 Task: For heading Use Courier New with violet colour & bold.  font size for heading22,  'Change the font style of data to'Georgia and font size to 14,  Change the alignment of both headline & data to Align center.  In the sheet  auditingSalesAnalysis_2022
Action: Mouse moved to (247, 179)
Screenshot: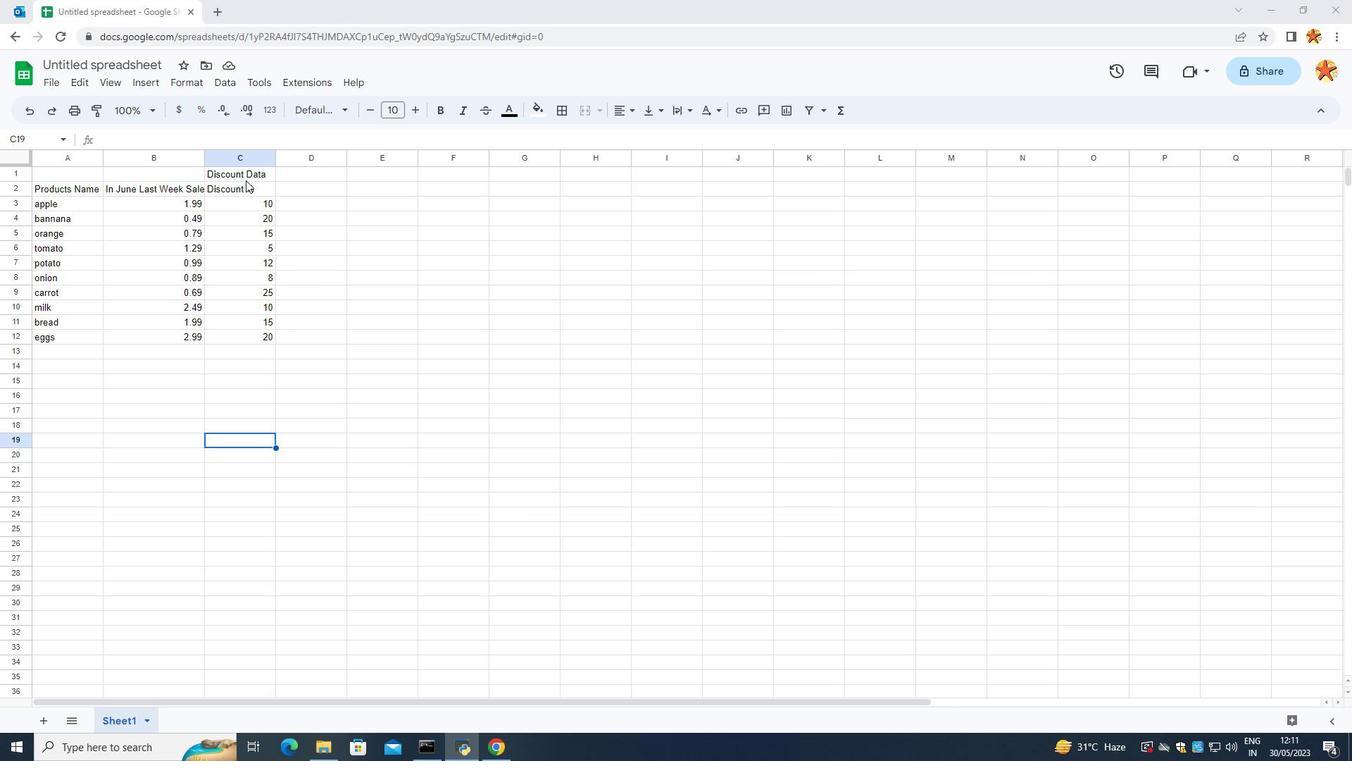 
Action: Mouse pressed left at (247, 179)
Screenshot: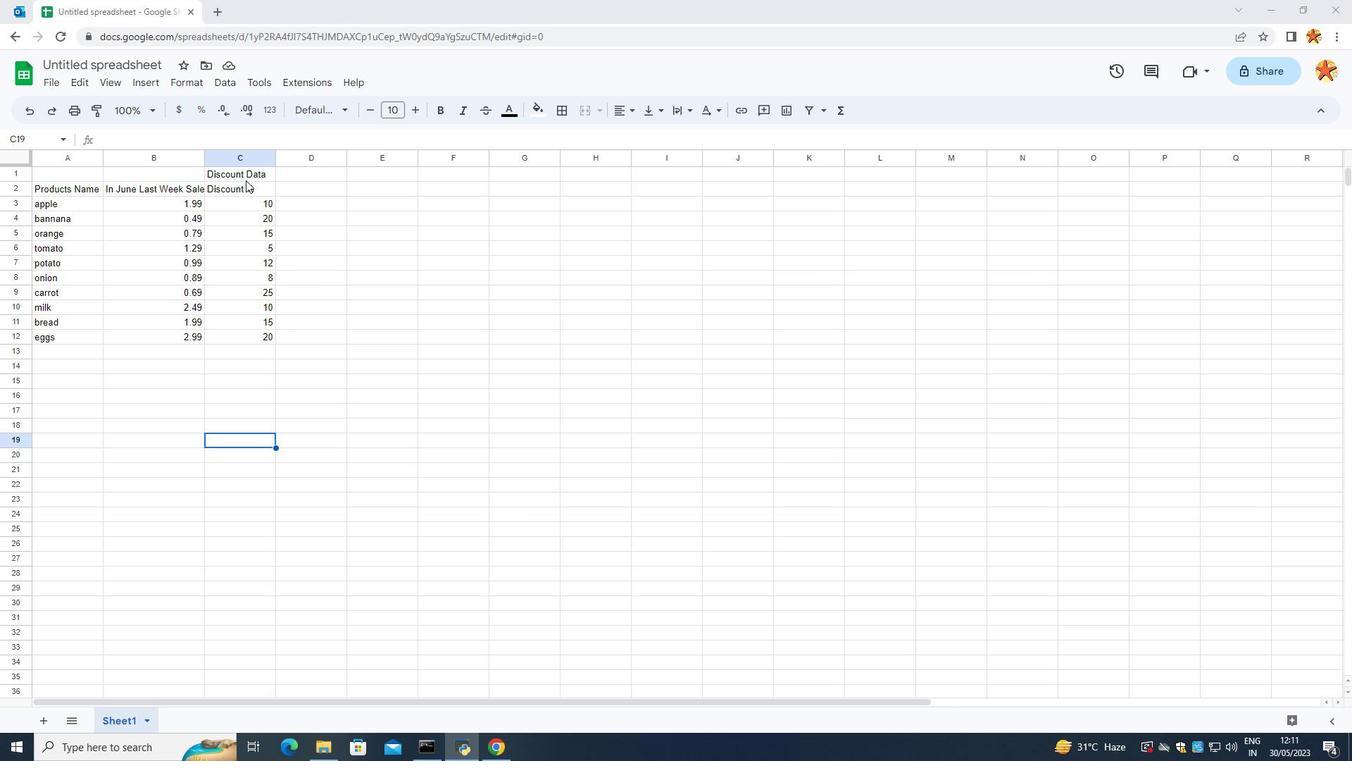 
Action: Mouse moved to (340, 120)
Screenshot: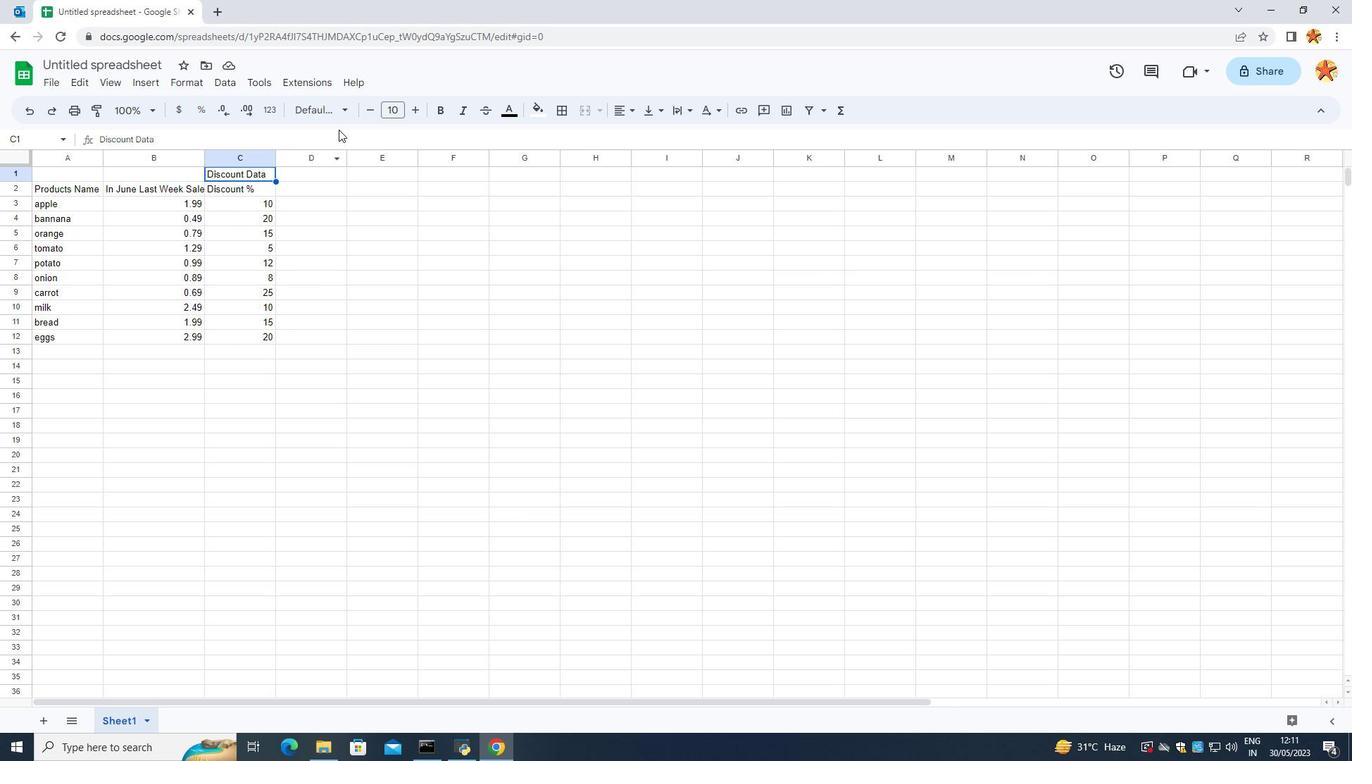 
Action: Mouse pressed left at (340, 120)
Screenshot: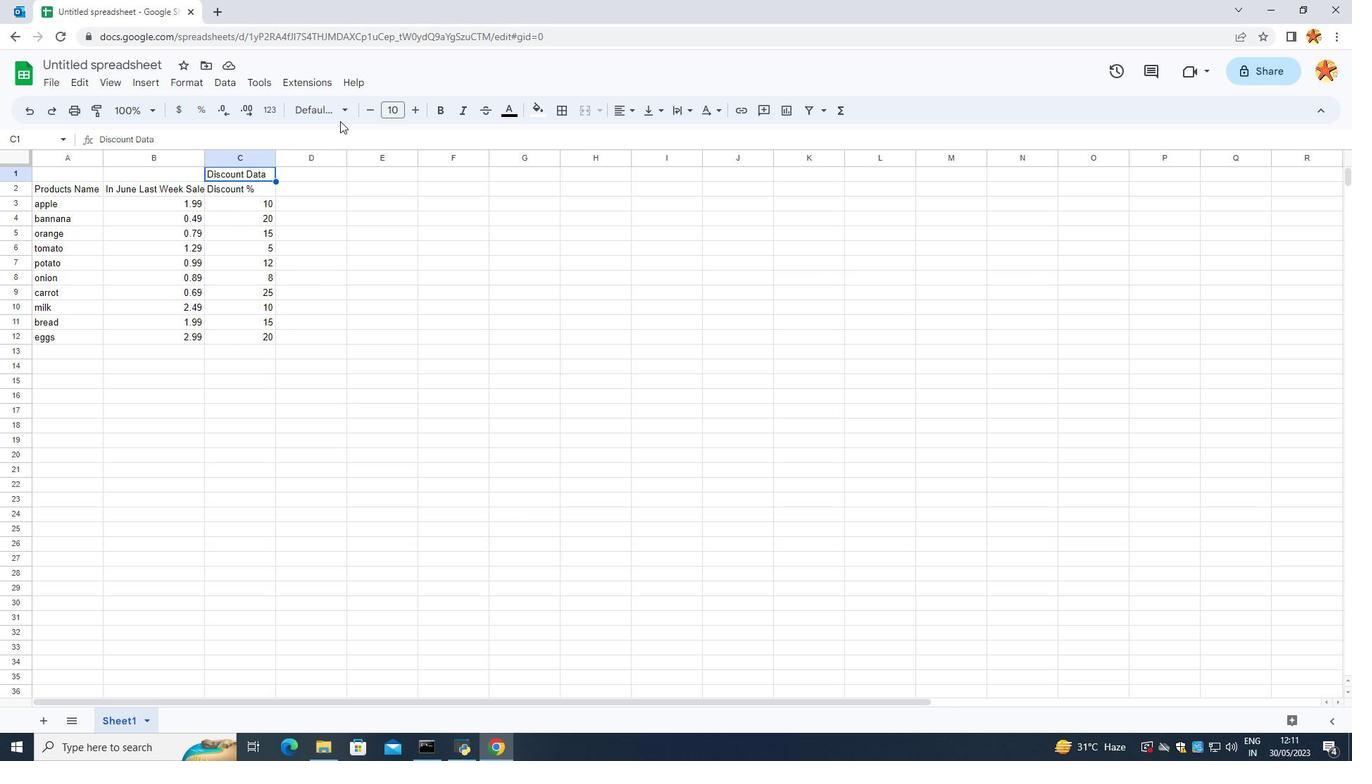 
Action: Mouse moved to (344, 114)
Screenshot: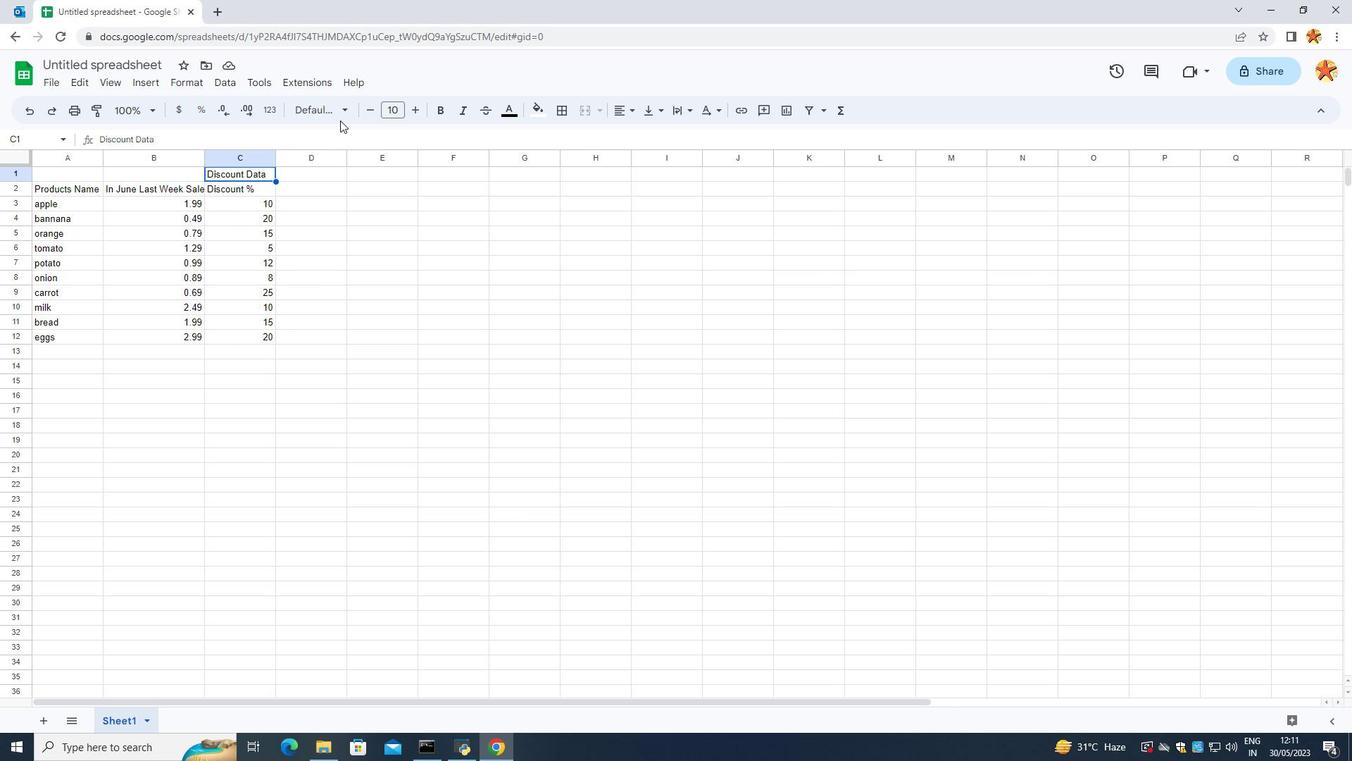 
Action: Mouse pressed left at (344, 114)
Screenshot: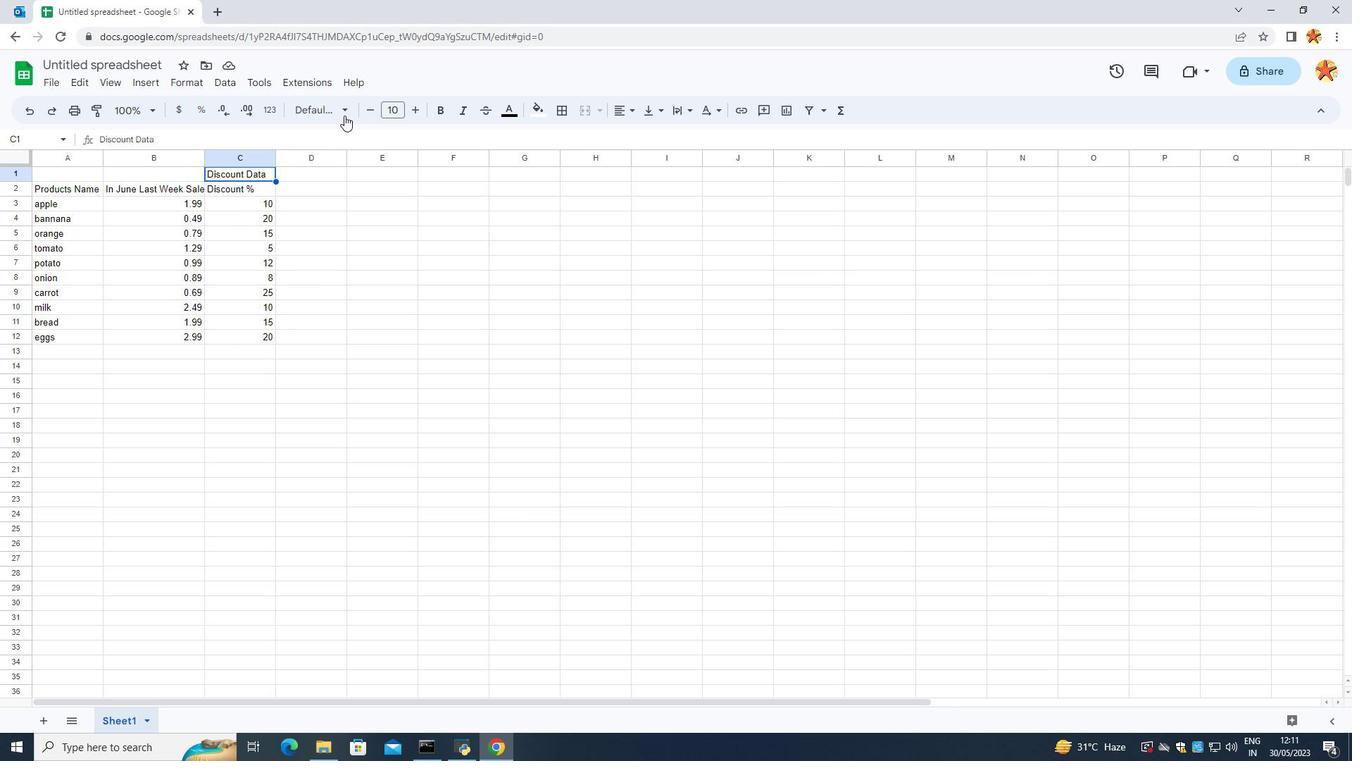 
Action: Mouse moved to (345, 503)
Screenshot: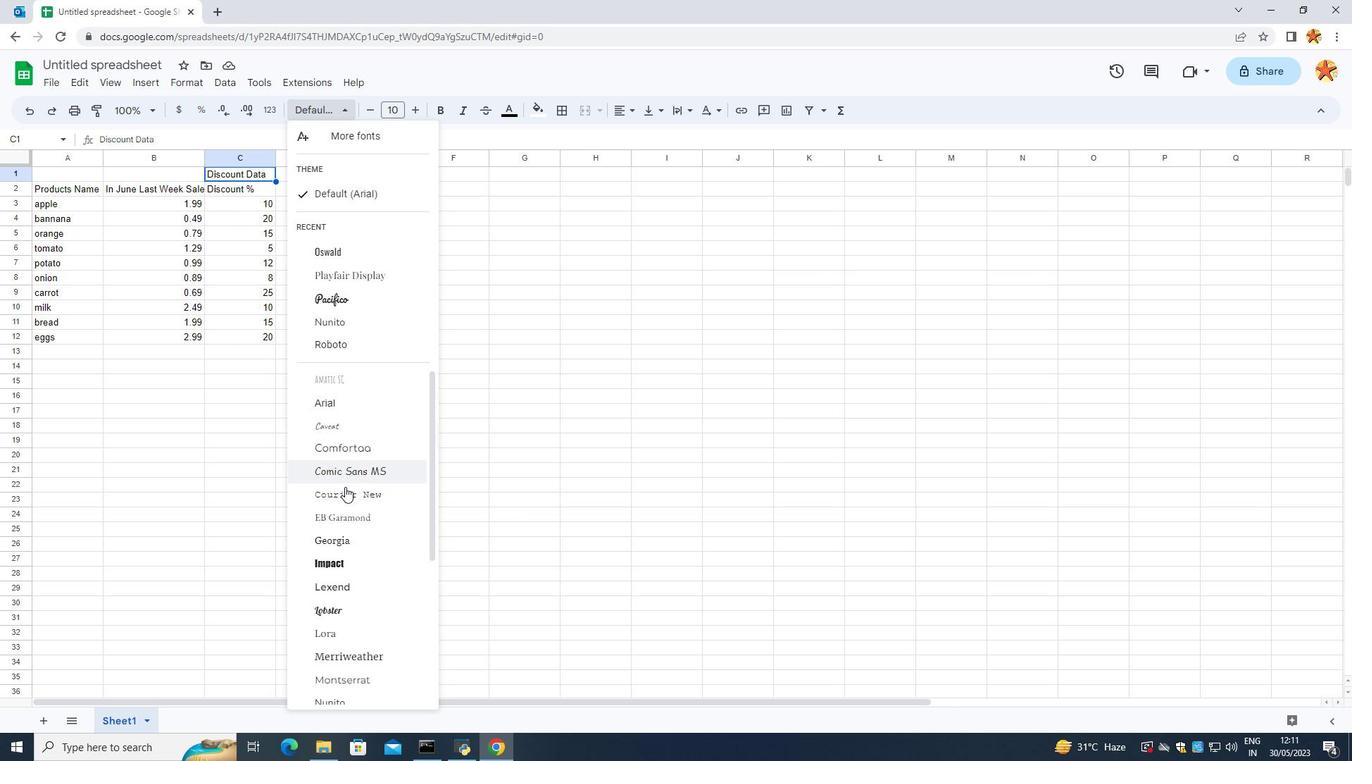 
Action: Mouse pressed left at (345, 503)
Screenshot: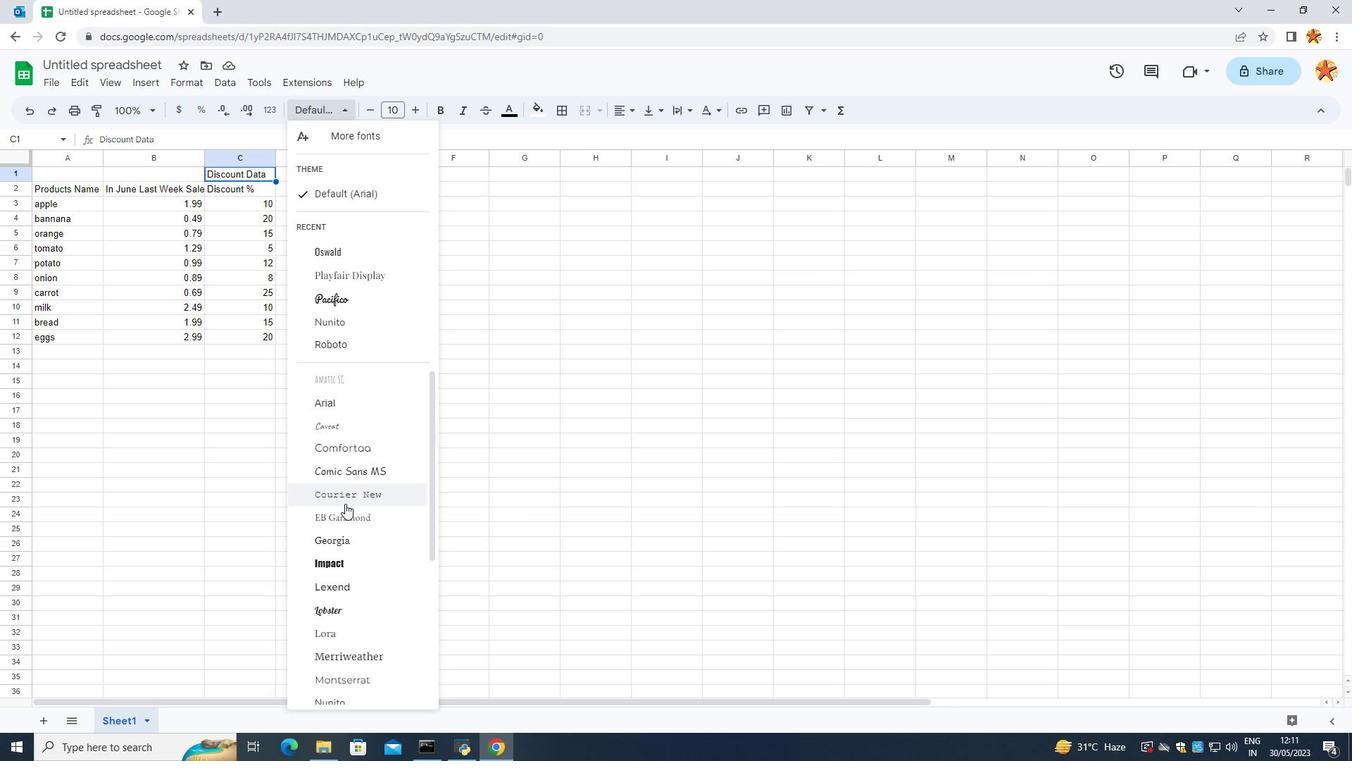 
Action: Mouse moved to (513, 109)
Screenshot: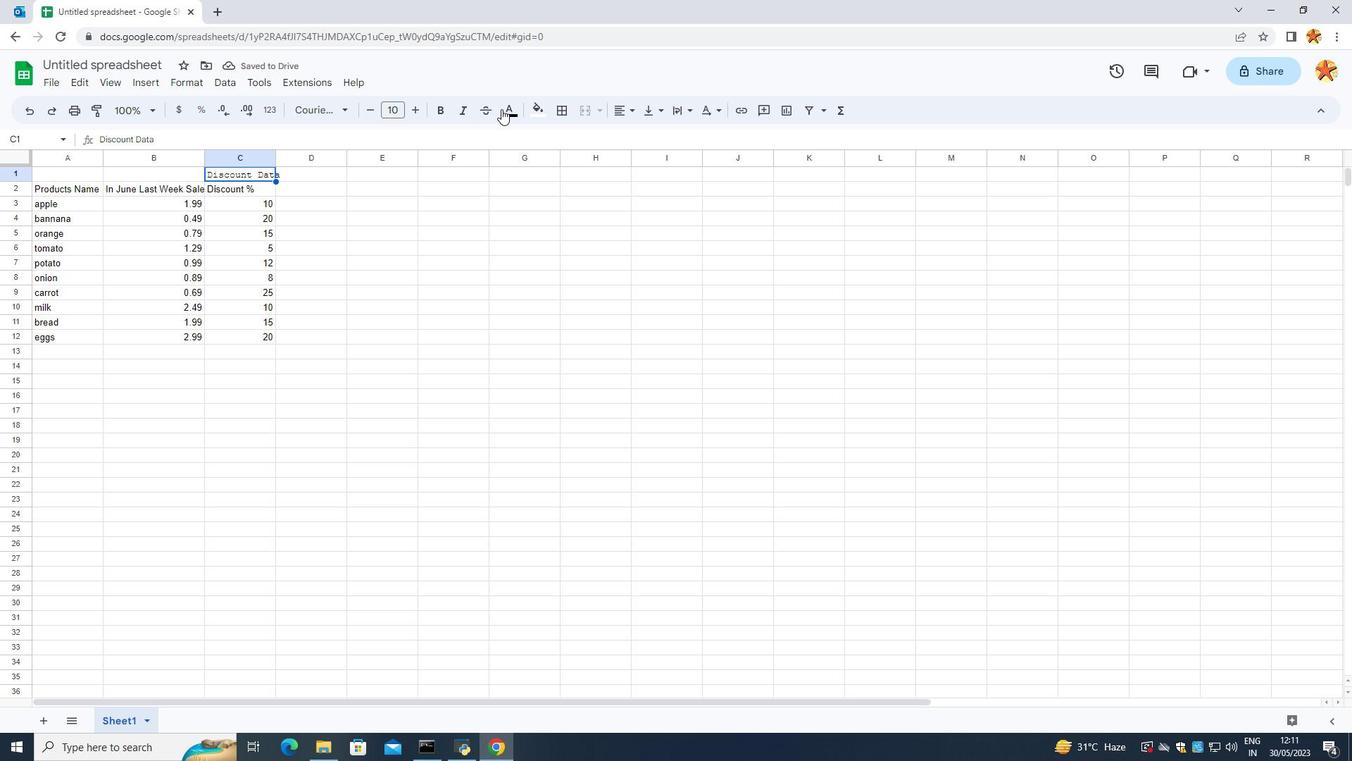 
Action: Mouse pressed left at (513, 109)
Screenshot: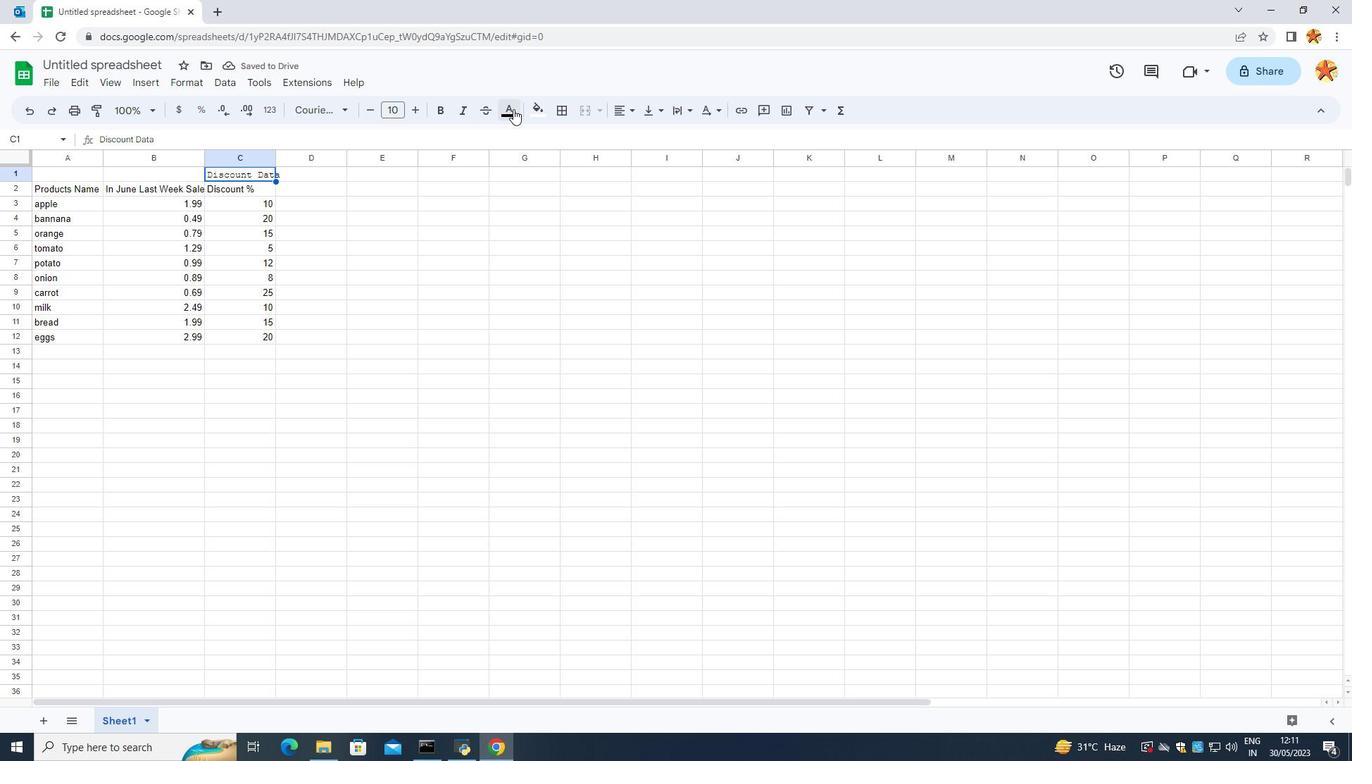 
Action: Mouse moved to (632, 237)
Screenshot: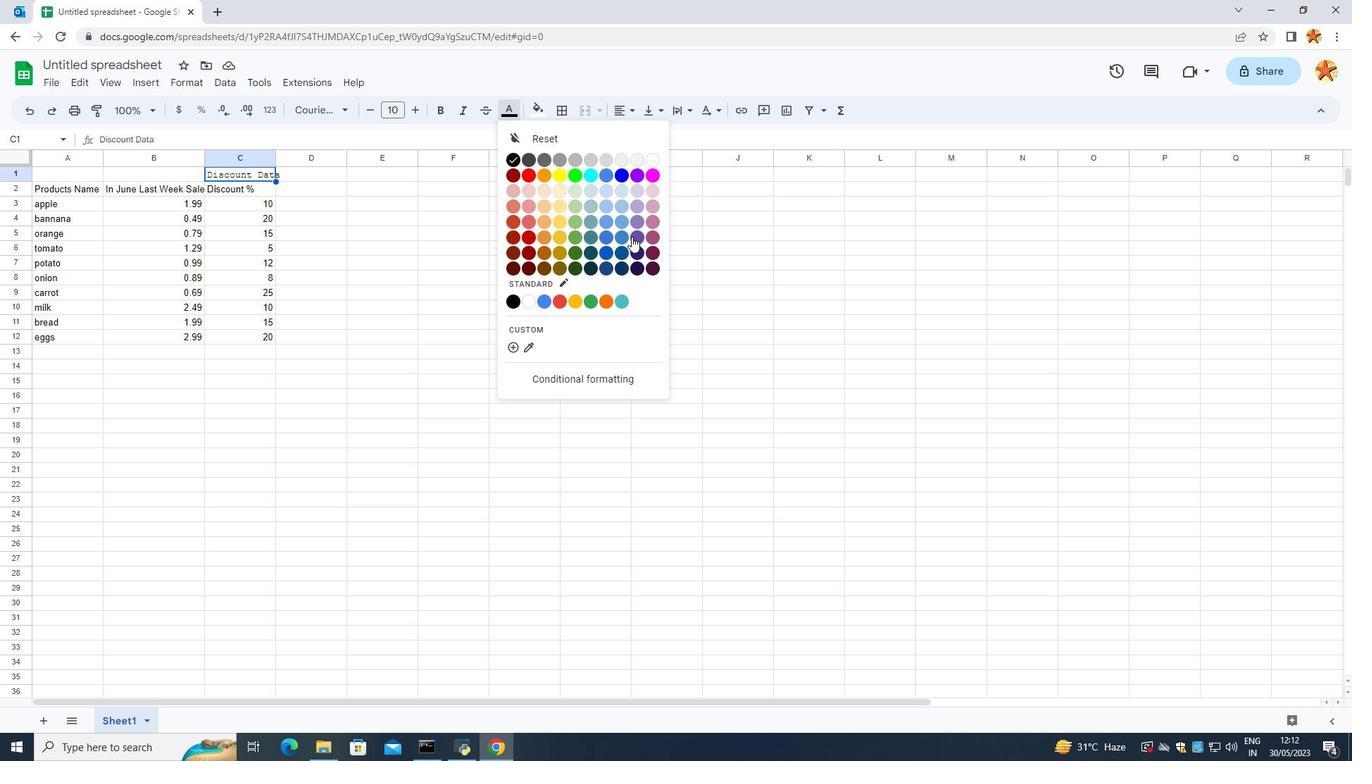 
Action: Mouse pressed left at (632, 237)
Screenshot: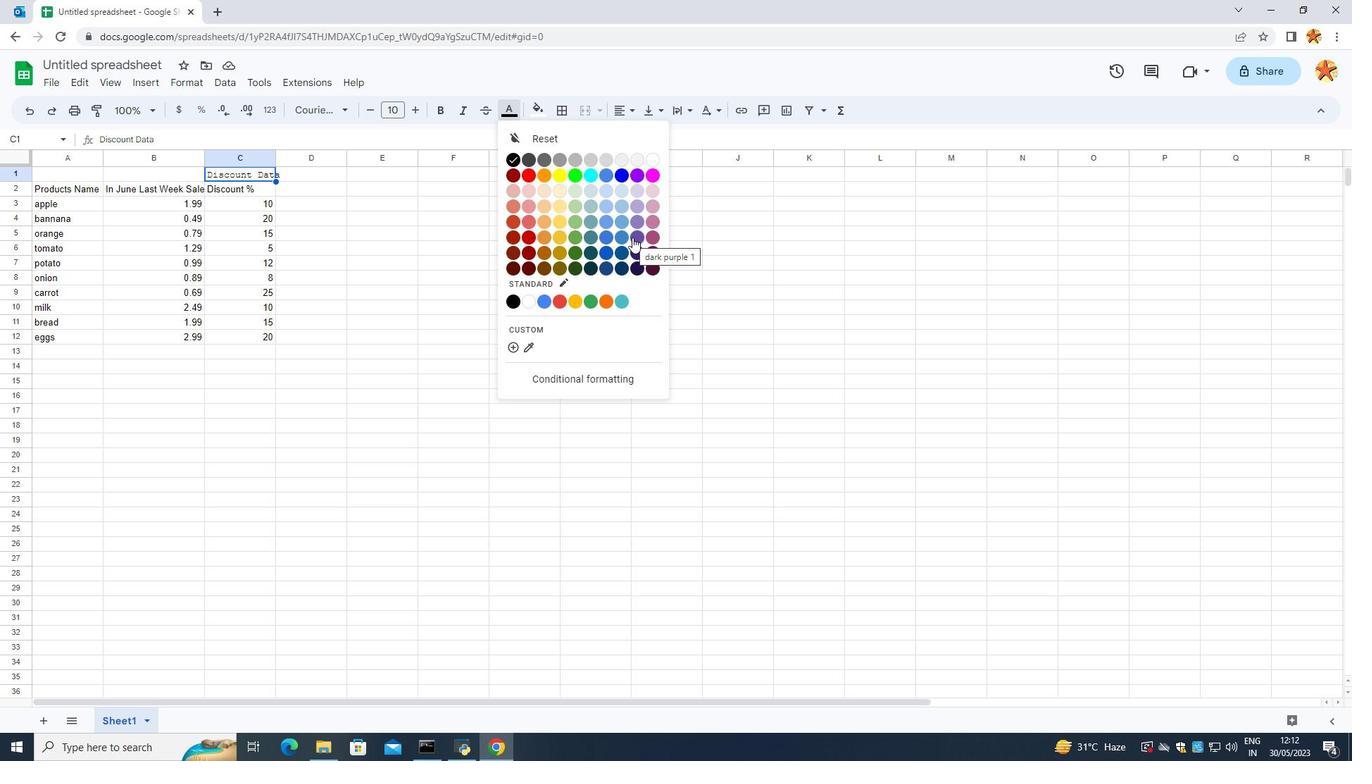 
Action: Mouse moved to (176, 255)
Screenshot: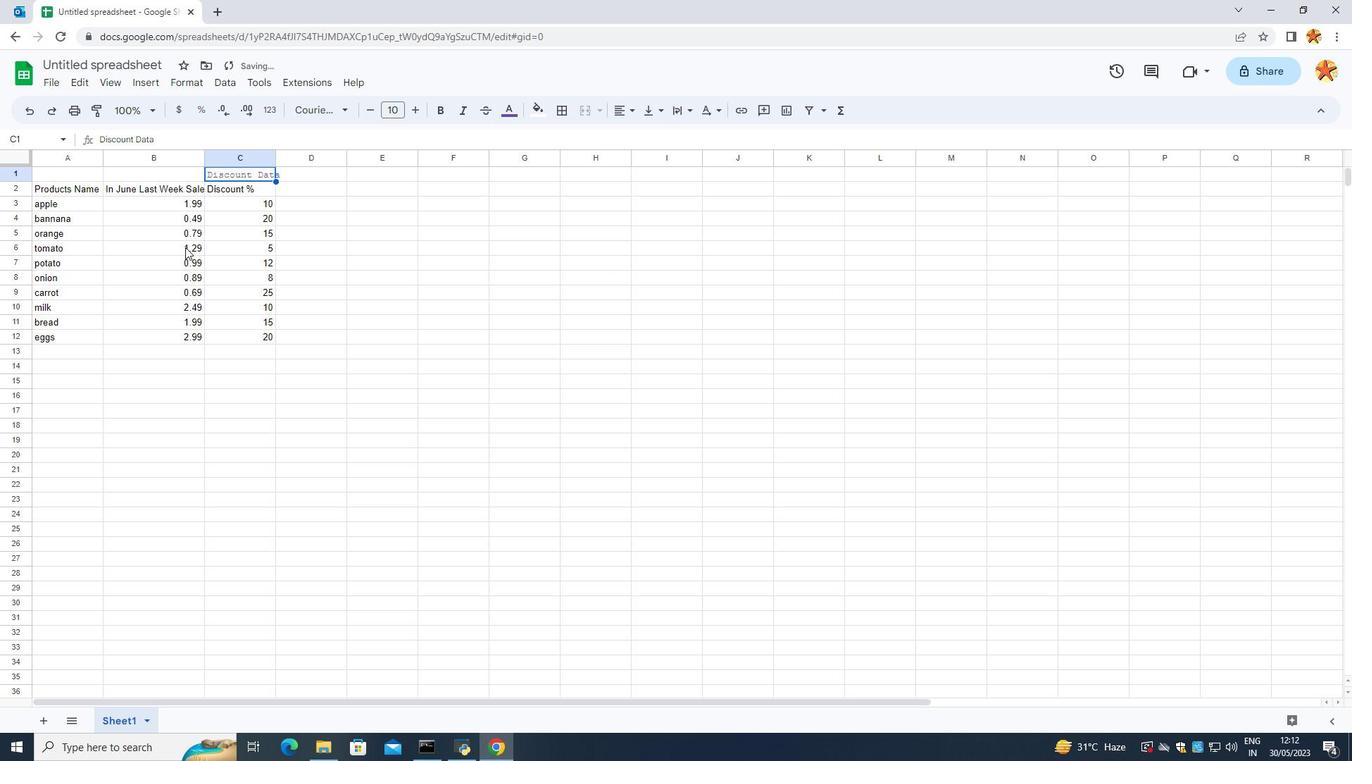 
Action: Mouse pressed left at (176, 255)
Screenshot: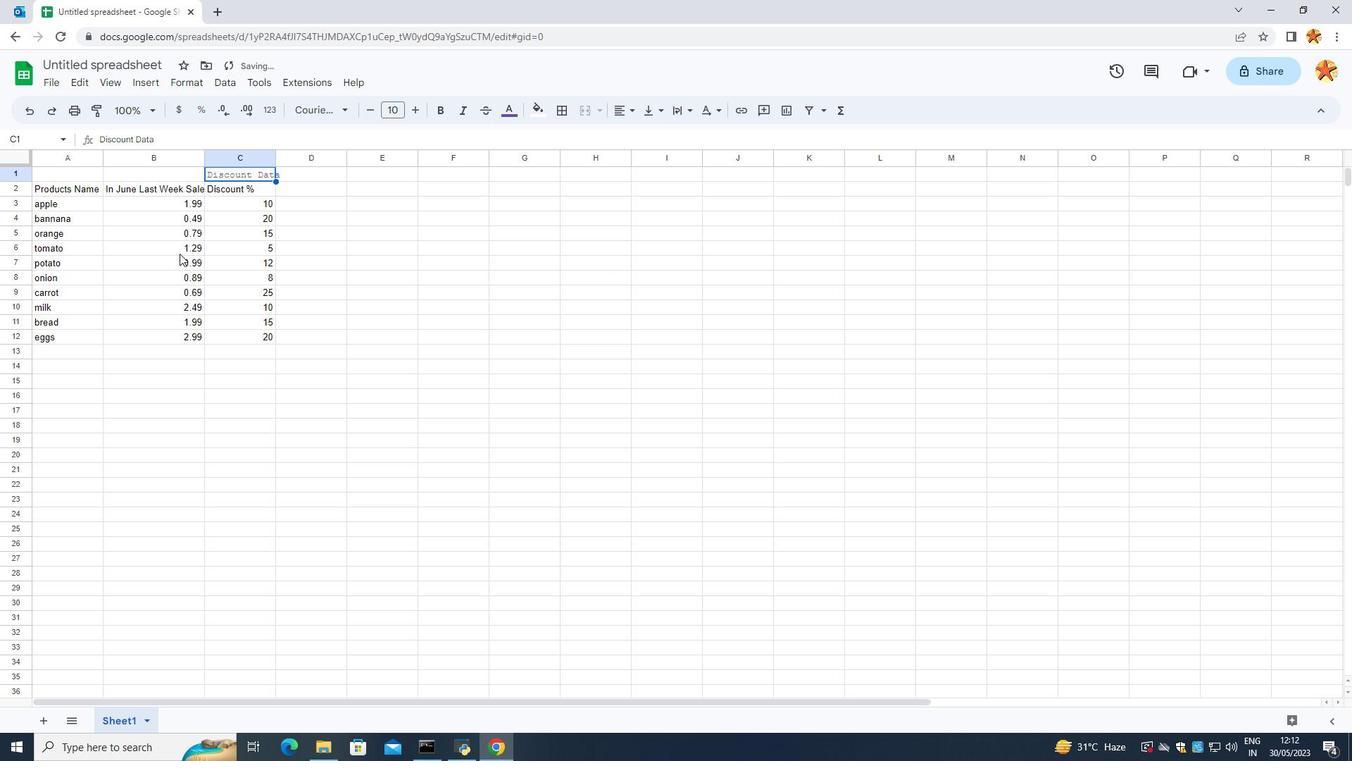 
Action: Mouse moved to (183, 378)
Screenshot: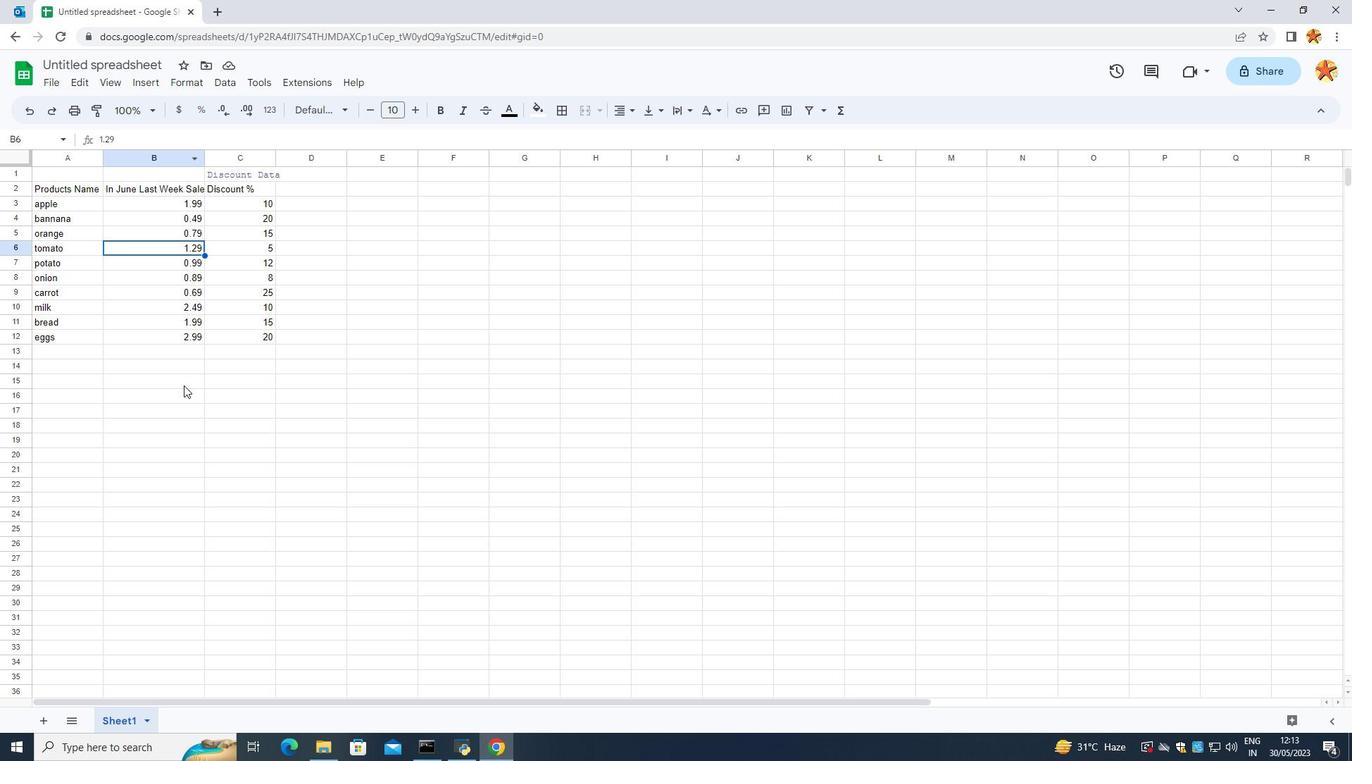 
Action: Mouse pressed left at (183, 378)
Screenshot: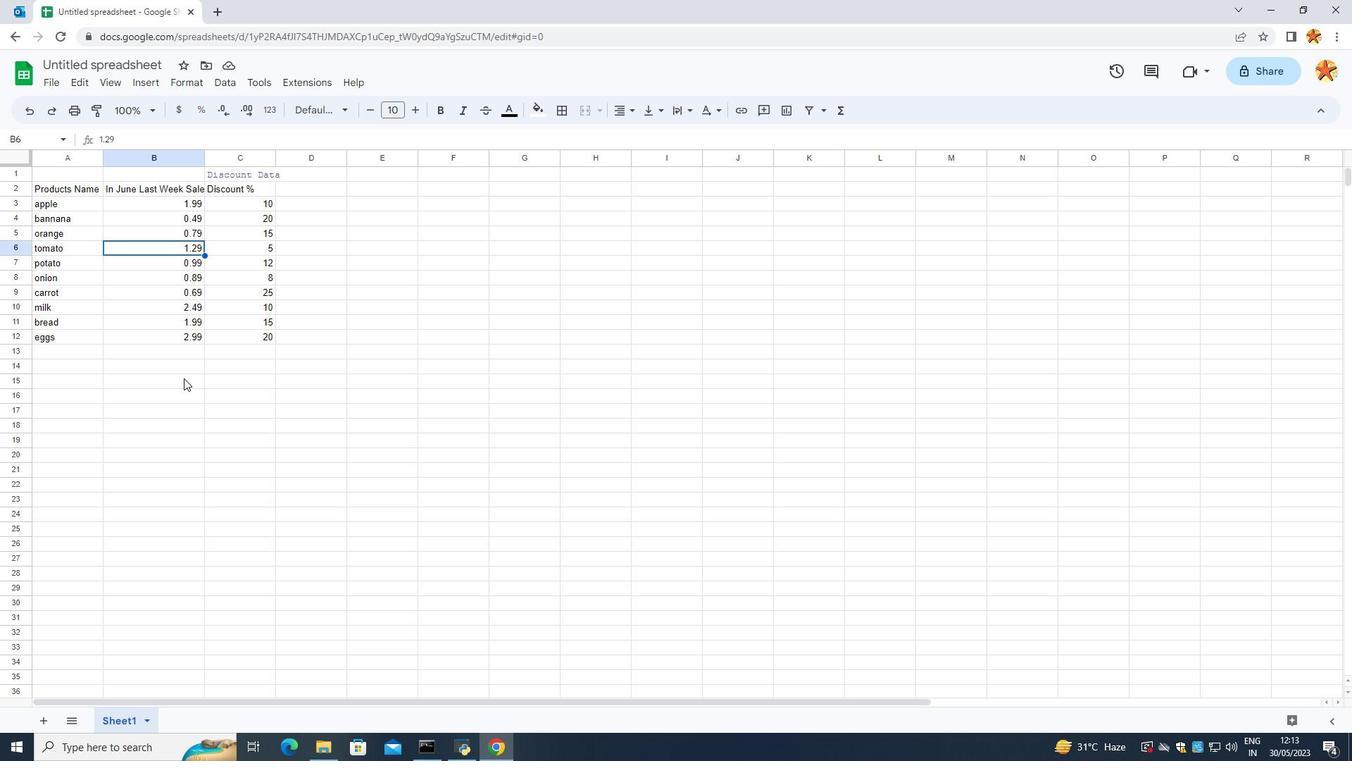 
Action: Mouse moved to (47, 198)
Screenshot: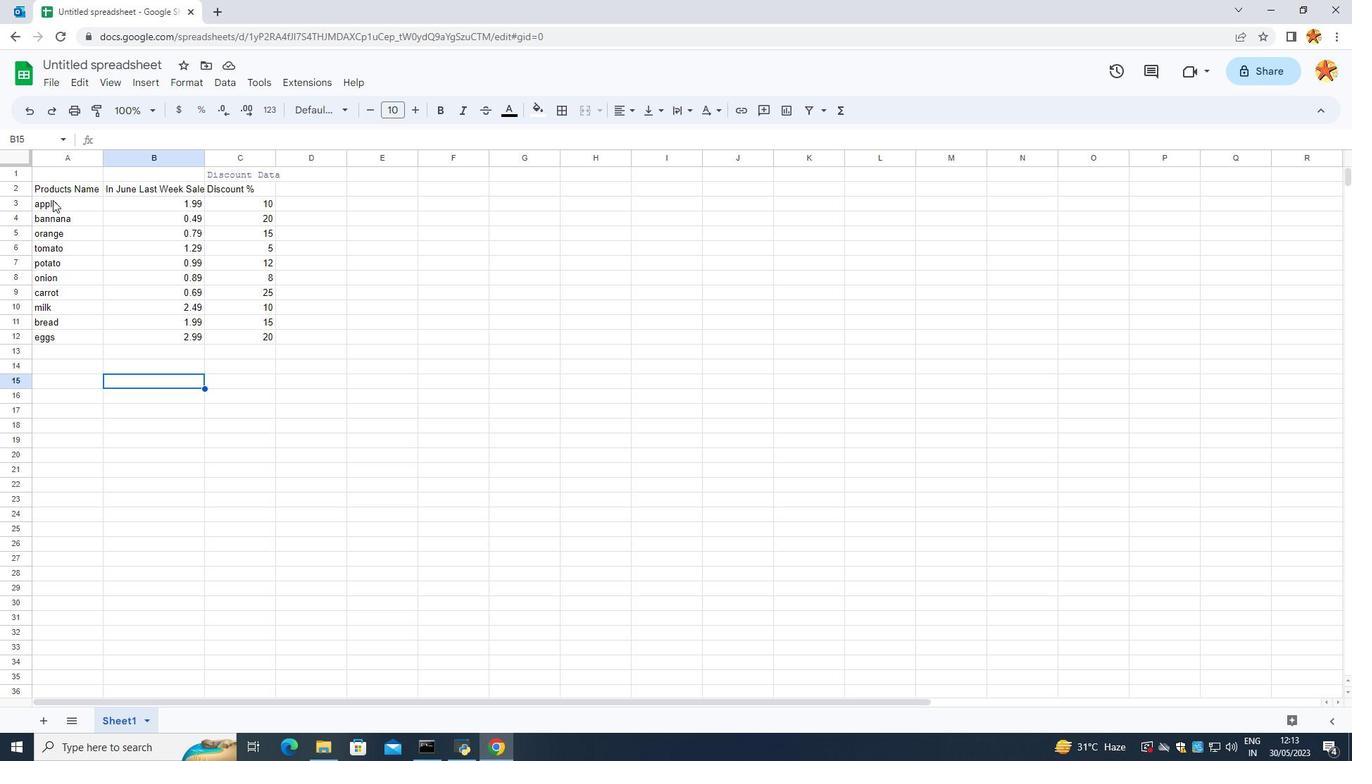 
Action: Mouse pressed left at (47, 198)
Screenshot: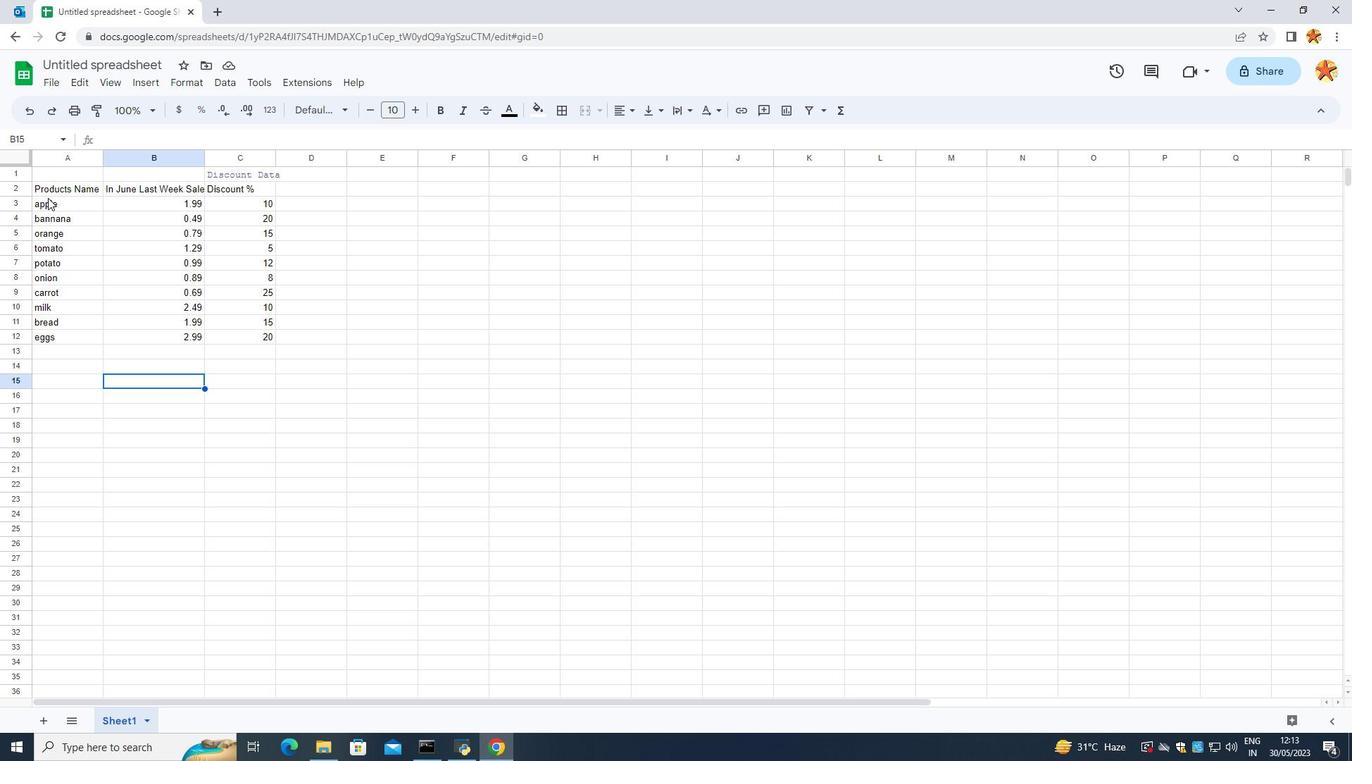 
Action: Mouse moved to (238, 475)
Screenshot: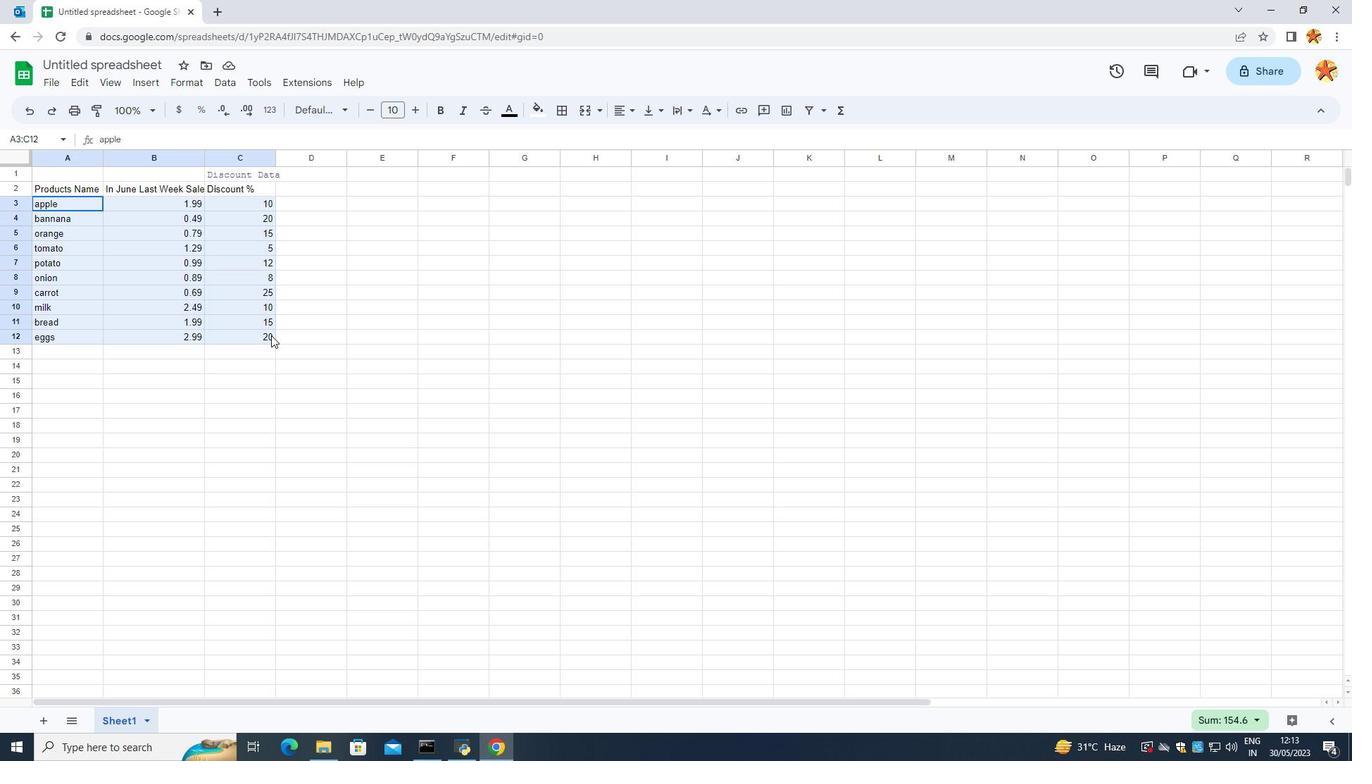 
Action: Mouse pressed left at (238, 475)
Screenshot: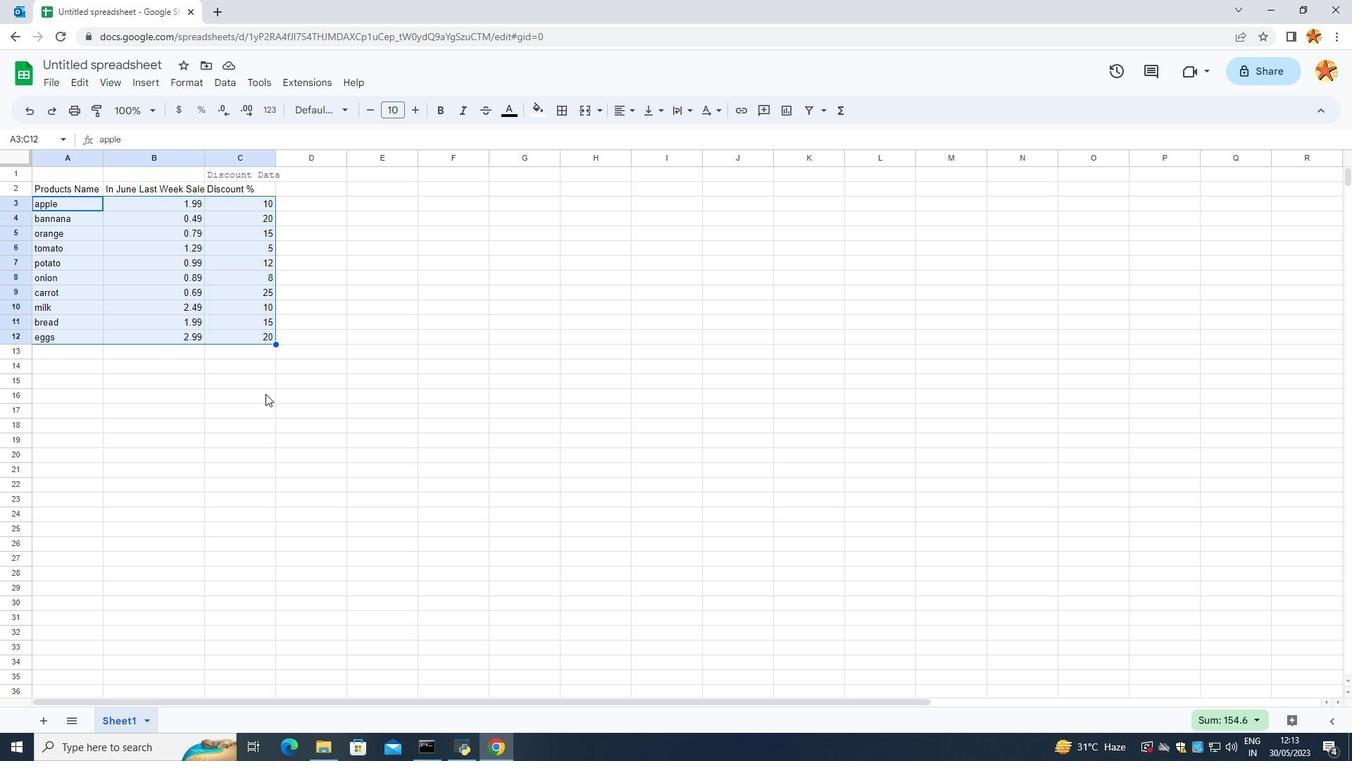 
Action: Mouse moved to (35, 191)
Screenshot: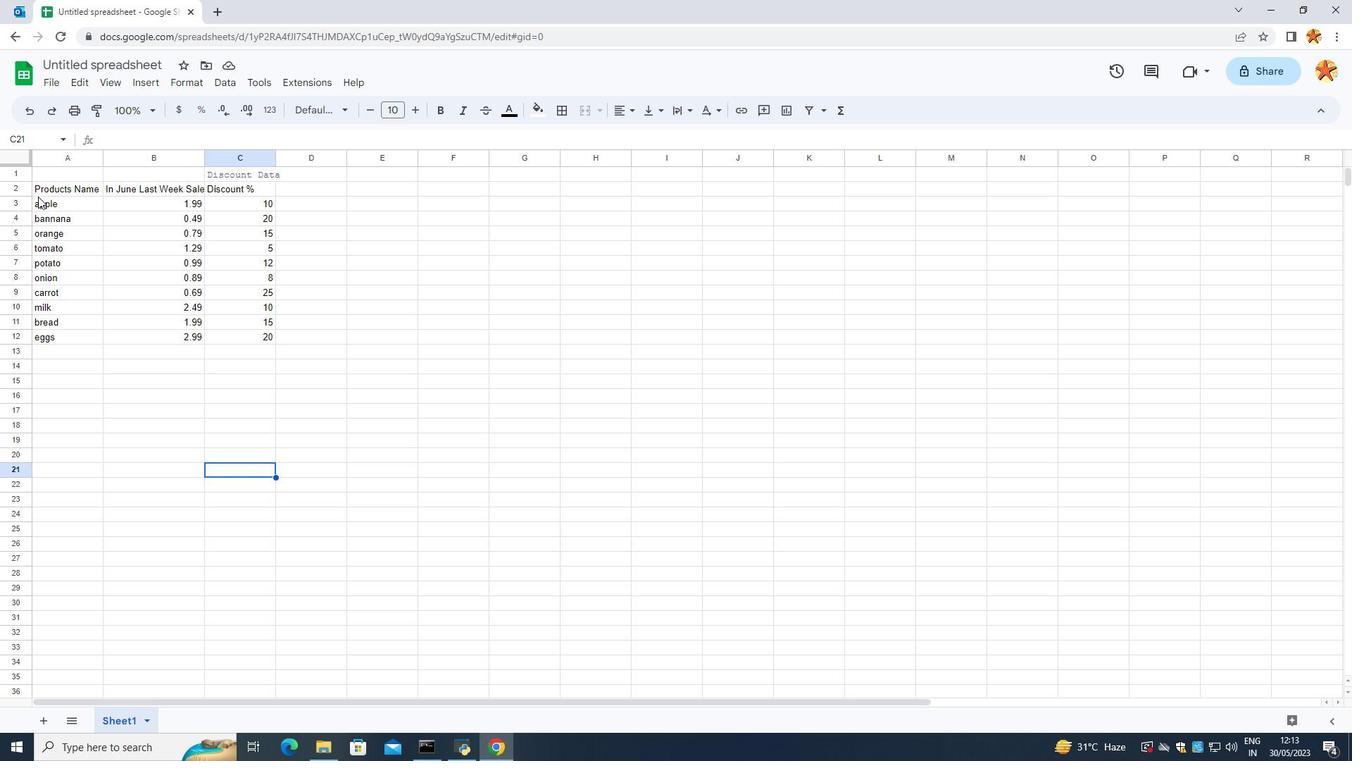 
Action: Mouse pressed left at (35, 191)
Screenshot: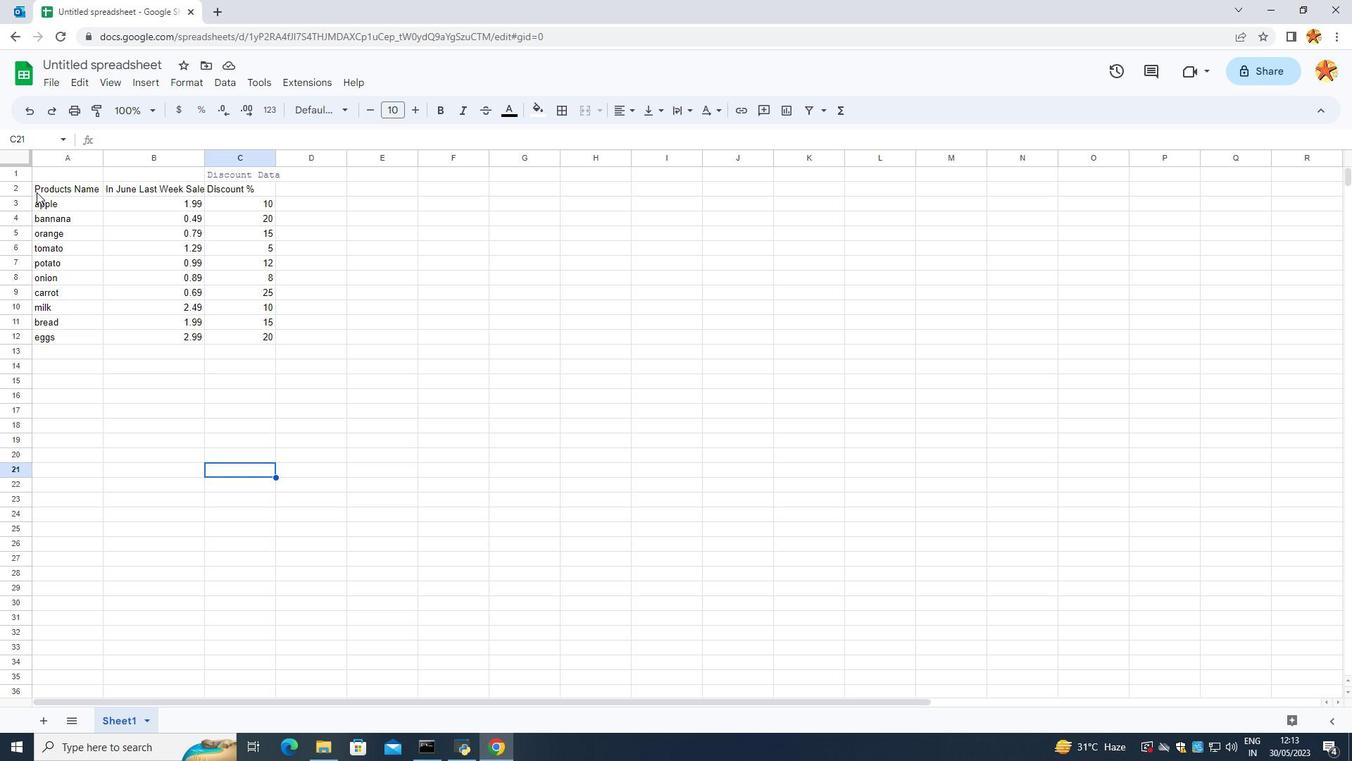 
Action: Mouse moved to (332, 112)
Screenshot: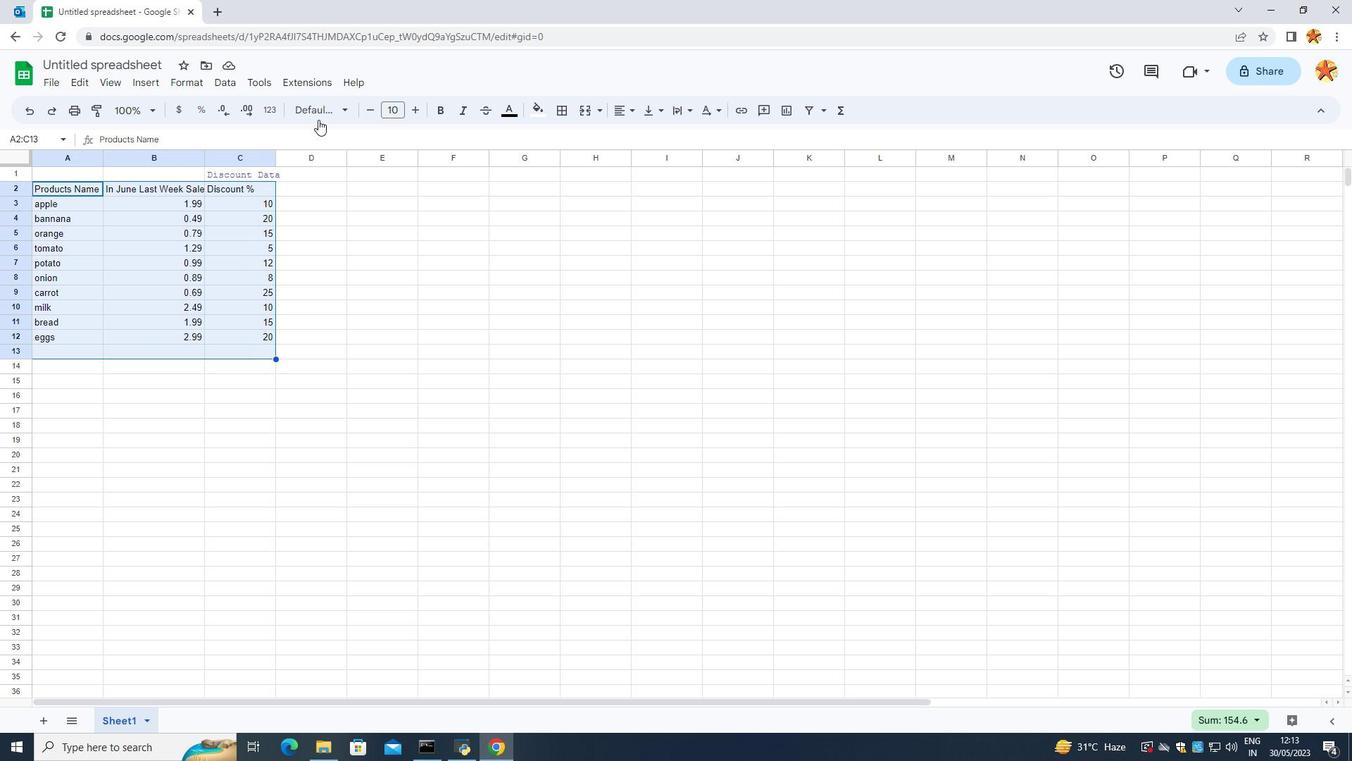 
Action: Mouse pressed left at (332, 112)
Screenshot: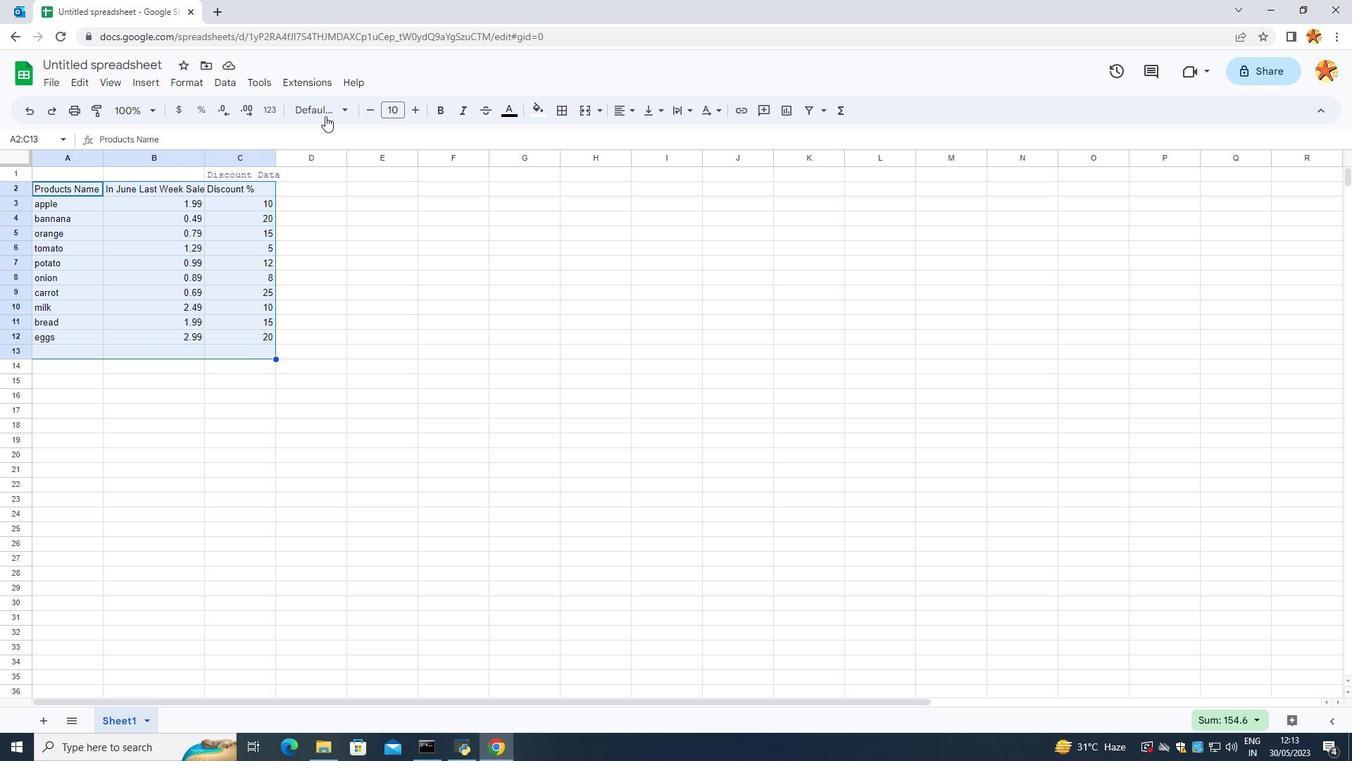 
Action: Mouse moved to (333, 519)
Screenshot: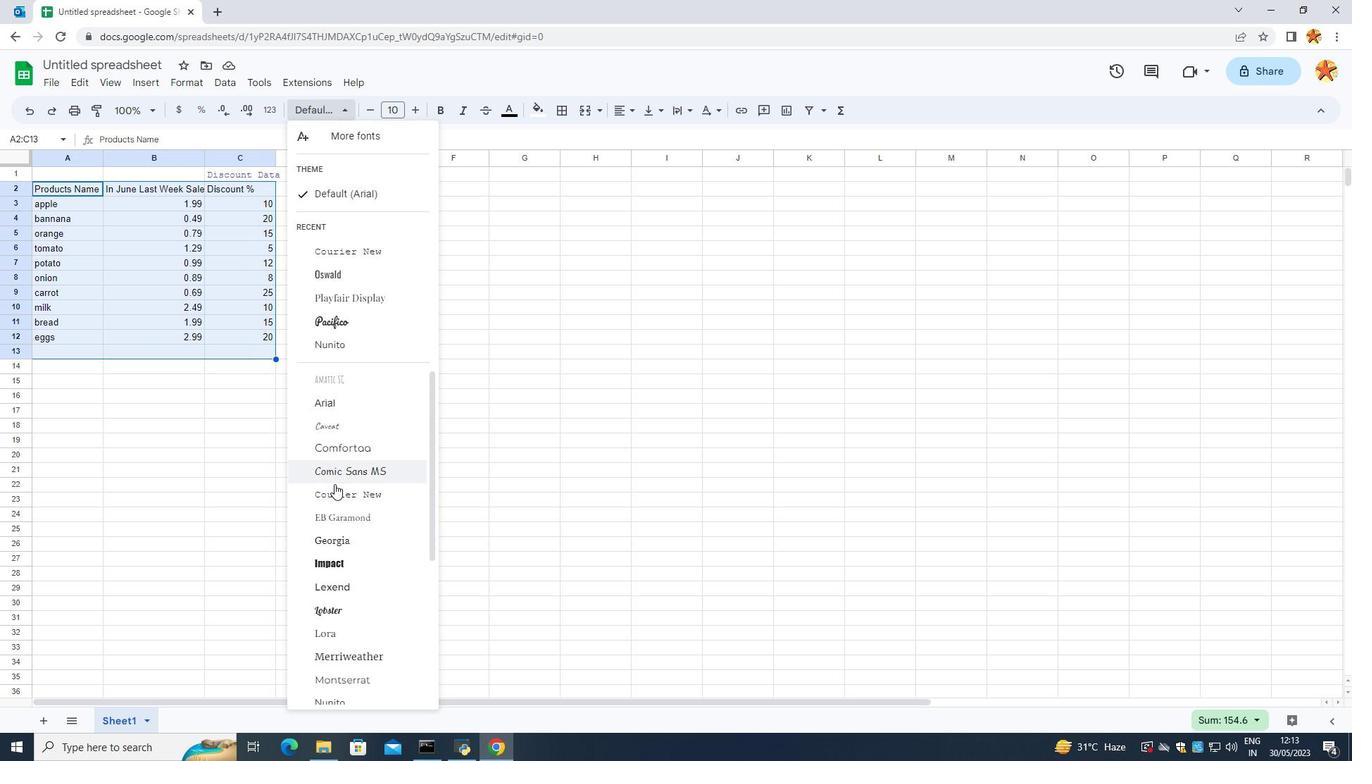 
Action: Mouse pressed left at (333, 519)
Screenshot: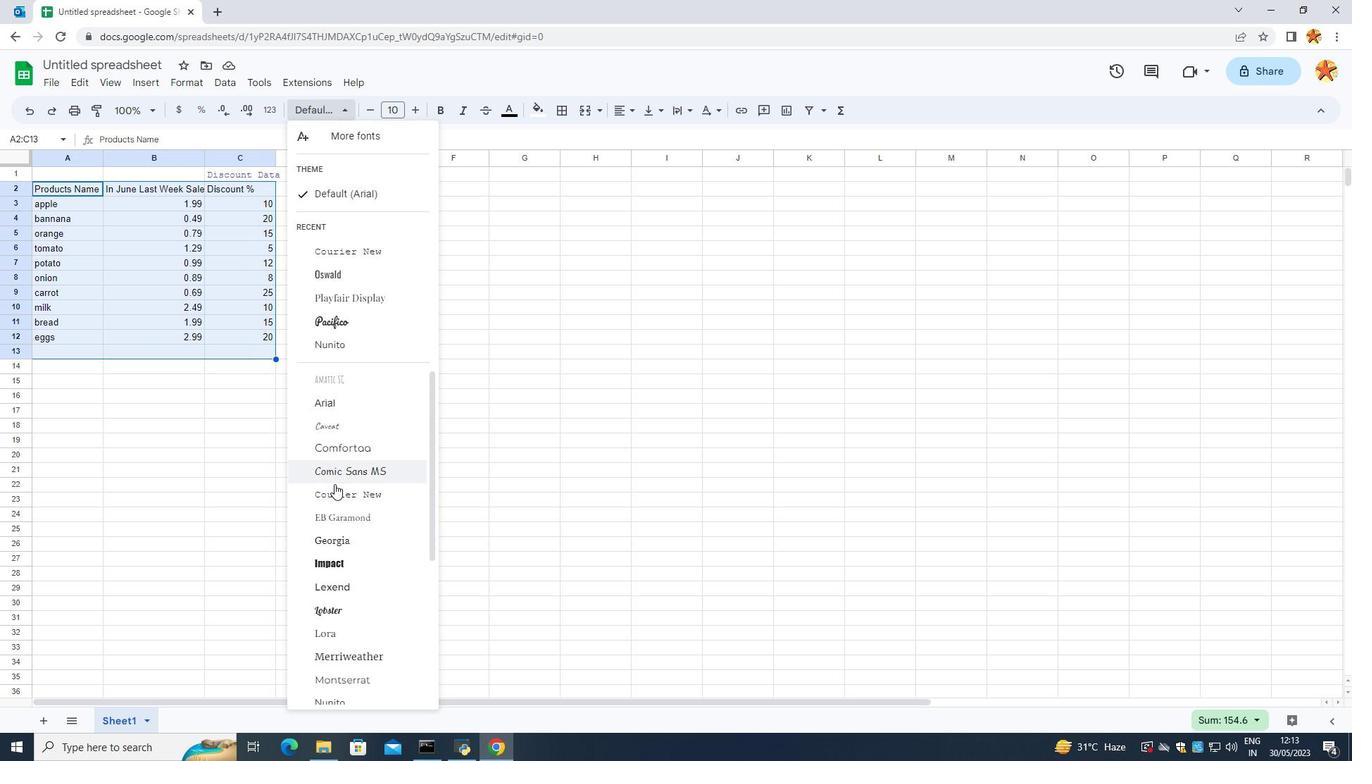 
Action: Mouse moved to (410, 102)
Screenshot: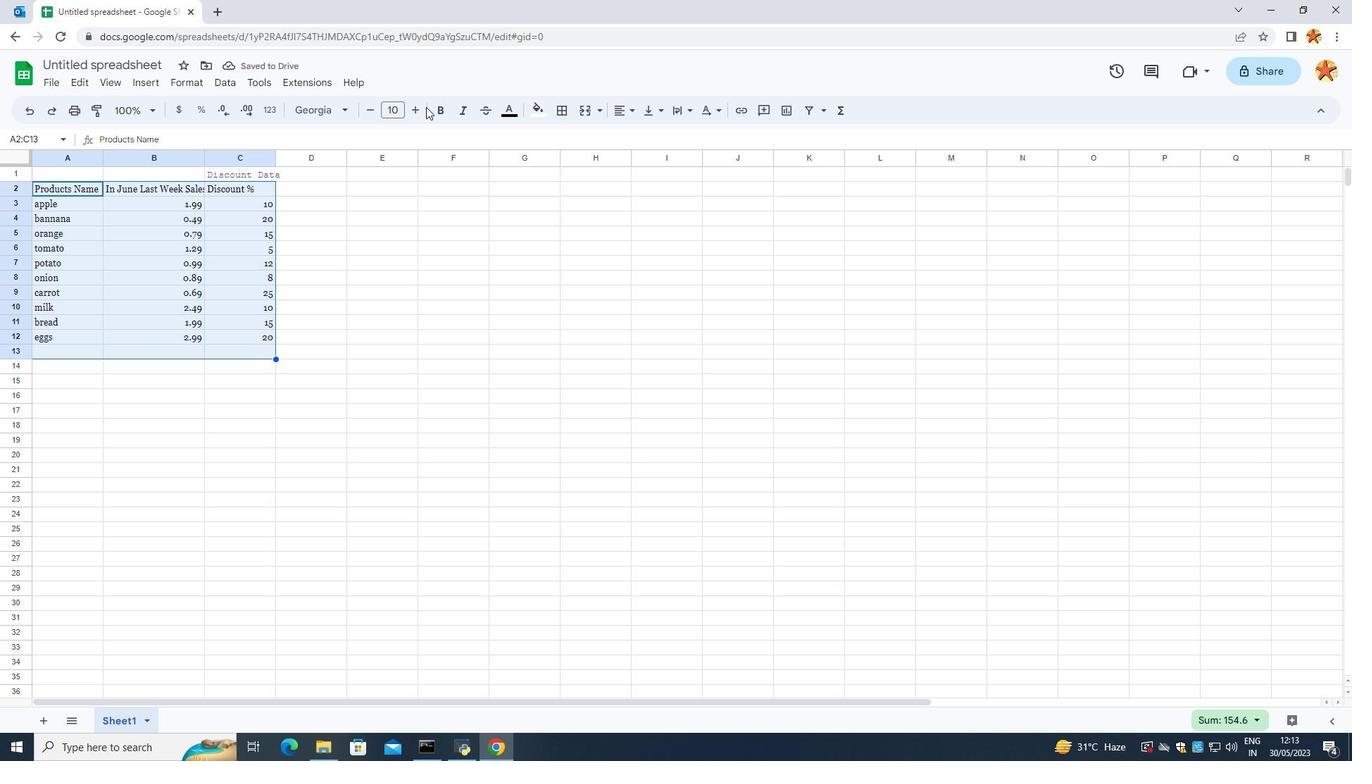 
Action: Mouse pressed left at (410, 102)
Screenshot: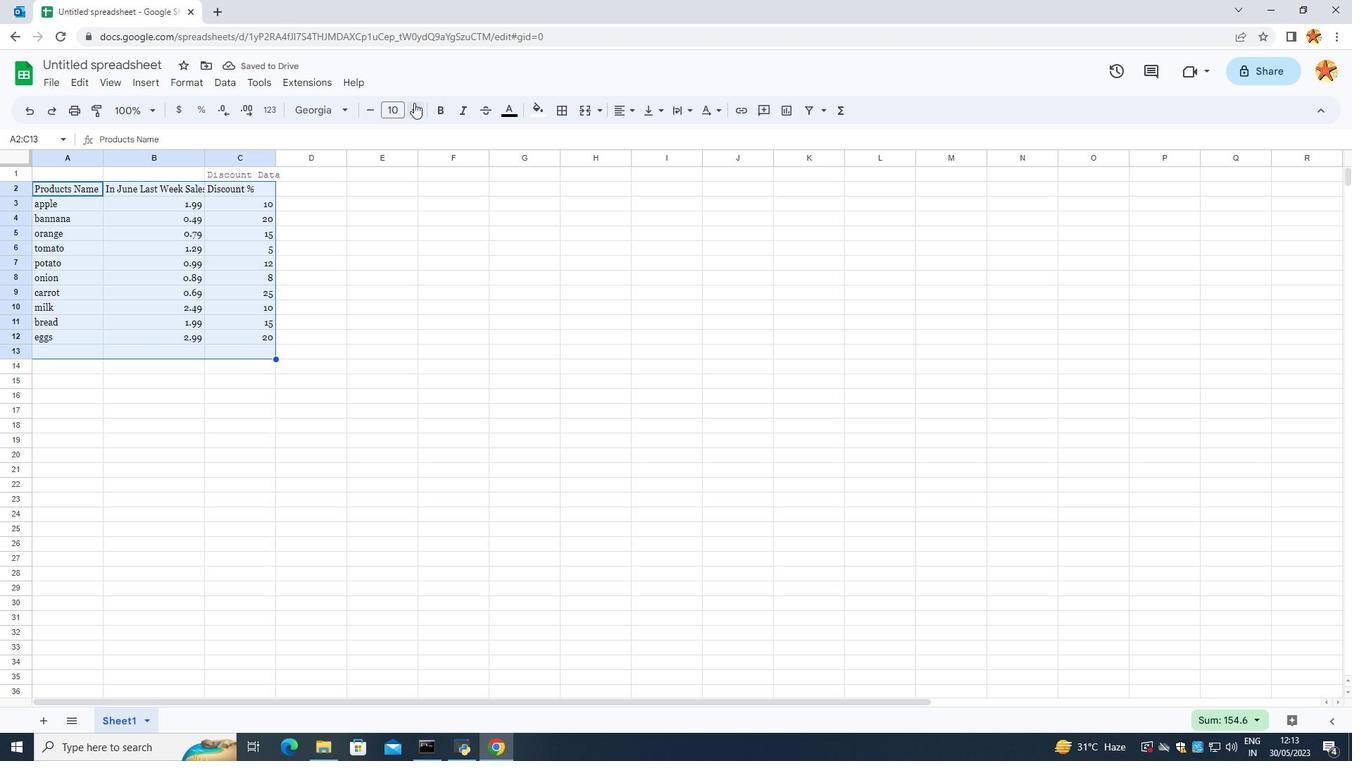 
Action: Mouse pressed left at (410, 102)
Screenshot: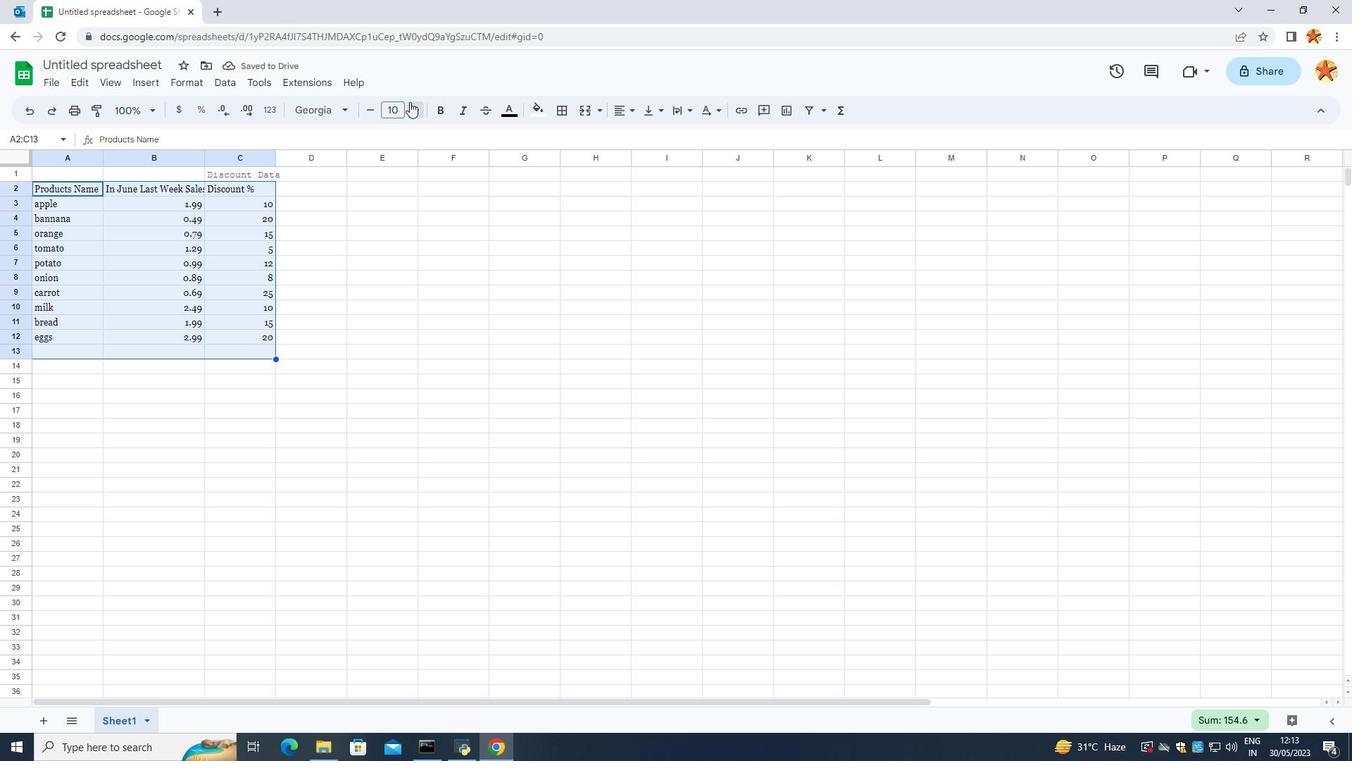 
Action: Mouse pressed left at (410, 102)
Screenshot: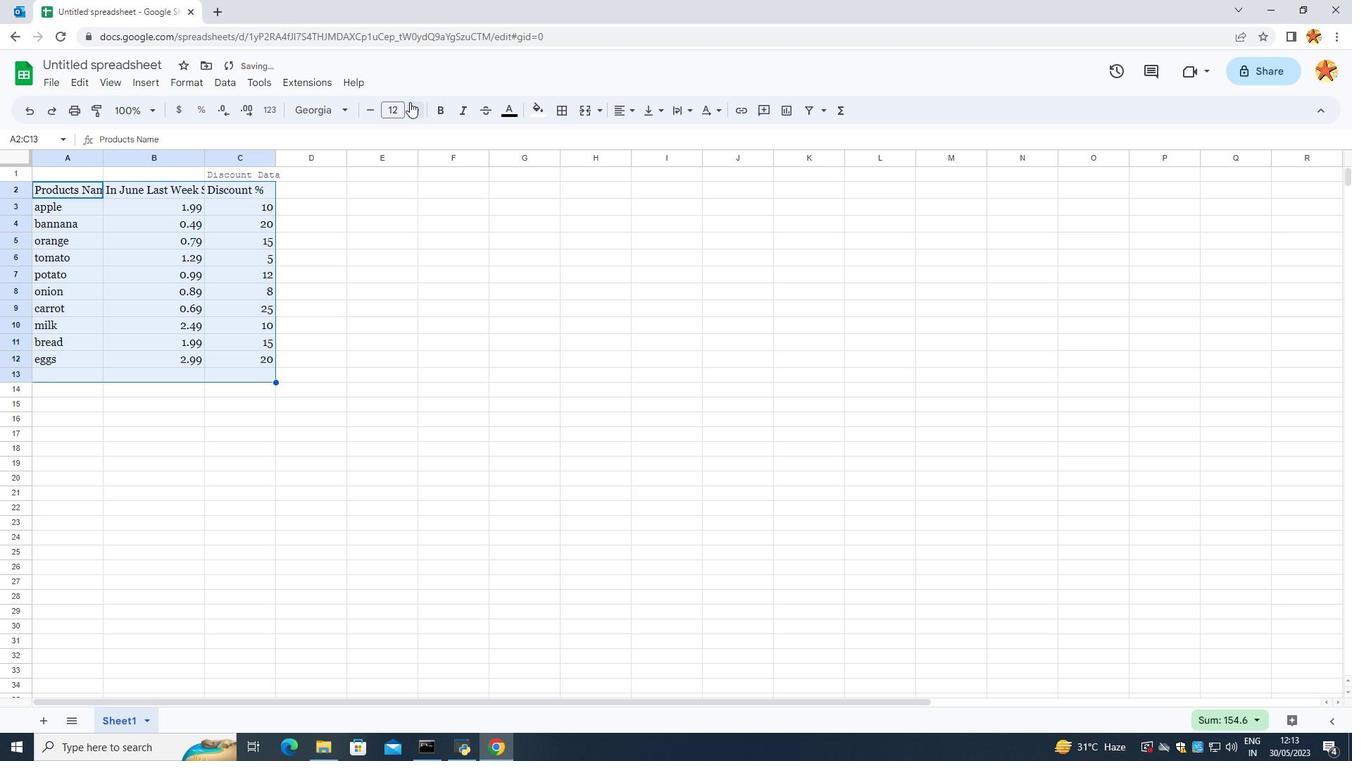 
Action: Mouse pressed left at (410, 102)
Screenshot: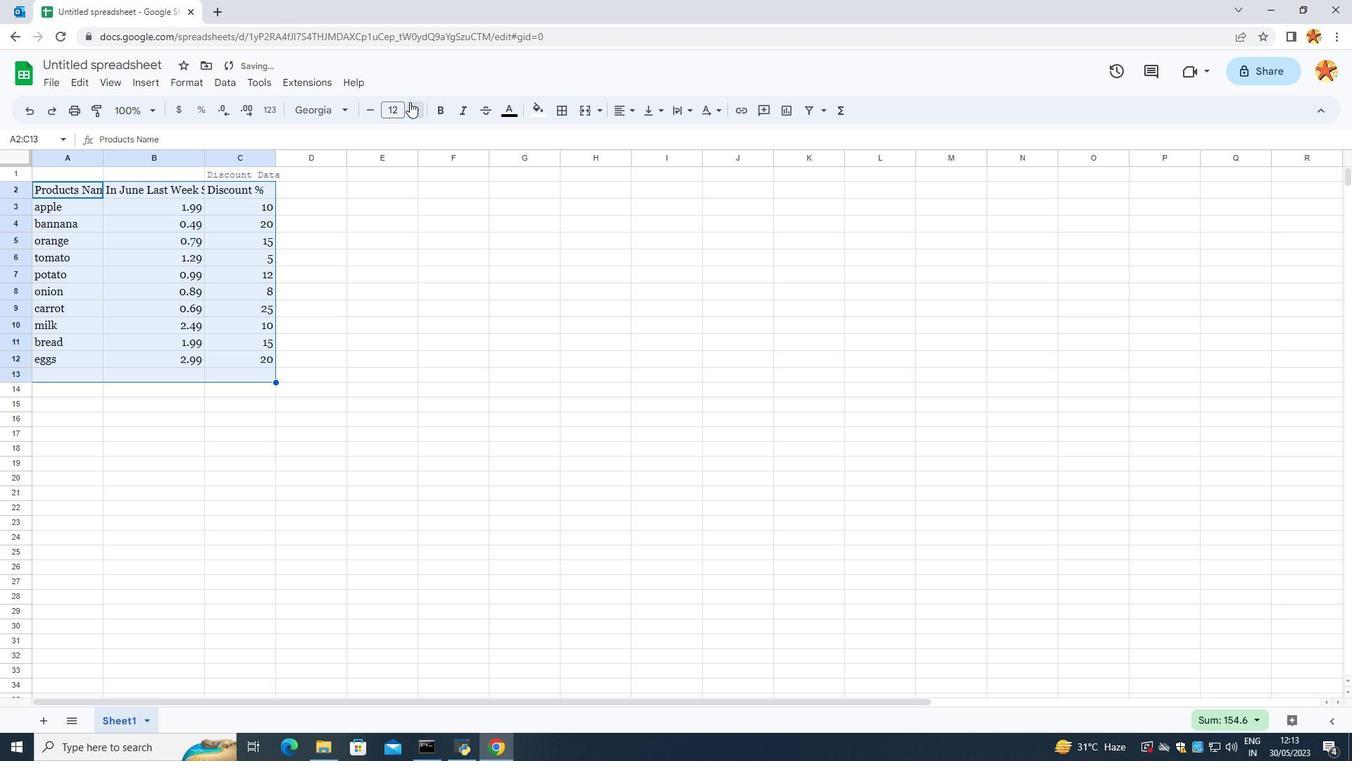 
Action: Mouse moved to (343, 283)
Screenshot: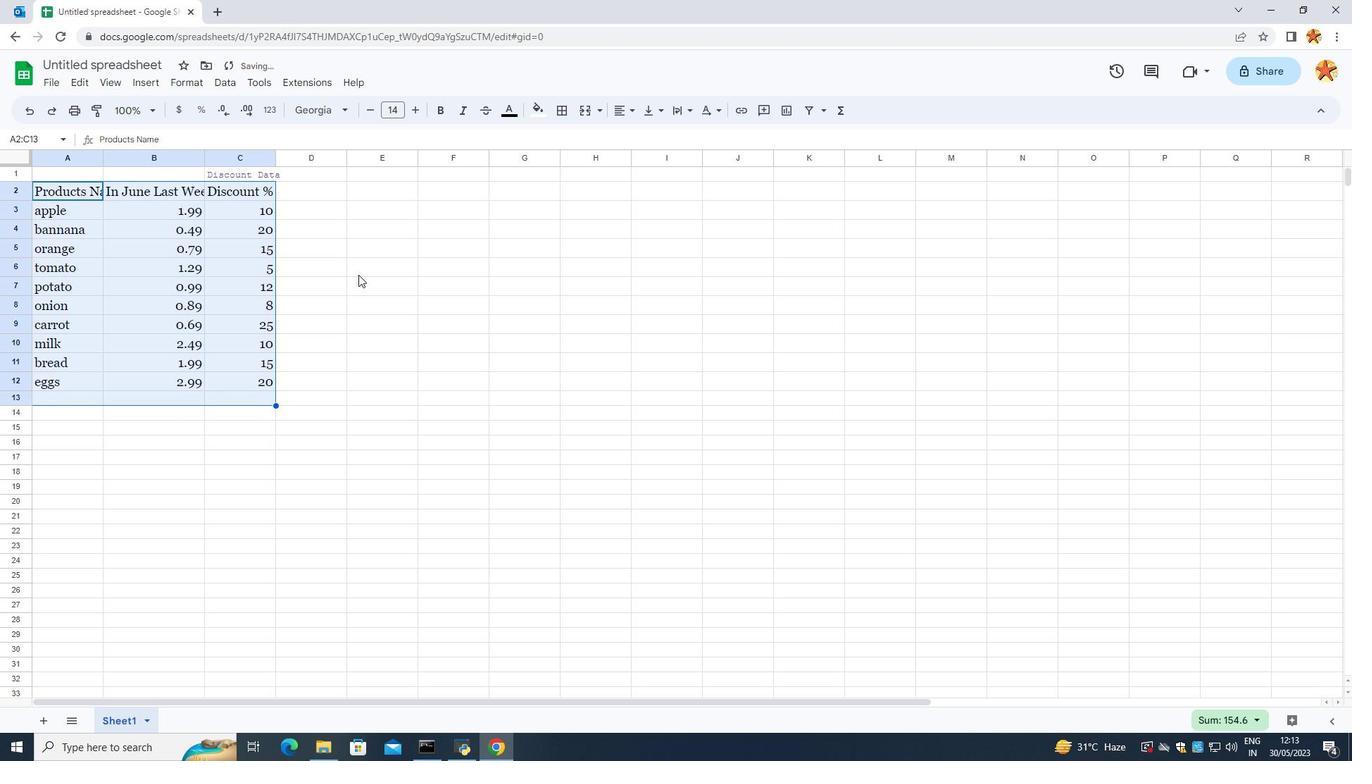 
Action: Mouse pressed left at (343, 283)
Screenshot: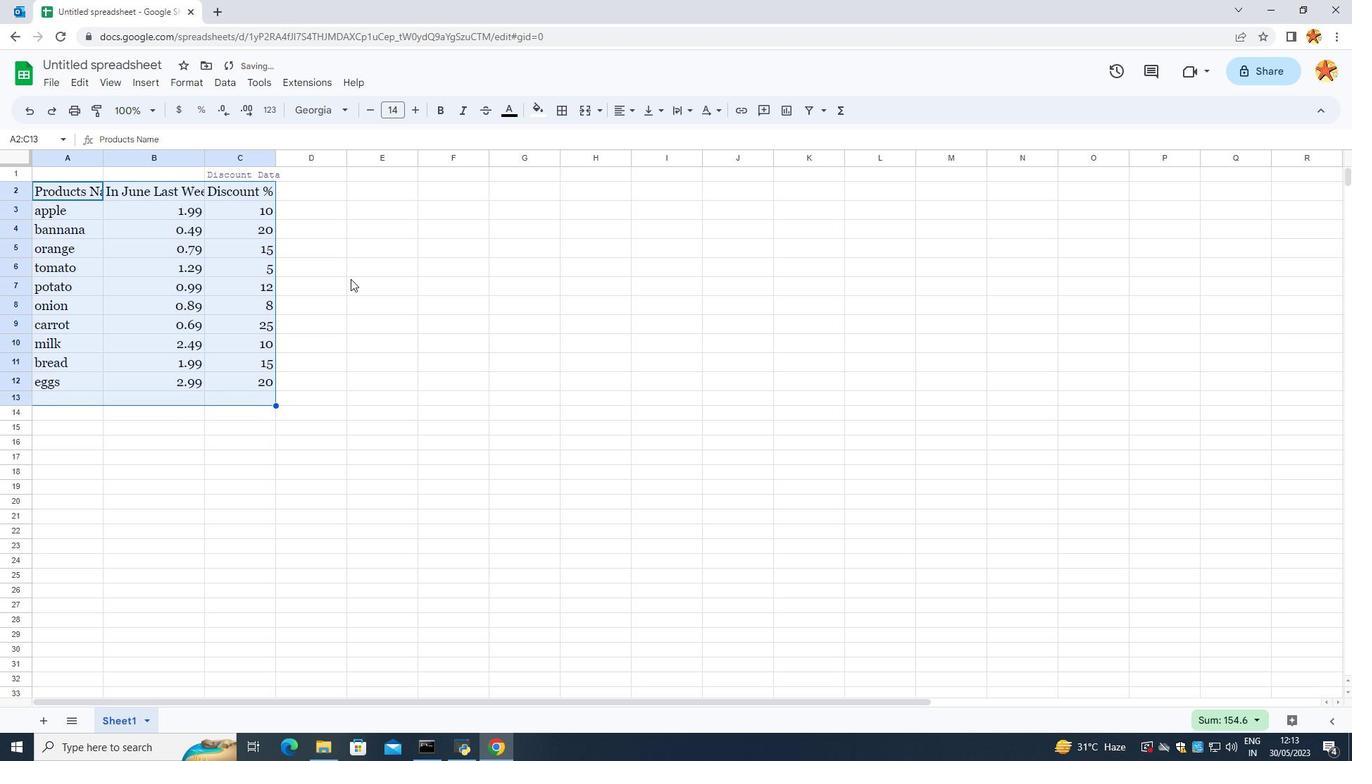 
Action: Mouse moved to (219, 170)
Screenshot: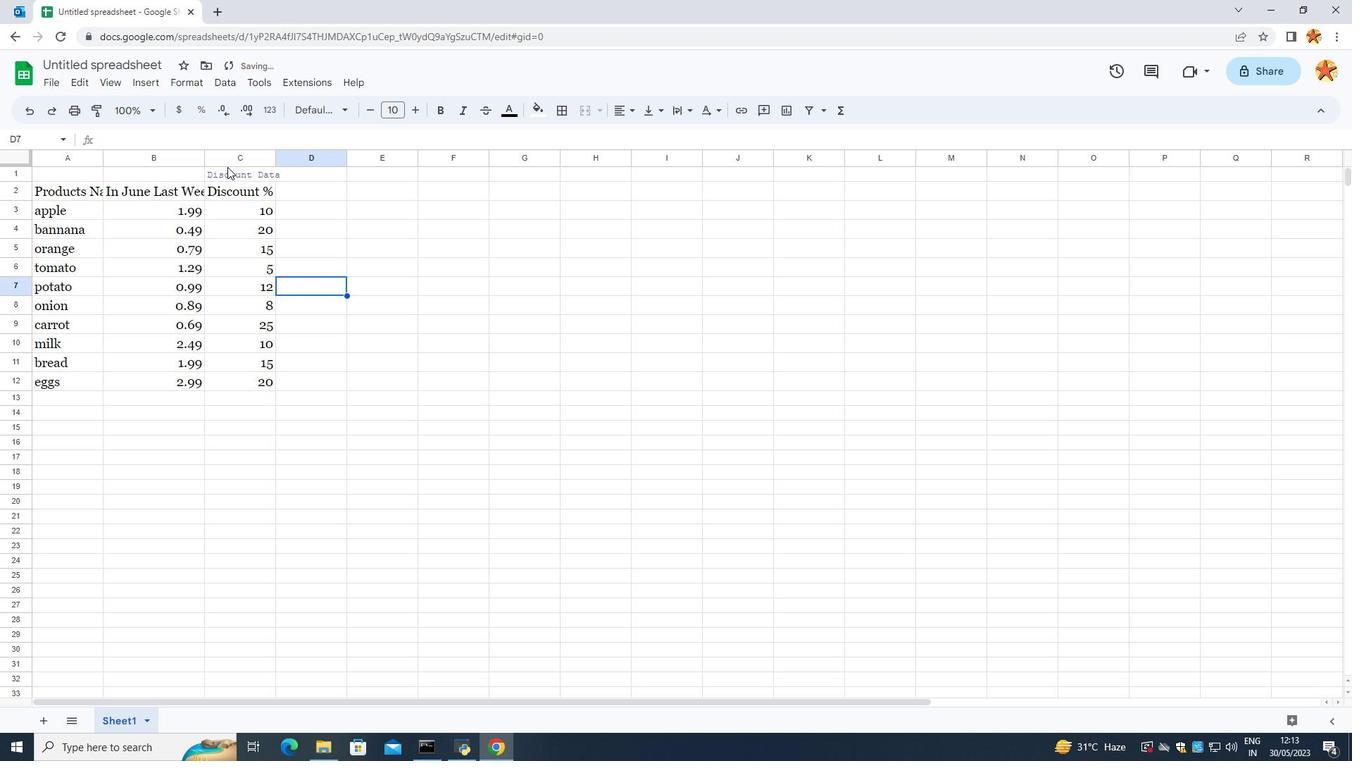 
Action: Mouse pressed left at (219, 170)
Screenshot: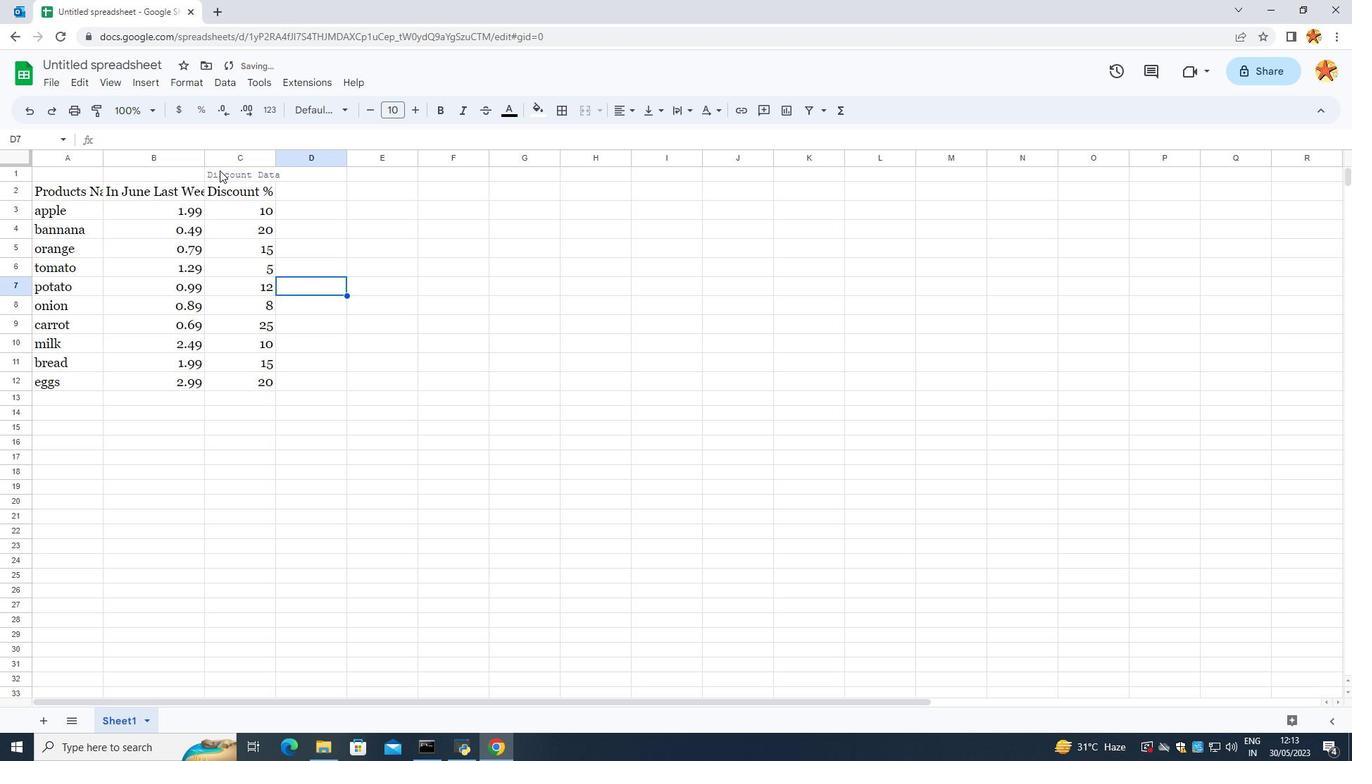 
Action: Mouse moved to (61, 195)
Screenshot: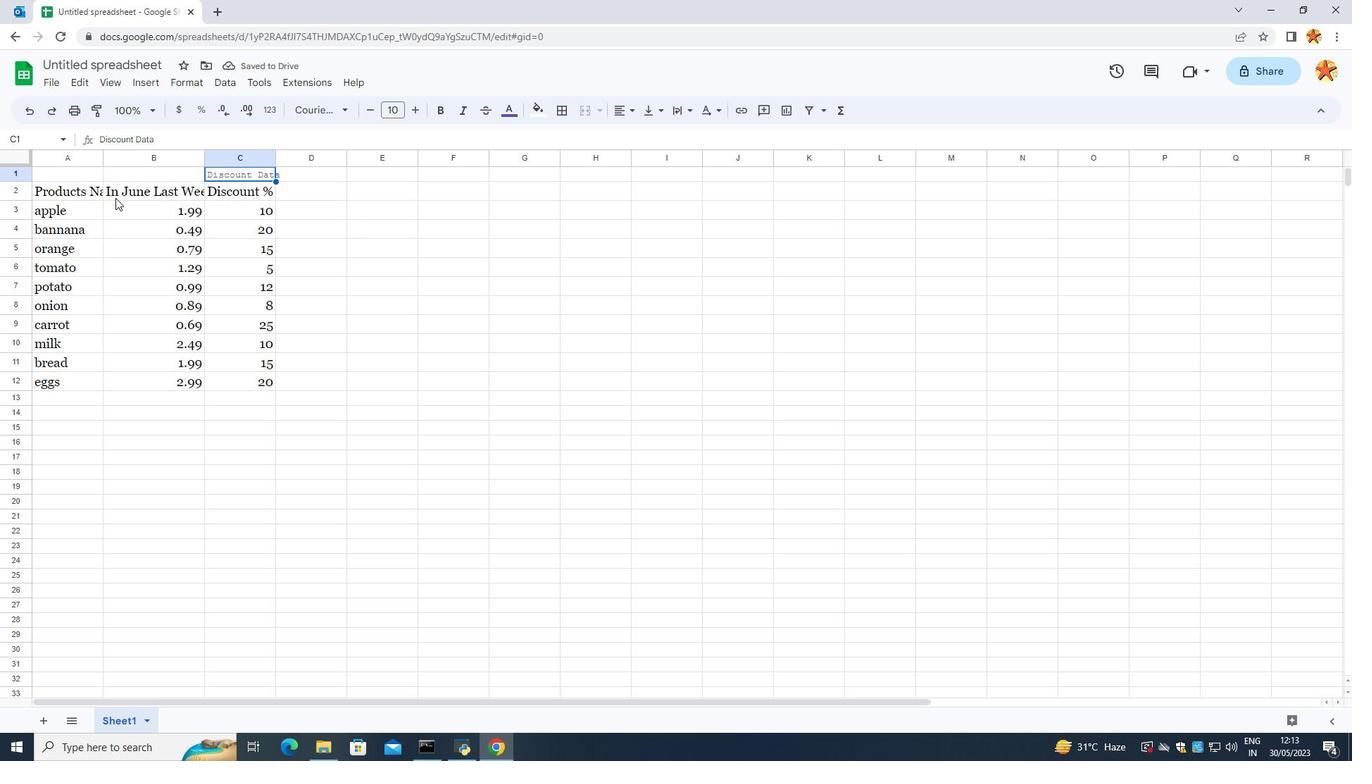 
Action: Mouse pressed left at (61, 195)
Screenshot: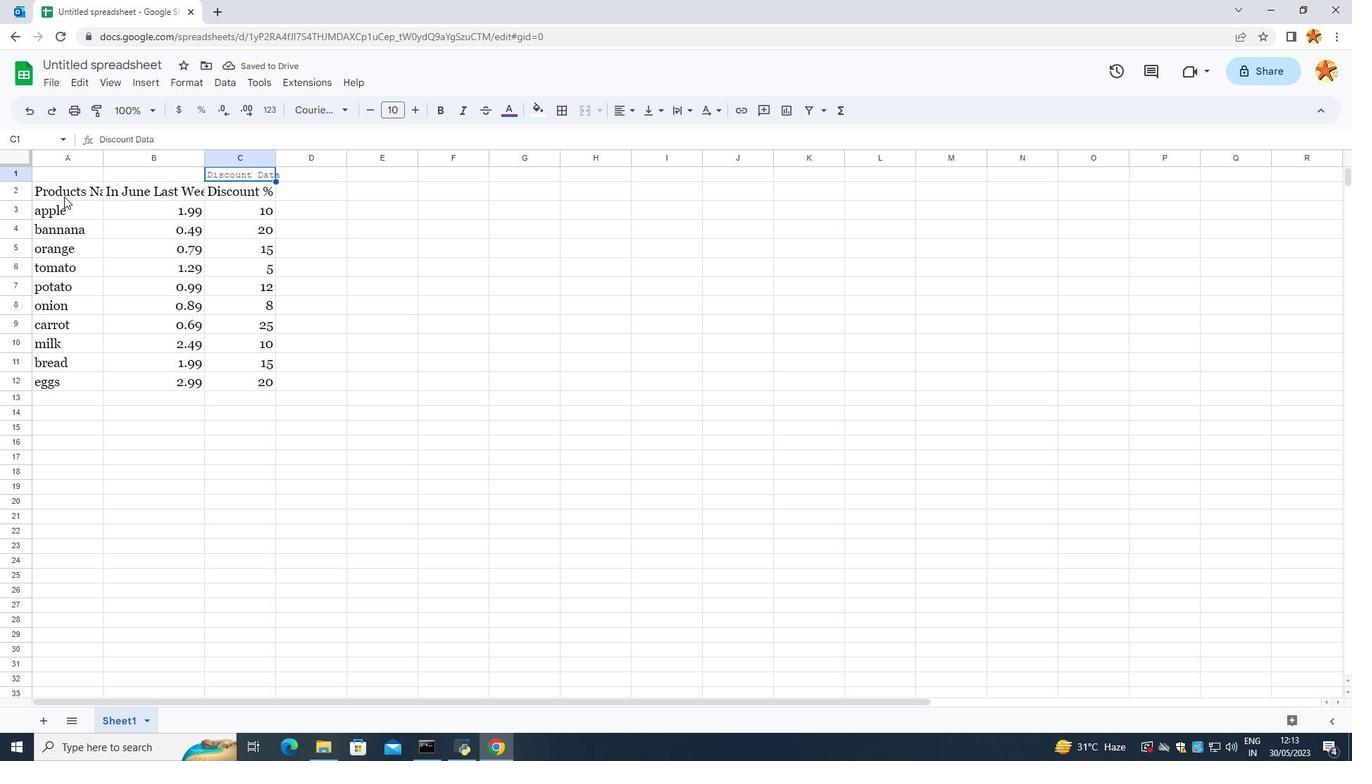 
Action: Mouse moved to (105, 158)
Screenshot: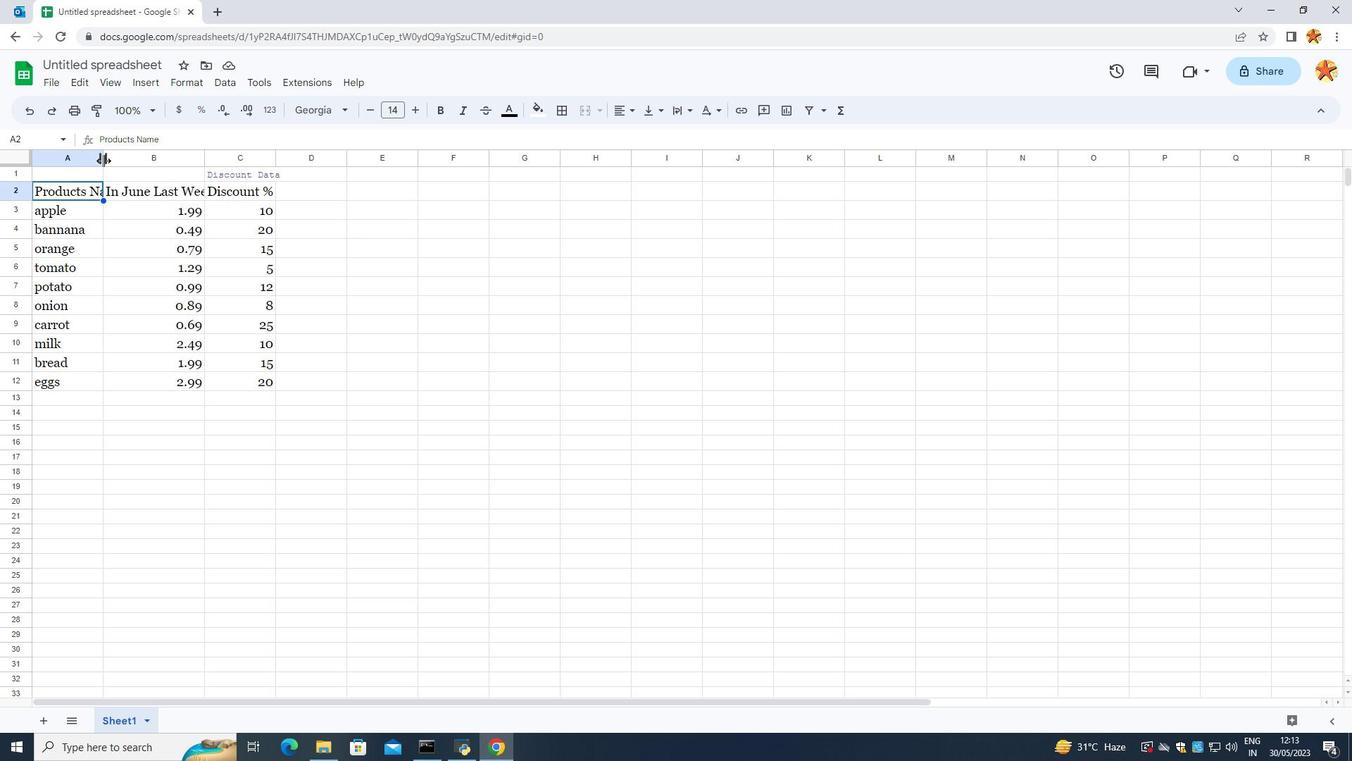 
Action: Mouse pressed left at (105, 158)
Screenshot: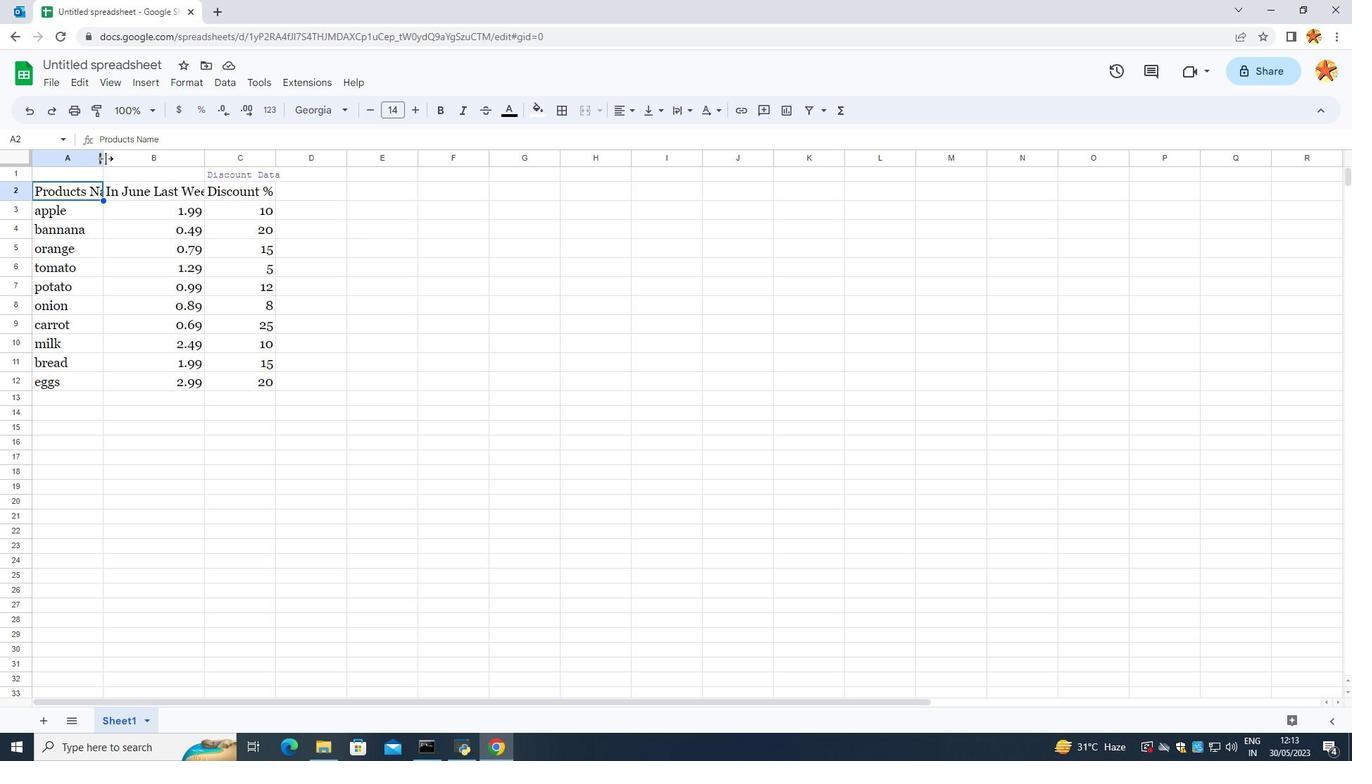 
Action: Mouse moved to (219, 160)
Screenshot: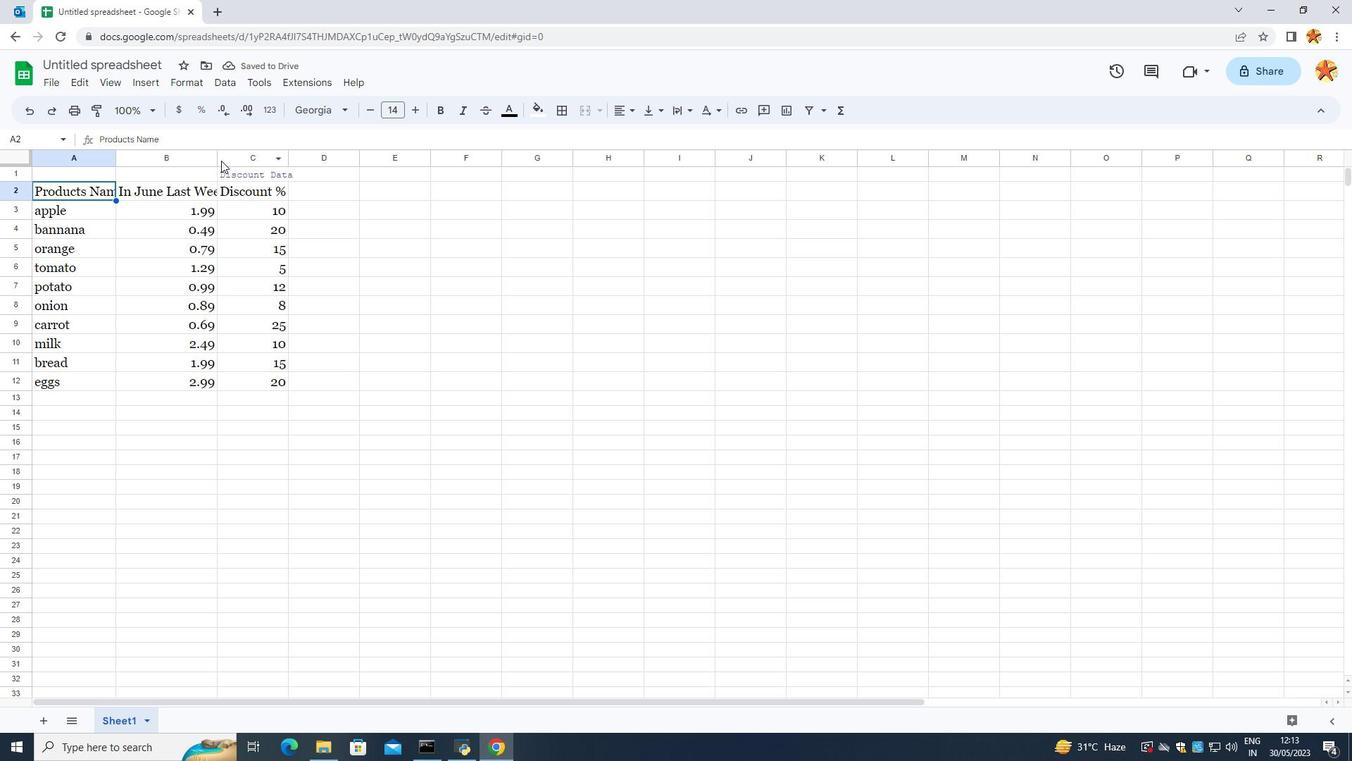 
Action: Mouse pressed left at (219, 160)
Screenshot: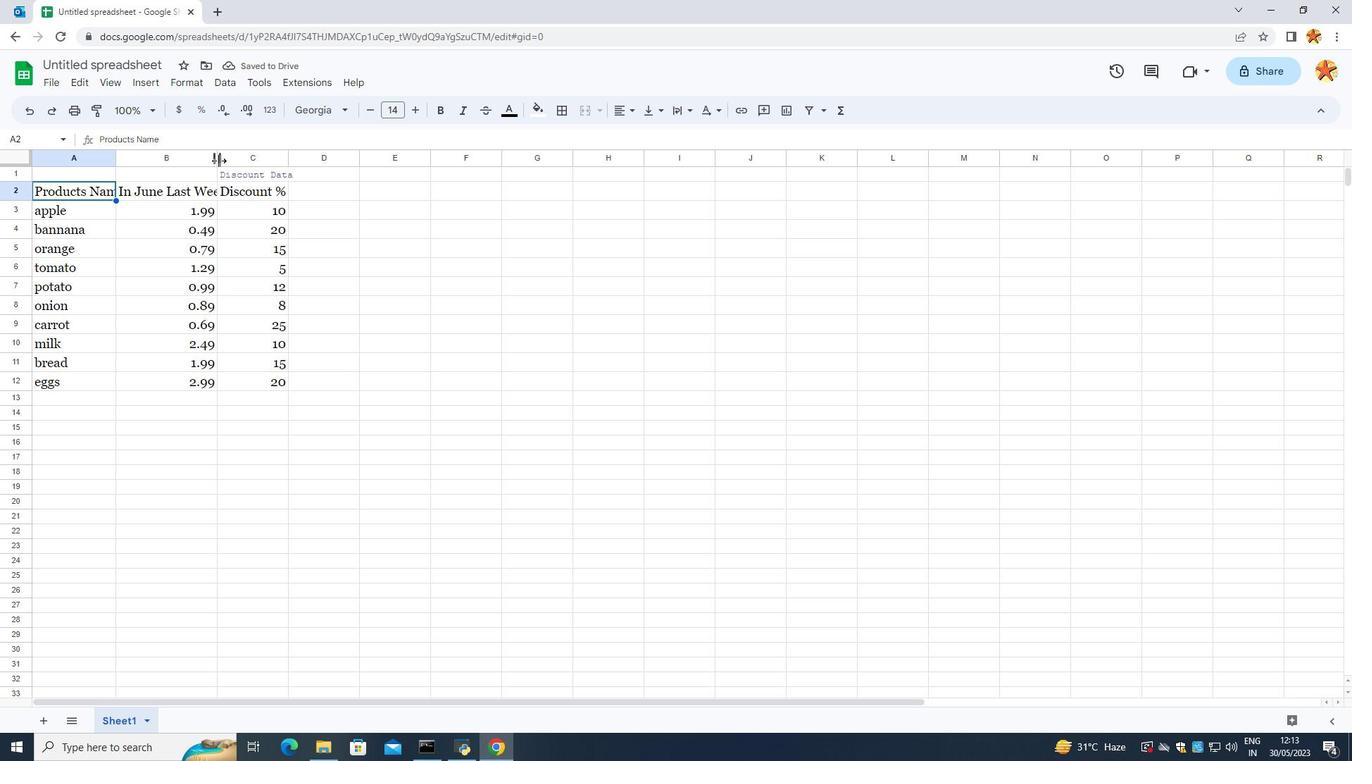 
Action: Mouse moved to (290, 158)
Screenshot: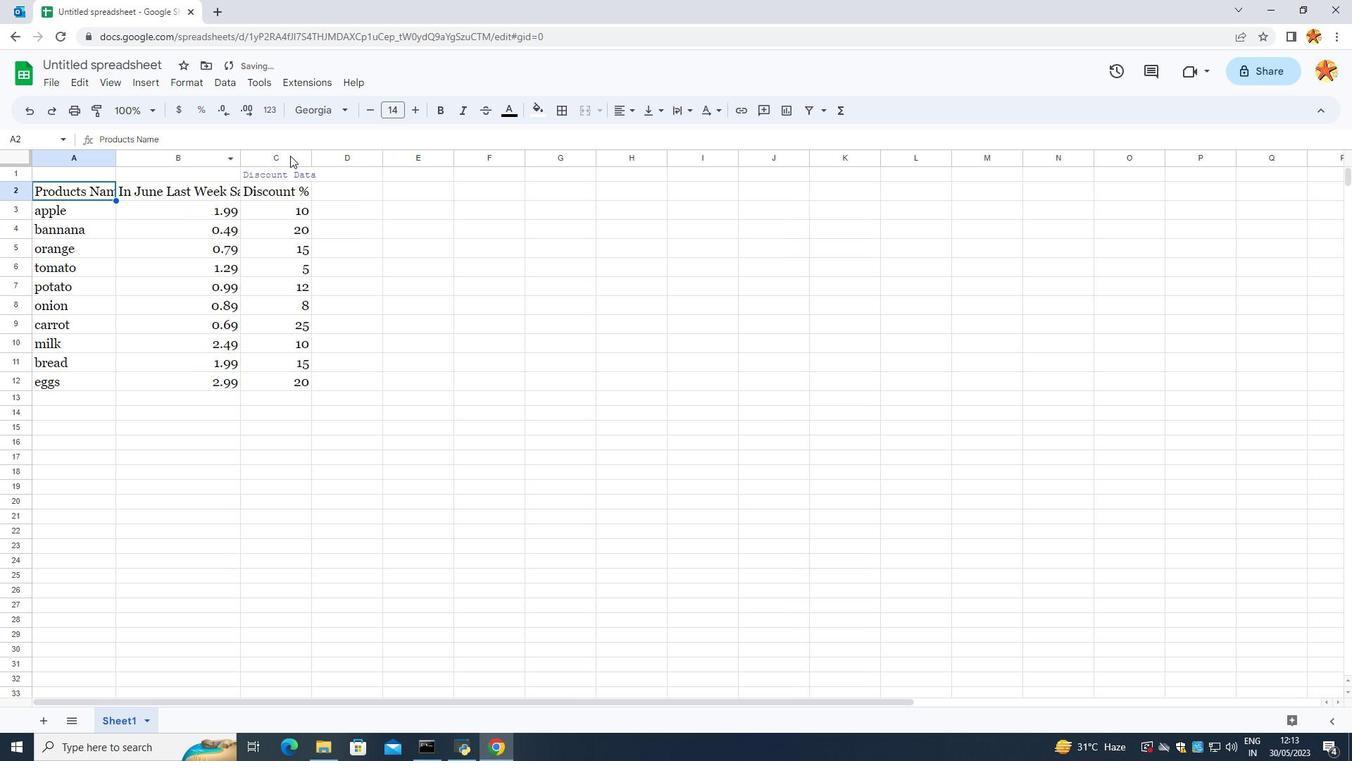 
Action: Mouse pressed left at (290, 158)
Screenshot: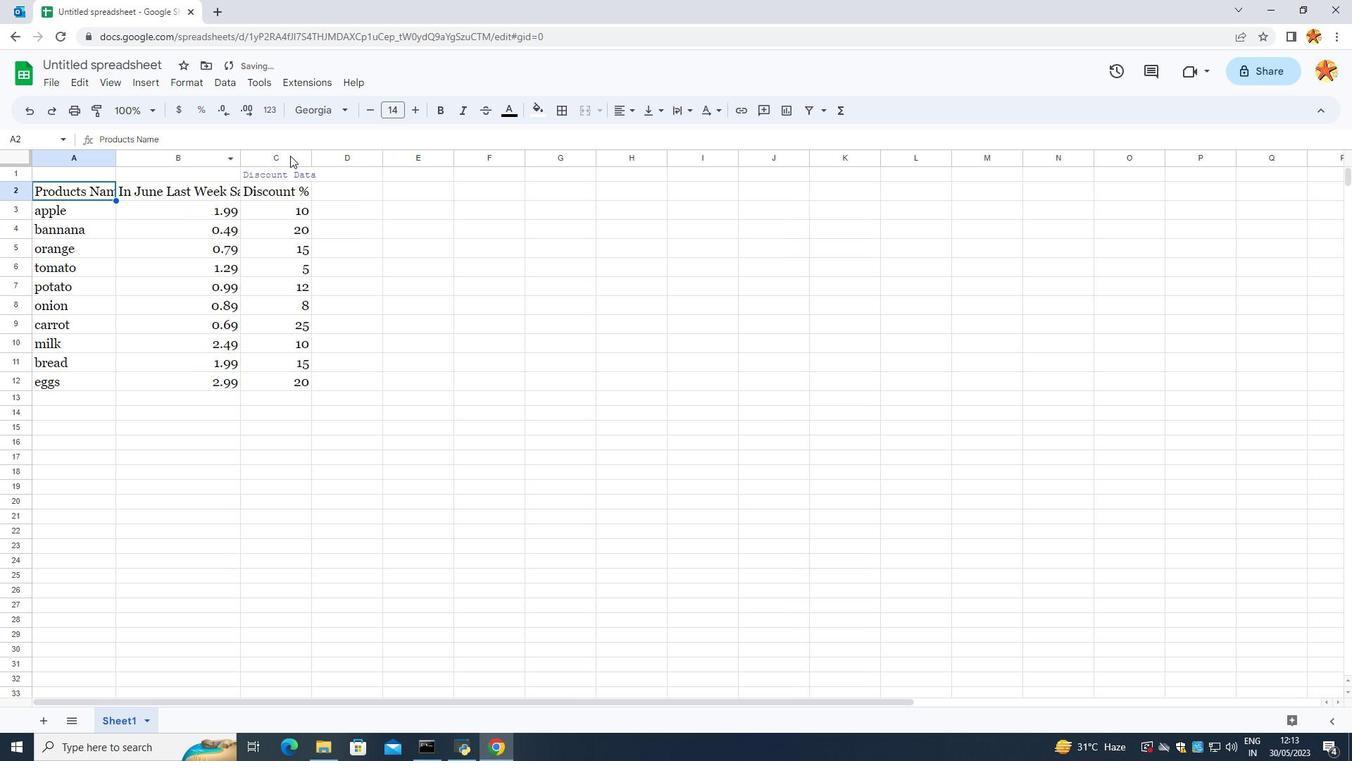
Action: Mouse moved to (312, 162)
Screenshot: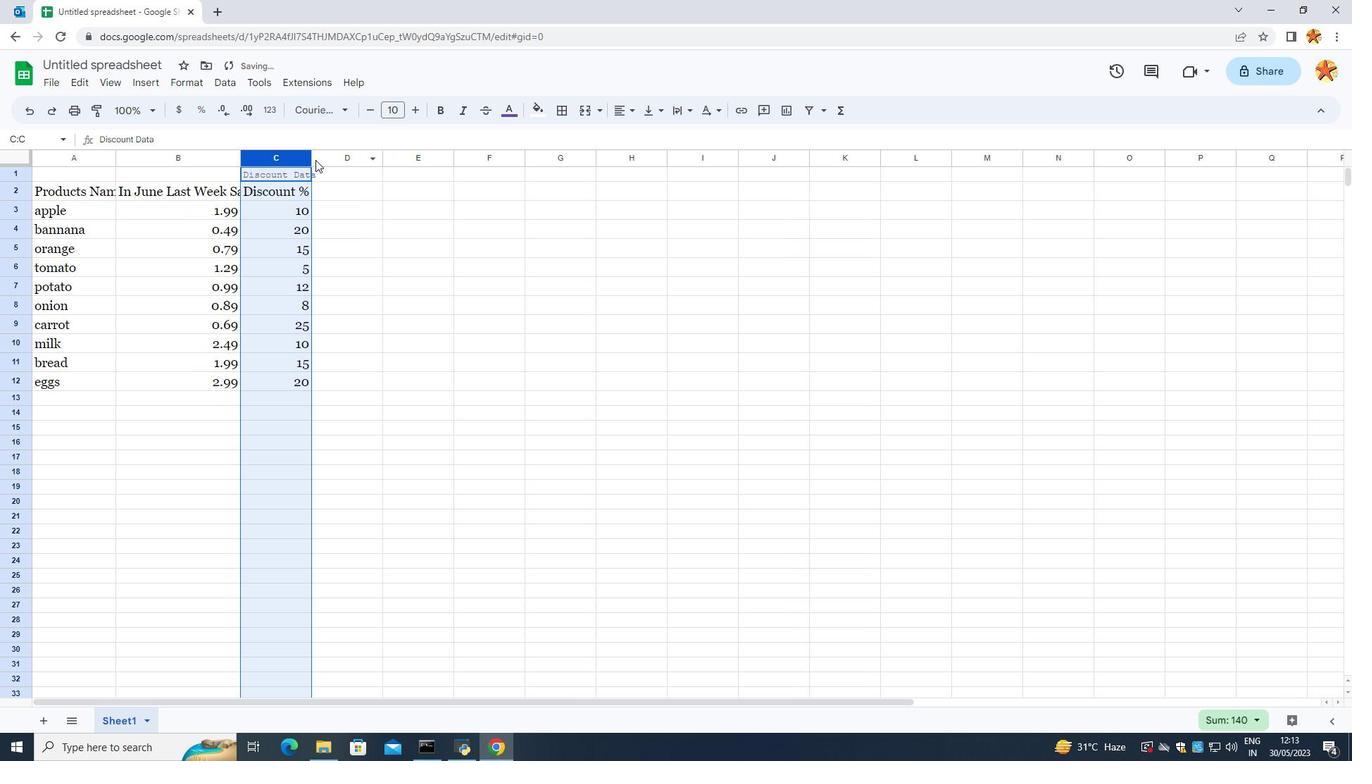 
Action: Mouse pressed left at (312, 162)
Screenshot: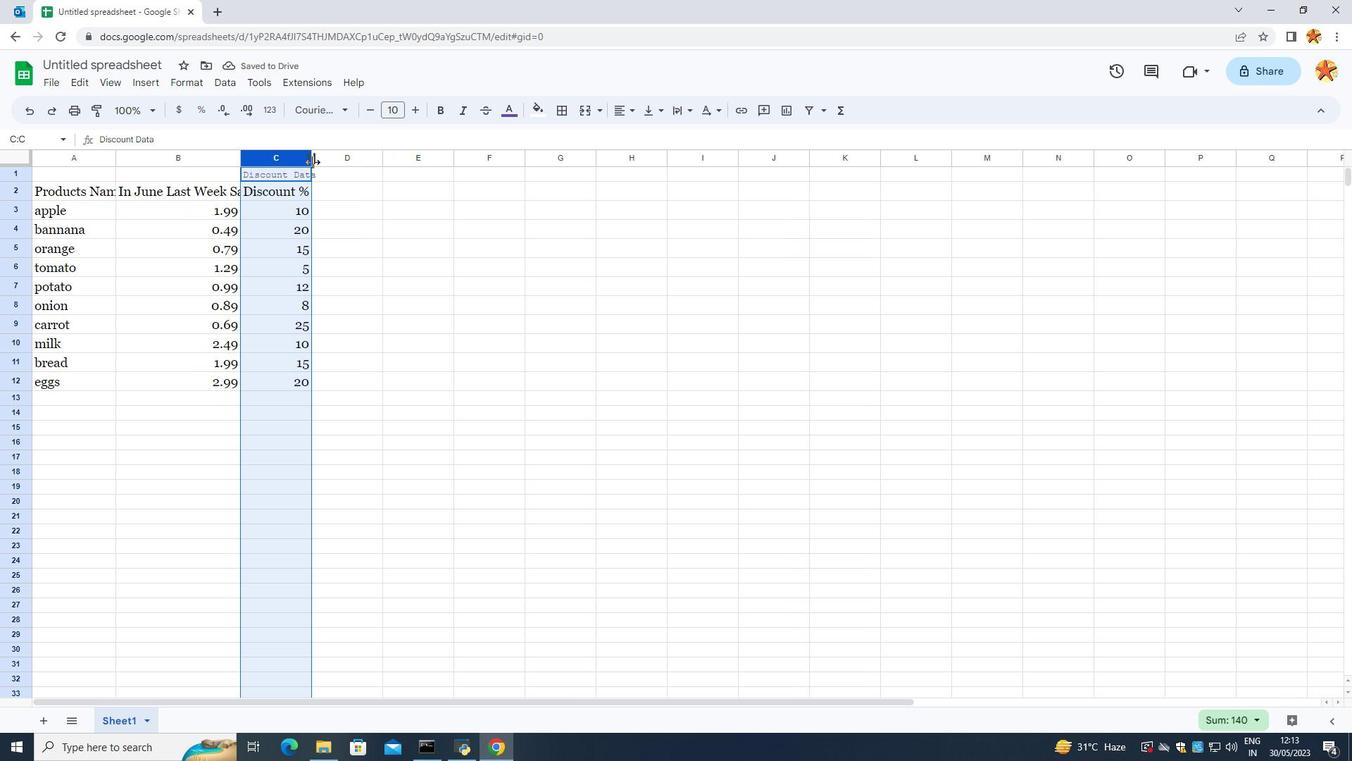 
Action: Mouse moved to (242, 162)
Screenshot: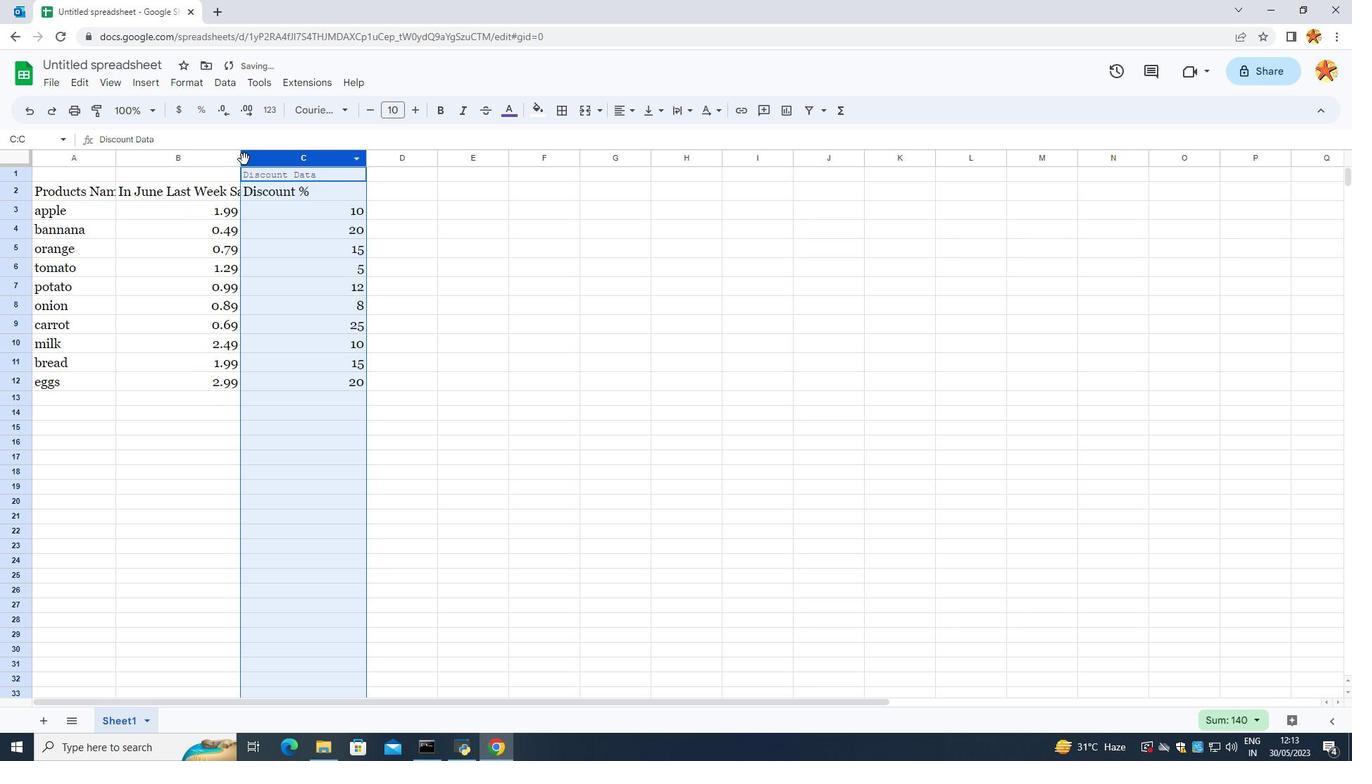 
Action: Mouse pressed left at (242, 162)
Screenshot: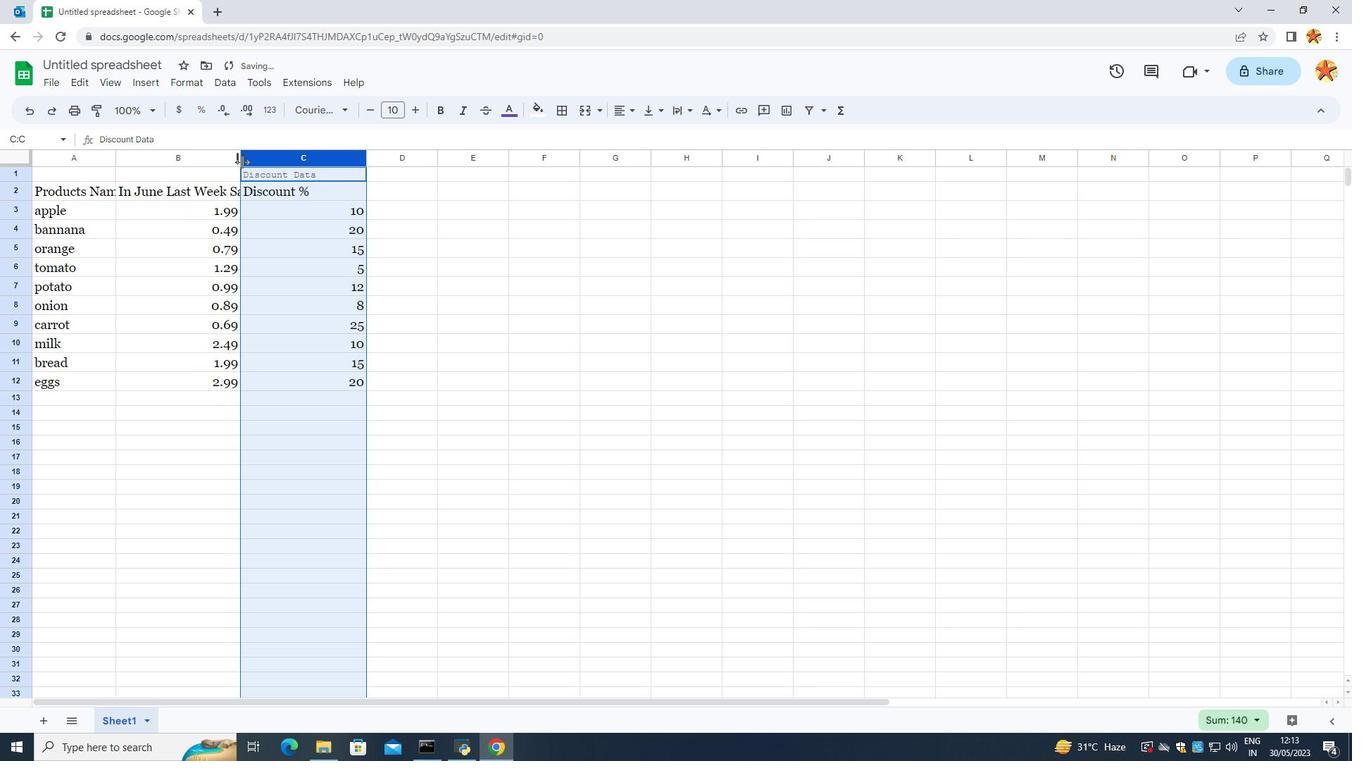 
Action: Mouse moved to (243, 162)
Screenshot: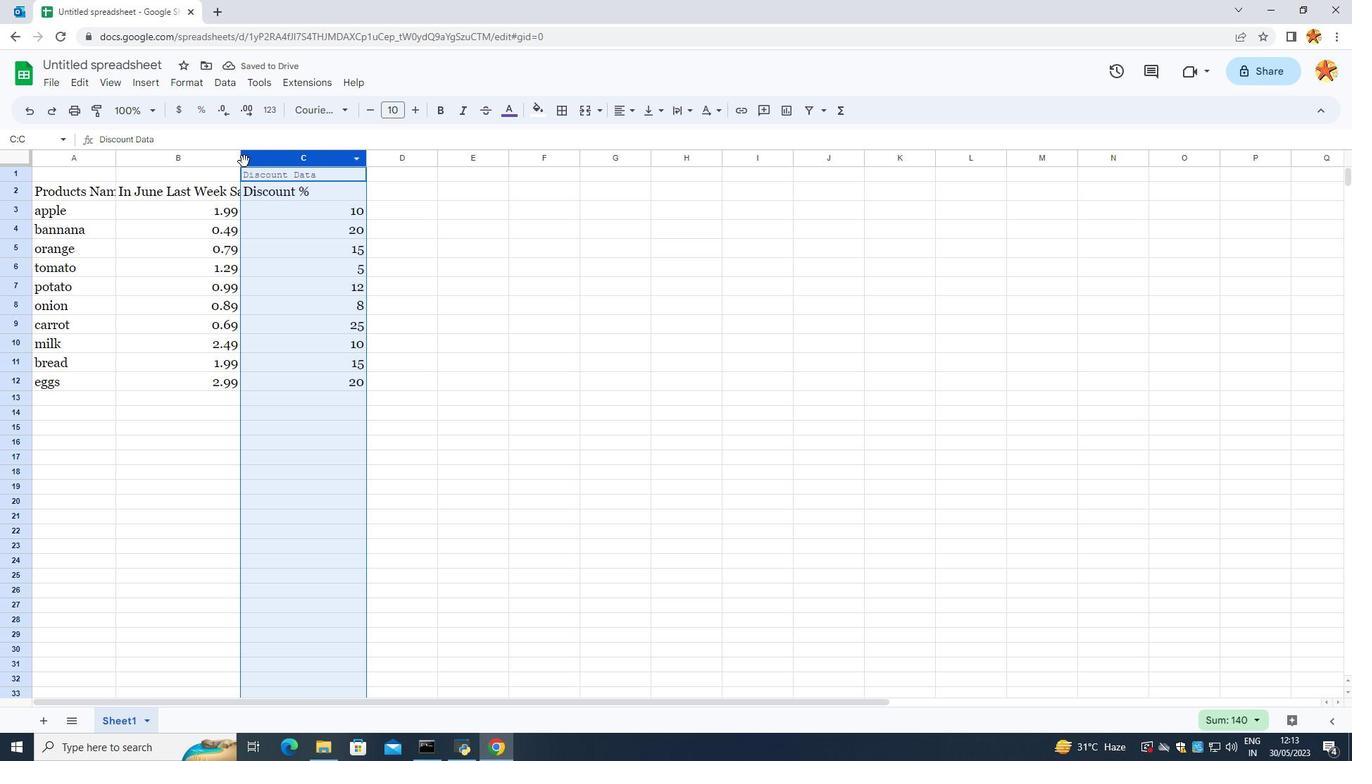
Action: Mouse pressed left at (243, 162)
Screenshot: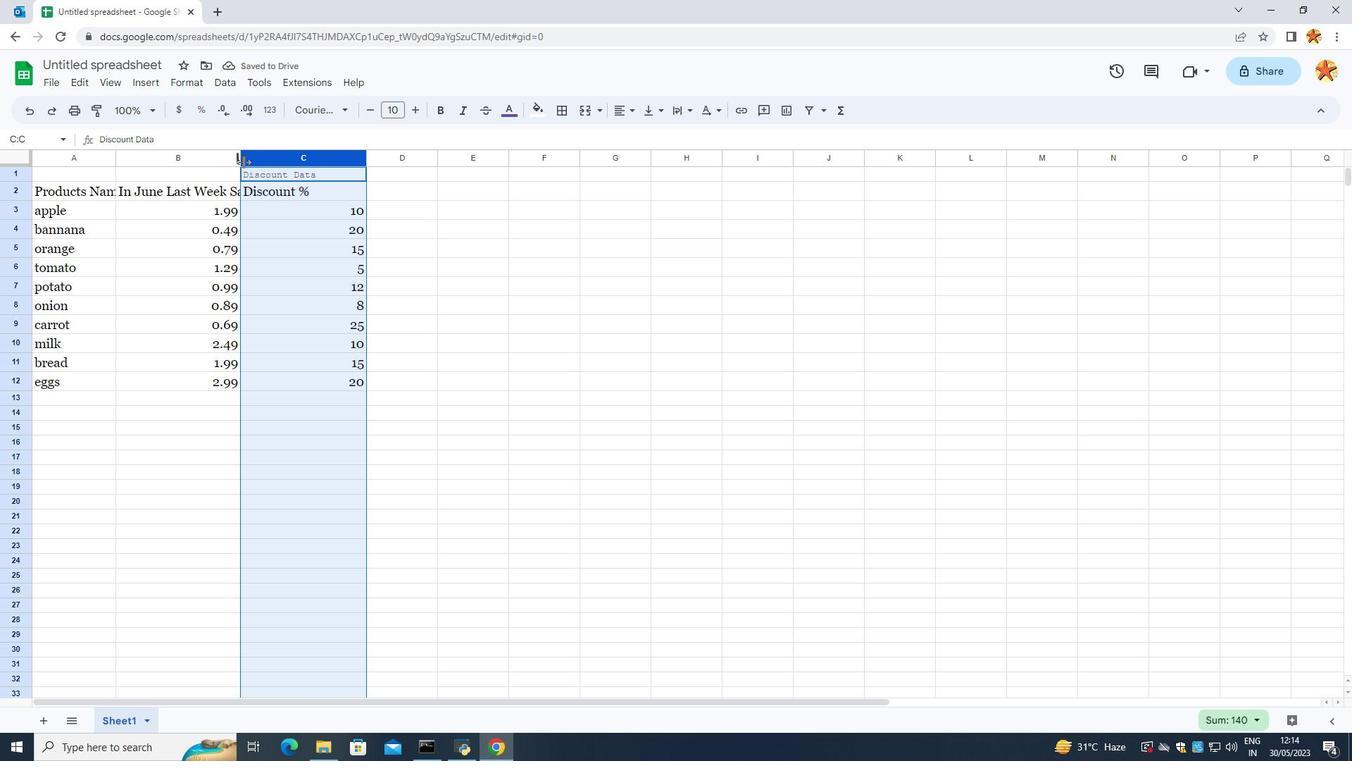 
Action: Mouse moved to (116, 157)
Screenshot: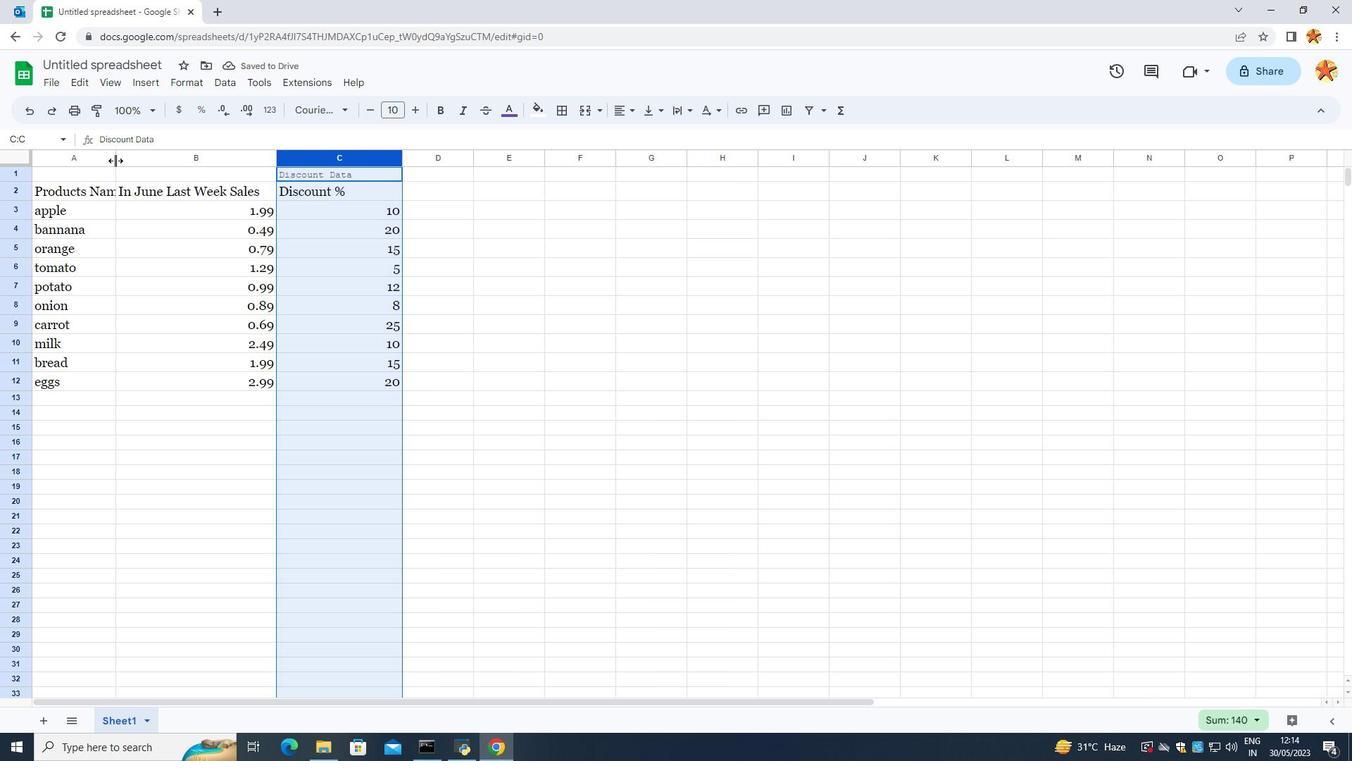 
Action: Mouse pressed left at (116, 157)
Screenshot: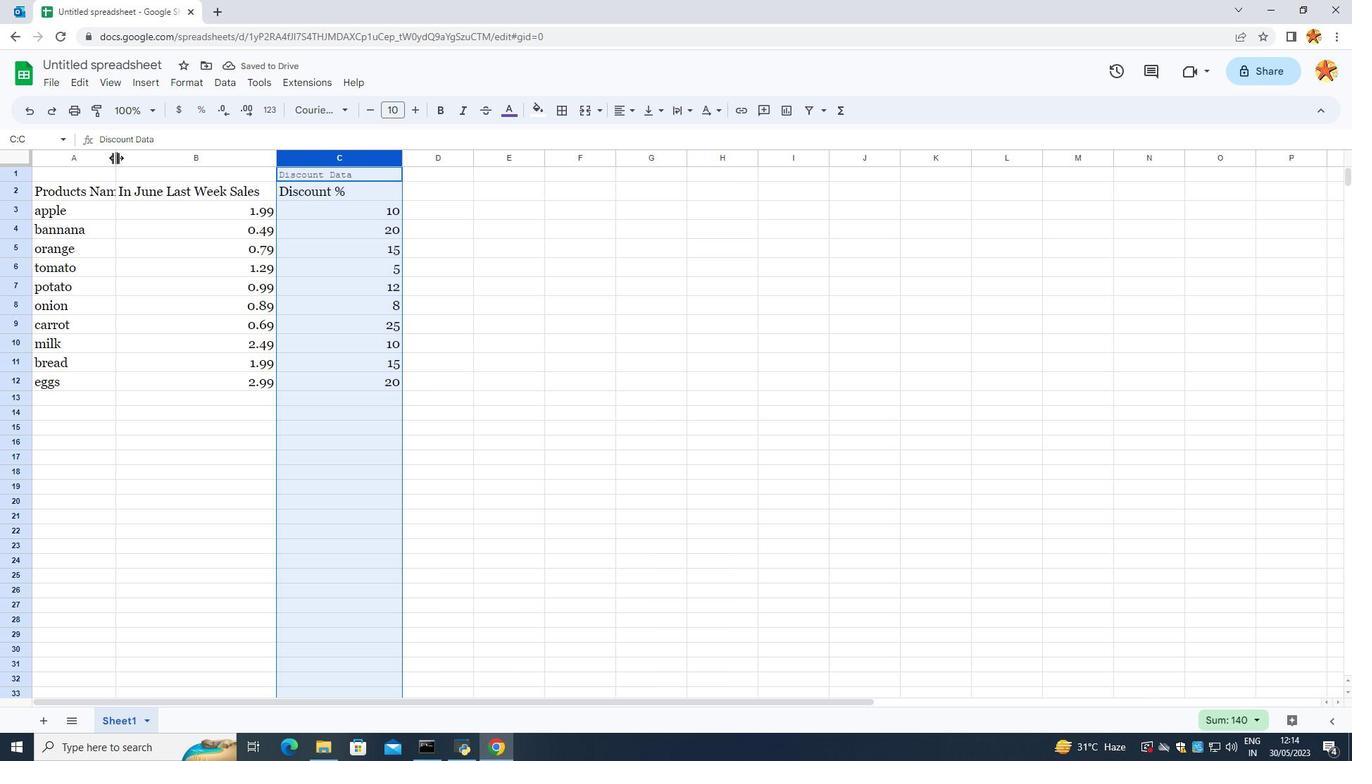 
Action: Mouse moved to (90, 238)
Screenshot: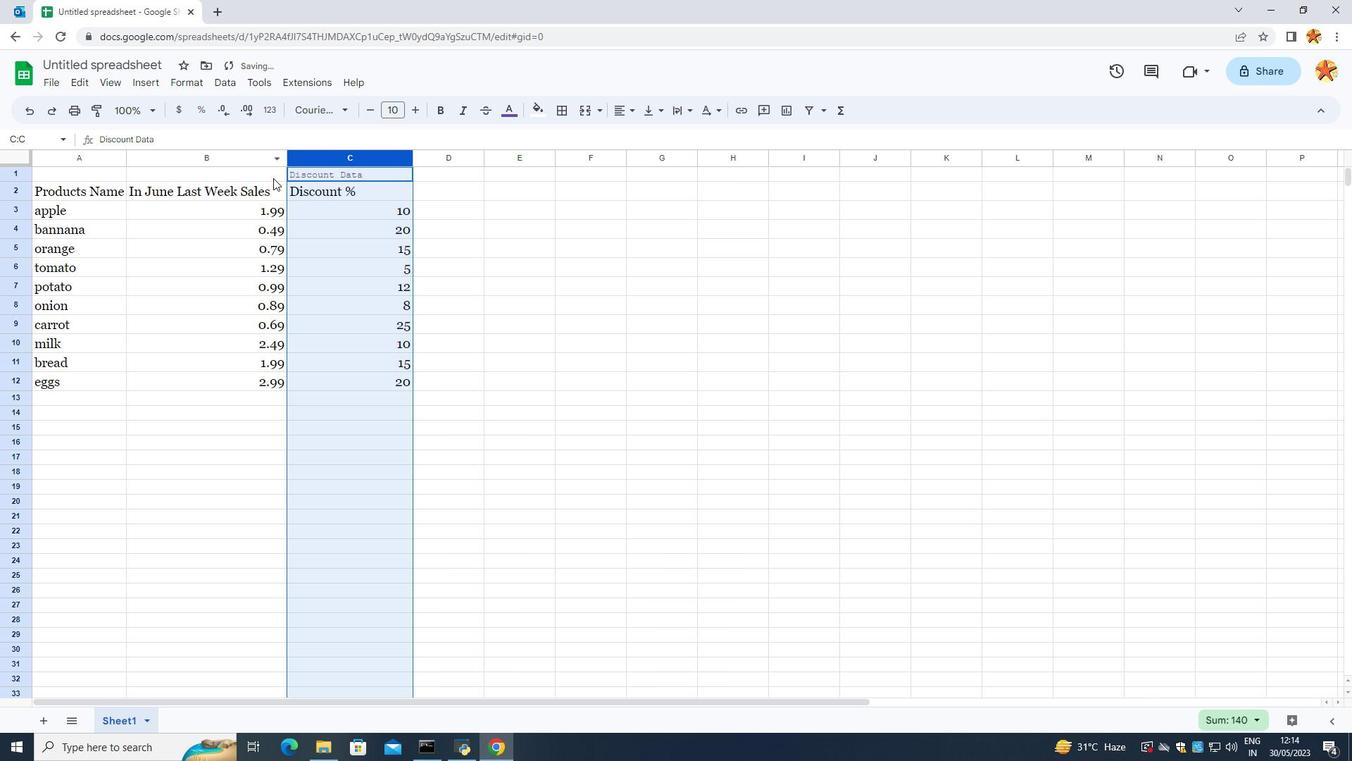 
Action: Mouse pressed left at (90, 238)
Screenshot: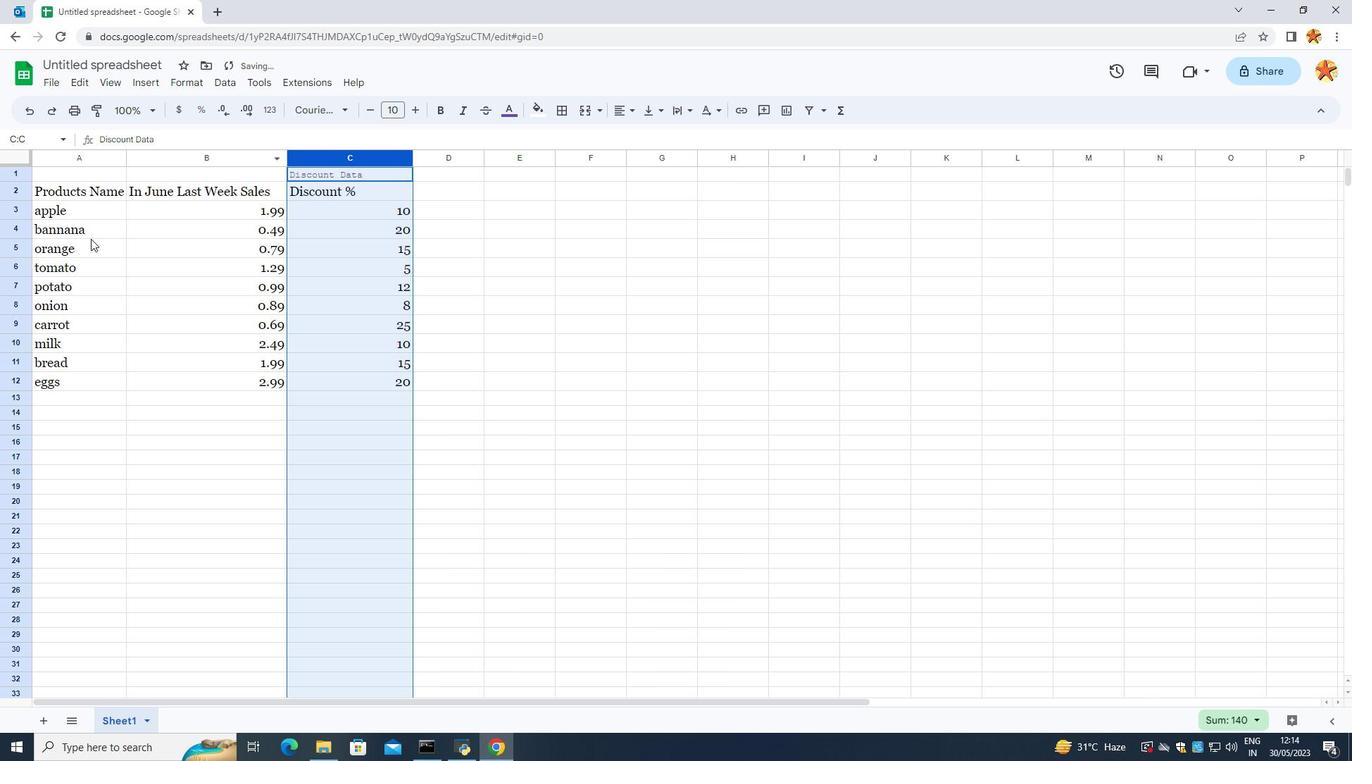 
Action: Mouse moved to (442, 188)
Screenshot: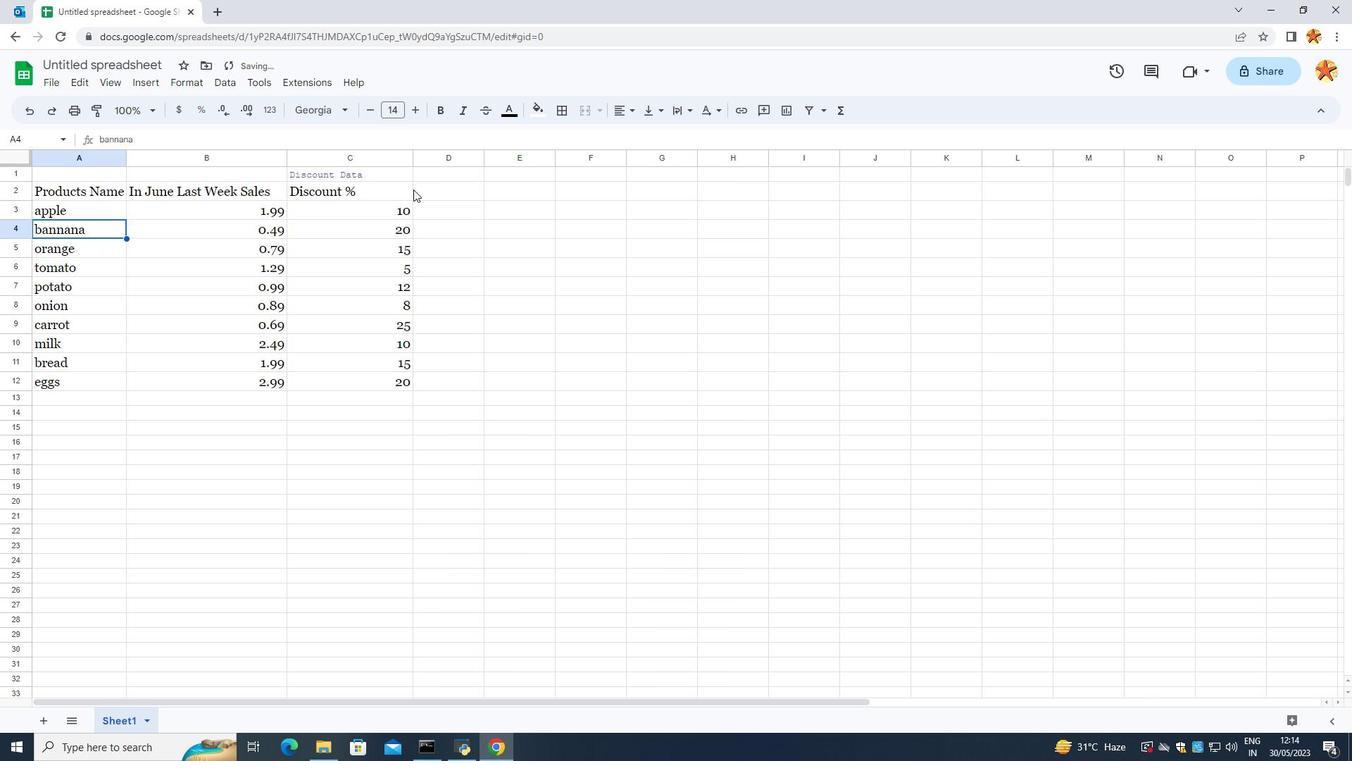 
Action: Mouse pressed left at (442, 188)
Screenshot: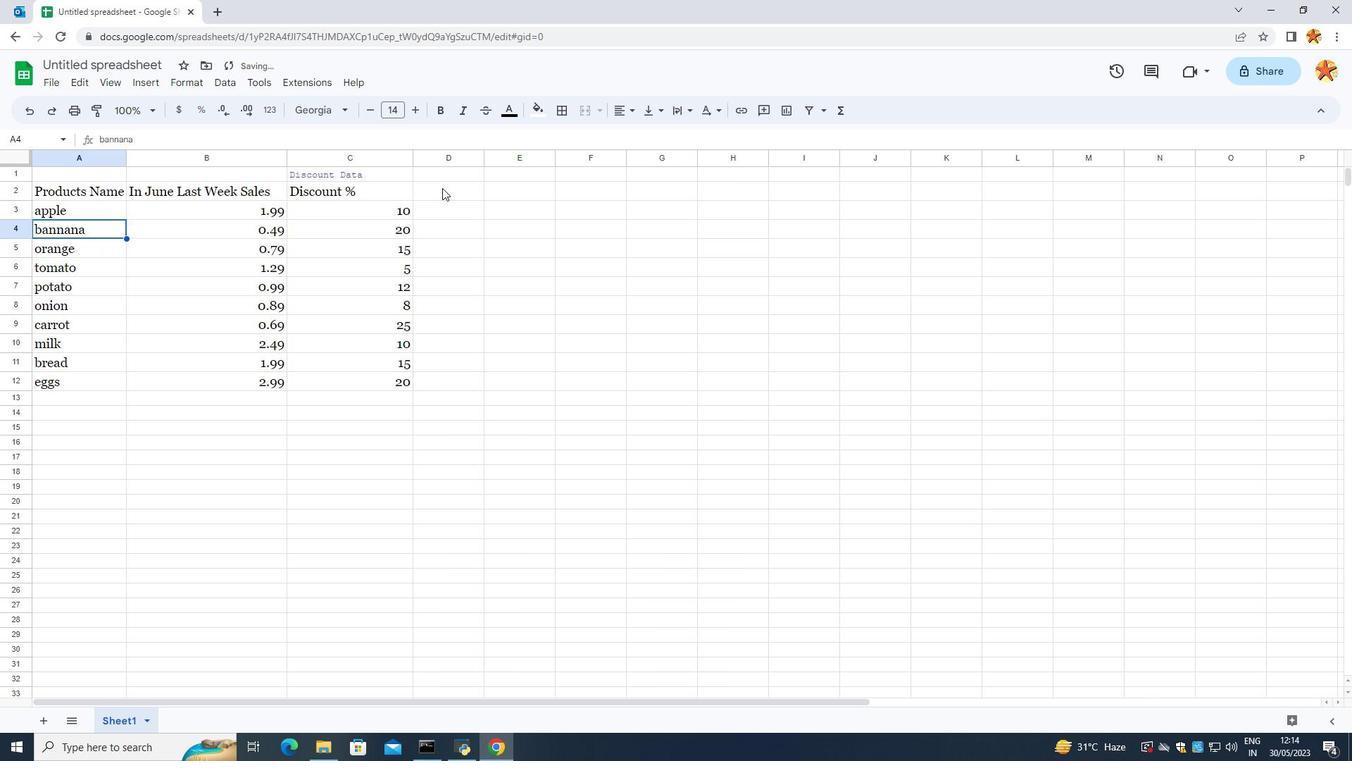 
Action: Mouse moved to (356, 195)
Screenshot: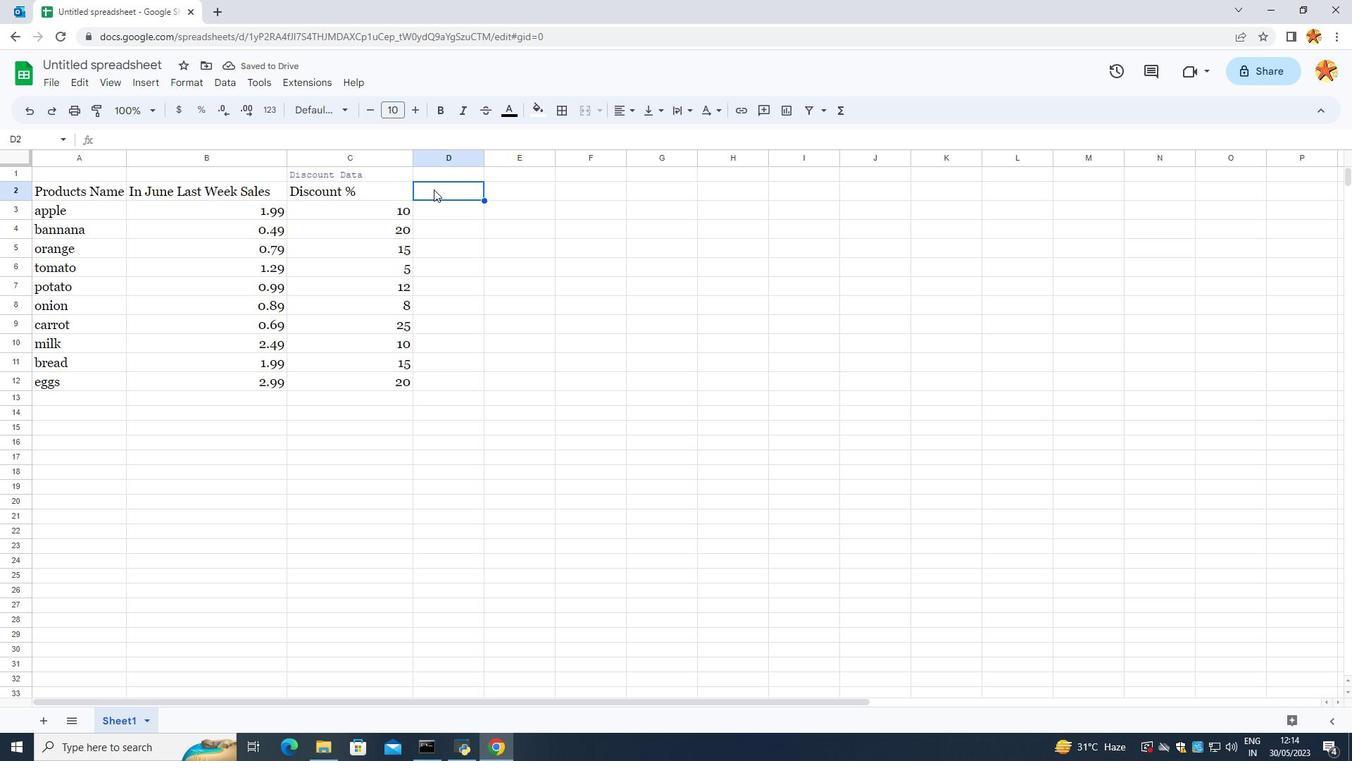 
Action: Mouse pressed left at (356, 195)
Screenshot: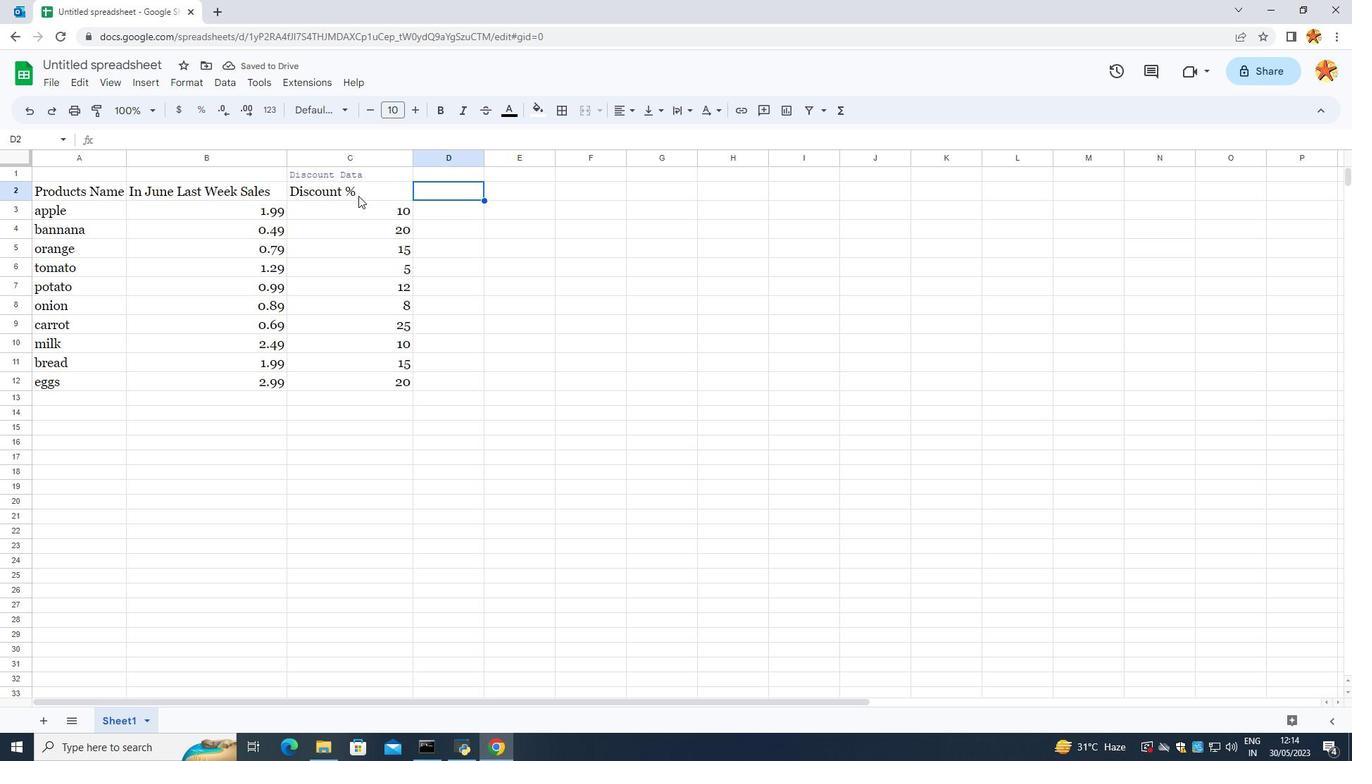 
Action: Mouse moved to (412, 160)
Screenshot: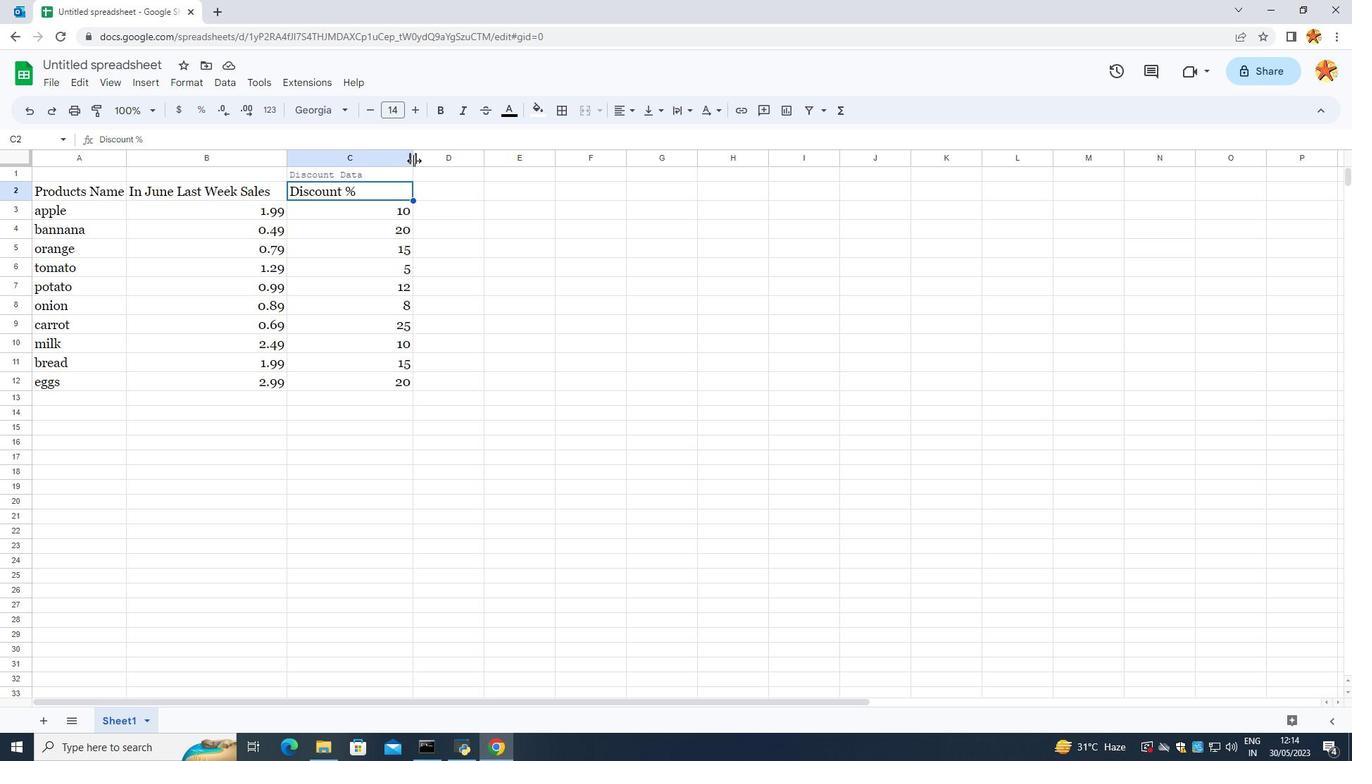 
Action: Mouse pressed left at (412, 160)
Screenshot: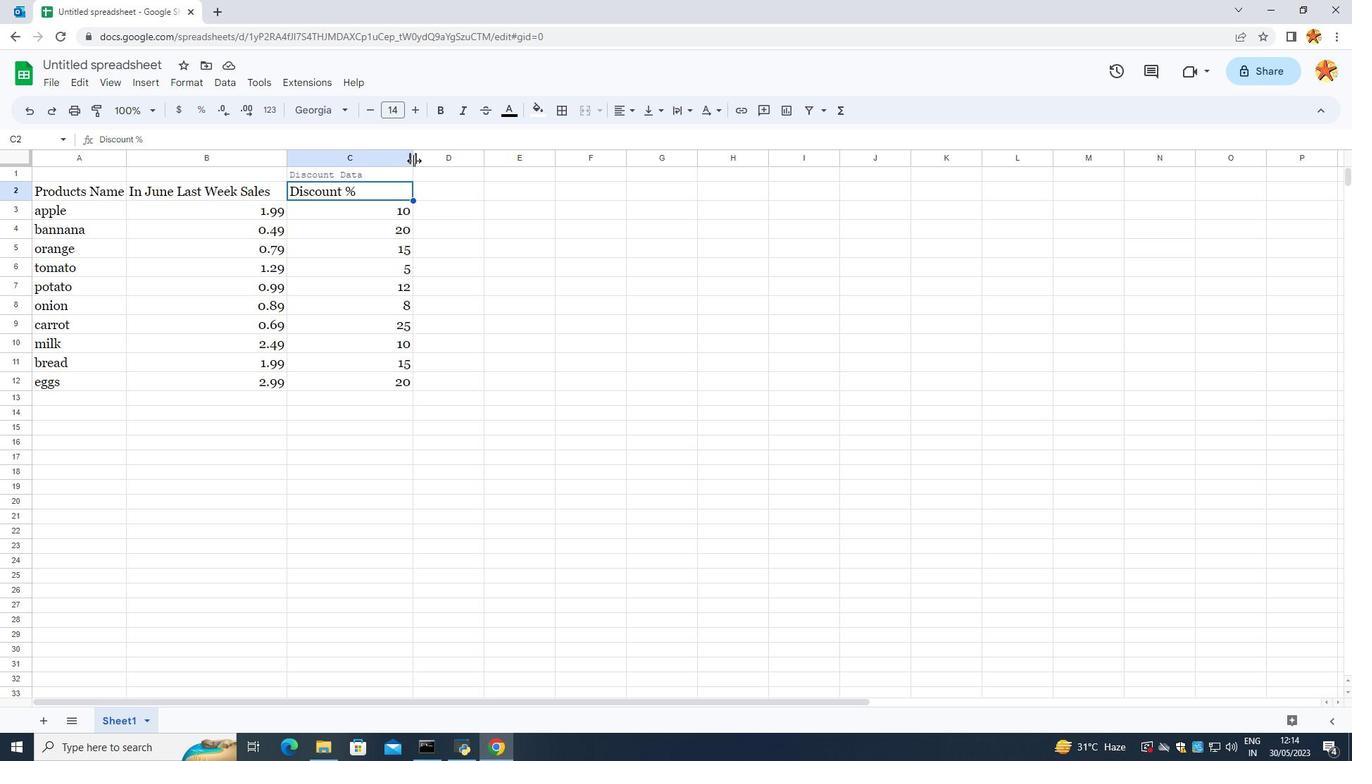 
Action: Mouse moved to (391, 159)
Screenshot: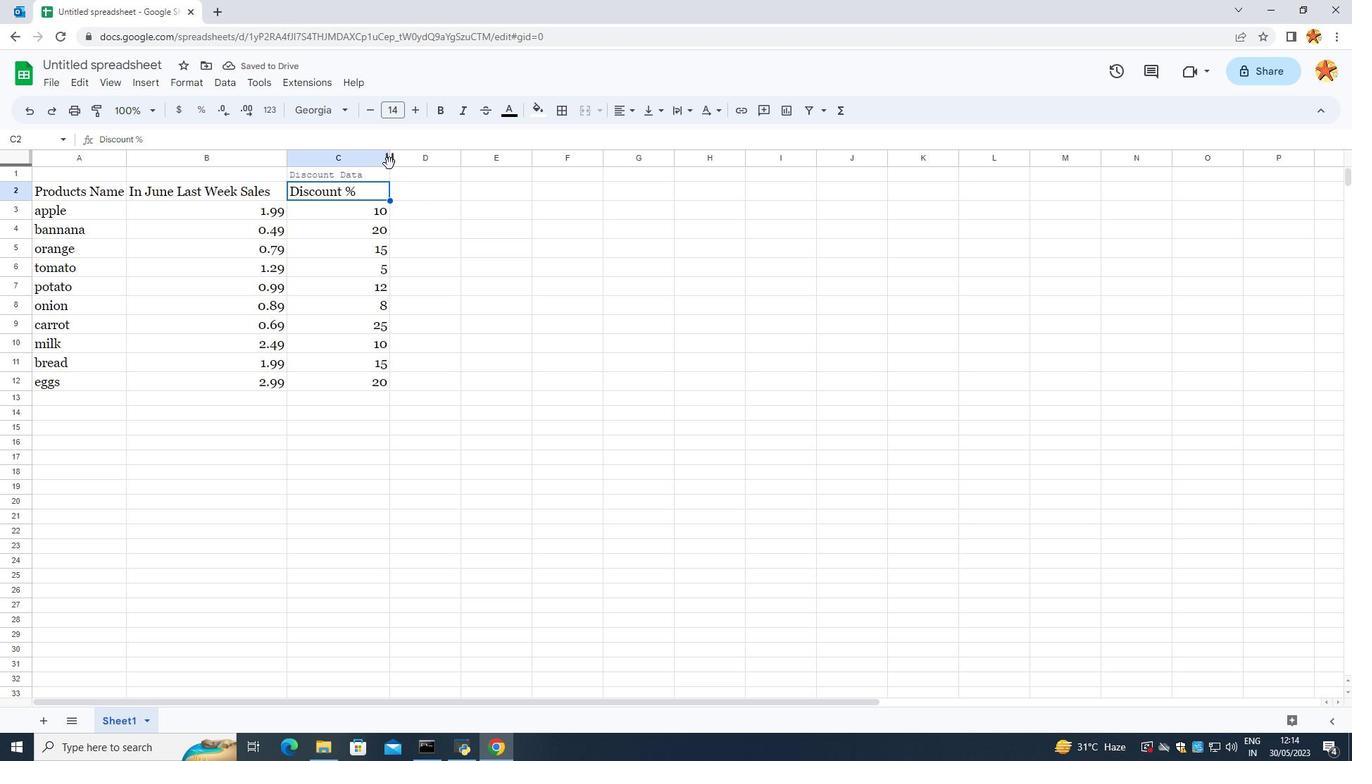 
Action: Mouse pressed left at (391, 159)
Screenshot: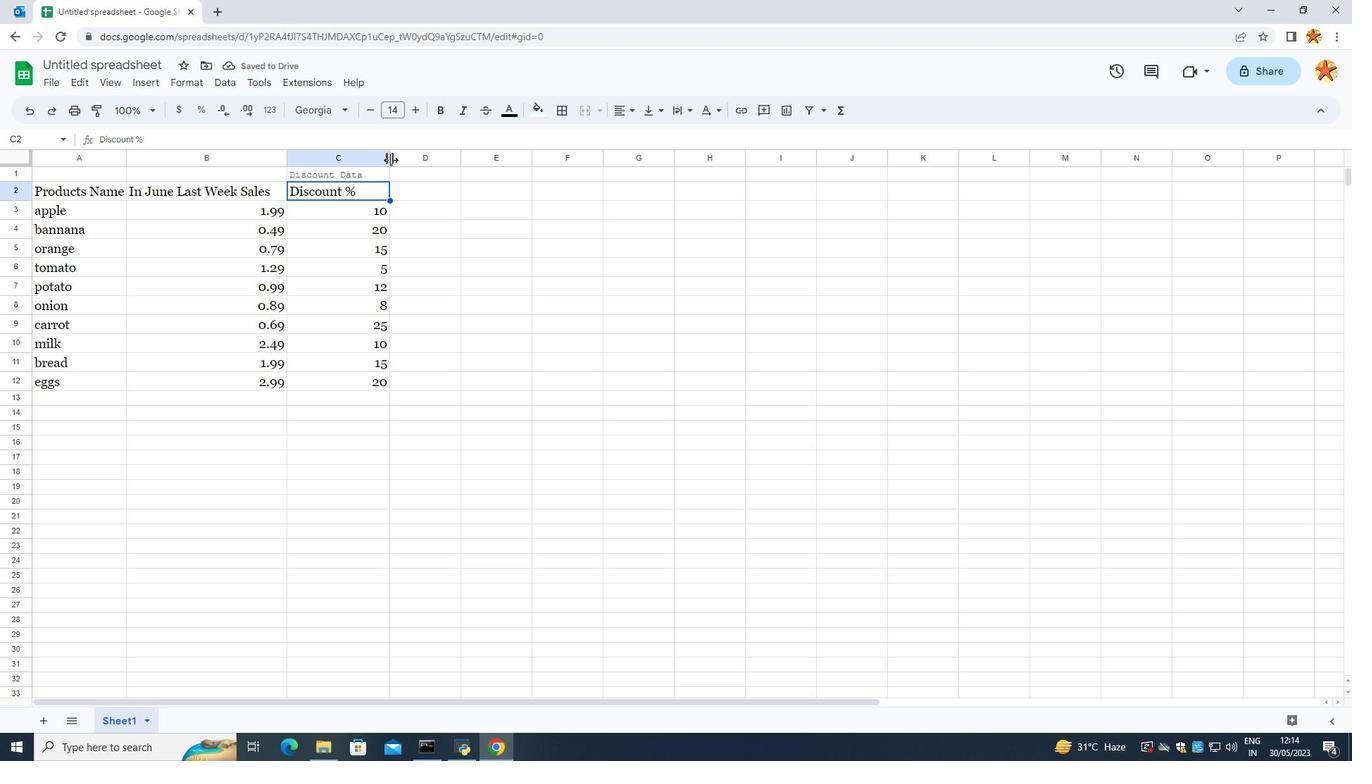 
Action: Mouse moved to (407, 185)
Screenshot: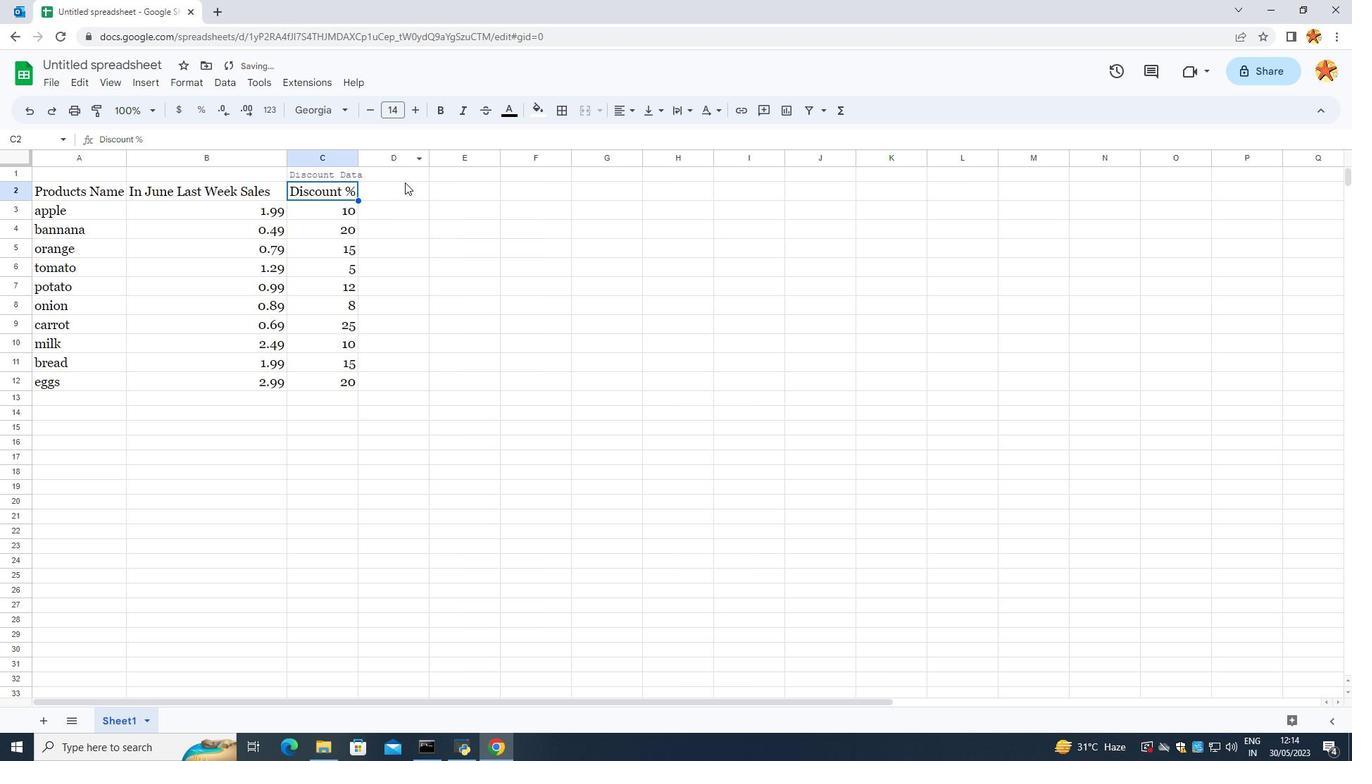 
Action: Mouse pressed left at (407, 185)
Screenshot: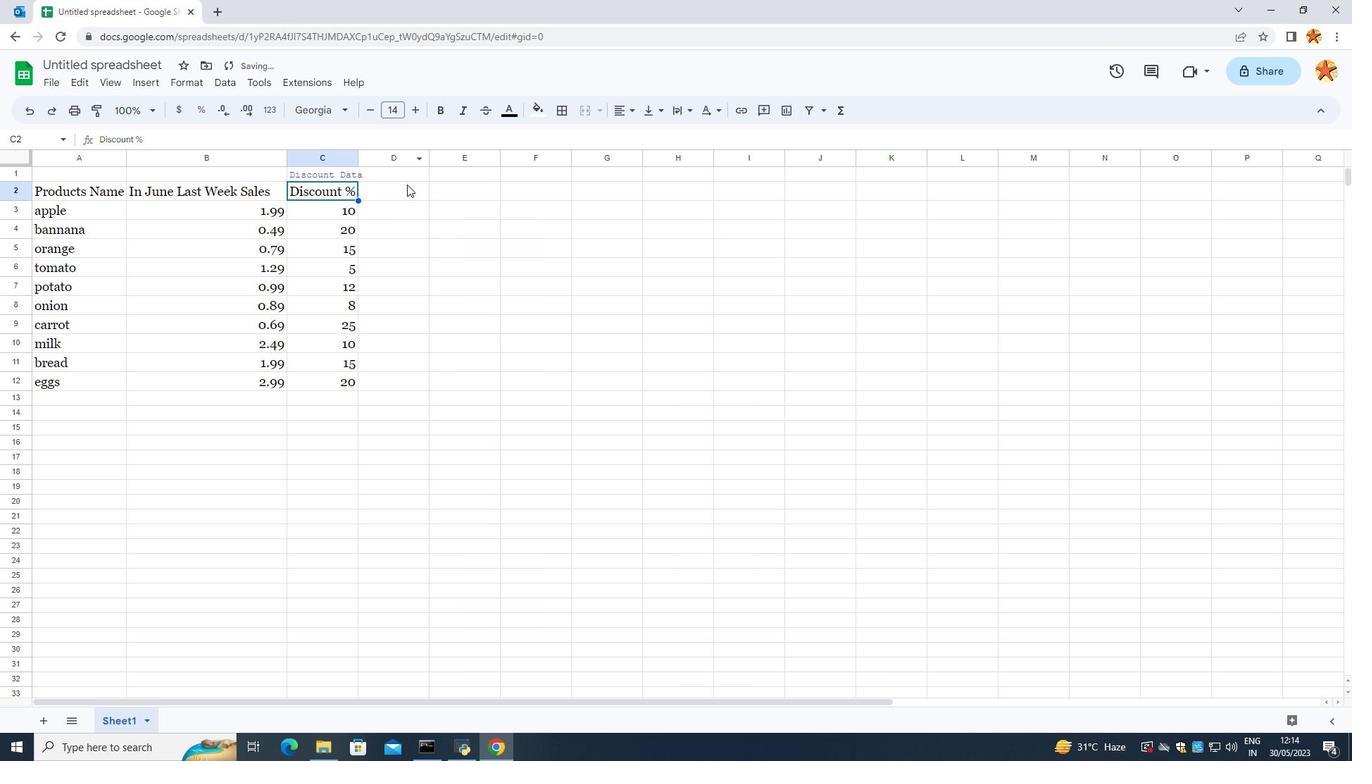 
Action: Mouse moved to (46, 185)
Screenshot: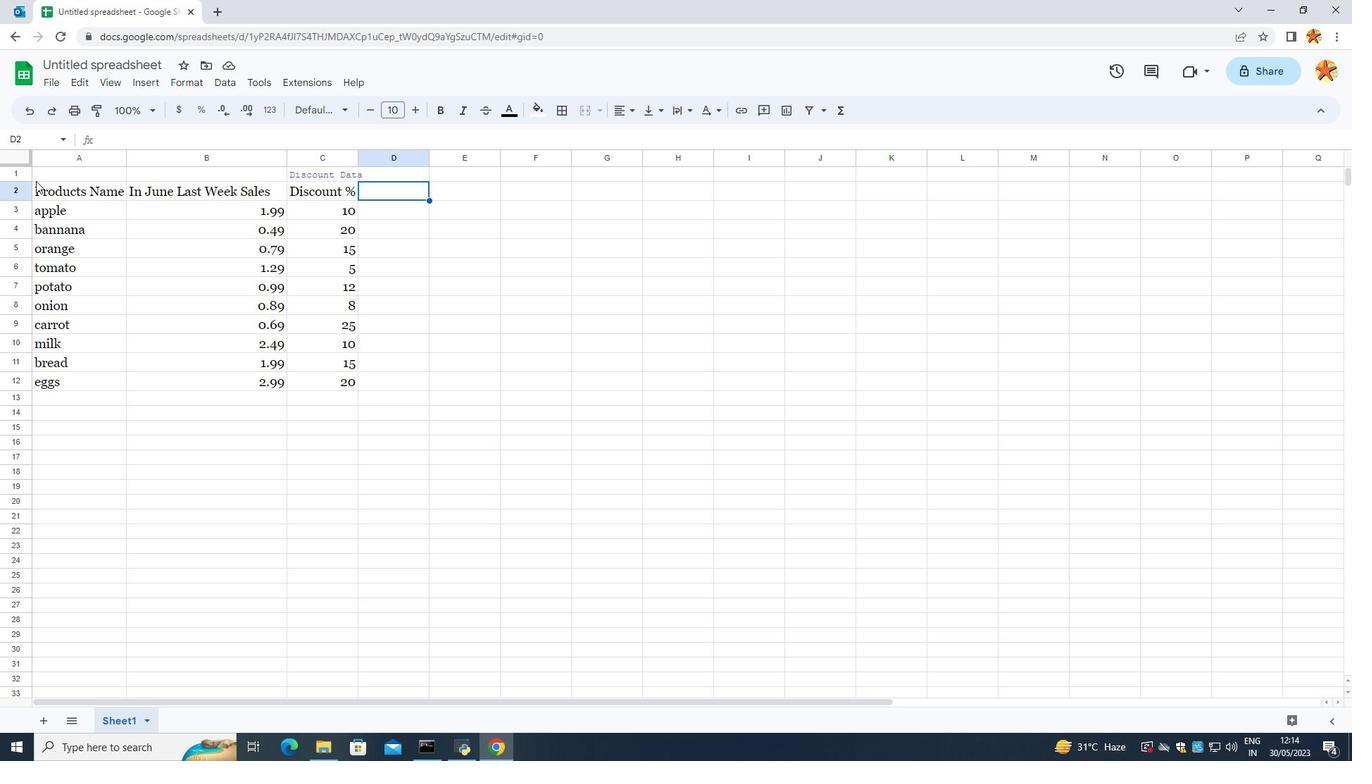 
Action: Mouse pressed left at (46, 185)
Screenshot: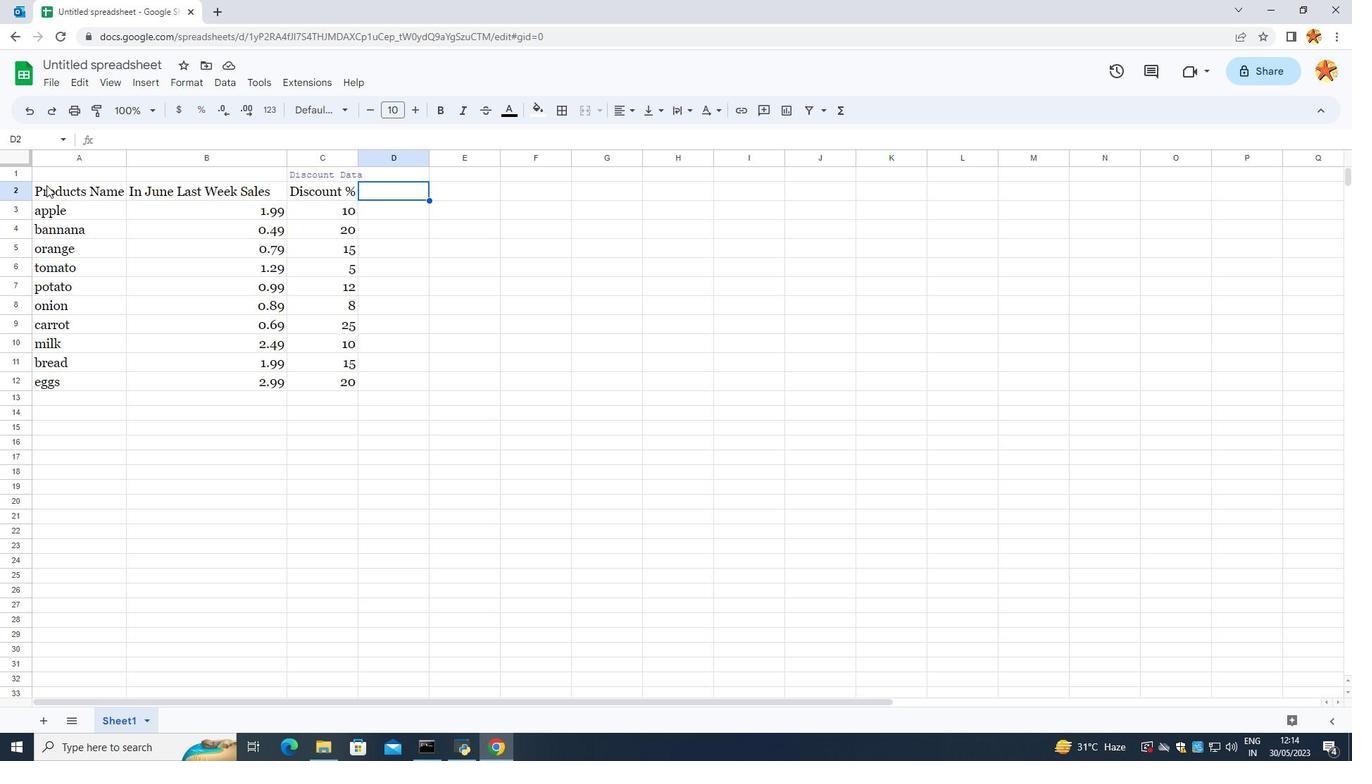 
Action: Mouse moved to (223, 303)
Screenshot: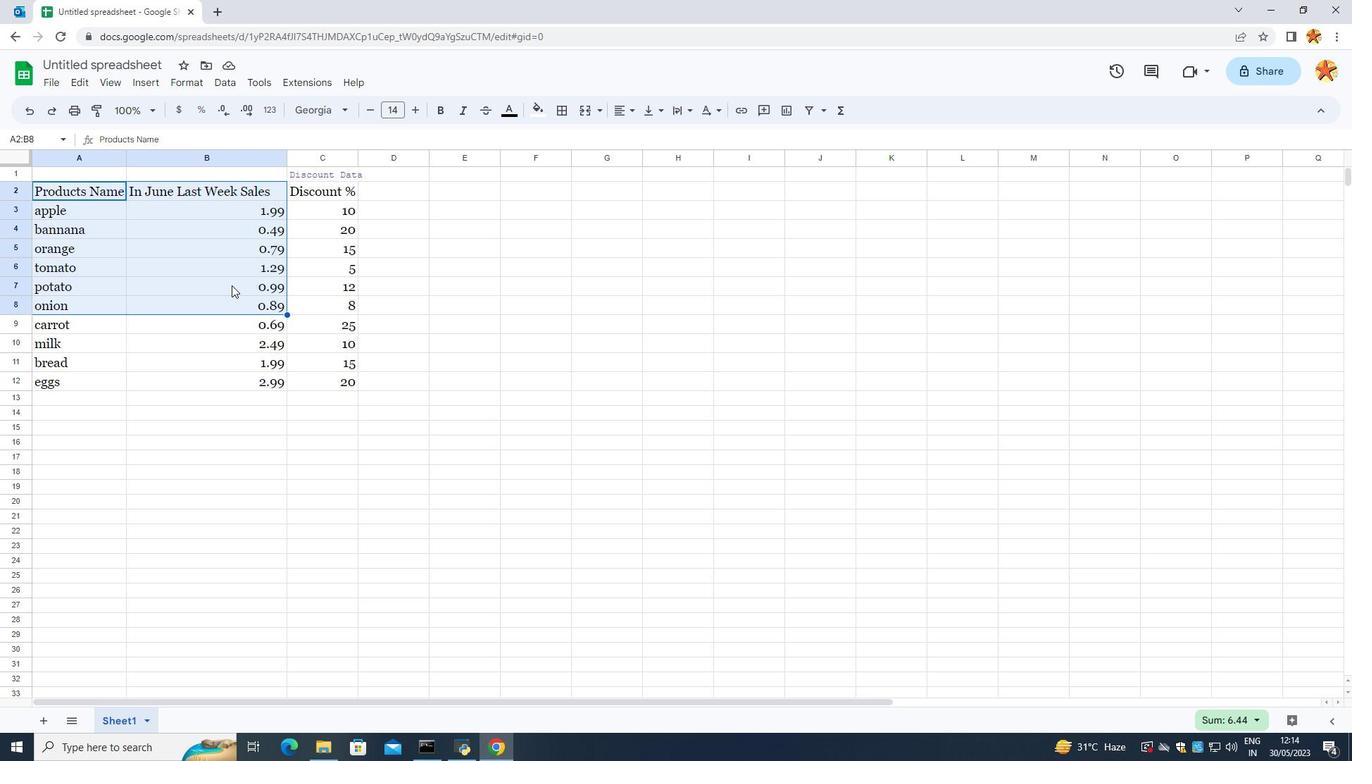 
Action: Mouse pressed left at (223, 303)
Screenshot: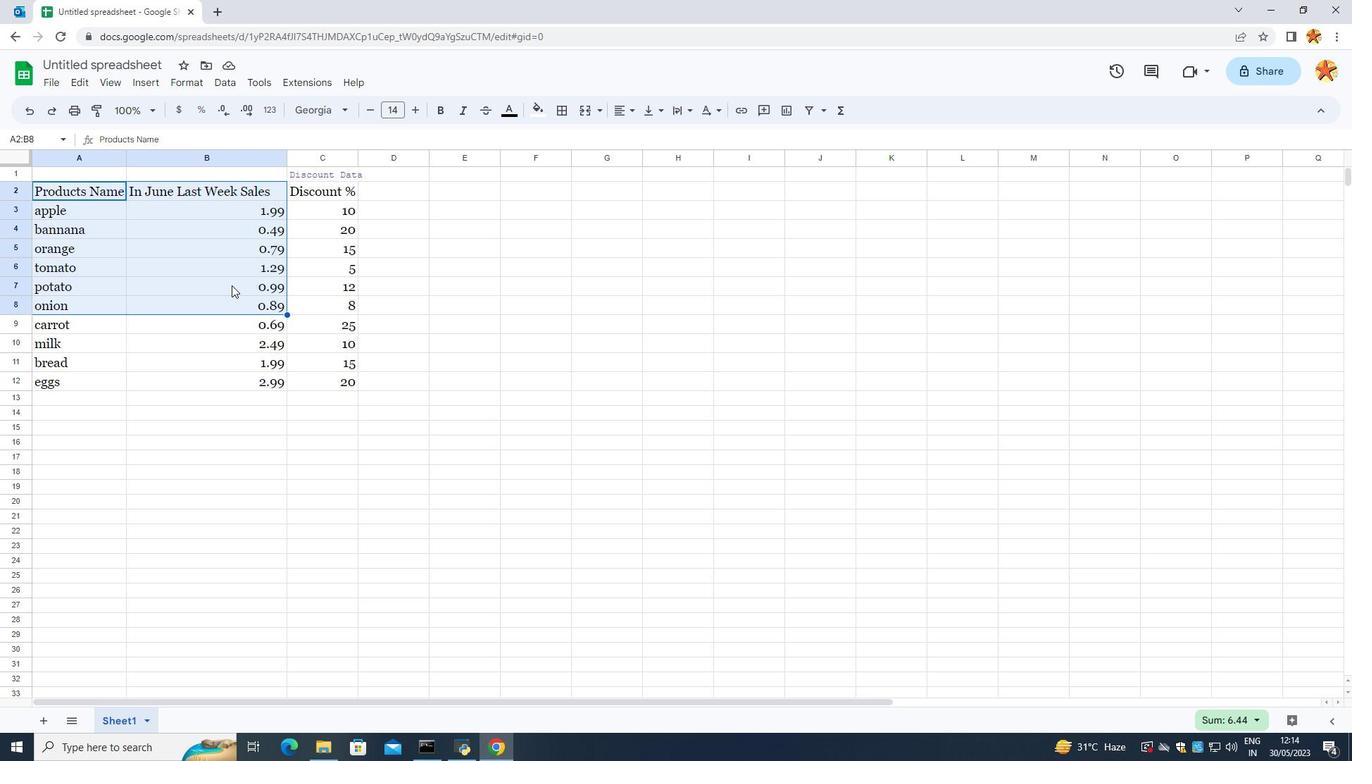 
Action: Mouse moved to (295, 175)
Screenshot: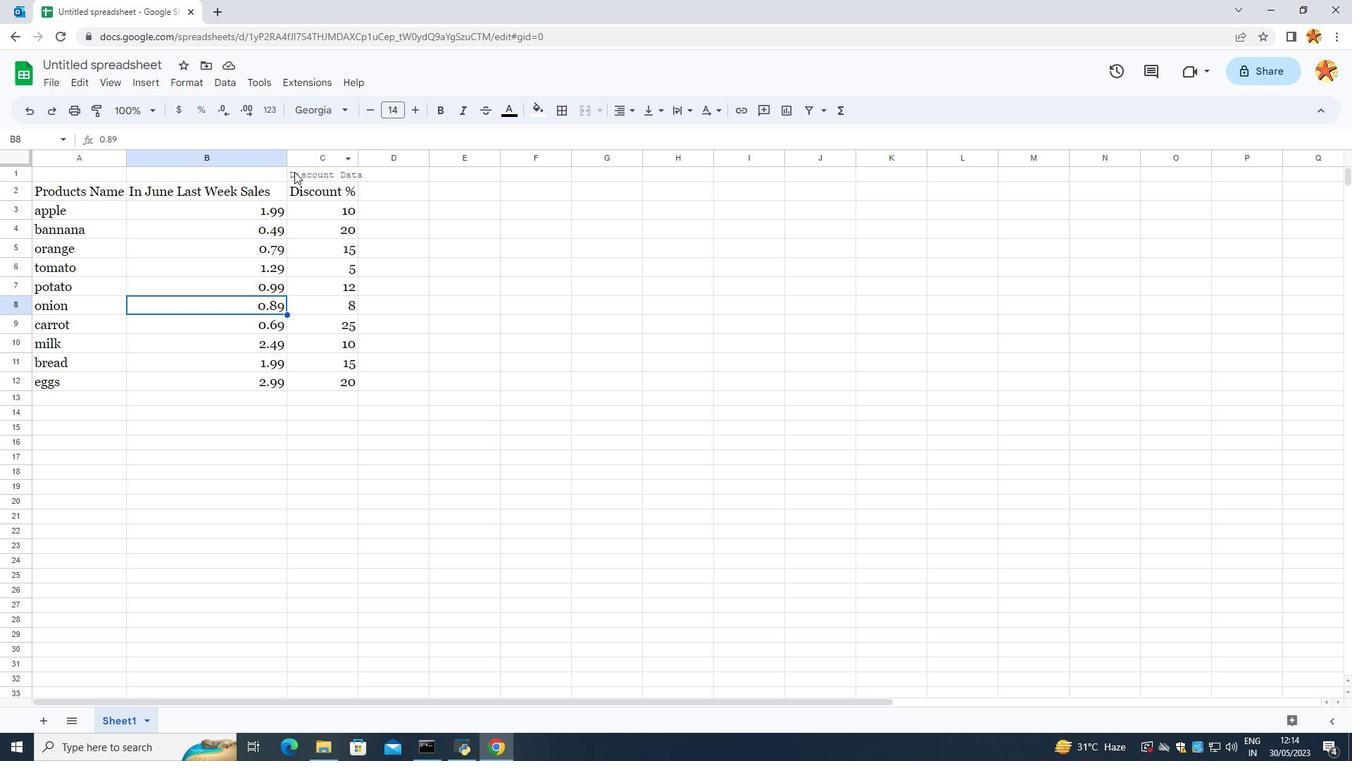 
Action: Mouse pressed left at (295, 175)
Screenshot: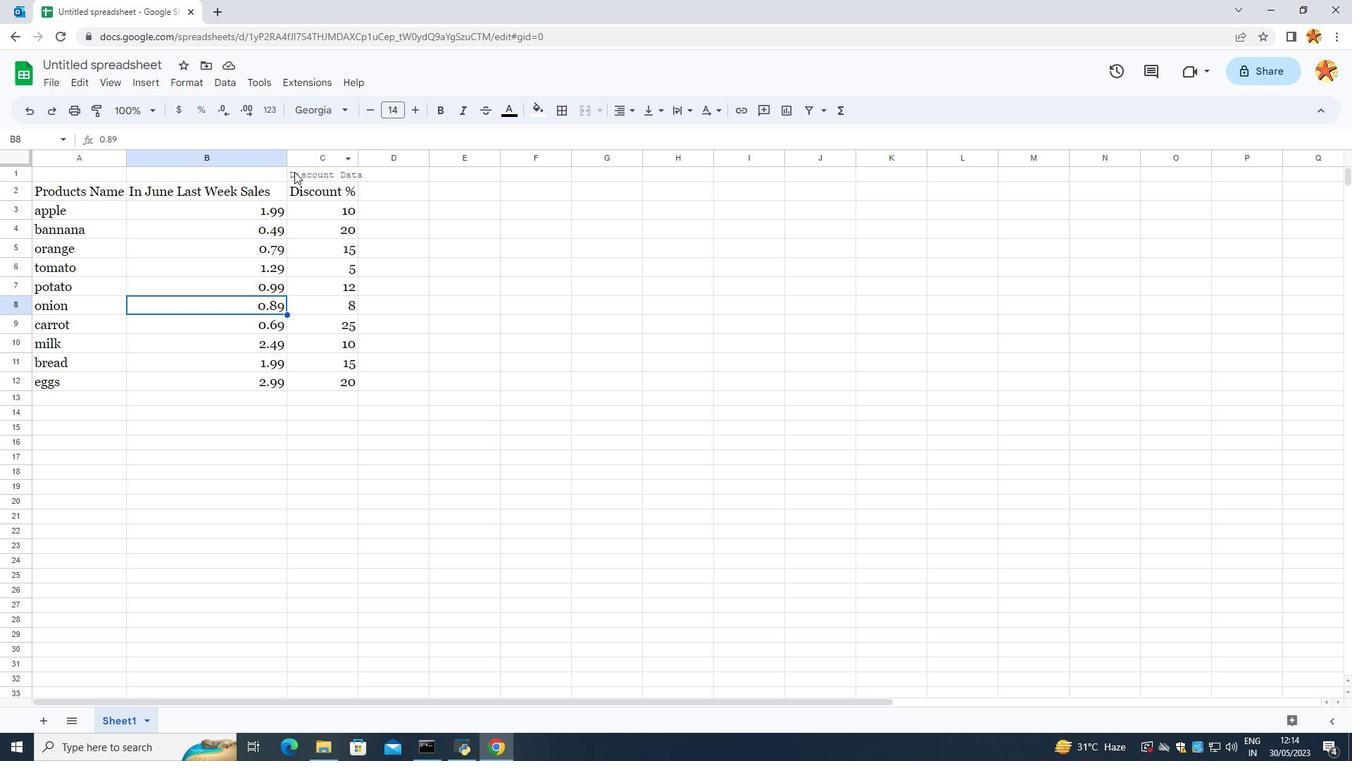
Action: Mouse moved to (414, 113)
Screenshot: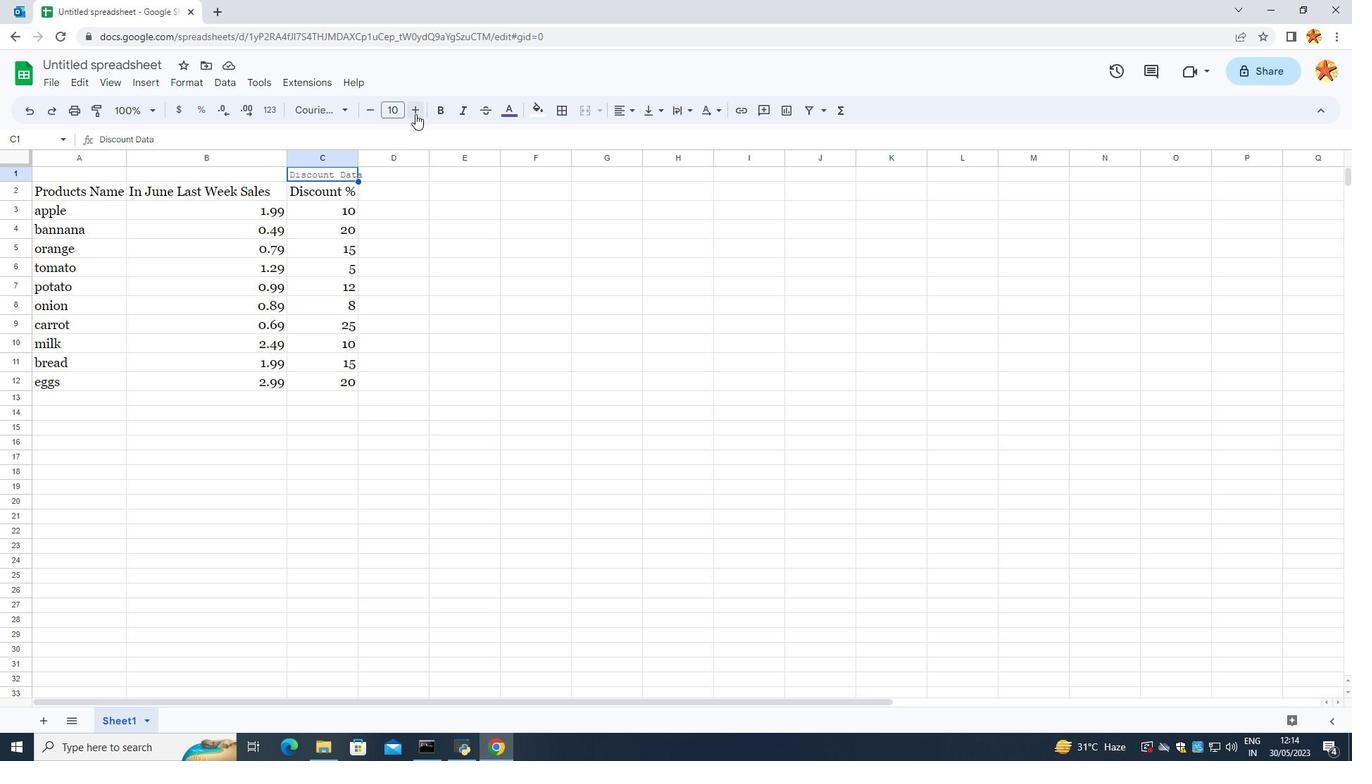 
Action: Mouse pressed left at (414, 113)
Screenshot: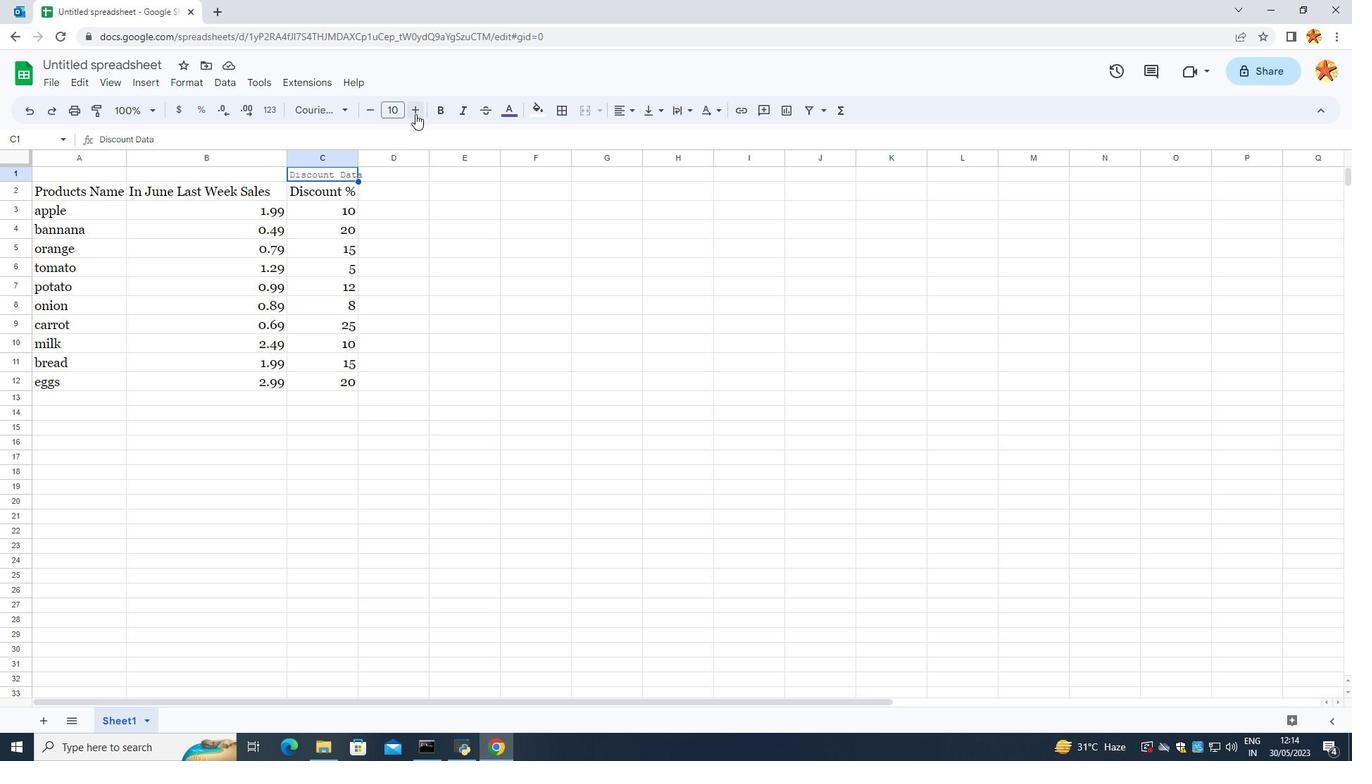 
Action: Mouse moved to (413, 113)
Screenshot: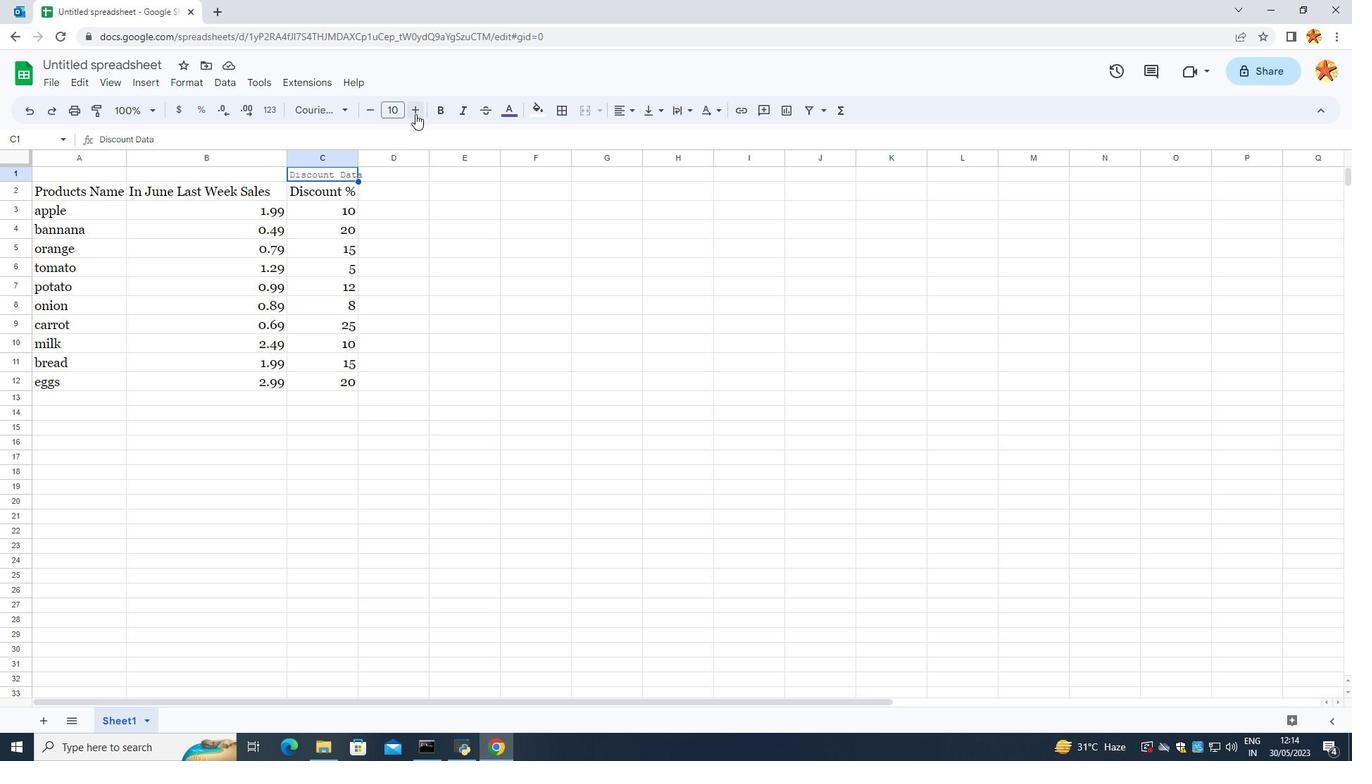 
Action: Mouse pressed left at (413, 113)
Screenshot: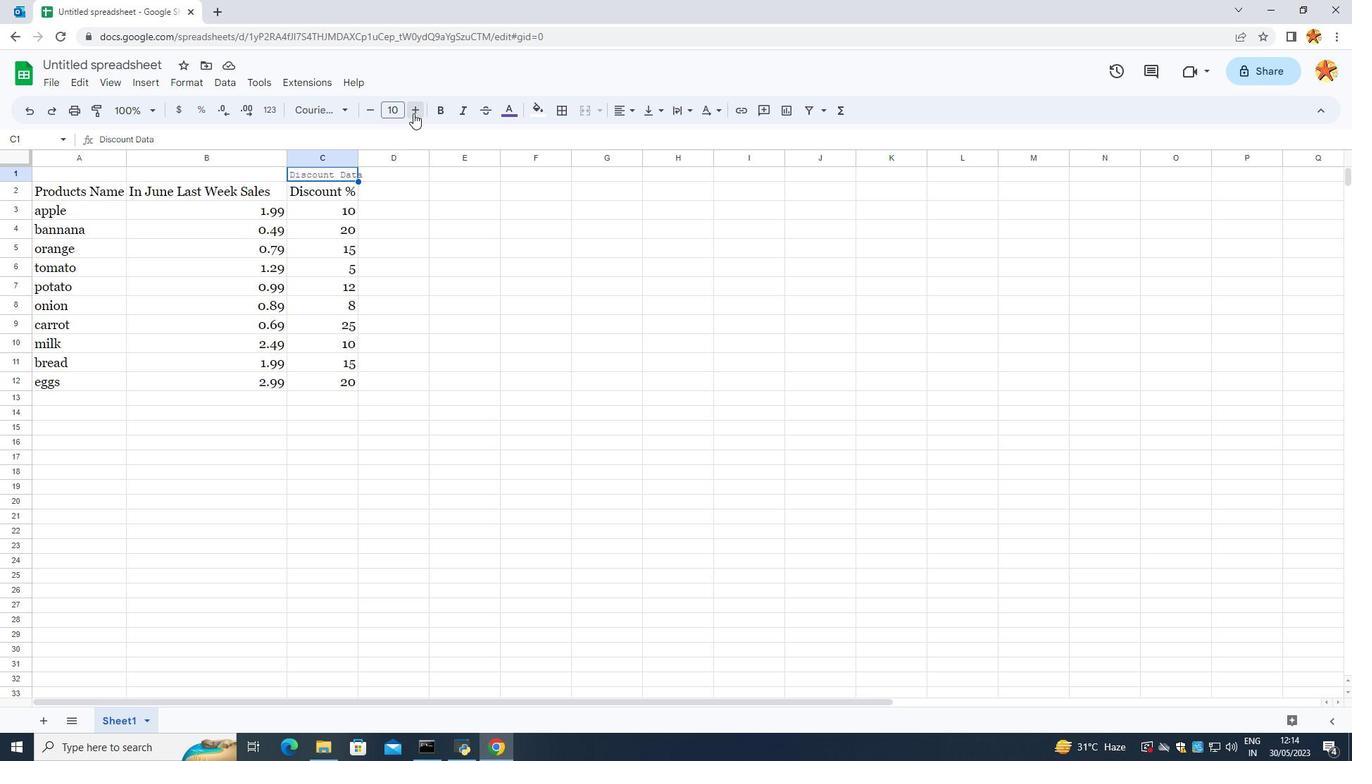 
Action: Mouse pressed left at (413, 113)
Screenshot: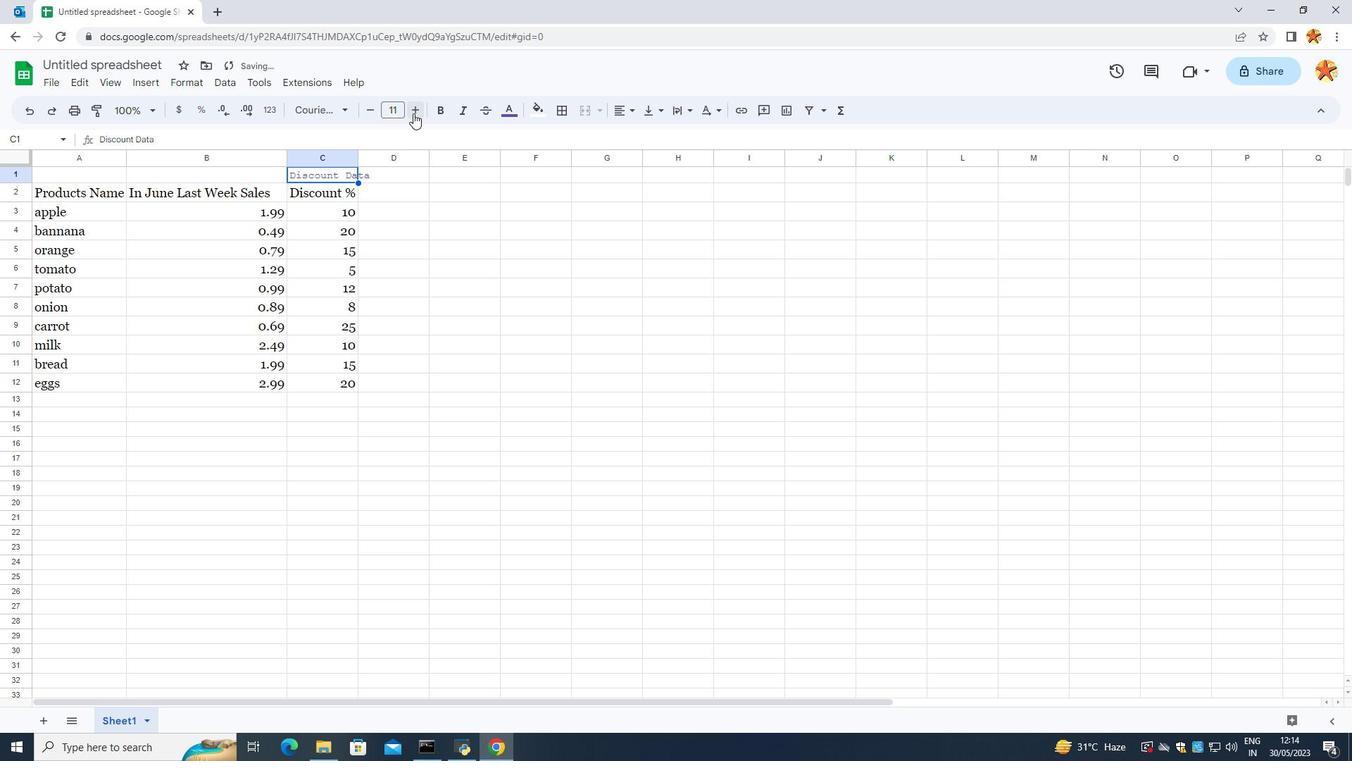 
Action: Mouse pressed left at (413, 113)
Screenshot: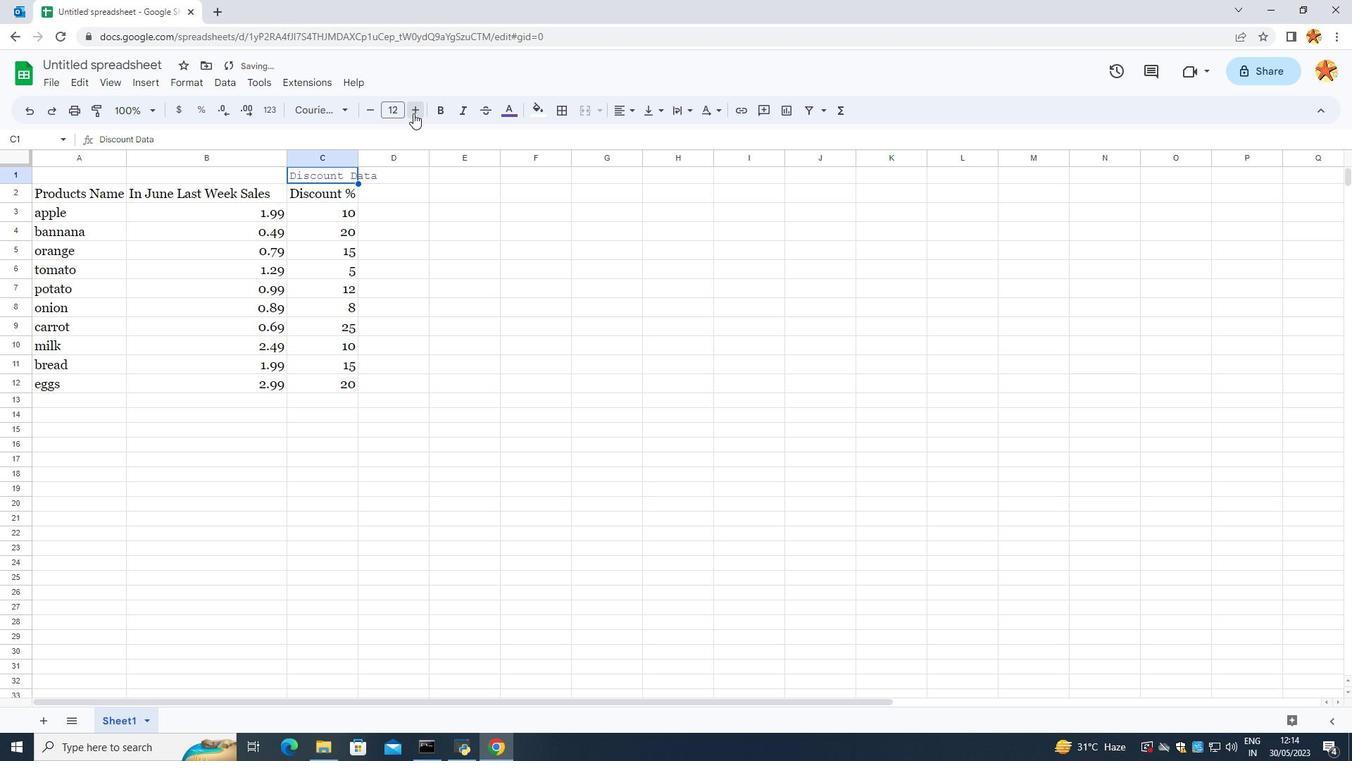 
Action: Mouse pressed left at (413, 113)
Screenshot: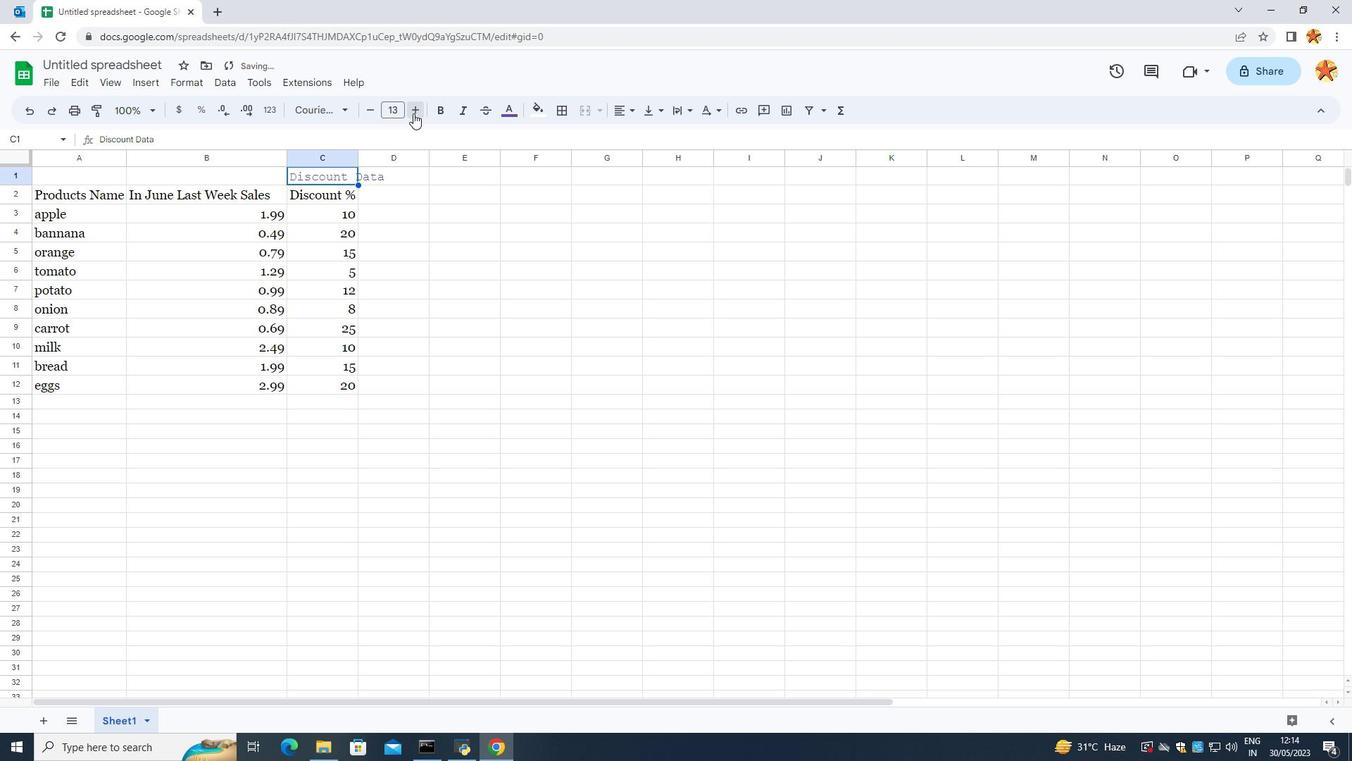 
Action: Mouse pressed left at (413, 113)
Screenshot: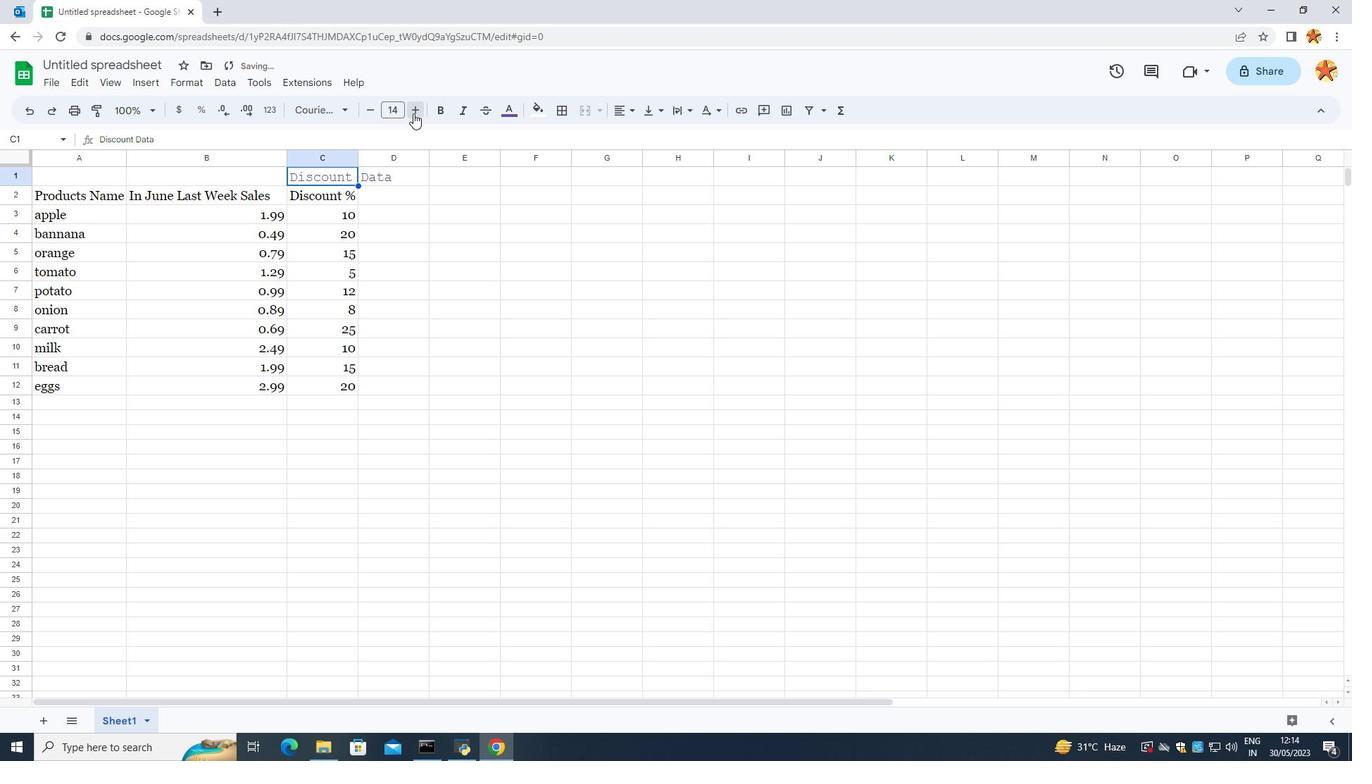 
Action: Mouse pressed left at (413, 113)
Screenshot: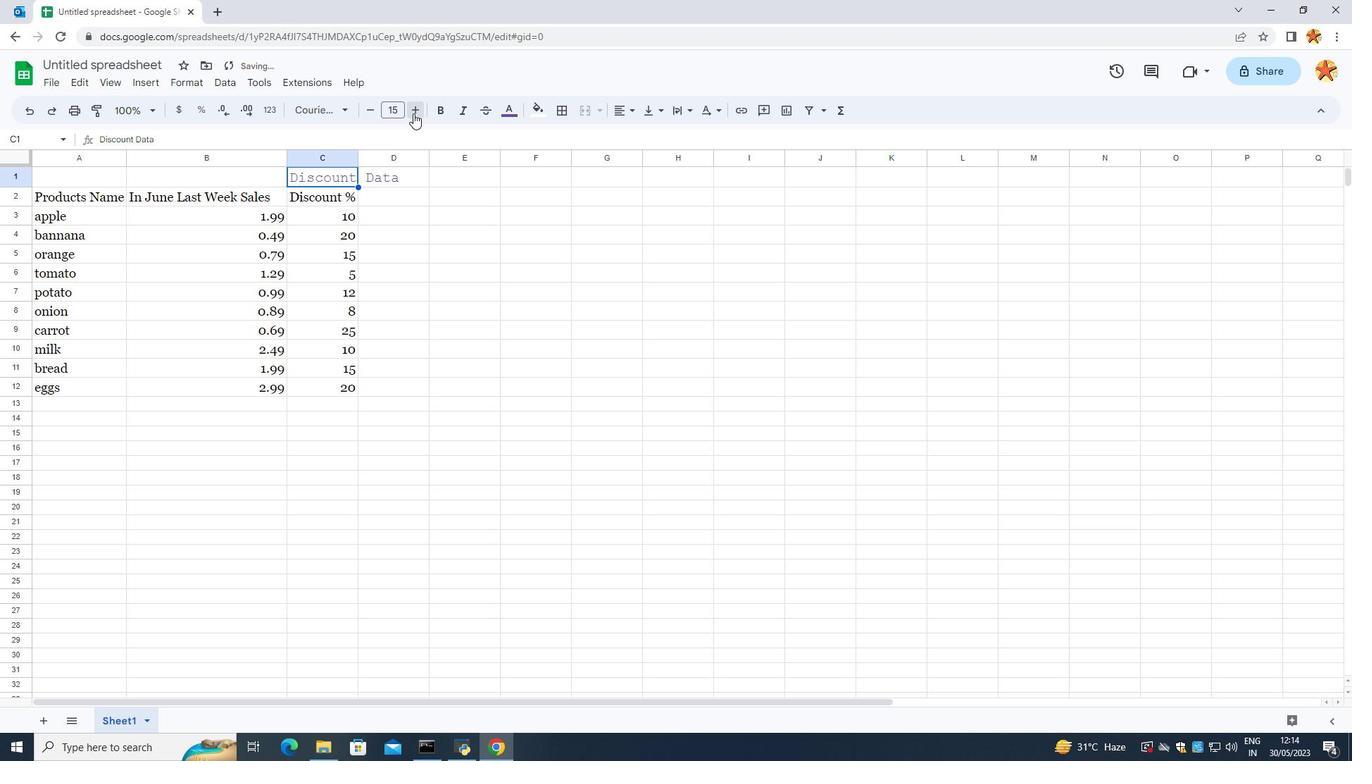
Action: Mouse pressed left at (413, 113)
Screenshot: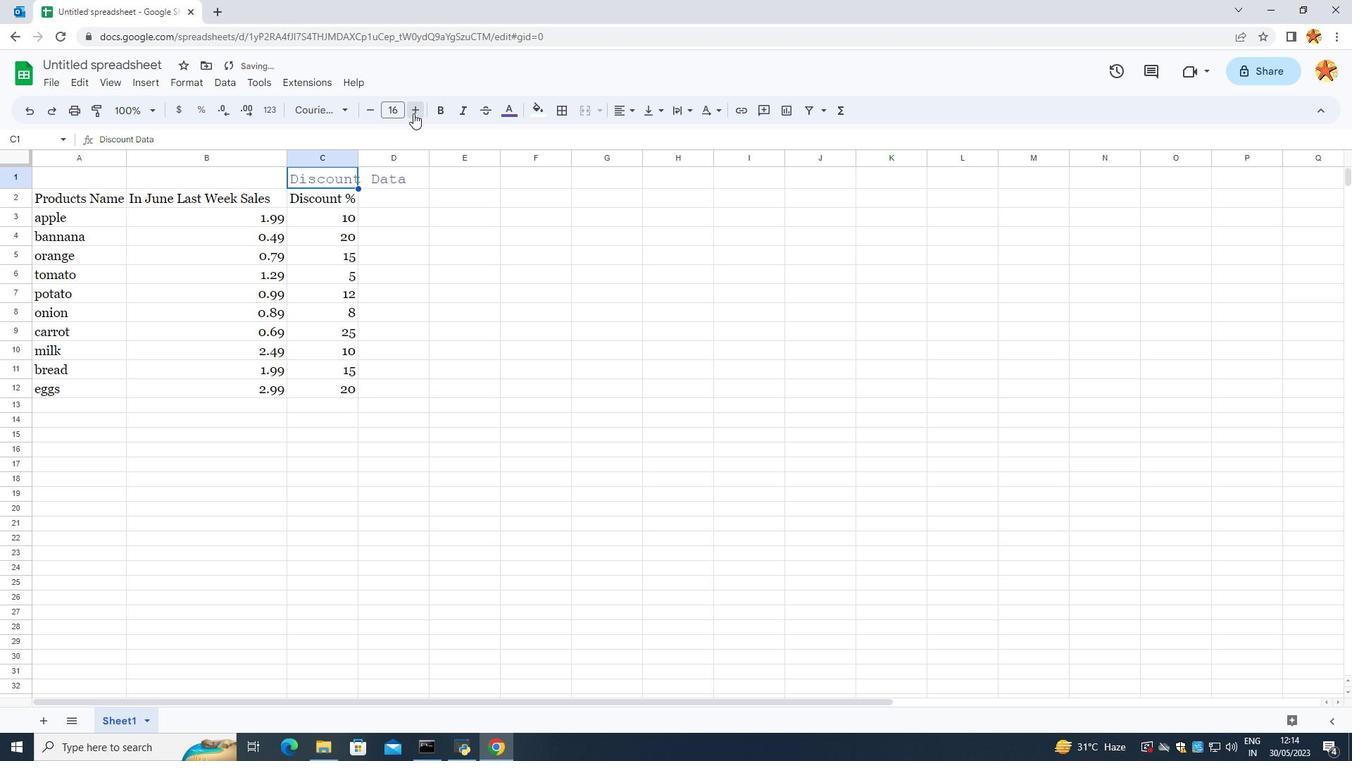 
Action: Mouse pressed left at (413, 113)
Screenshot: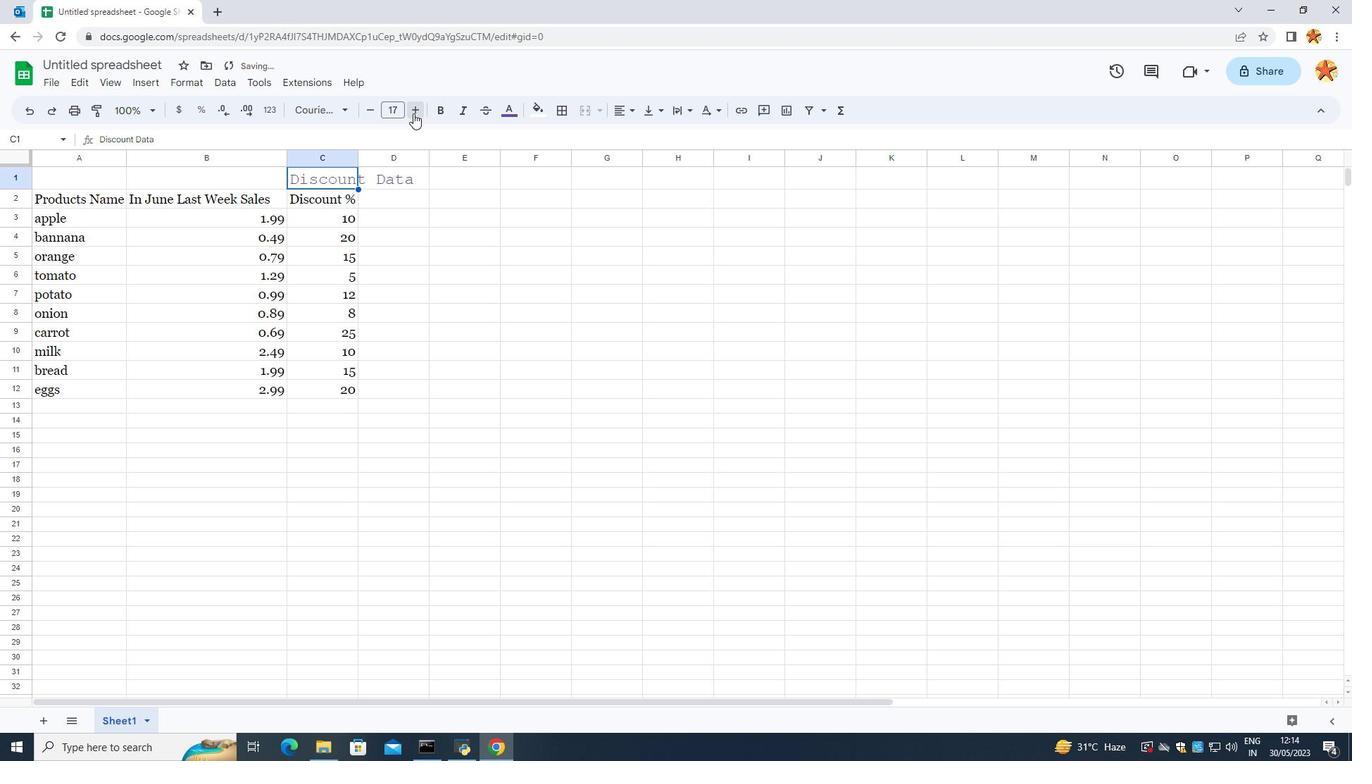 
Action: Mouse moved to (412, 114)
Screenshot: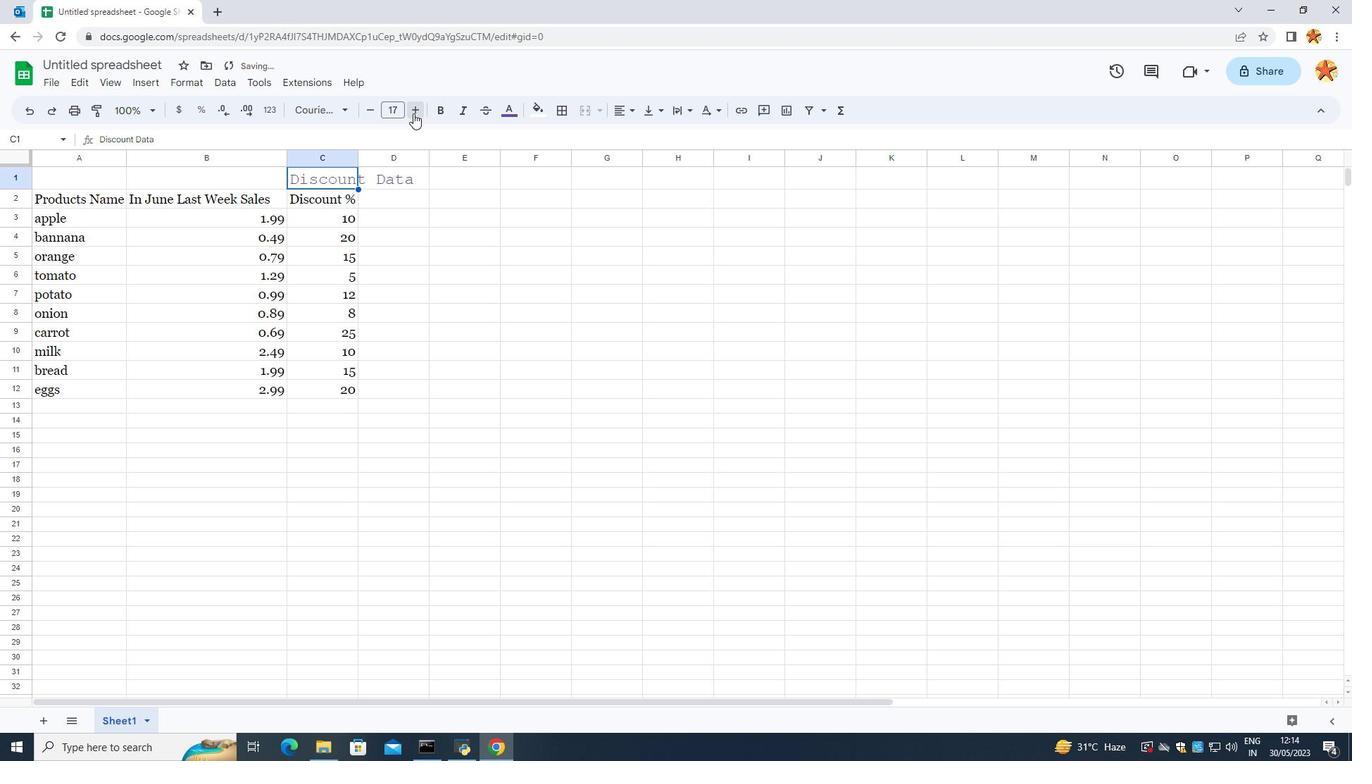 
Action: Mouse pressed left at (412, 114)
Screenshot: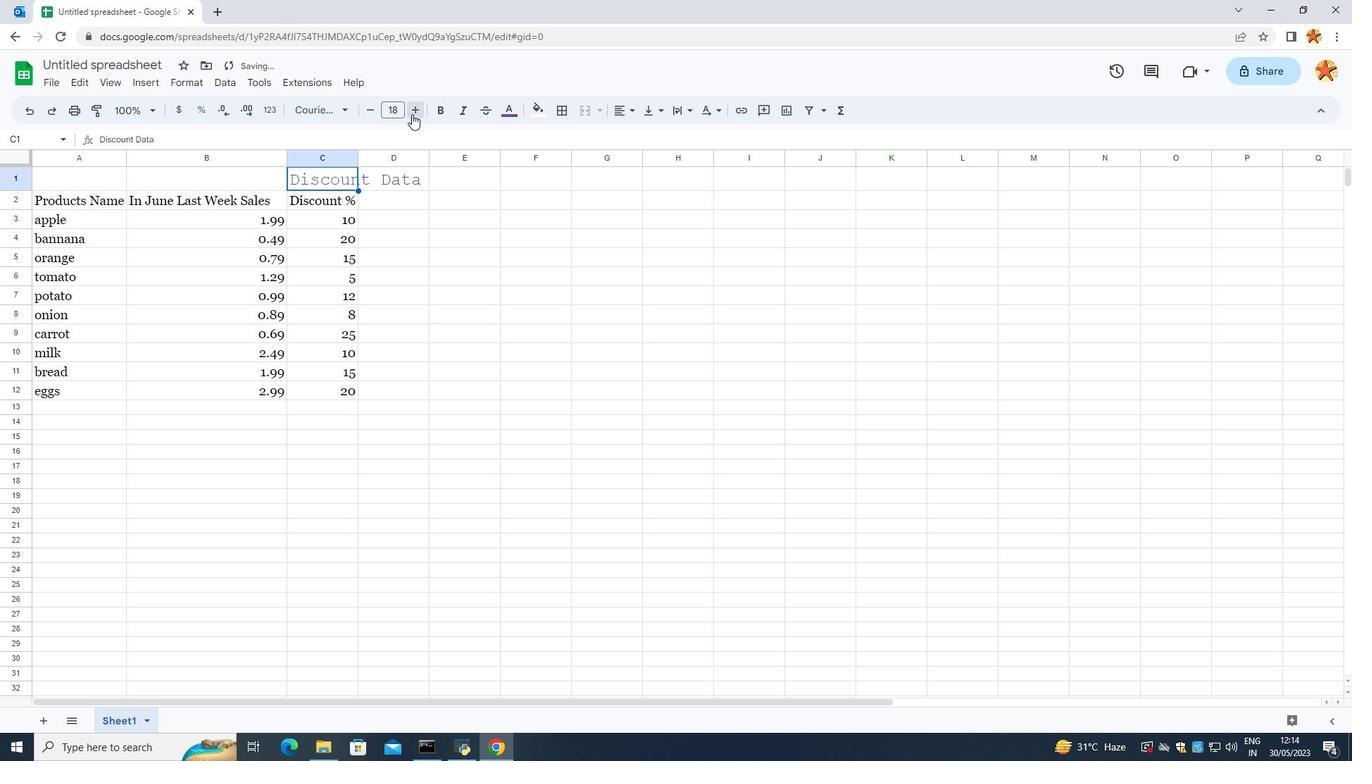 
Action: Mouse pressed left at (412, 114)
Screenshot: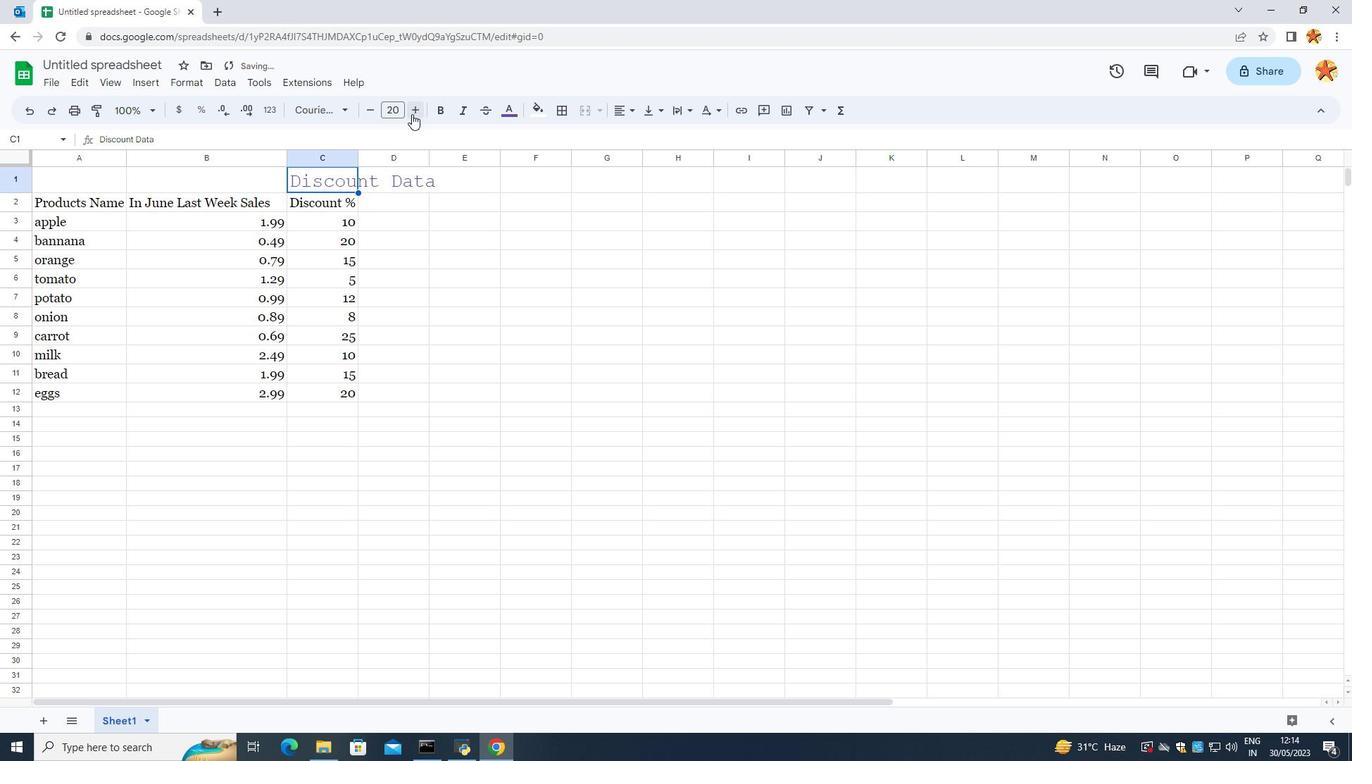 
Action: Mouse pressed left at (412, 114)
Screenshot: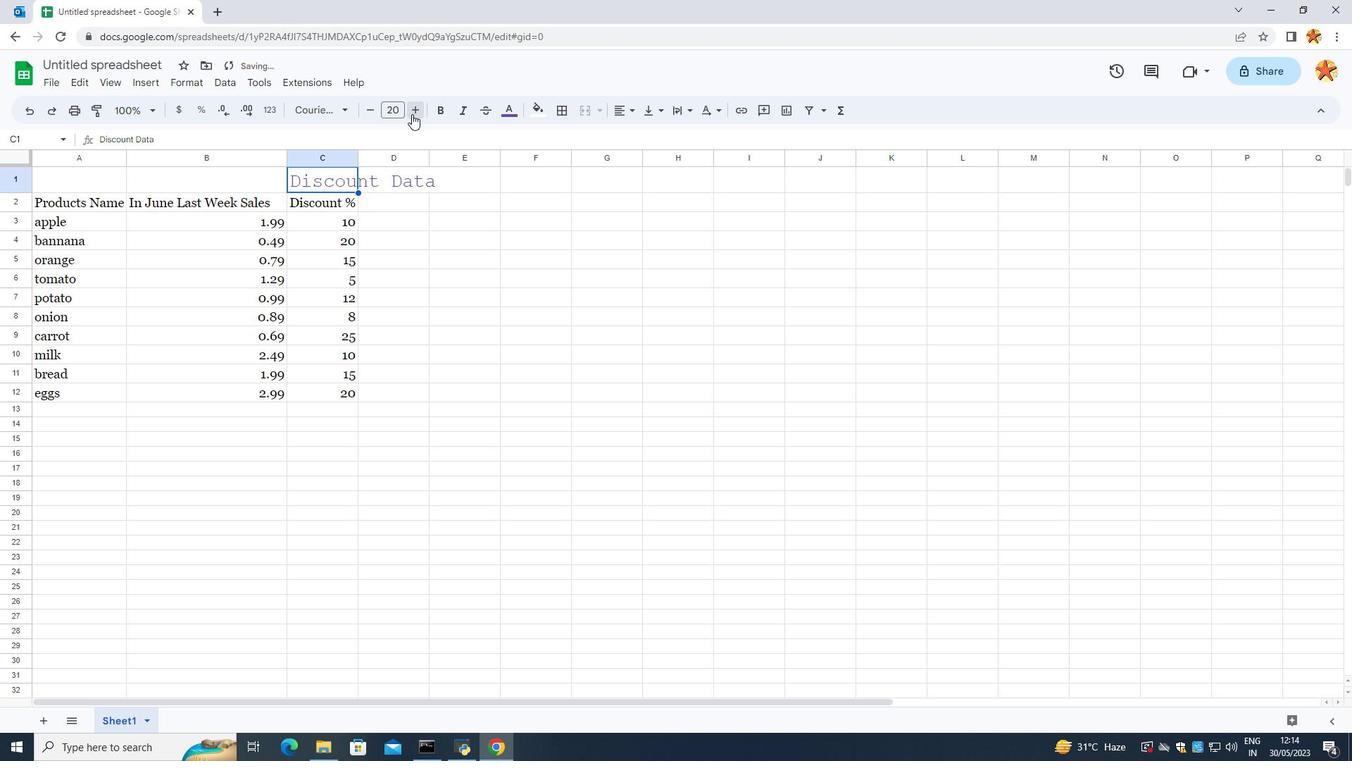 
Action: Mouse moved to (288, 334)
Screenshot: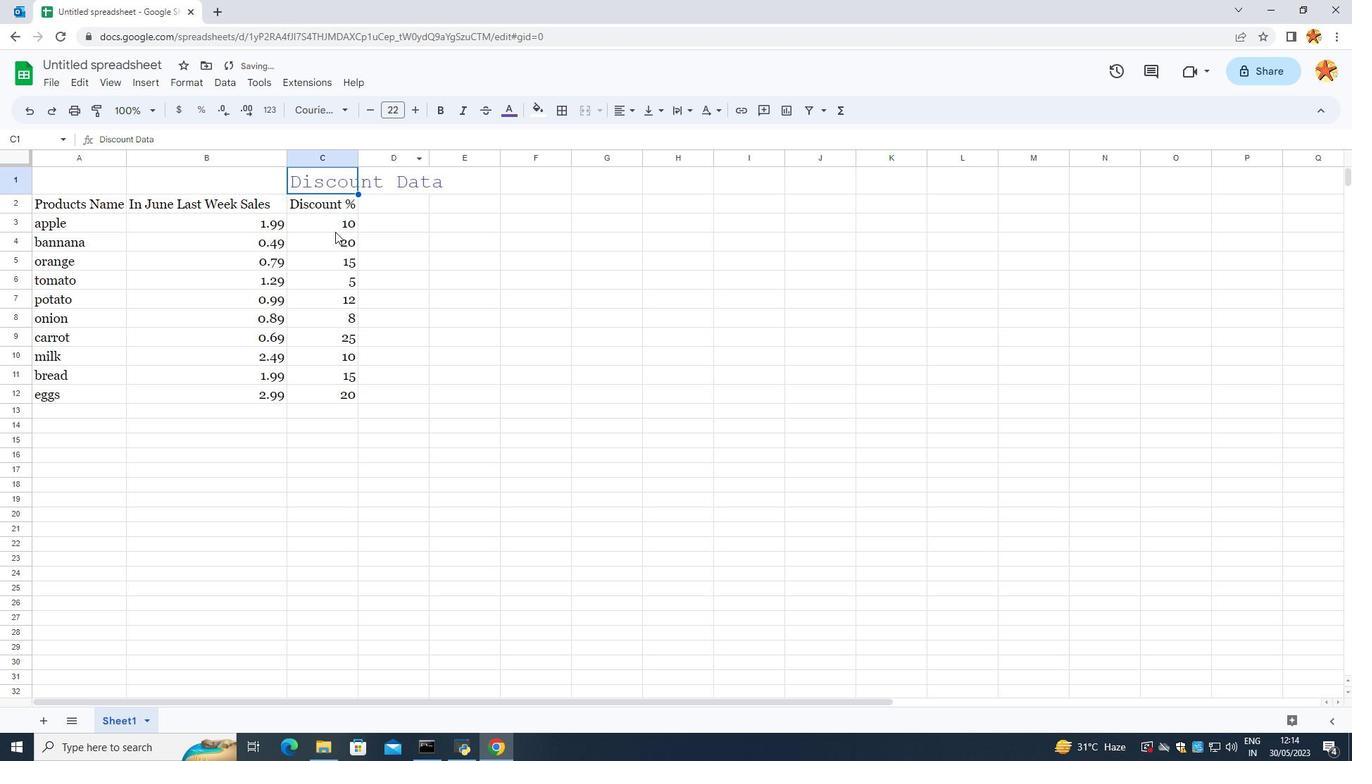 
Action: Mouse pressed left at (288, 334)
Screenshot: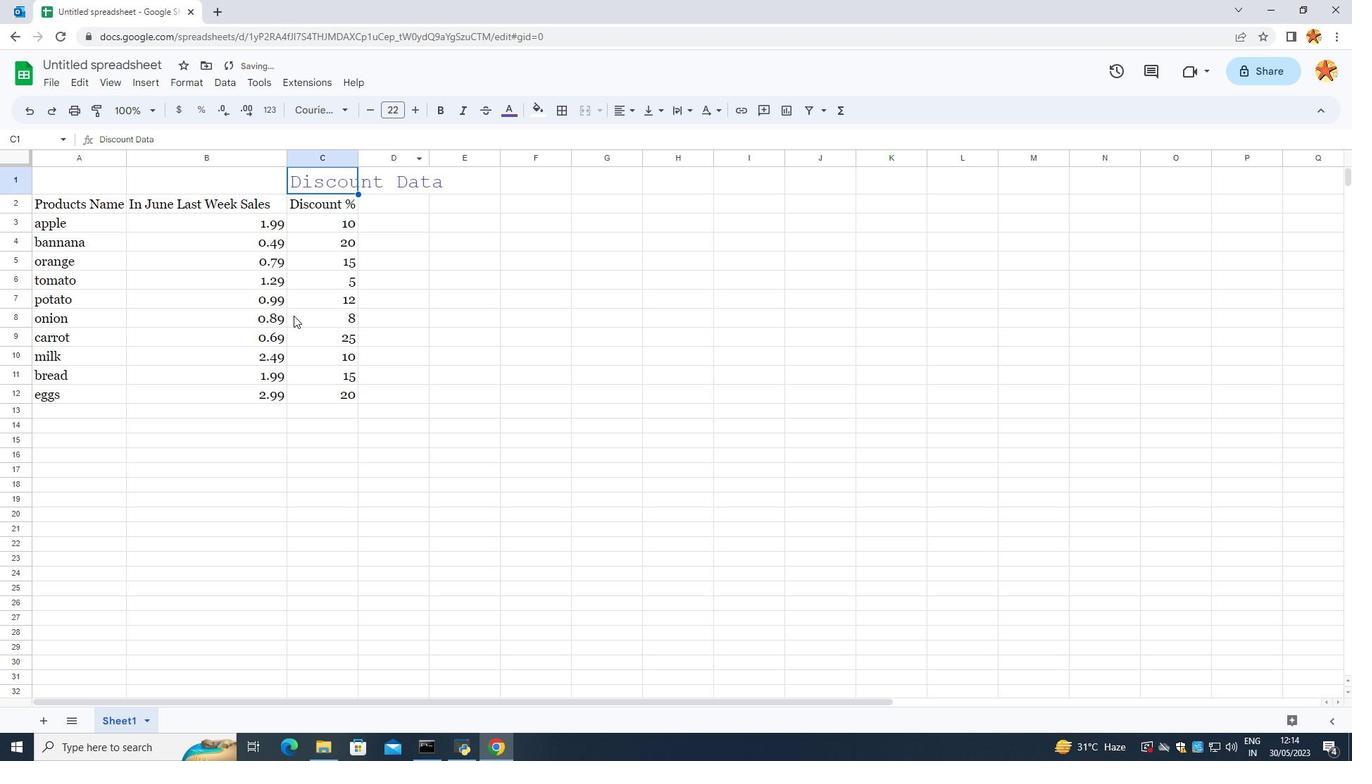 
Action: Mouse moved to (63, 186)
Screenshot: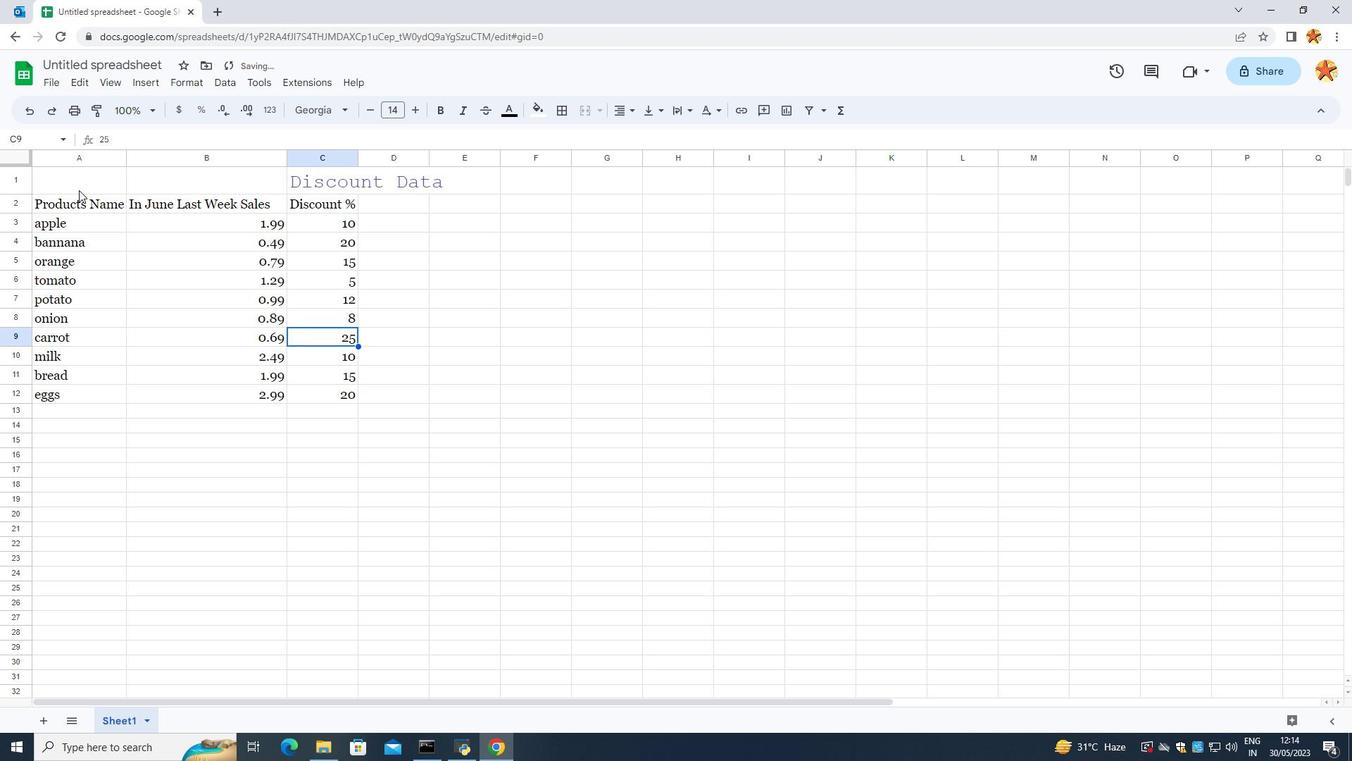 
Action: Mouse pressed left at (63, 186)
Screenshot: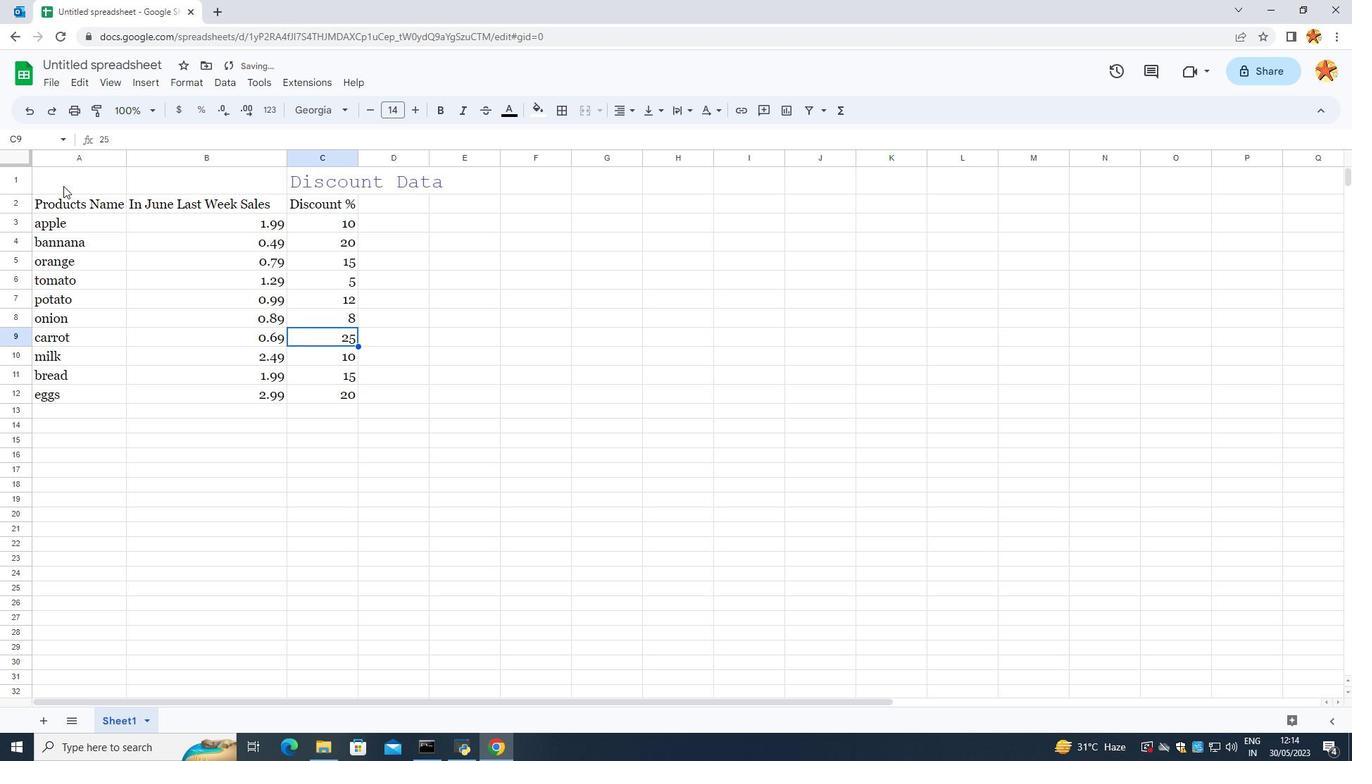 
Action: Mouse moved to (617, 104)
Screenshot: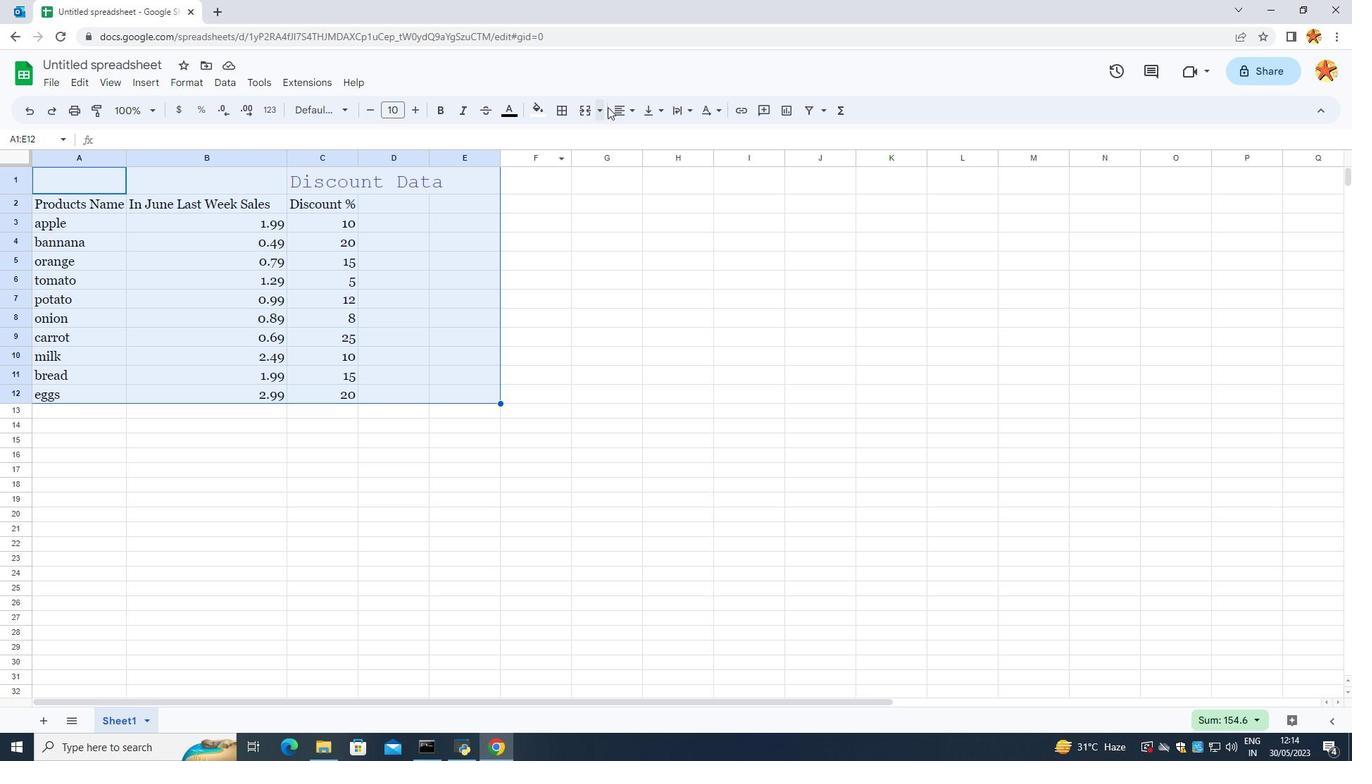 
Action: Mouse pressed left at (617, 104)
Screenshot: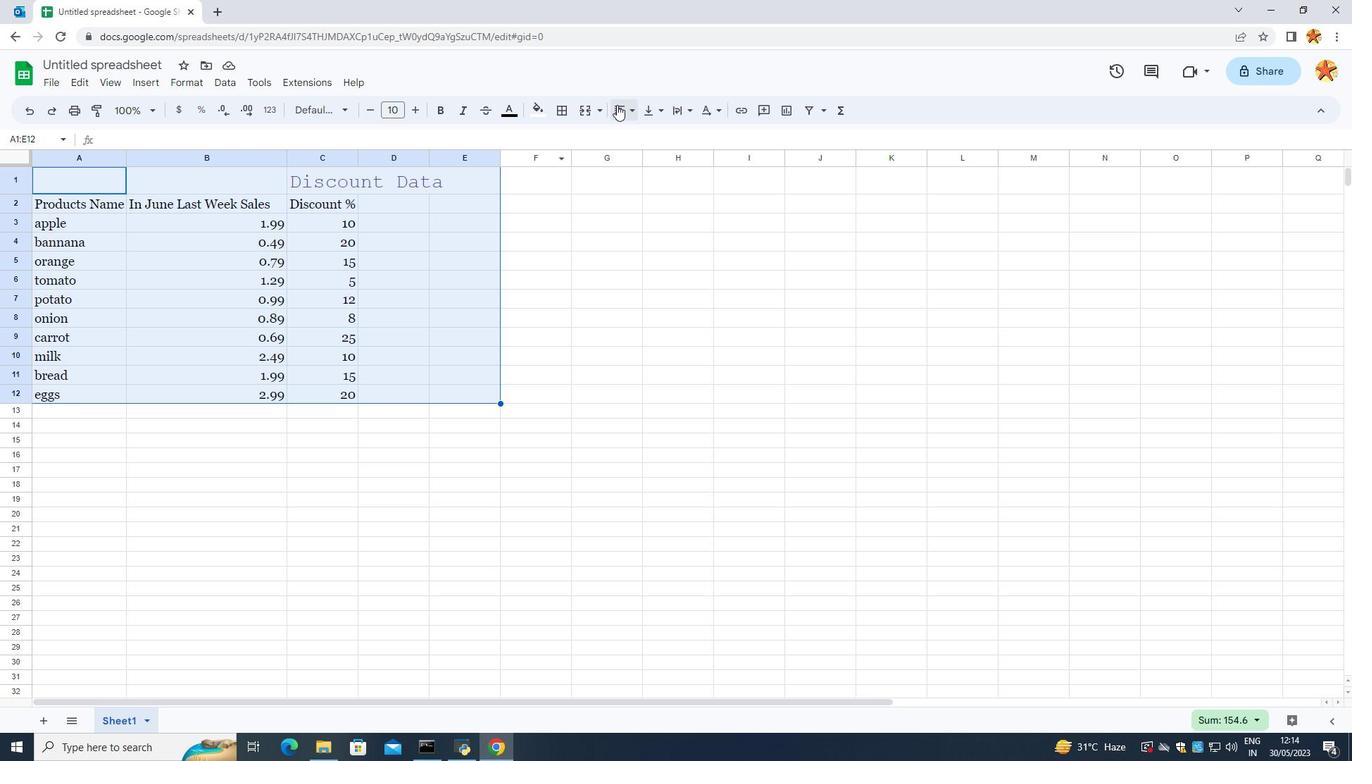 
Action: Mouse moved to (646, 138)
Screenshot: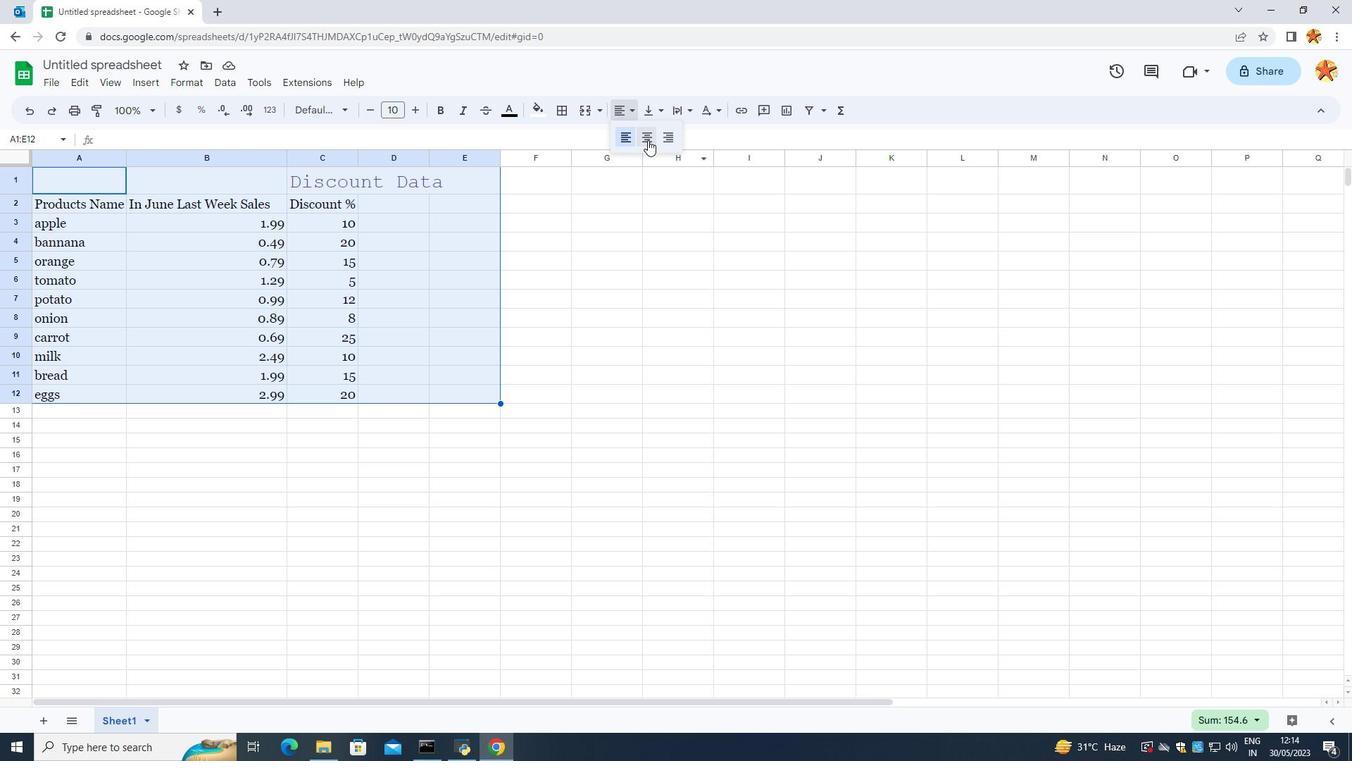 
Action: Mouse pressed left at (646, 138)
Screenshot: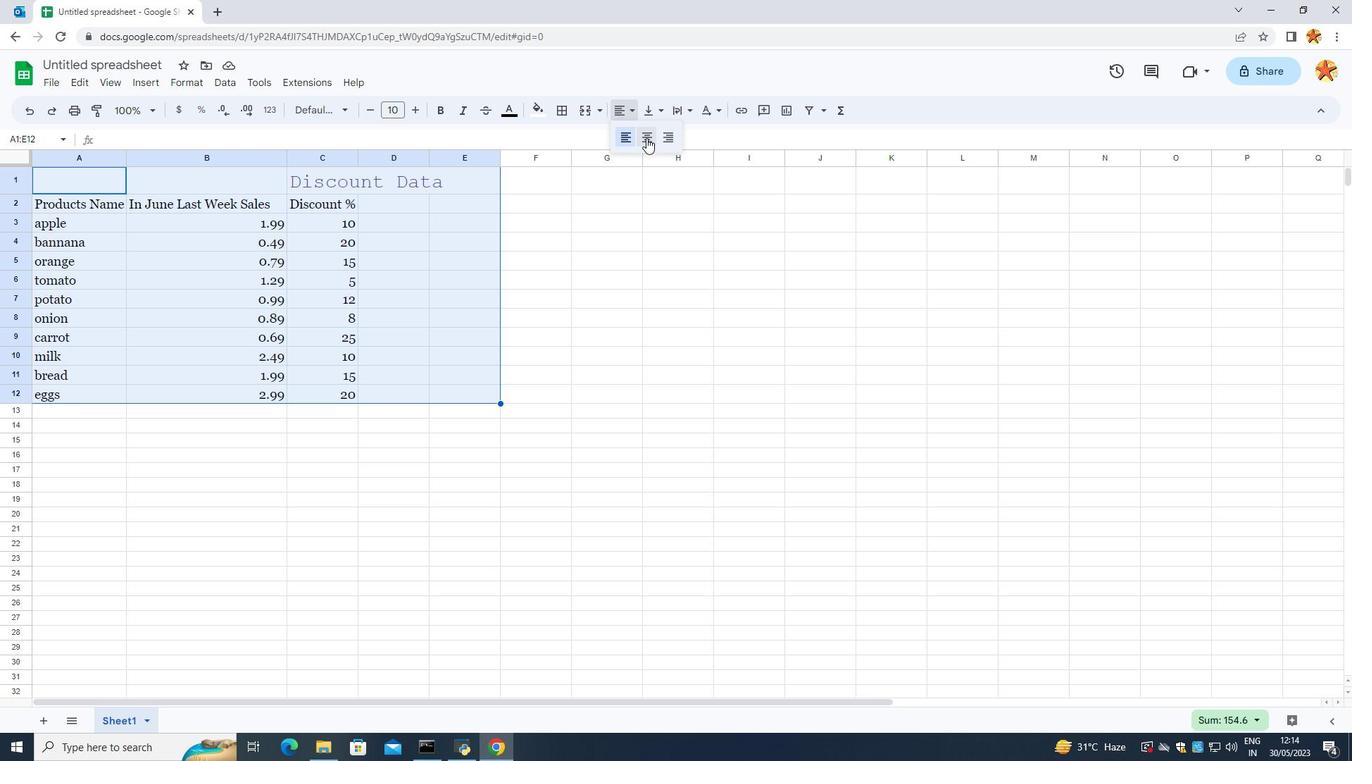 
Action: Mouse moved to (357, 437)
Screenshot: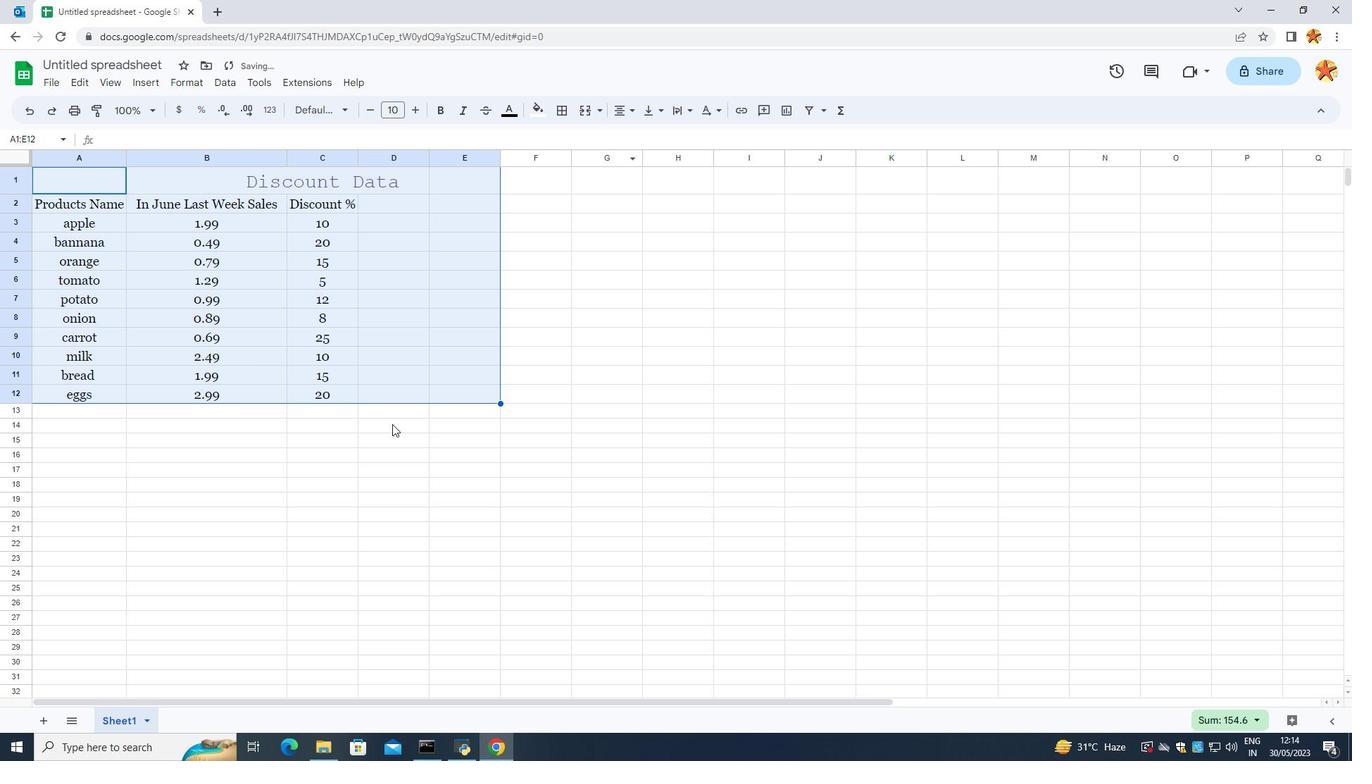 
Action: Mouse pressed left at (357, 437)
Screenshot: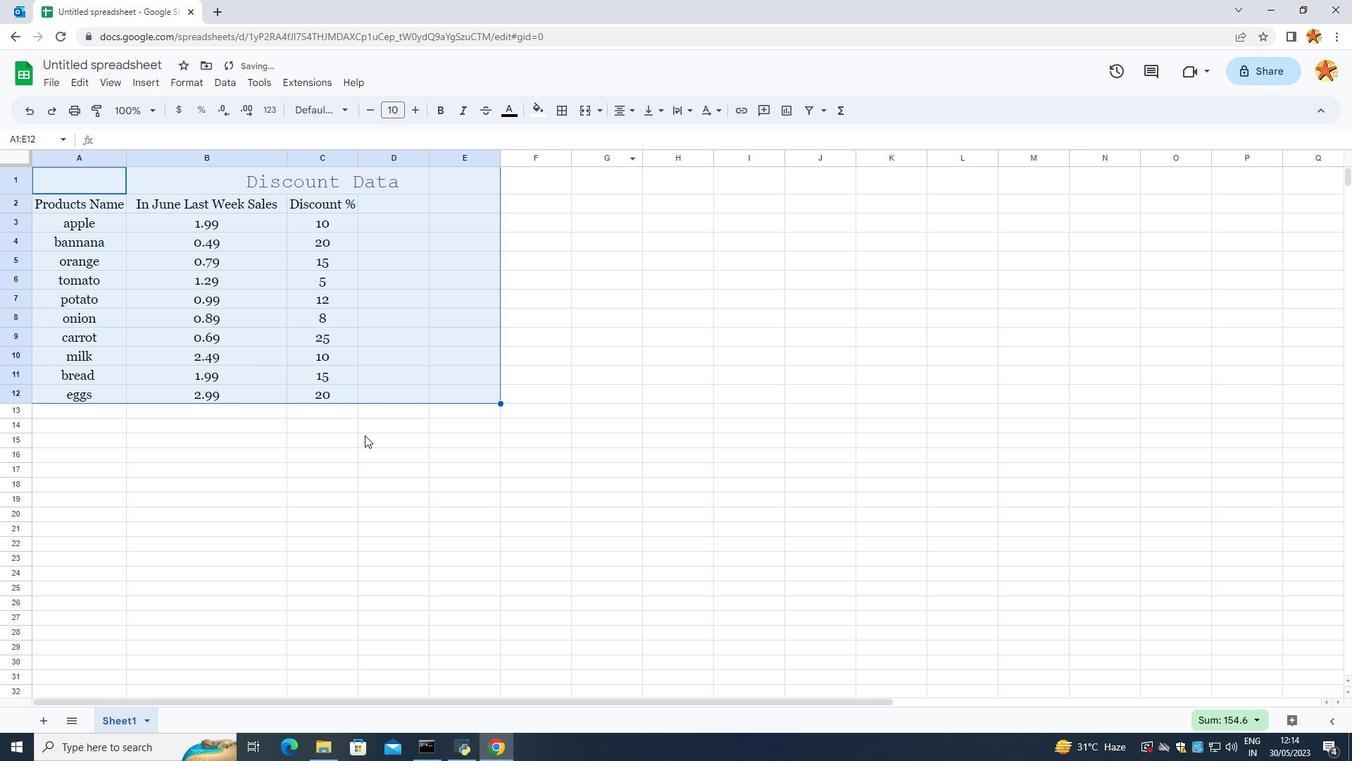 
Action: Mouse moved to (258, 182)
Screenshot: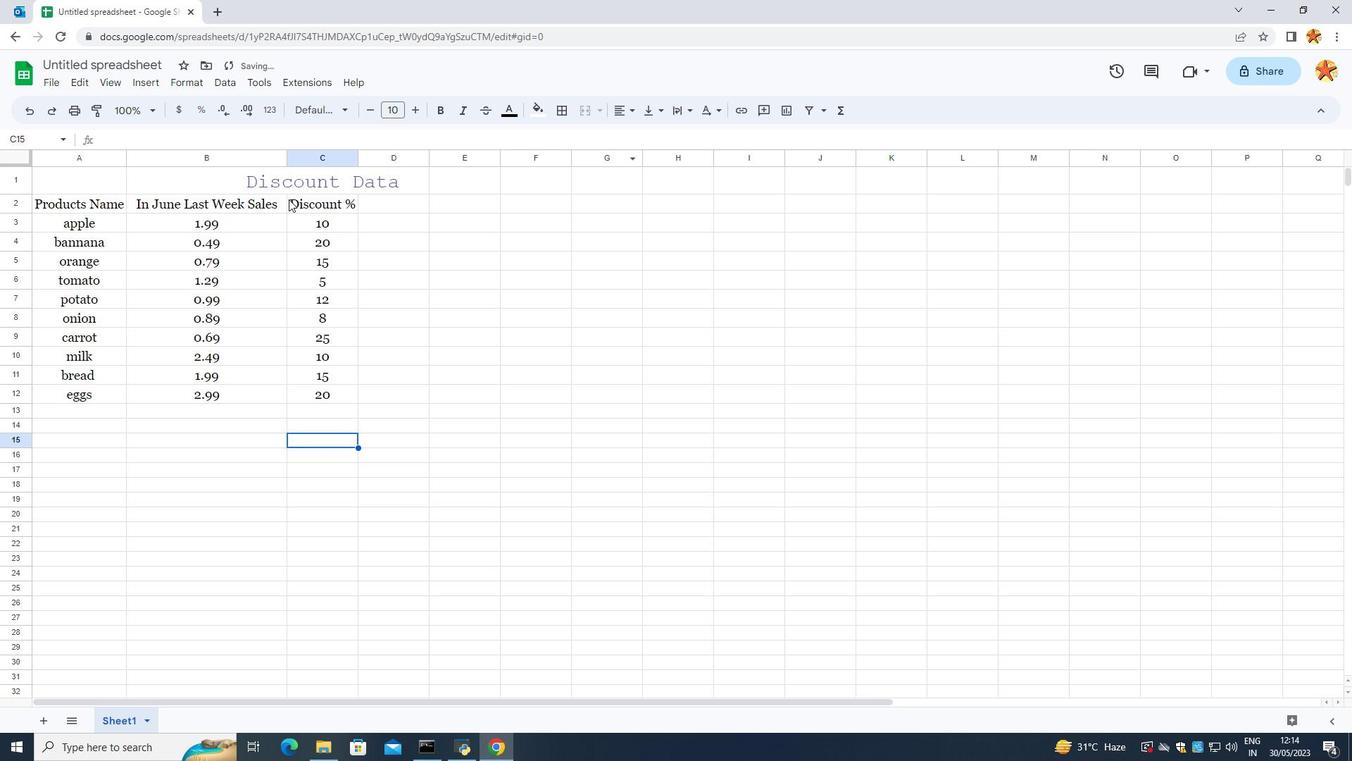 
Action: Mouse pressed left at (258, 182)
Screenshot: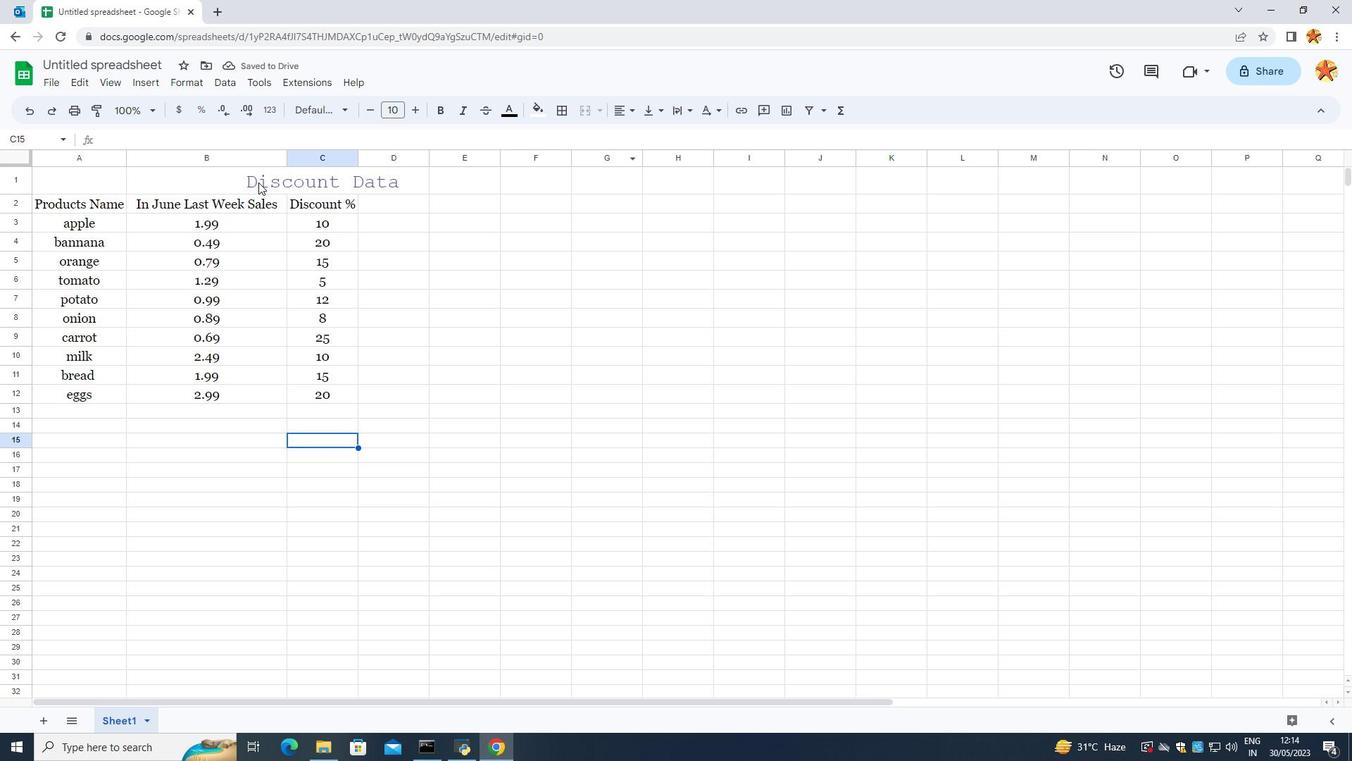 
Action: Mouse pressed left at (258, 182)
Screenshot: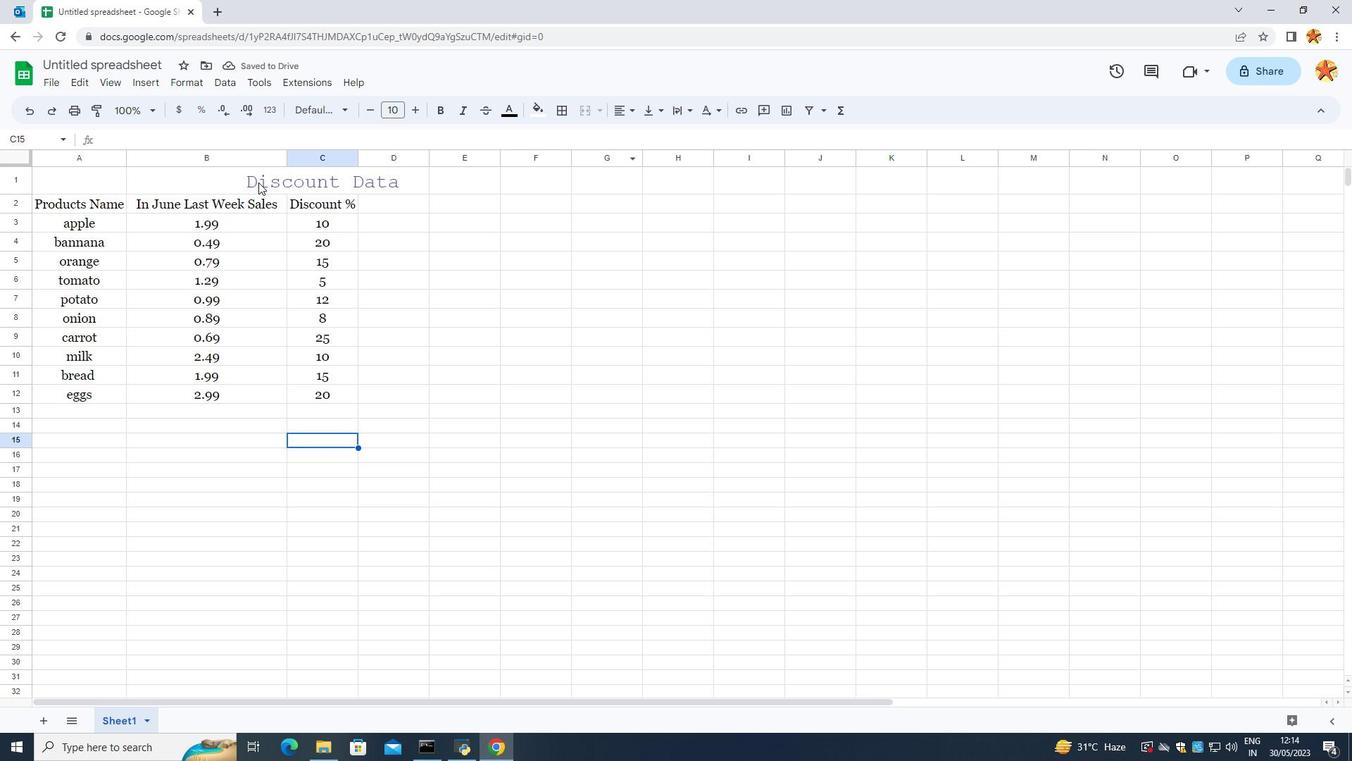 
Action: Mouse moved to (321, 174)
Screenshot: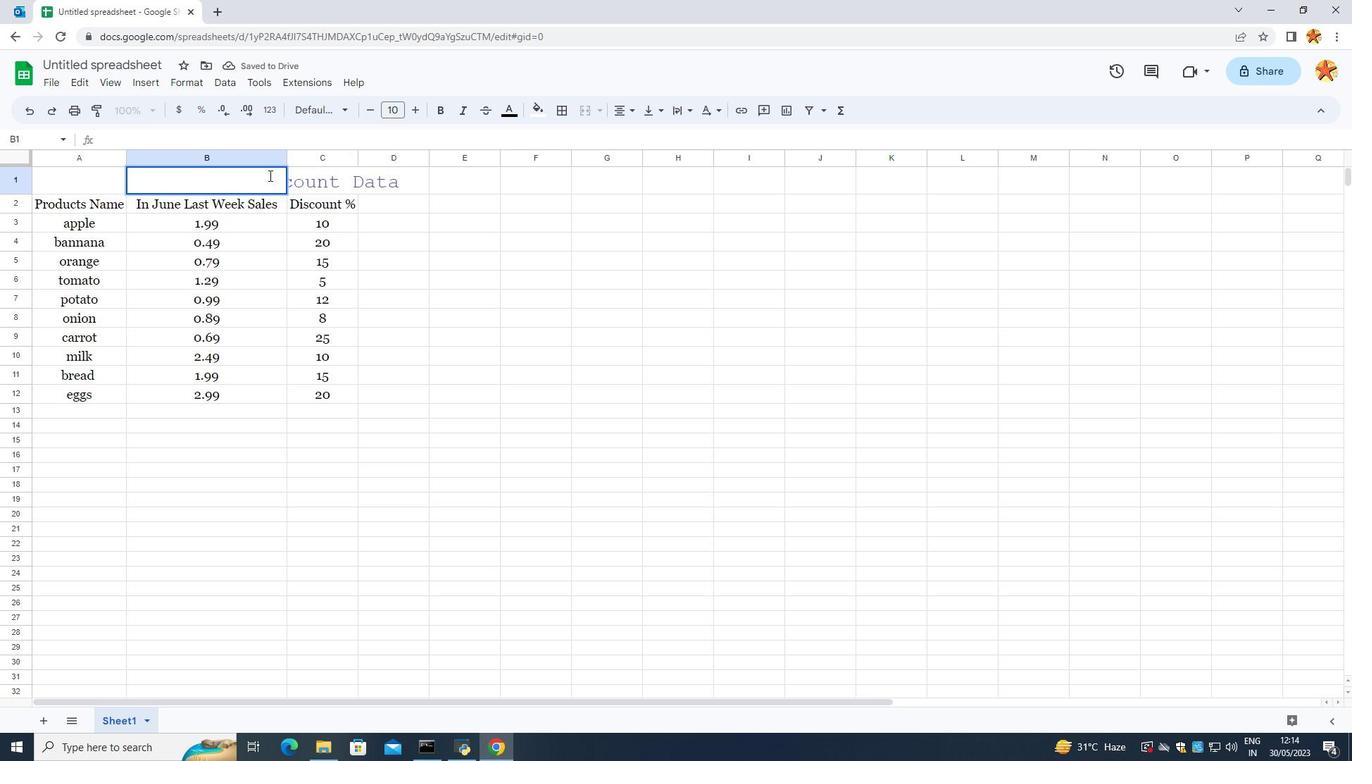 
Action: Mouse pressed left at (321, 174)
Screenshot: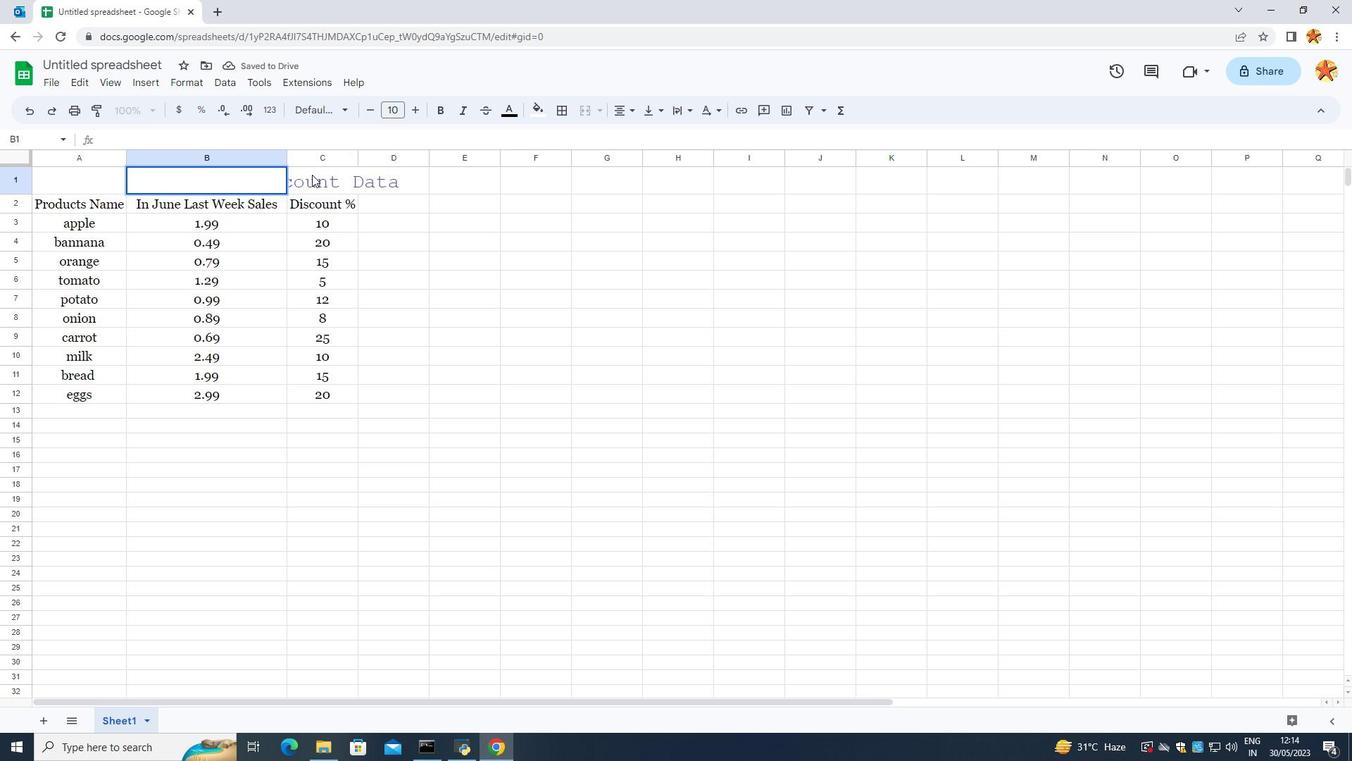 
Action: Mouse moved to (320, 175)
Screenshot: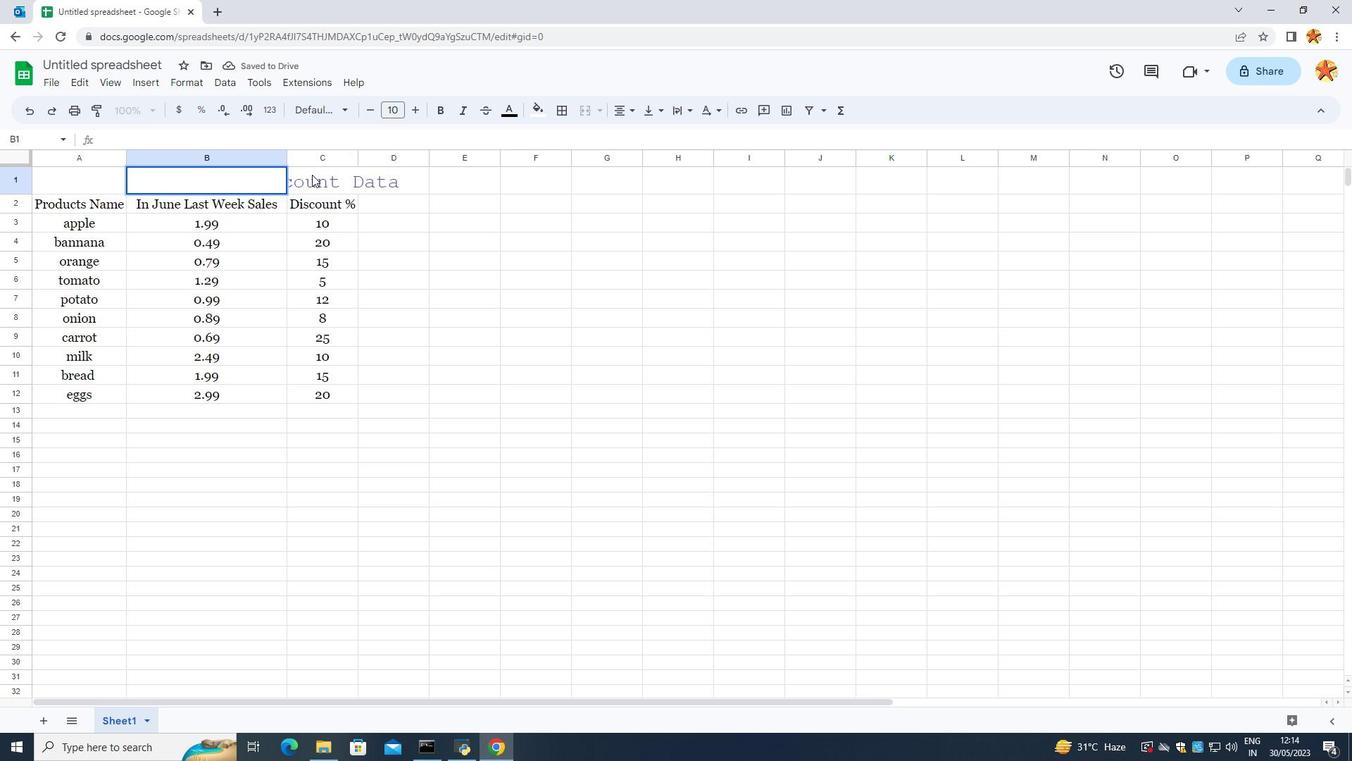 
Action: Mouse pressed left at (320, 175)
Screenshot: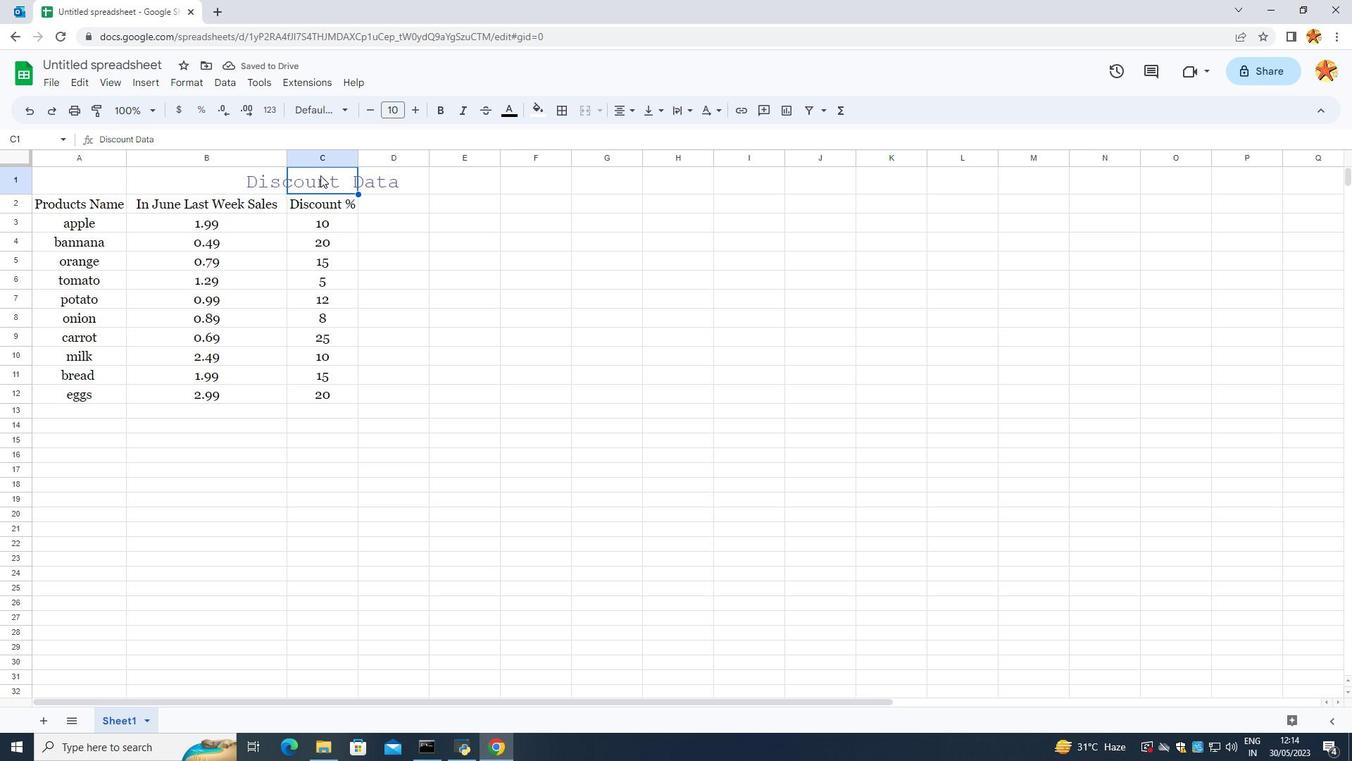
Action: Mouse moved to (265, 176)
Screenshot: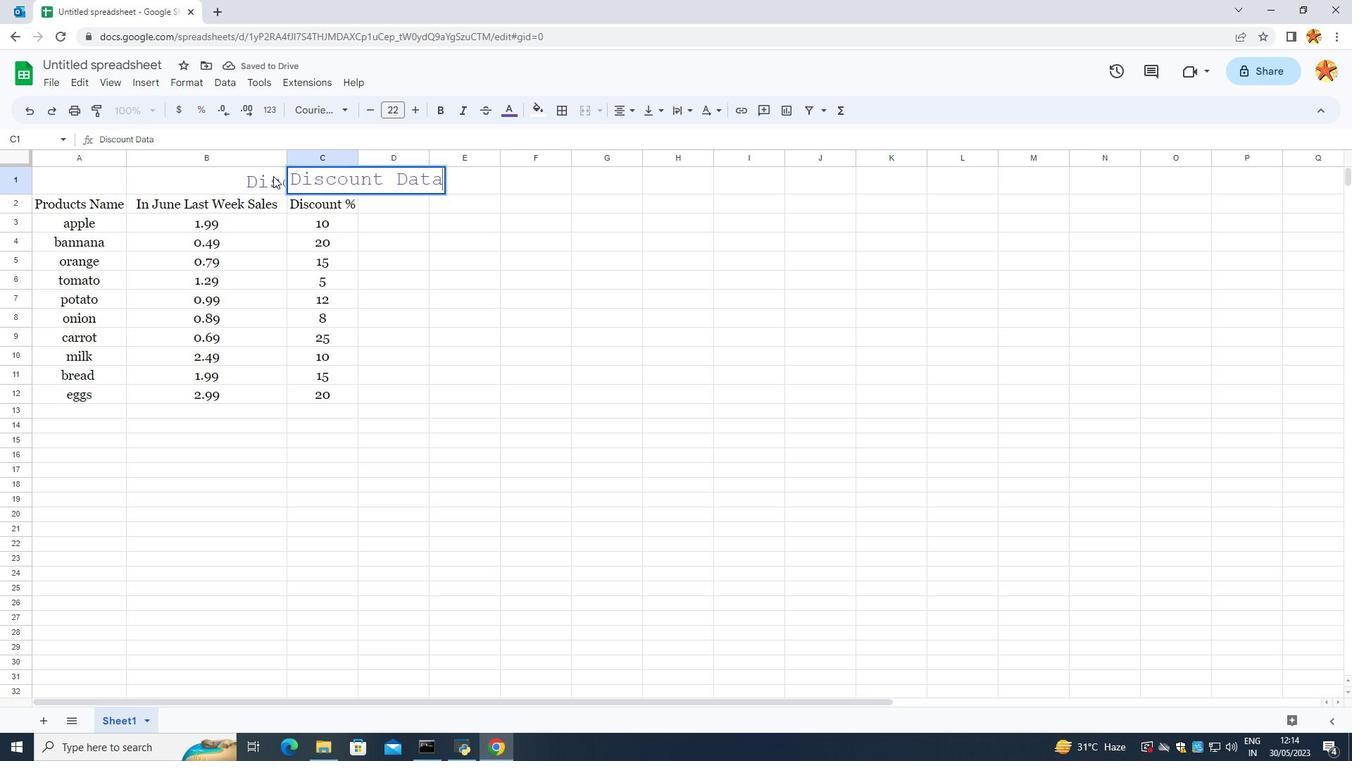 
Action: Mouse pressed left at (265, 176)
Screenshot: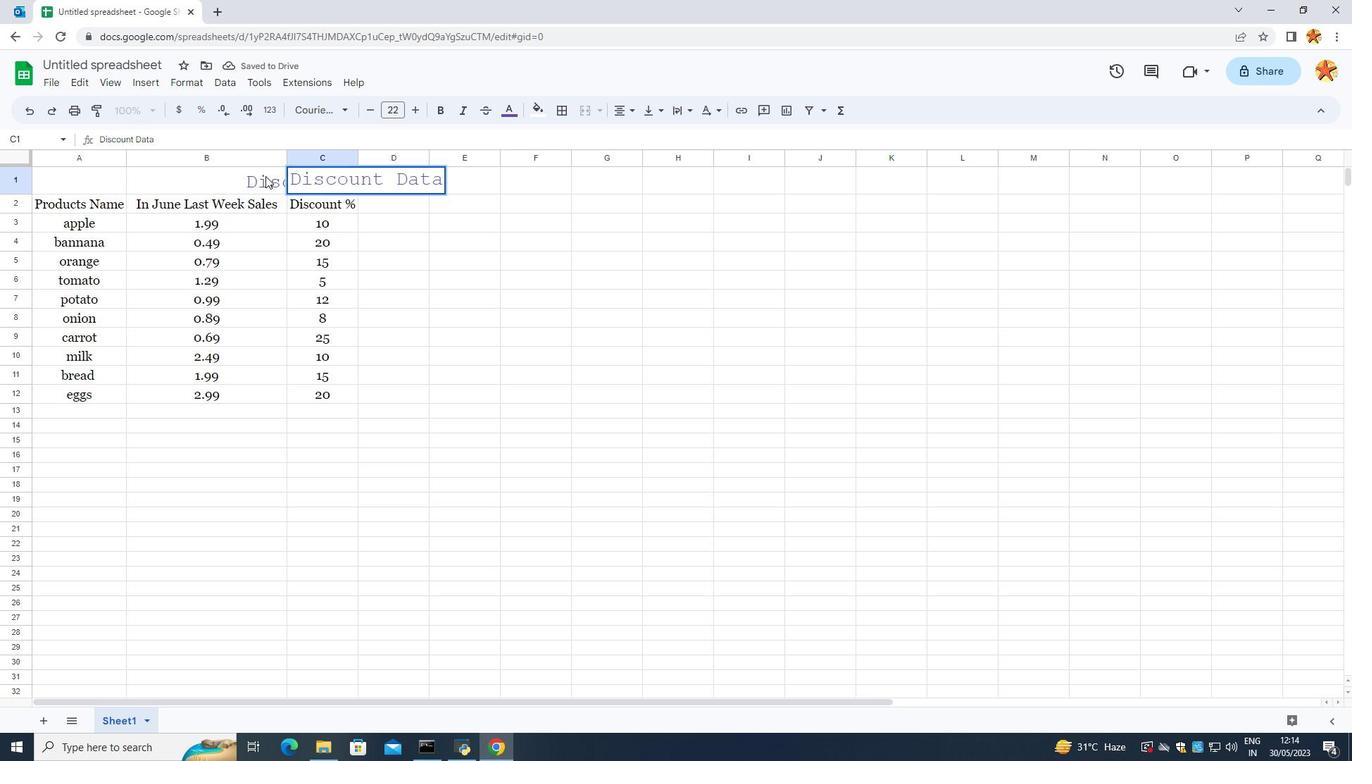 
Action: Mouse pressed left at (265, 176)
Screenshot: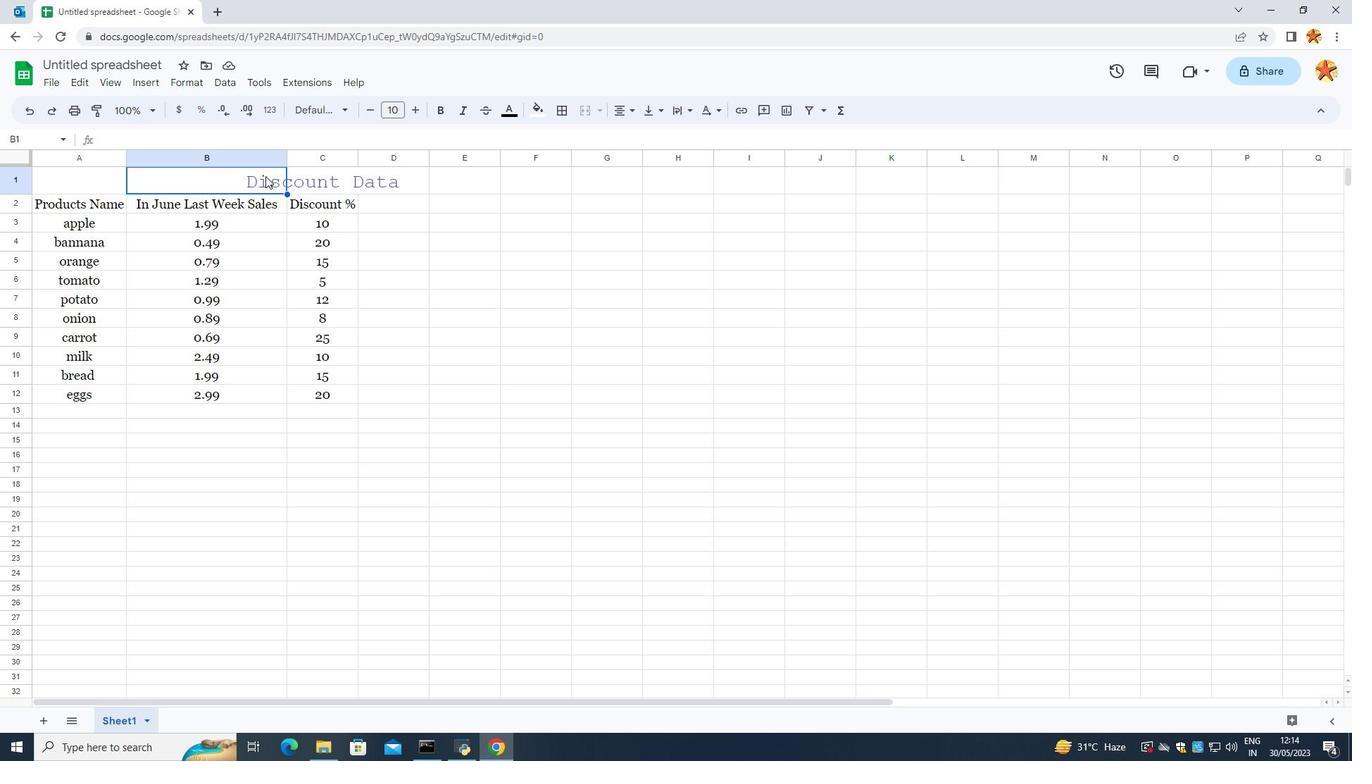 
Action: Mouse moved to (262, 177)
Screenshot: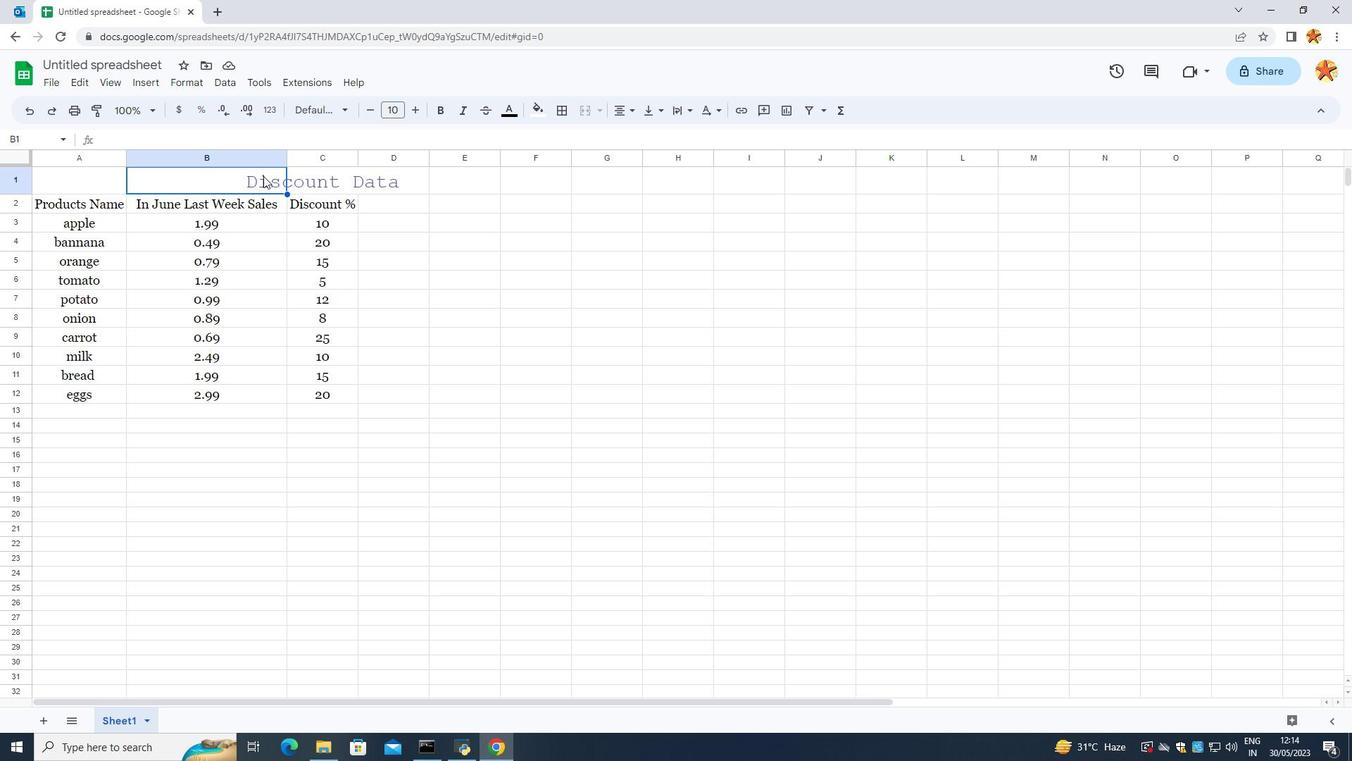 
Action: Mouse pressed left at (262, 177)
Screenshot: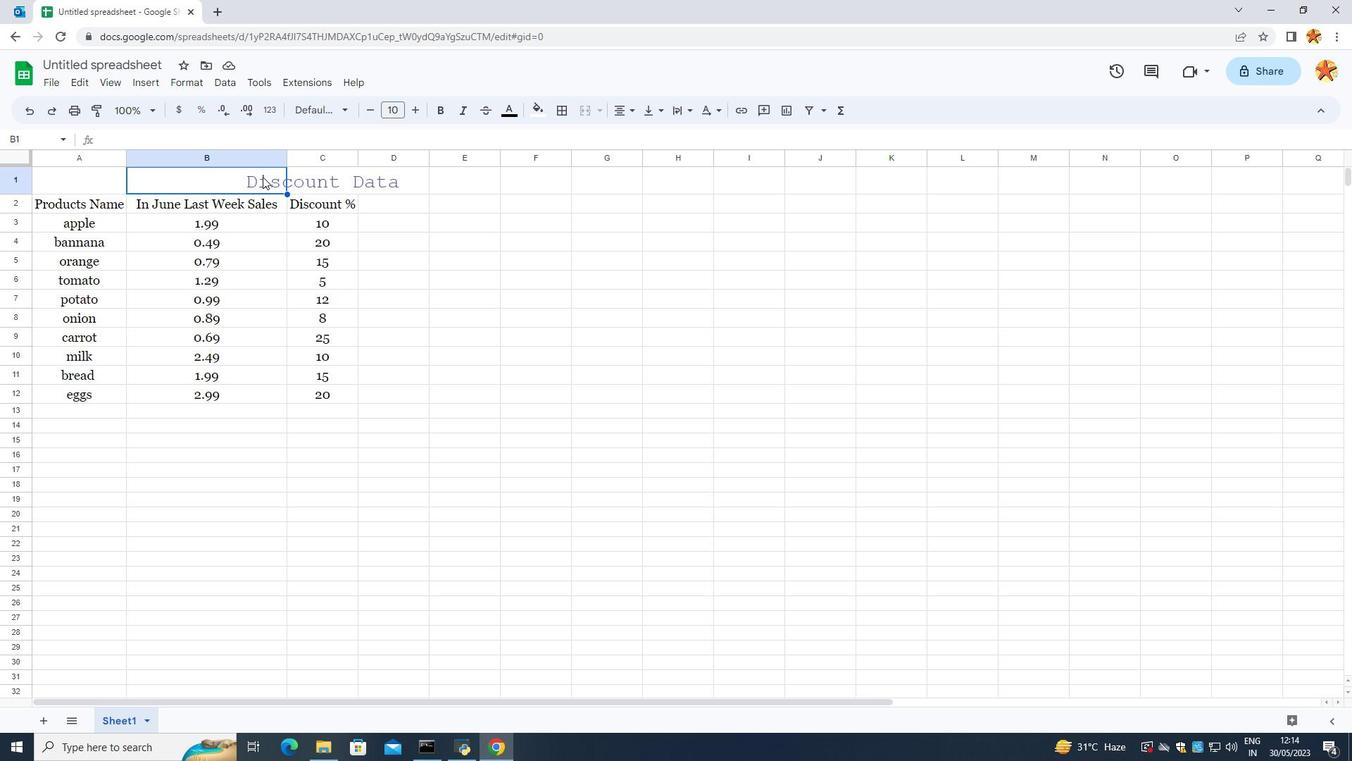 
Action: Mouse pressed left at (262, 177)
Screenshot: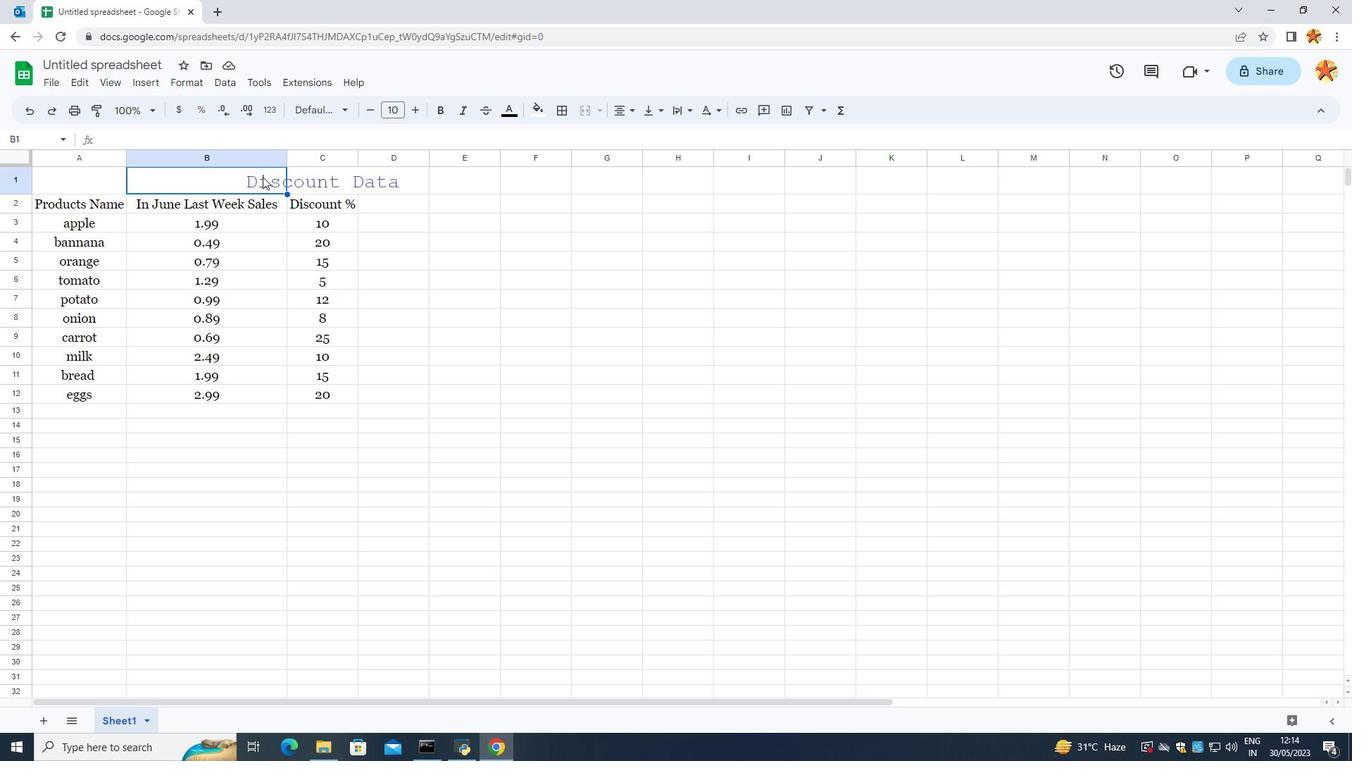 
Action: Mouse moved to (325, 182)
Screenshot: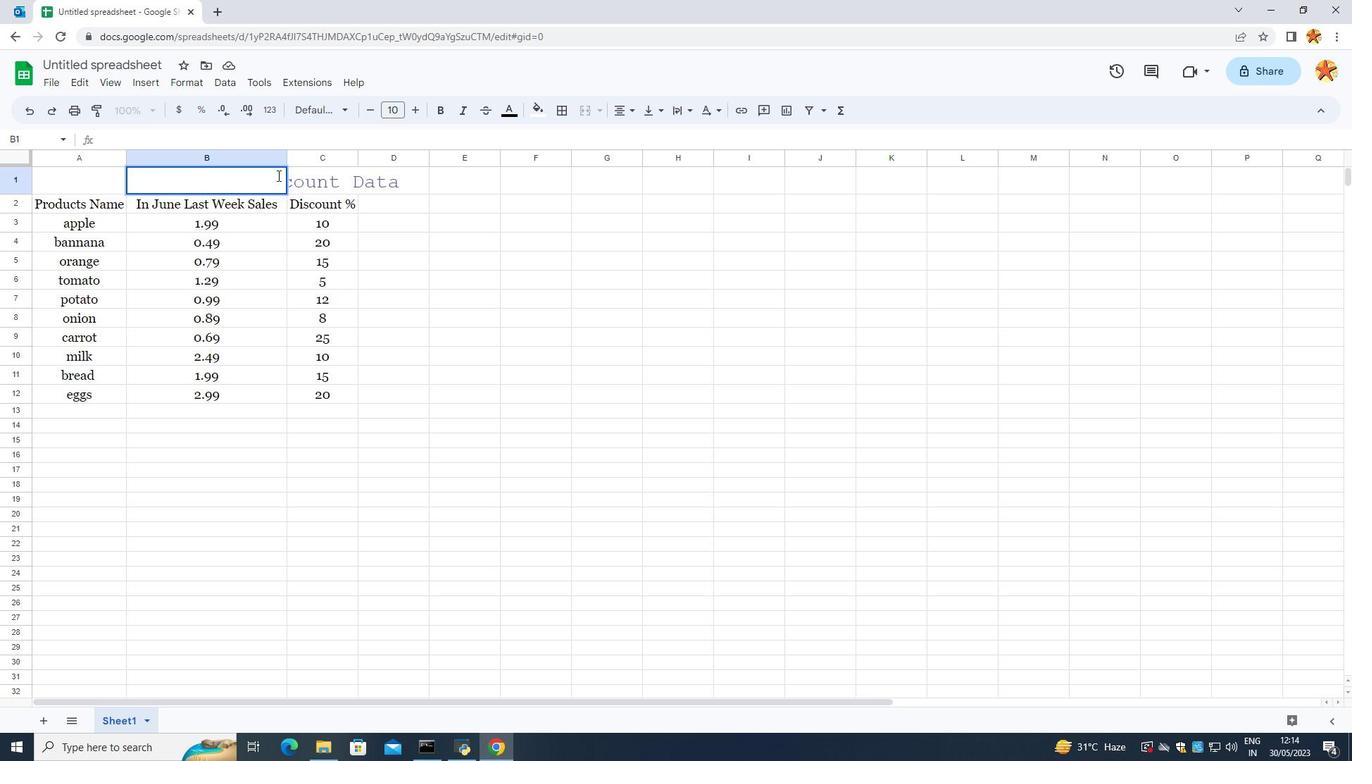 
Action: Mouse pressed left at (325, 182)
Screenshot: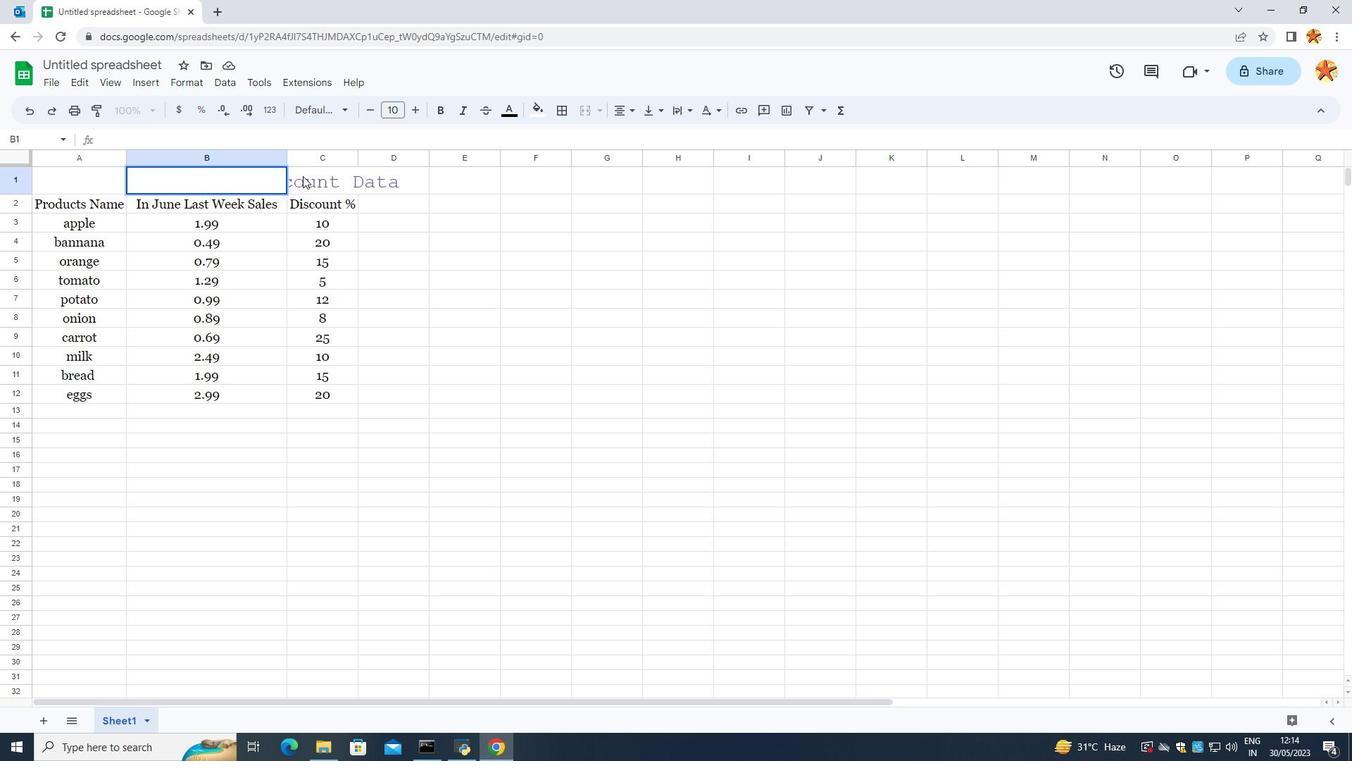 
Action: Mouse moved to (325, 183)
Screenshot: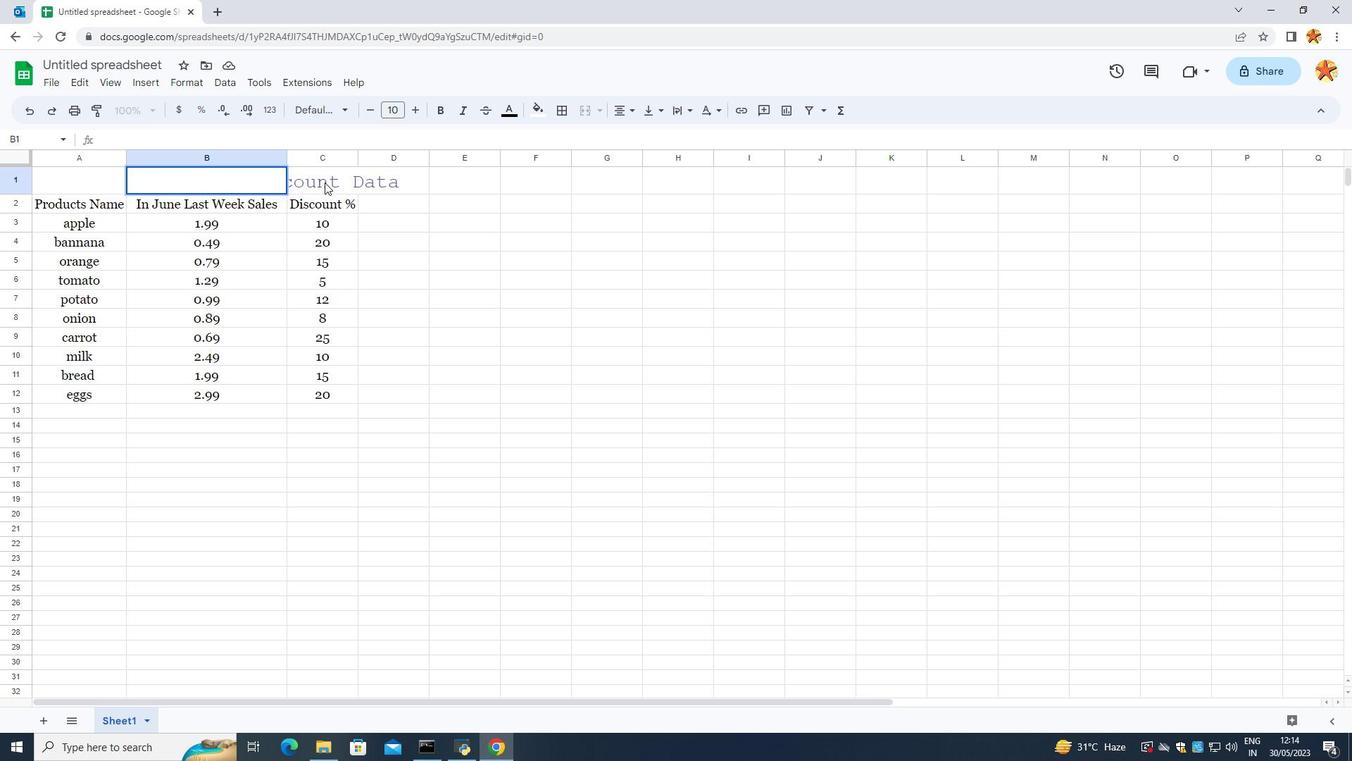 
Action: Mouse pressed left at (325, 183)
Screenshot: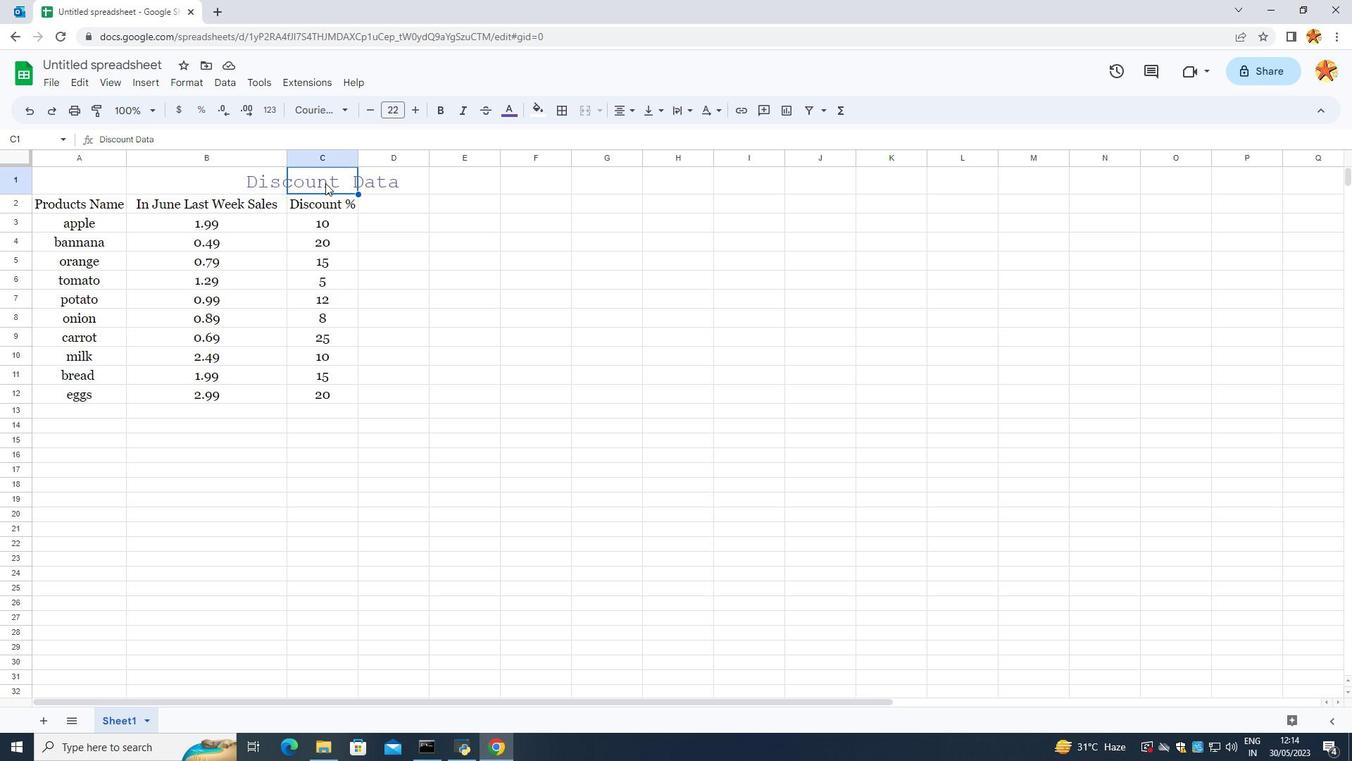 
Action: Mouse moved to (293, 183)
Screenshot: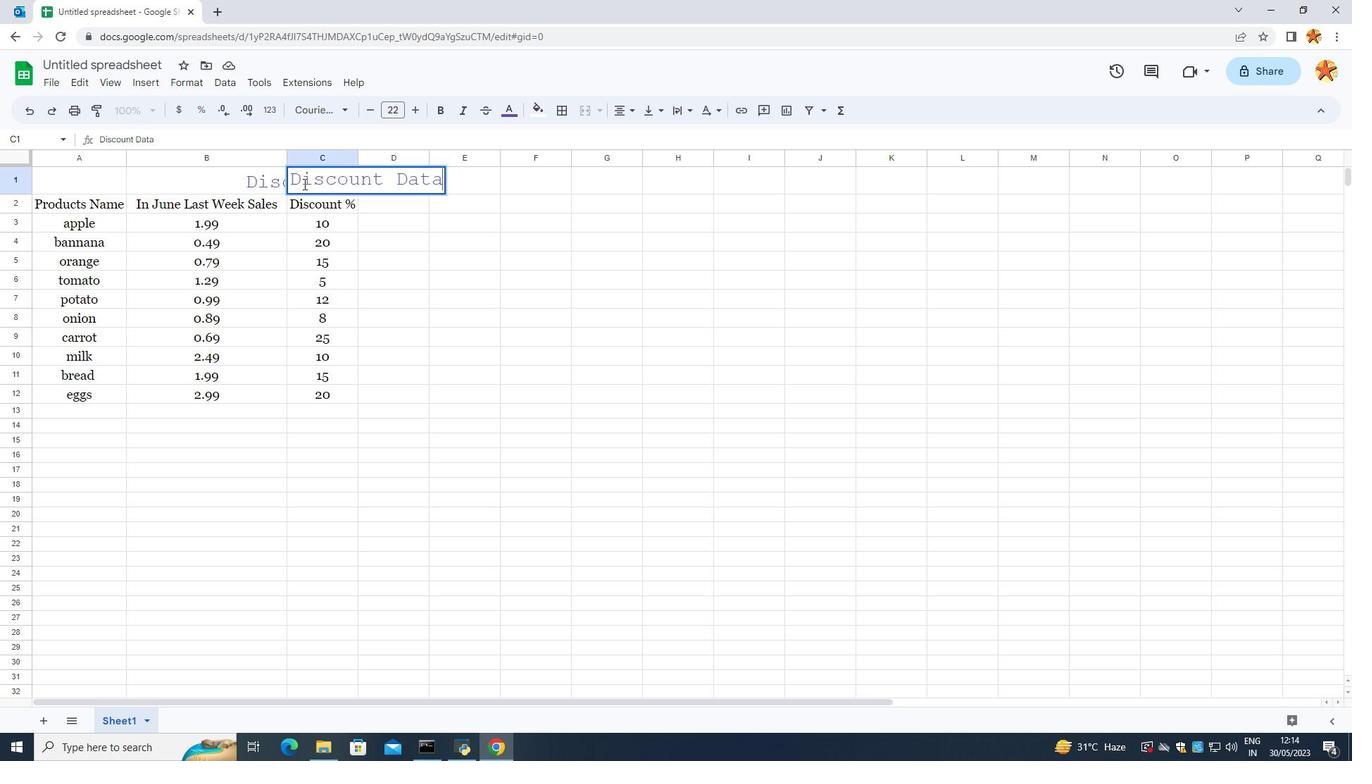 
Action: Mouse pressed left at (293, 183)
Screenshot: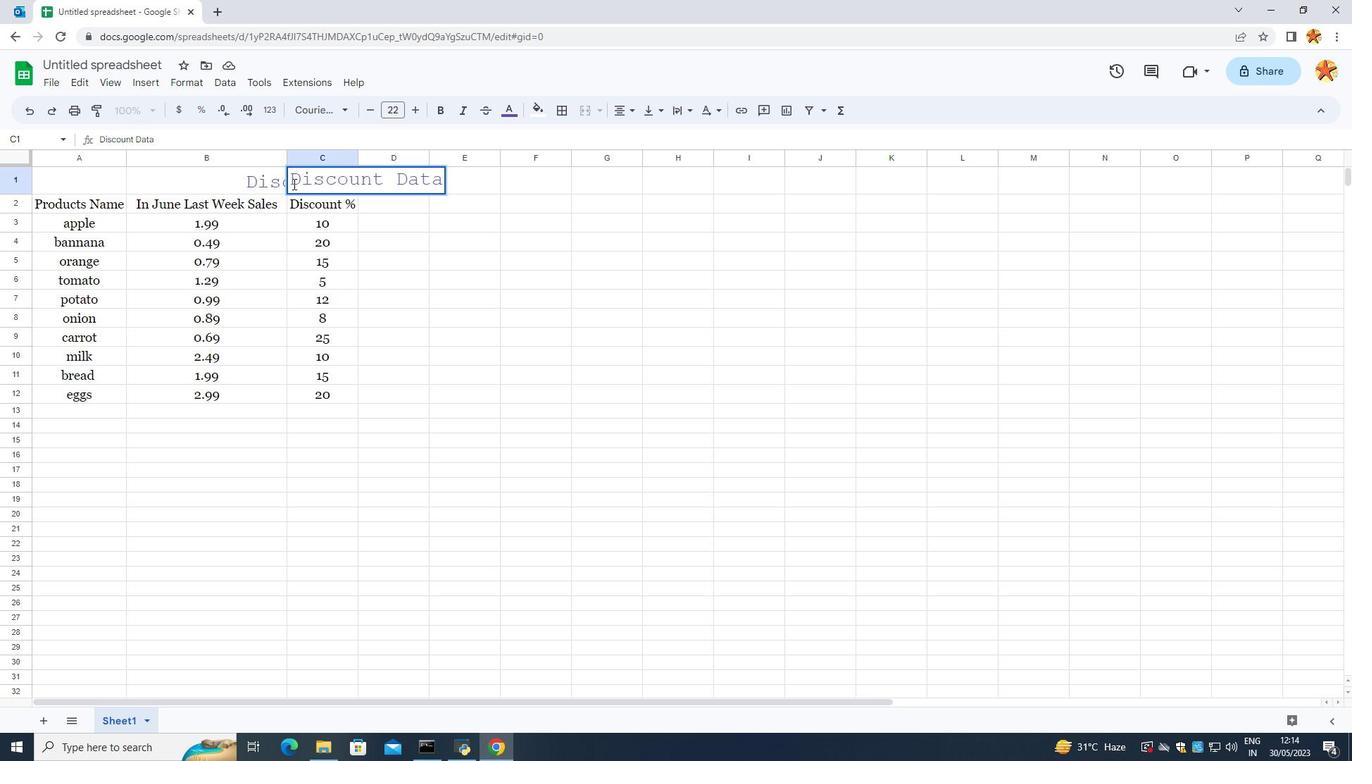 
Action: Mouse moved to (293, 184)
Screenshot: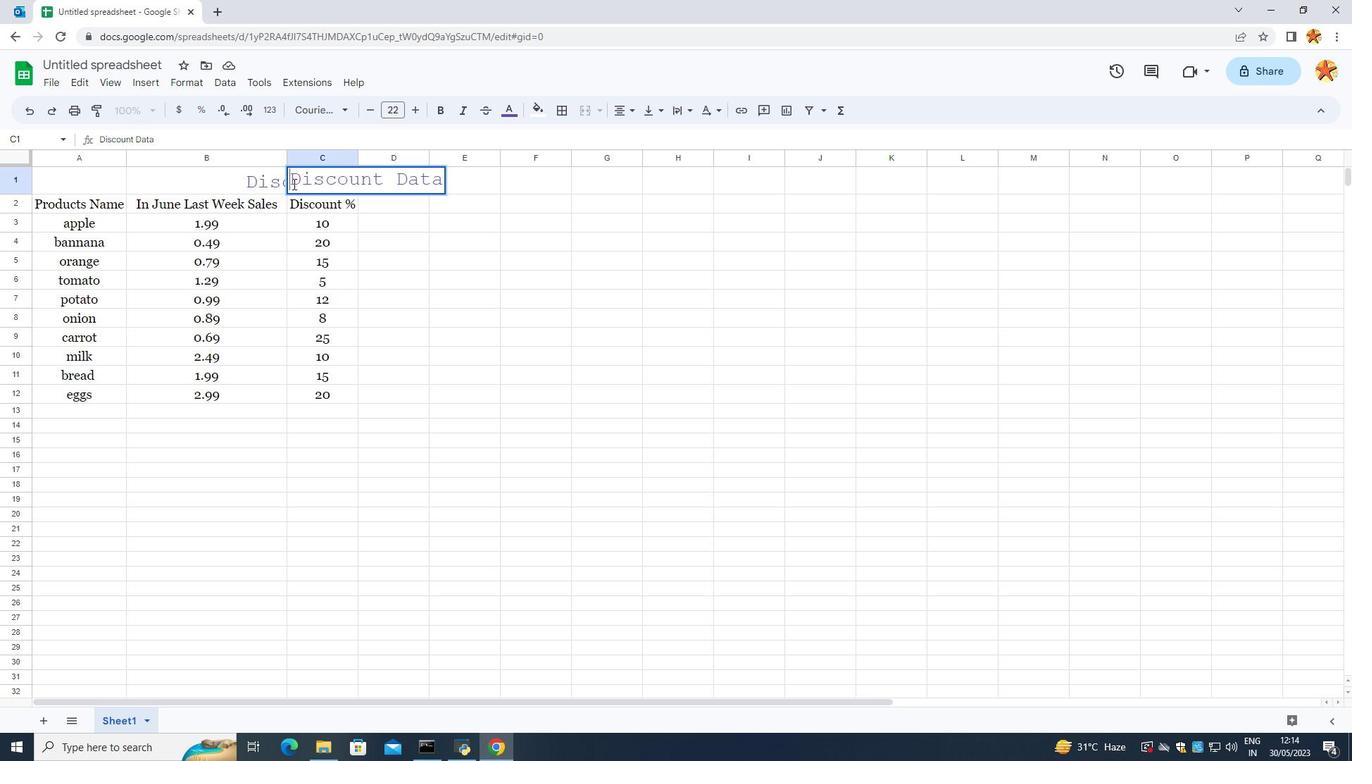 
Action: Key pressed <Key.backspace><Key.backspace><Key.backspace>
Screenshot: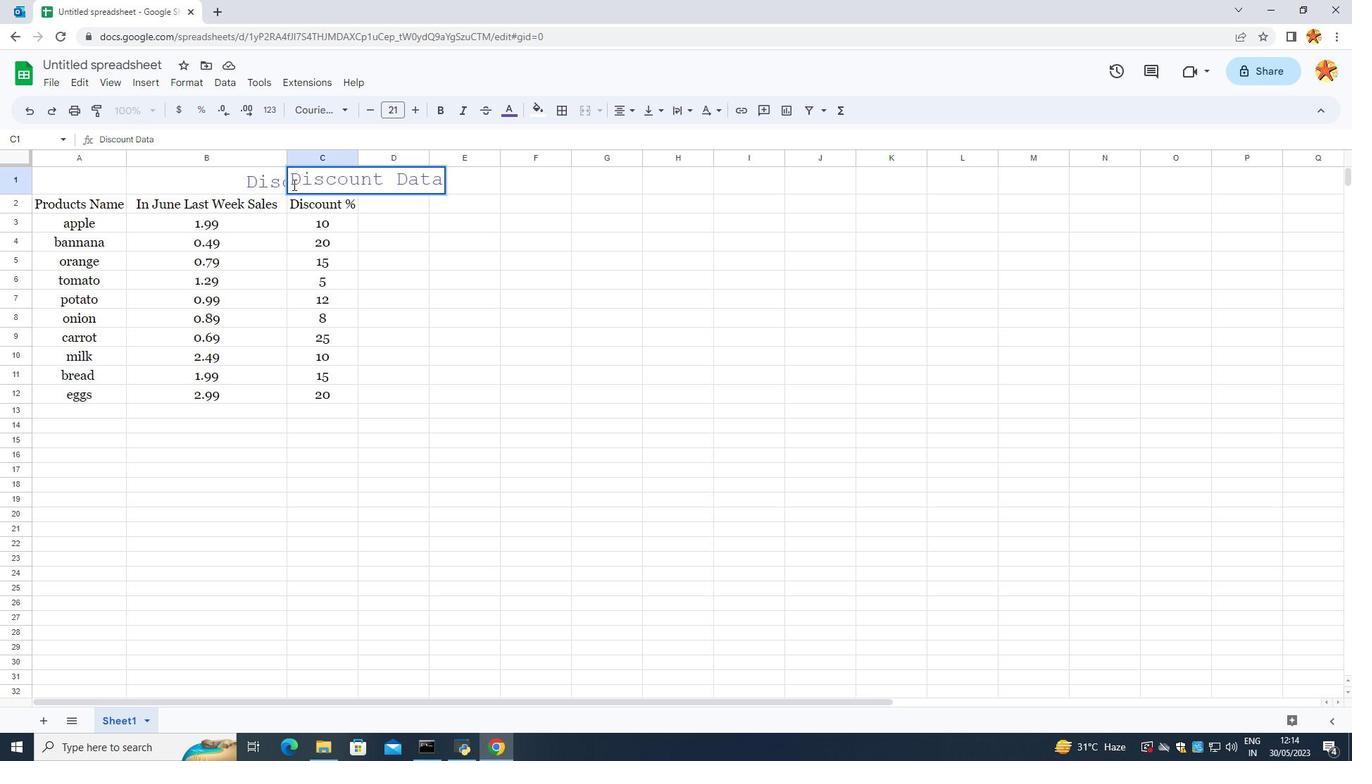 
Action: Mouse moved to (258, 353)
Screenshot: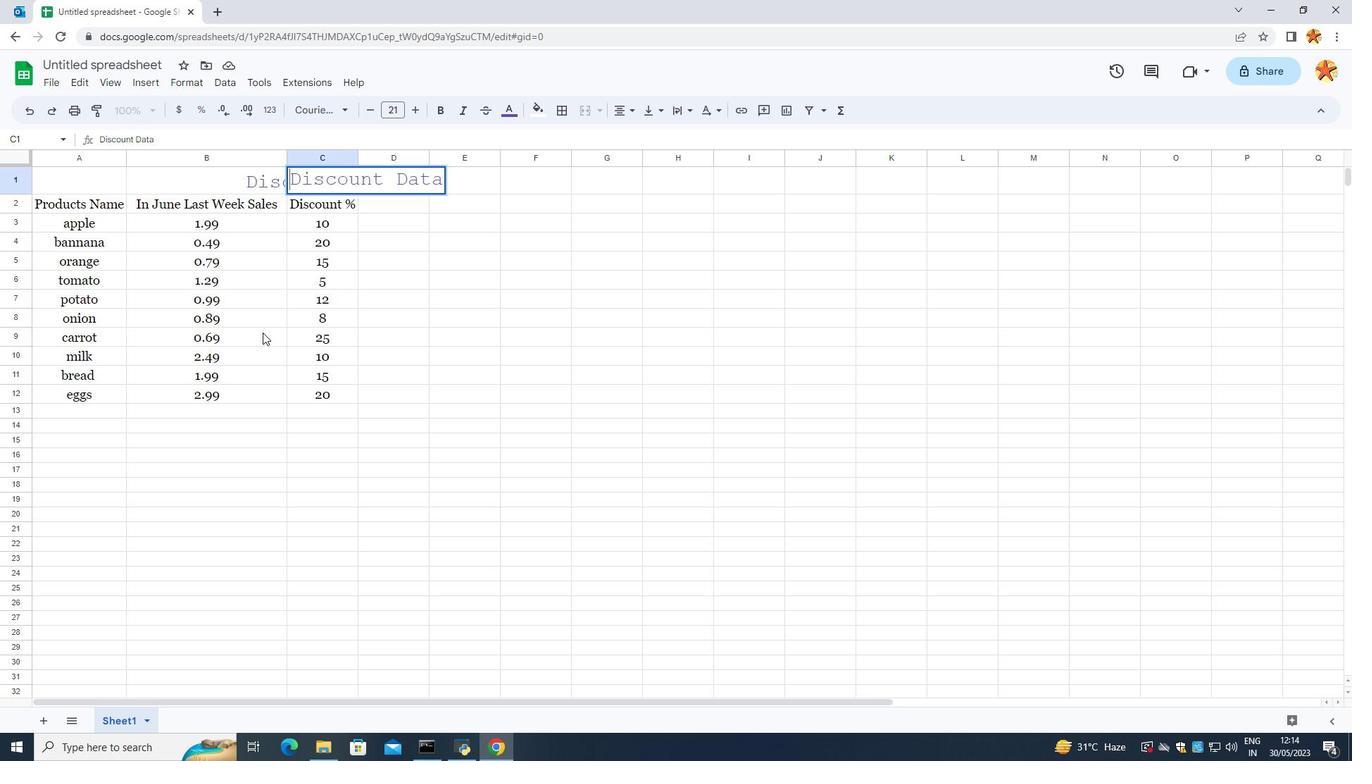 
Action: Mouse pressed left at (258, 353)
Screenshot: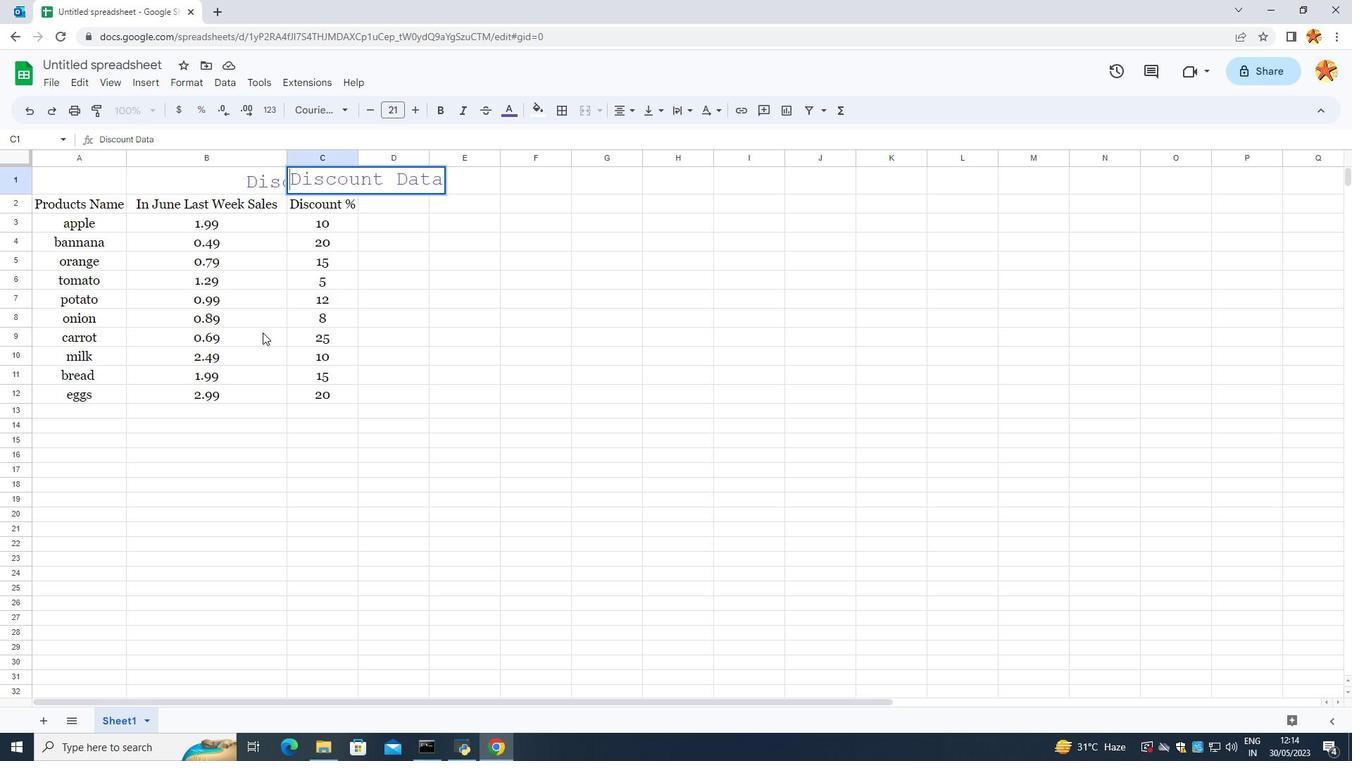 
Action: Mouse moved to (357, 343)
Screenshot: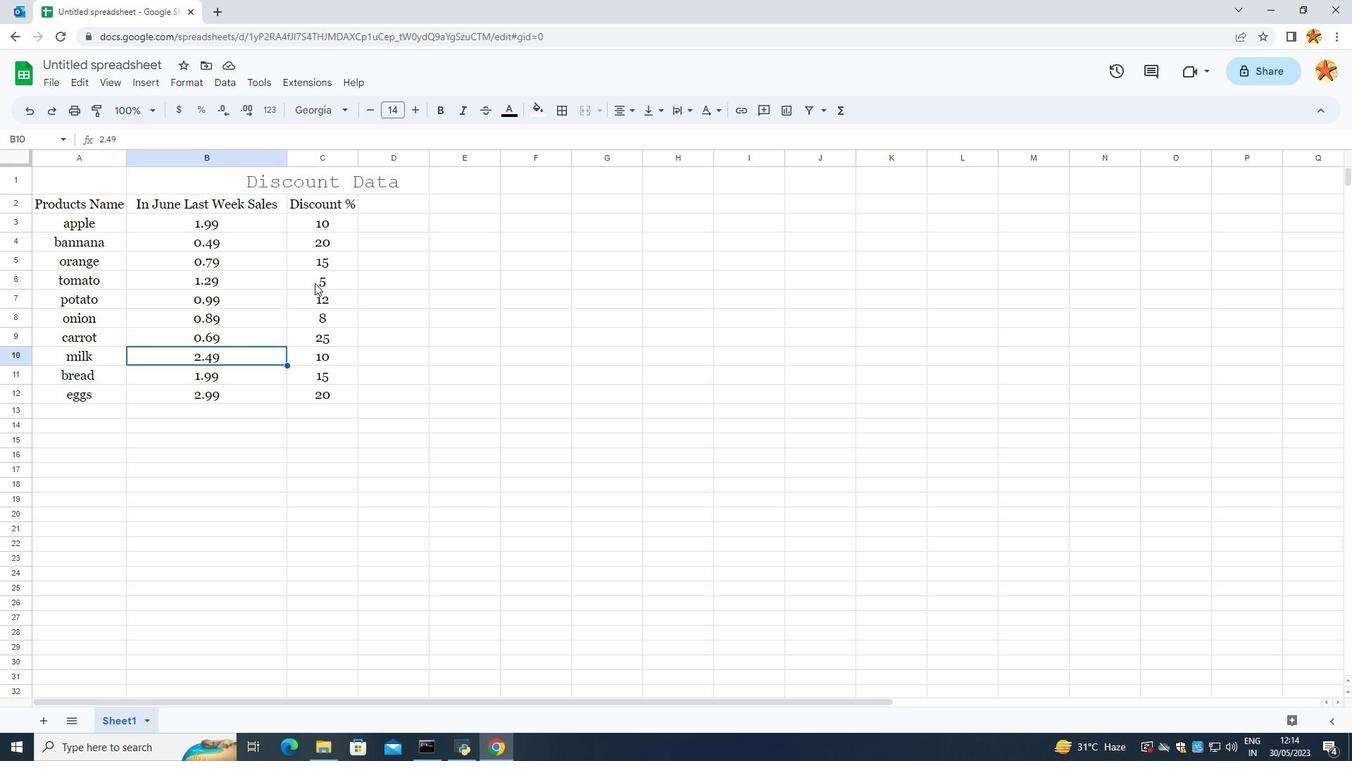 
Action: Mouse pressed left at (357, 343)
Screenshot: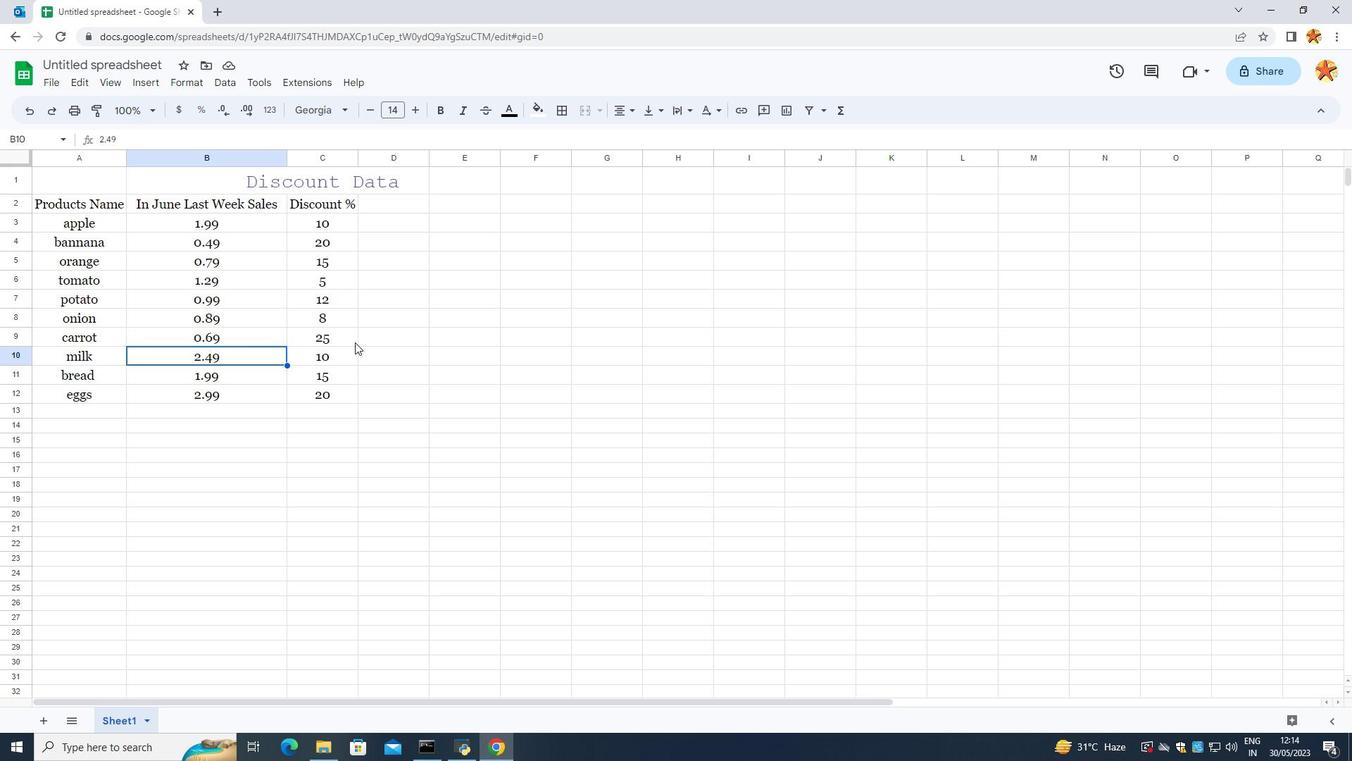 
Action: Mouse moved to (405, 312)
Screenshot: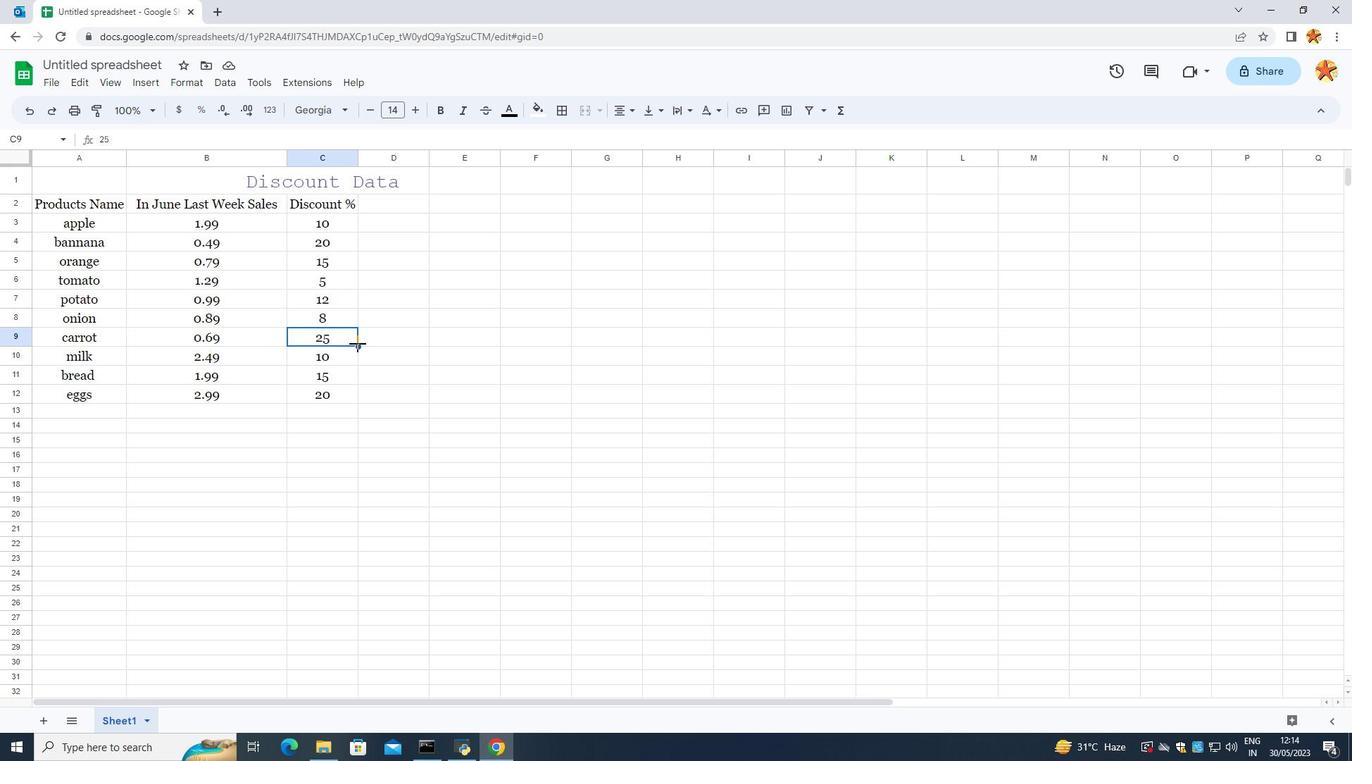 
Action: Mouse pressed left at (405, 312)
Screenshot: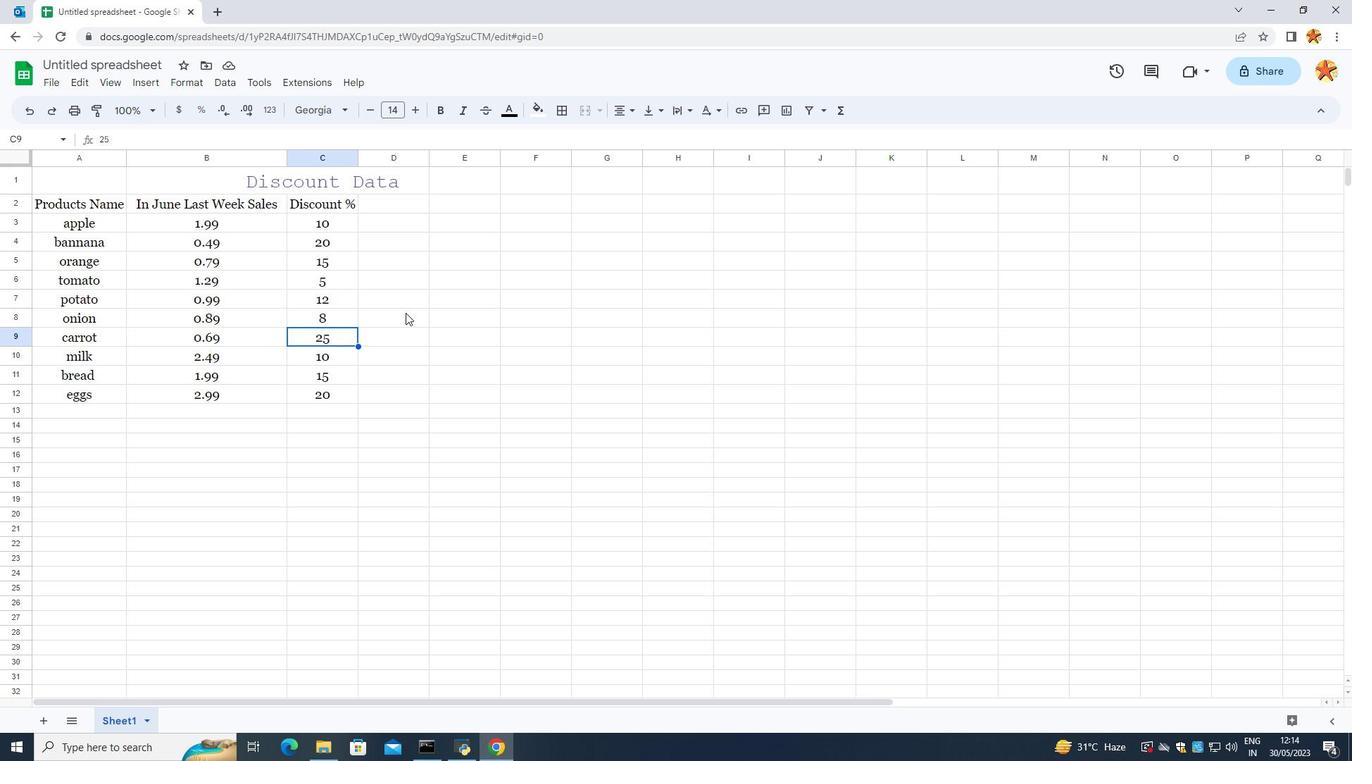 
Action: Mouse moved to (150, 71)
Screenshot: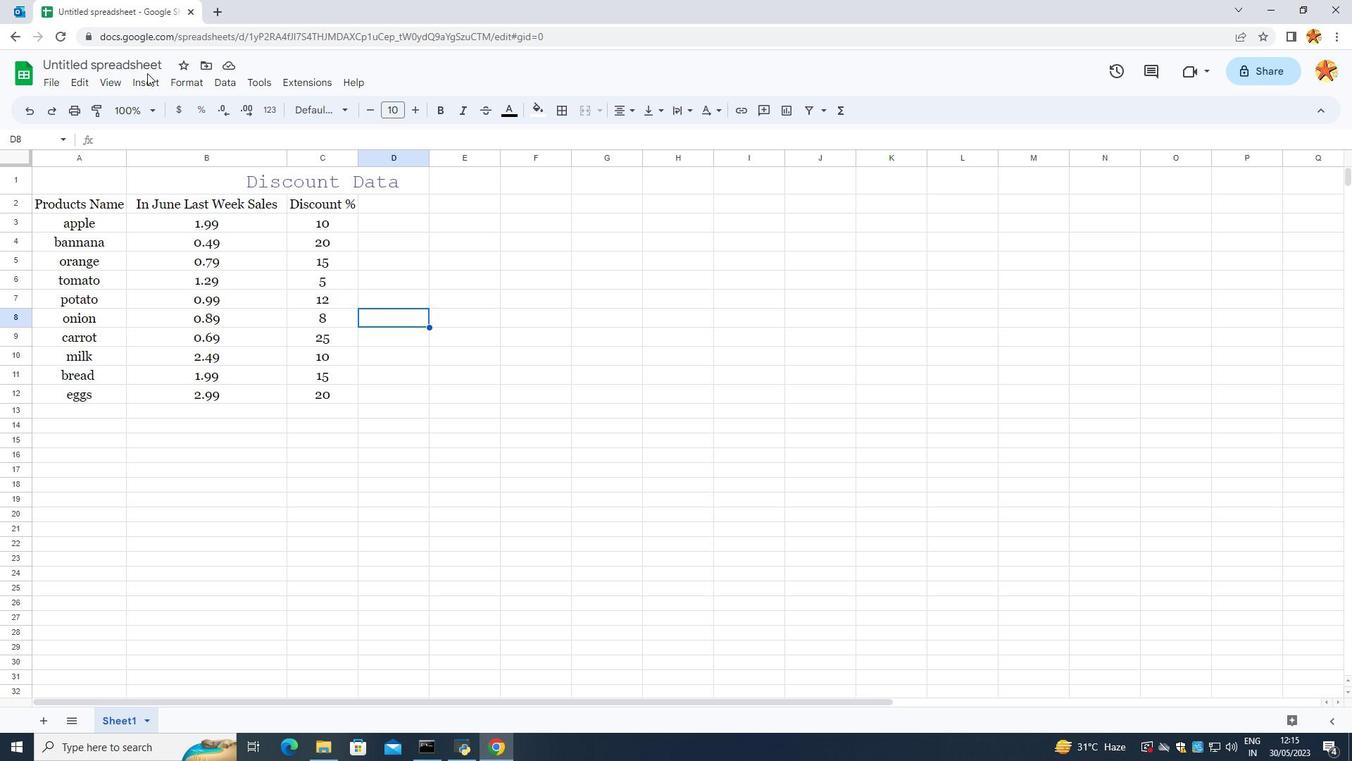 
Action: Mouse pressed left at (150, 71)
Screenshot: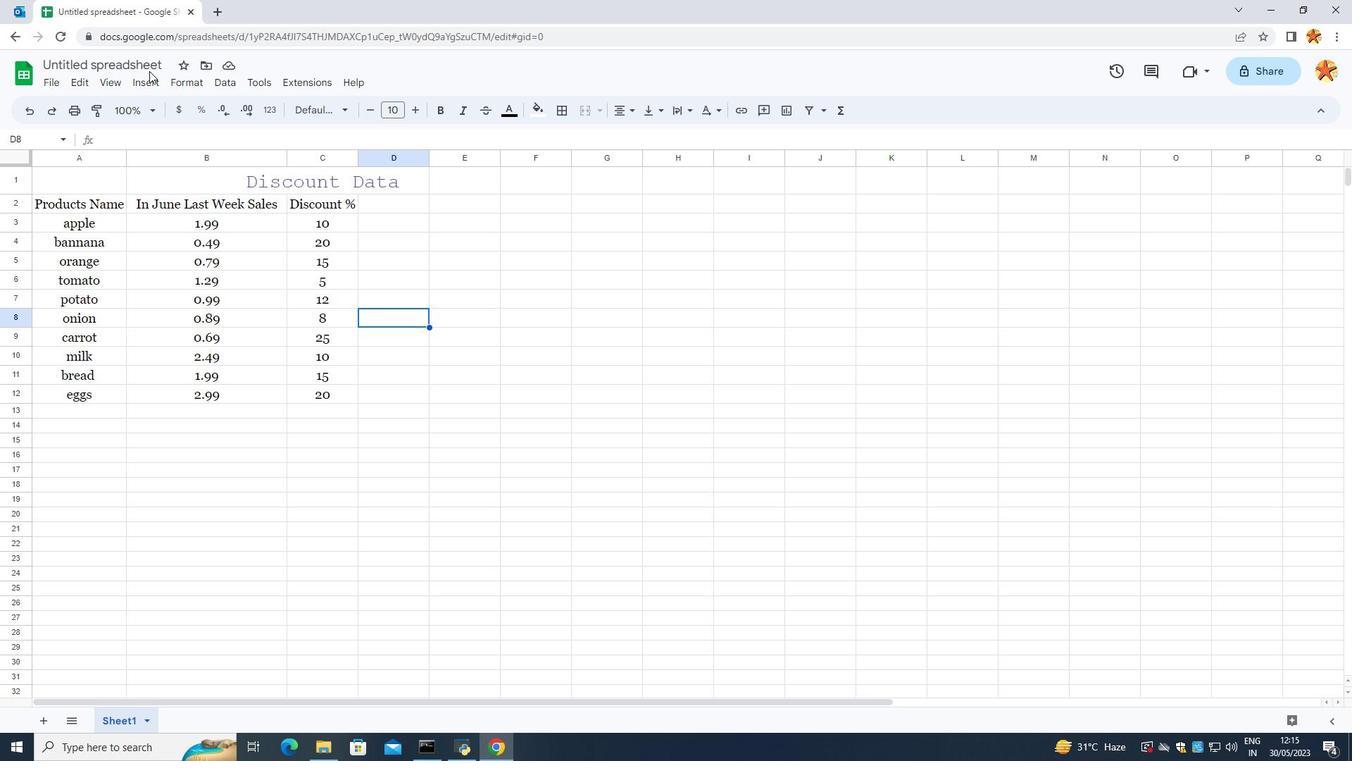 
Action: Mouse pressed left at (150, 71)
Screenshot: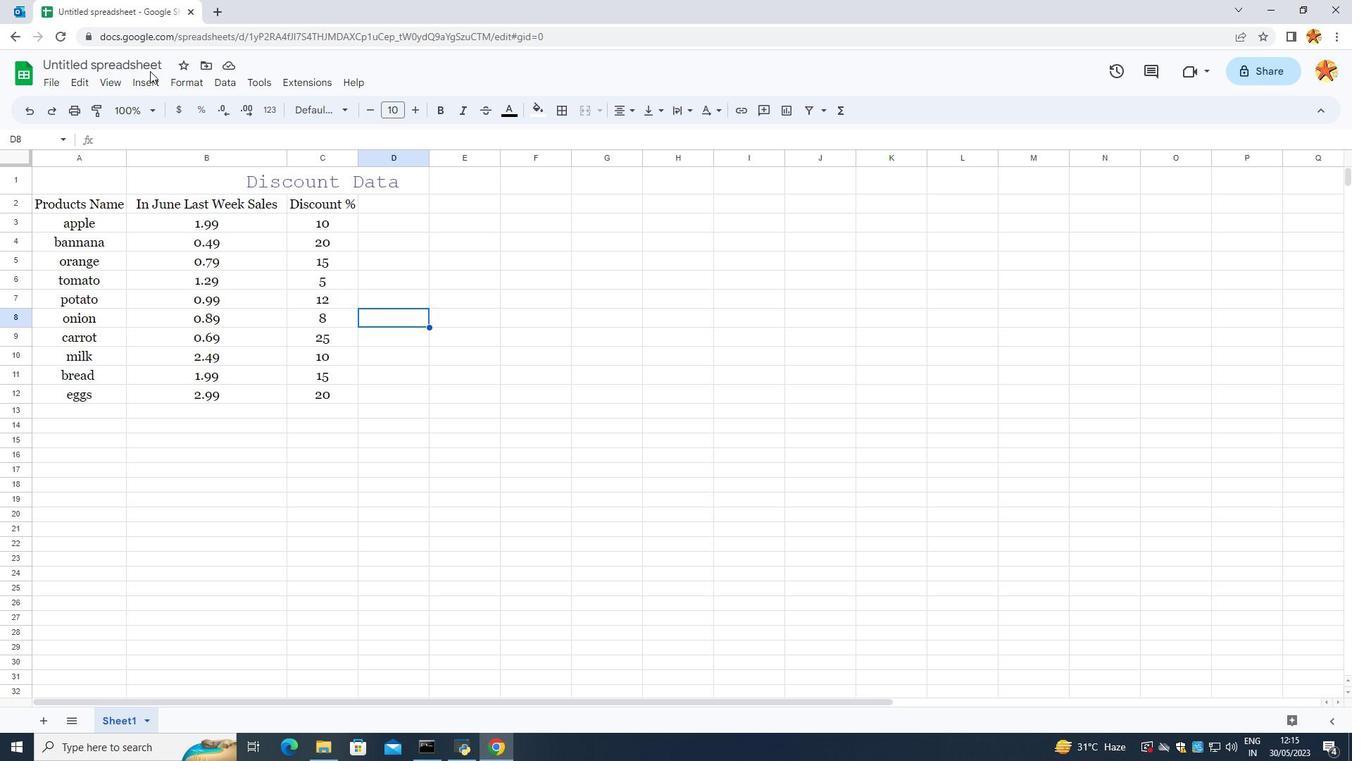 
Action: Mouse moved to (156, 66)
Screenshot: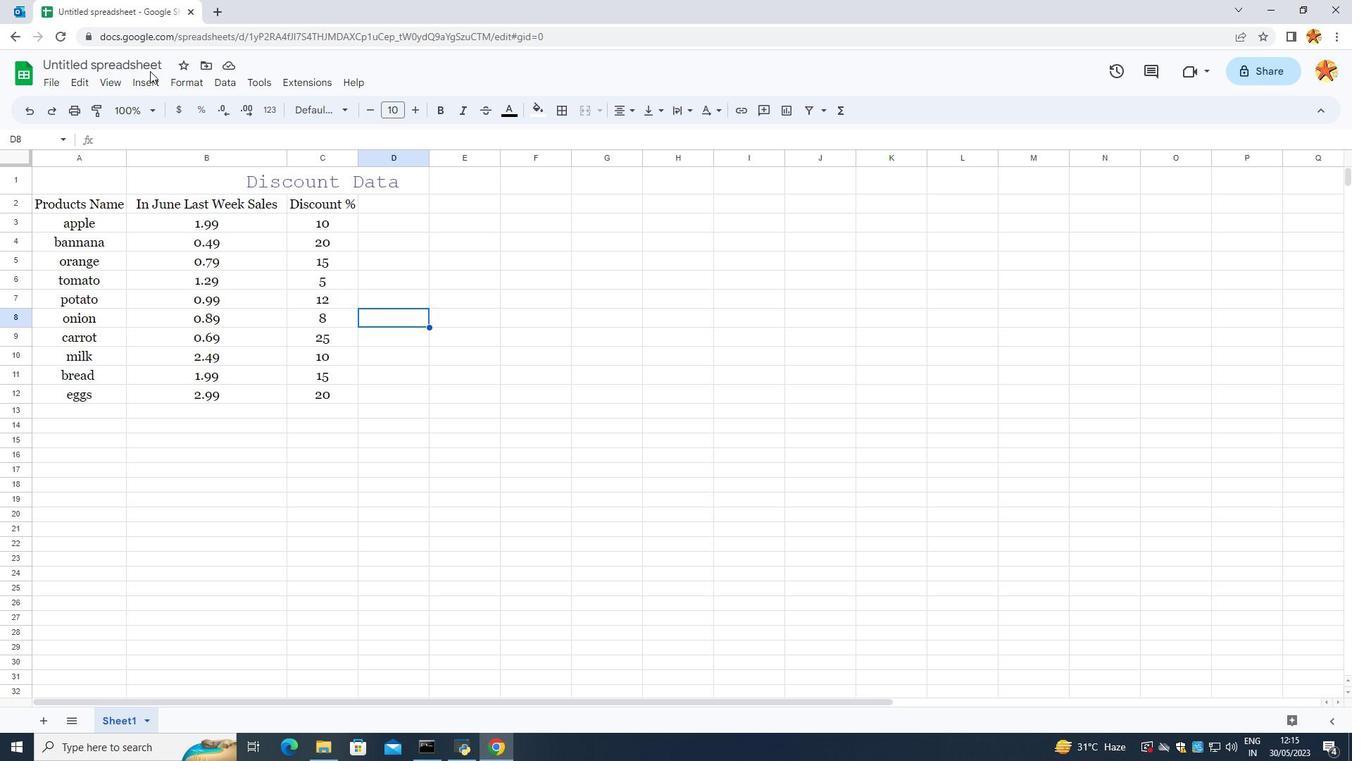 
Action: Mouse pressed left at (156, 66)
Screenshot: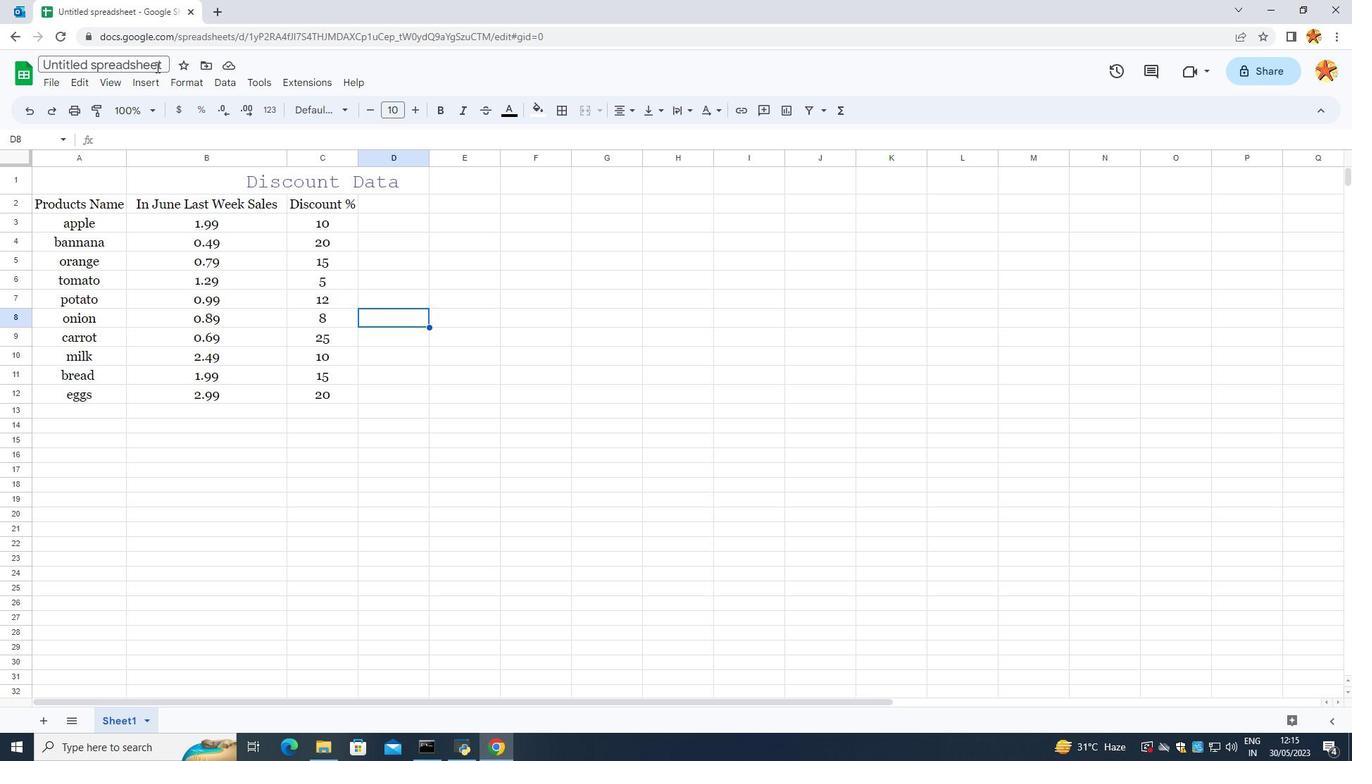 
Action: Mouse pressed left at (156, 66)
Screenshot: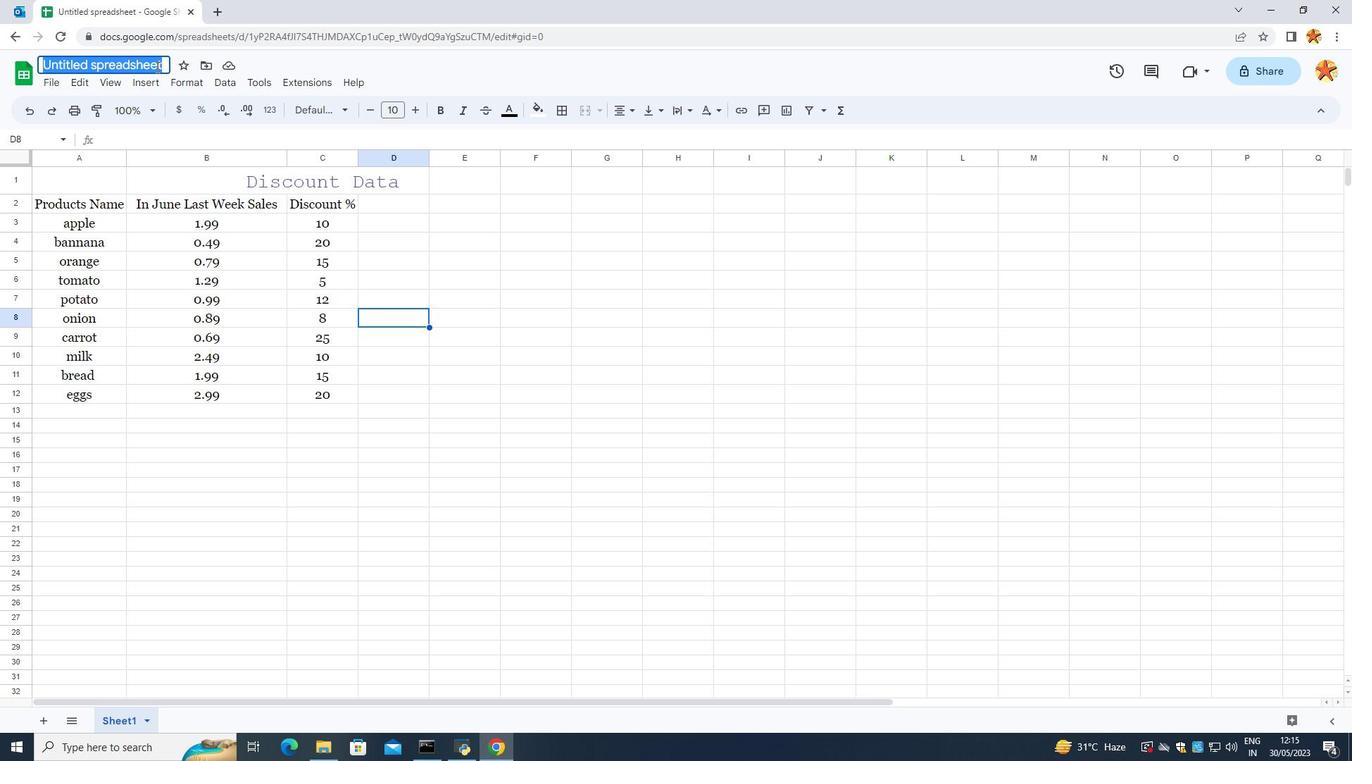 
Action: Mouse pressed left at (156, 66)
Screenshot: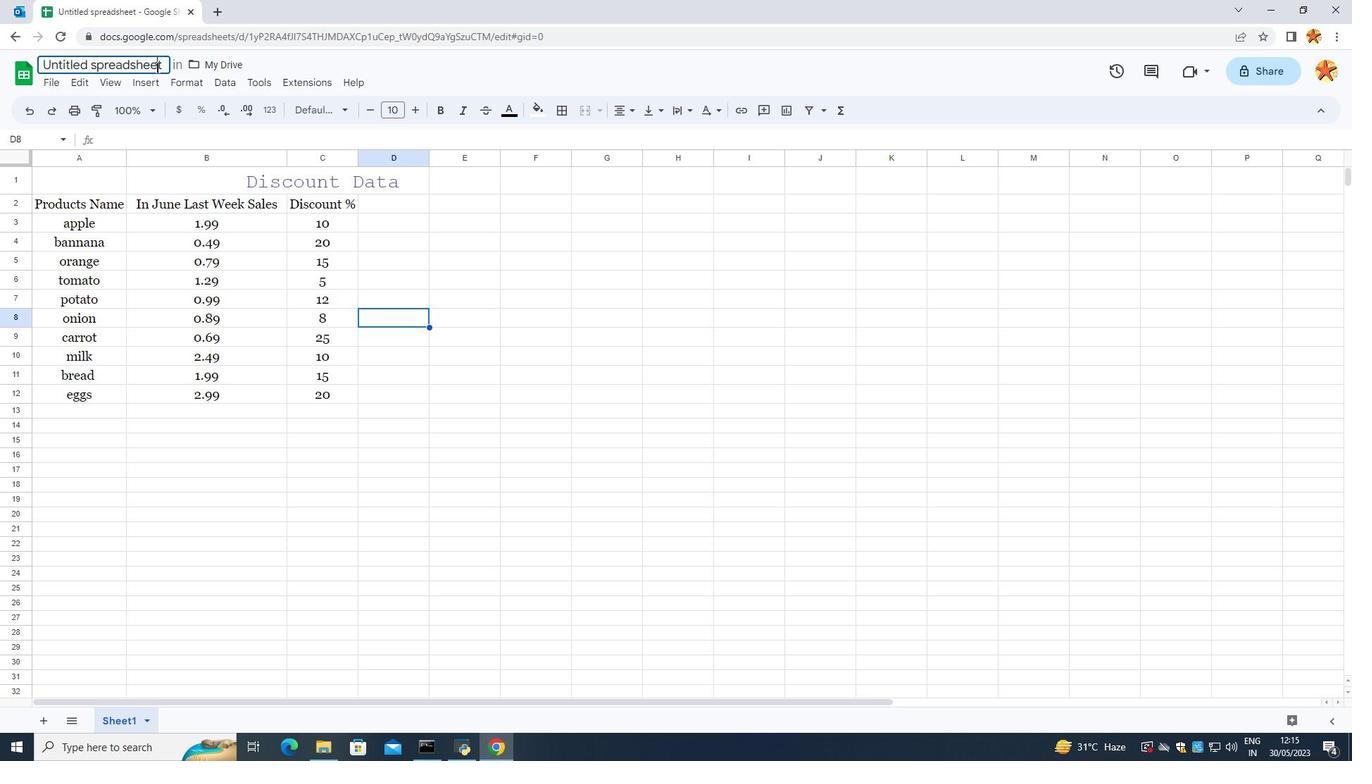 
Action: Key pressed auditing<Key.space><Key.caps_lock>S<Key.caps_lock>al
Screenshot: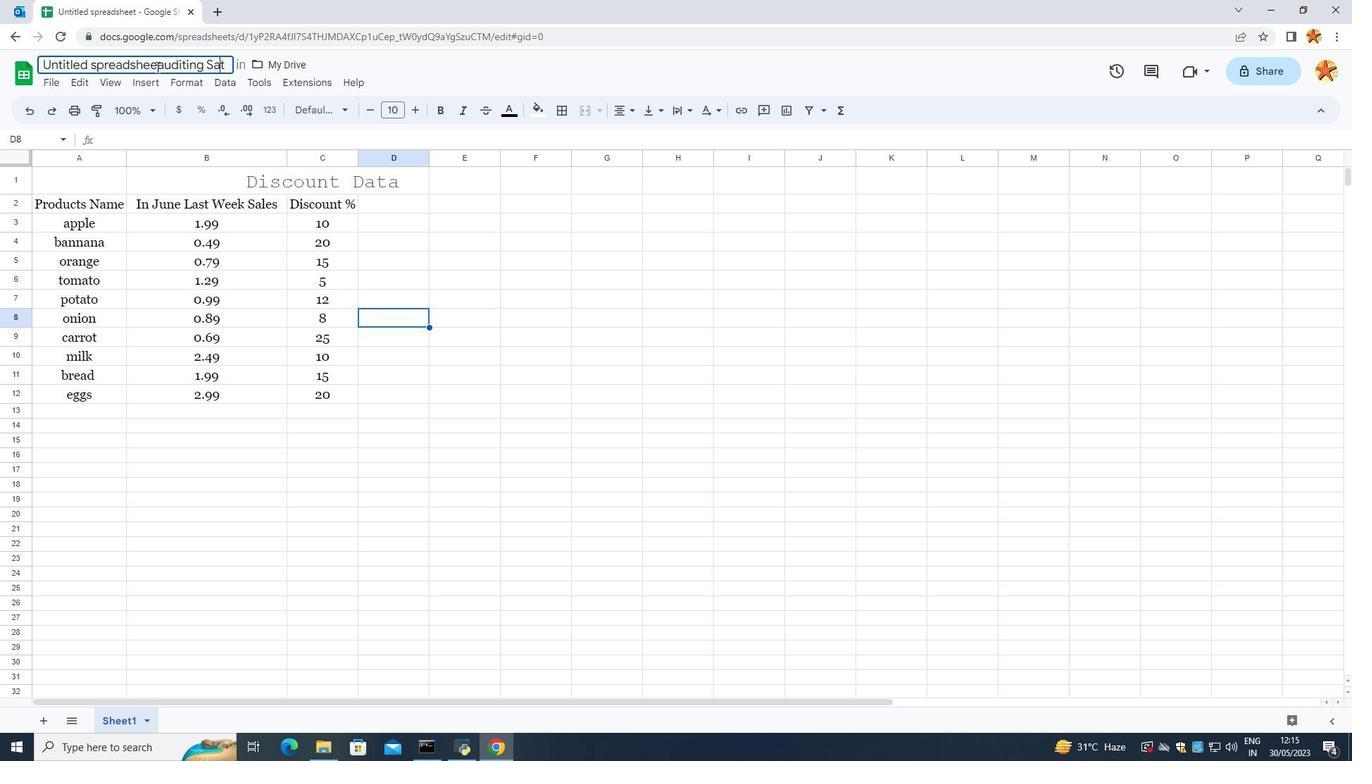 
Action: Mouse moved to (157, 66)
Screenshot: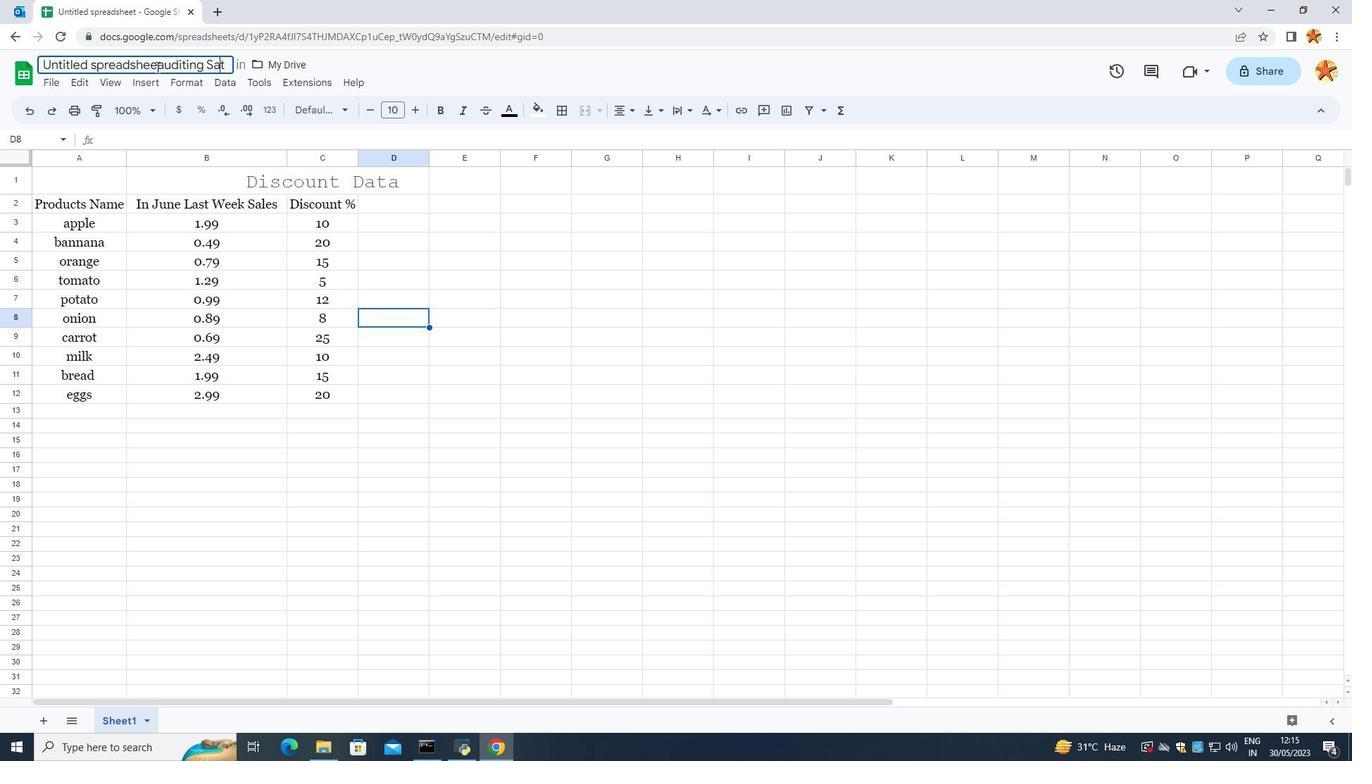 
Action: Key pressed es<Key.space>a<Key.caps_lock>NALYSIS<Key.shift_r>_2022
Screenshot: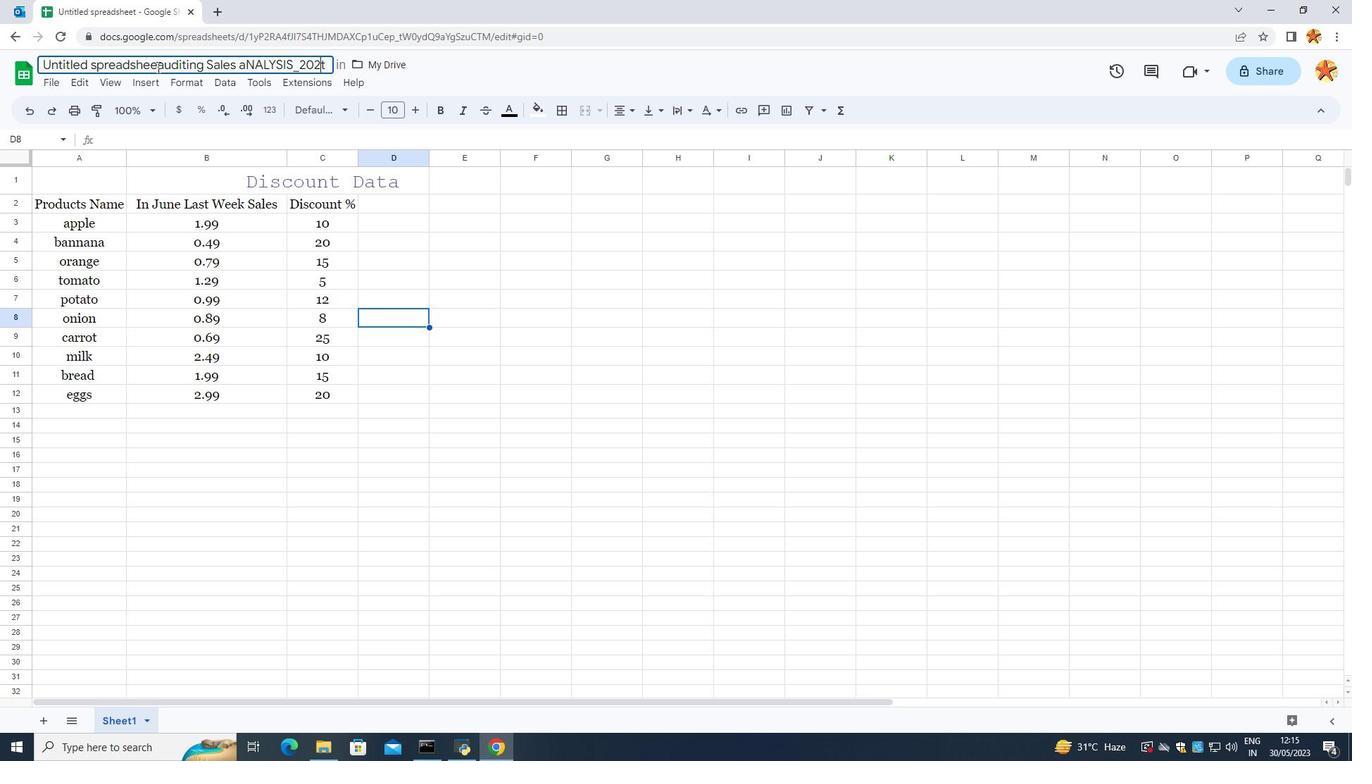 
Action: Mouse moved to (156, 66)
Screenshot: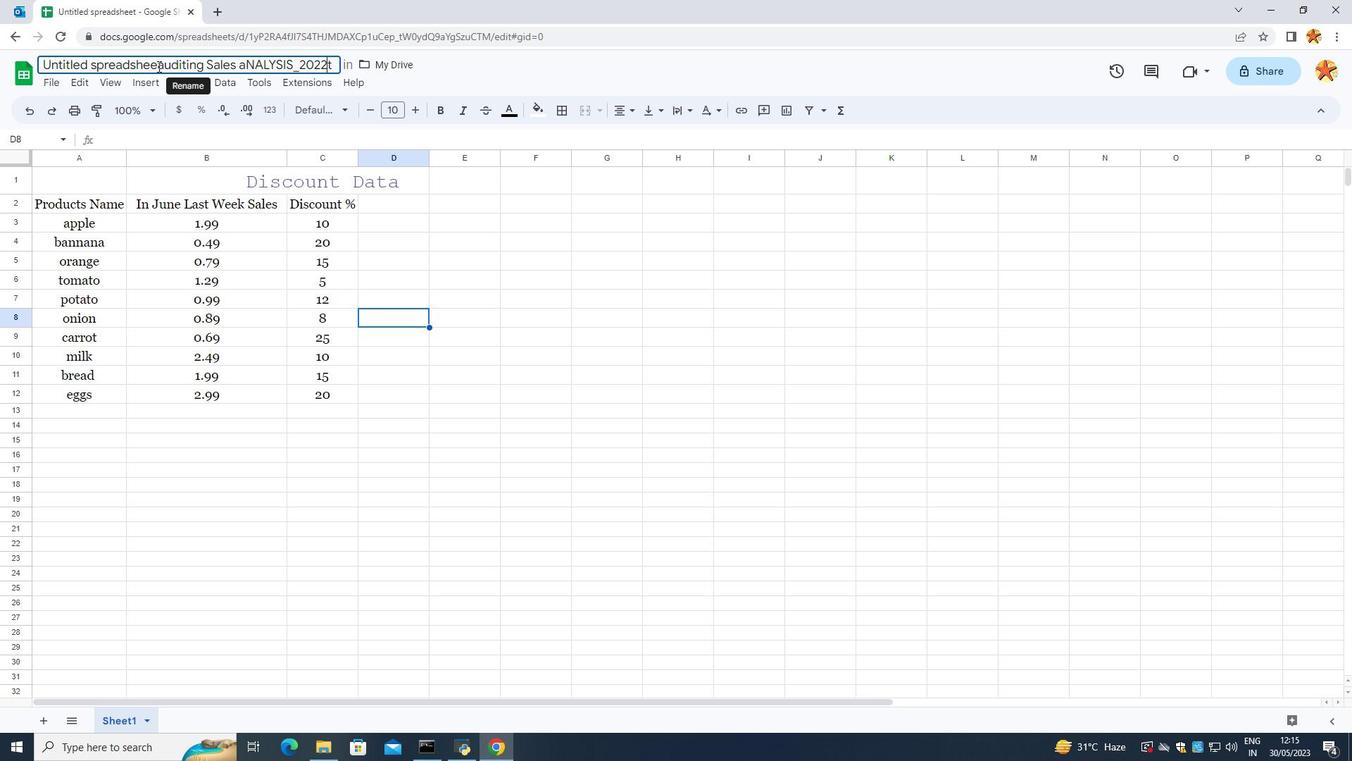 
Action: Mouse pressed left at (156, 66)
Screenshot: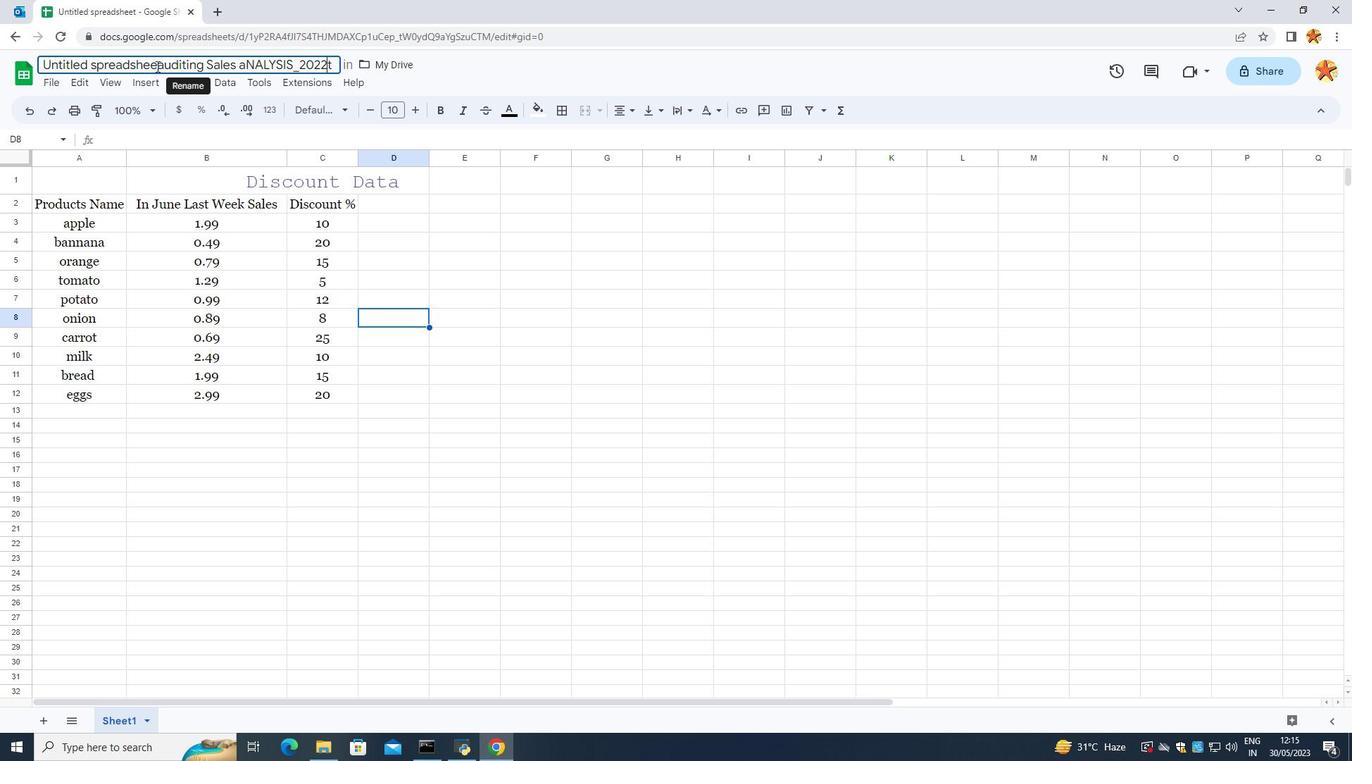 
Action: Mouse moved to (0, 50)
Screenshot: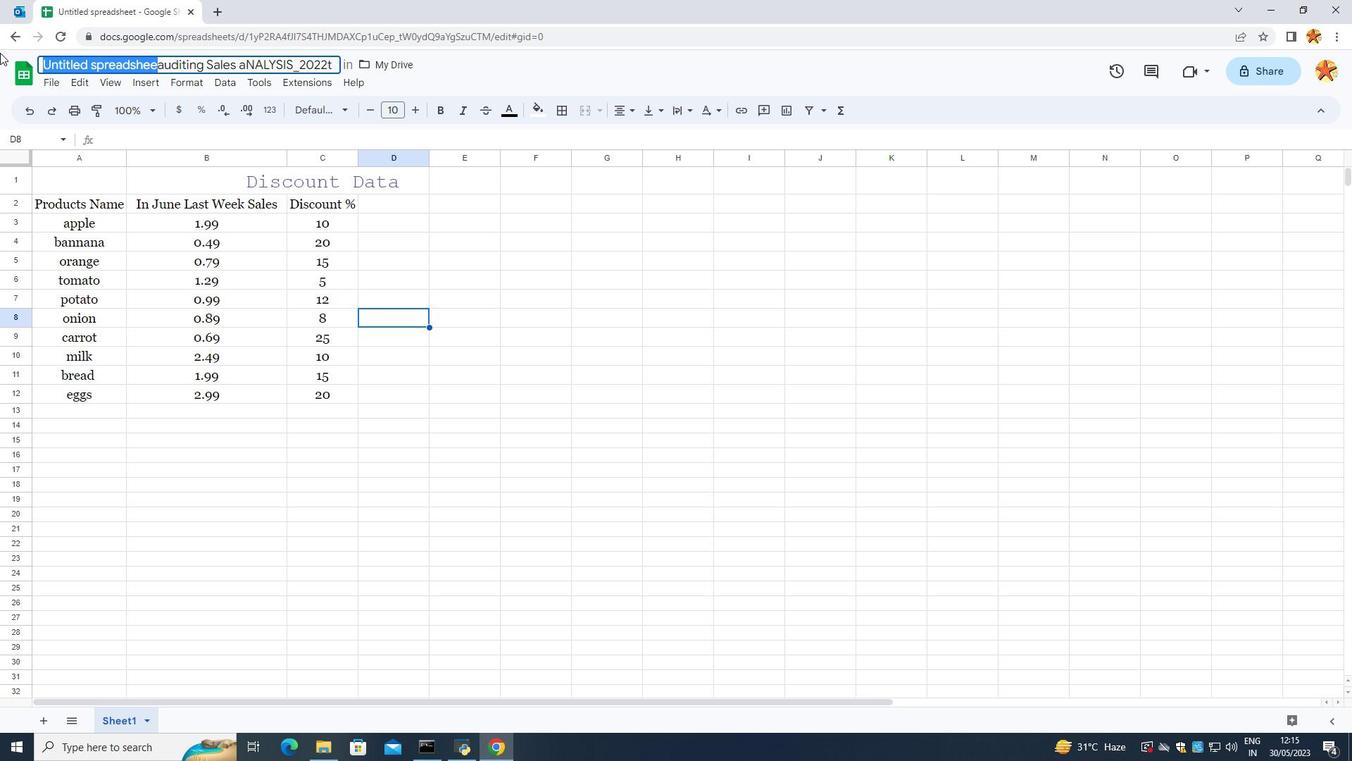 
Action: Key pressed <Key.backspace>
Screenshot: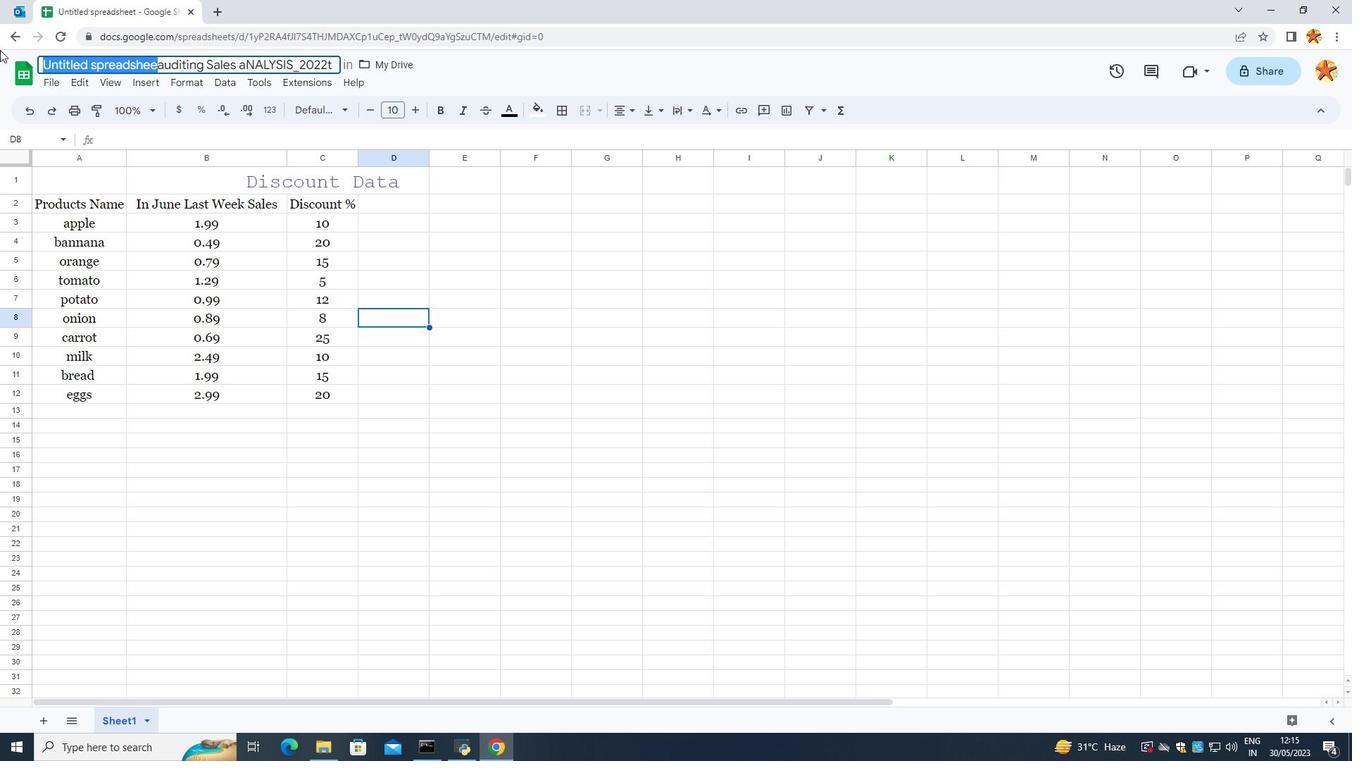 
Action: Mouse moved to (133, 62)
Screenshot: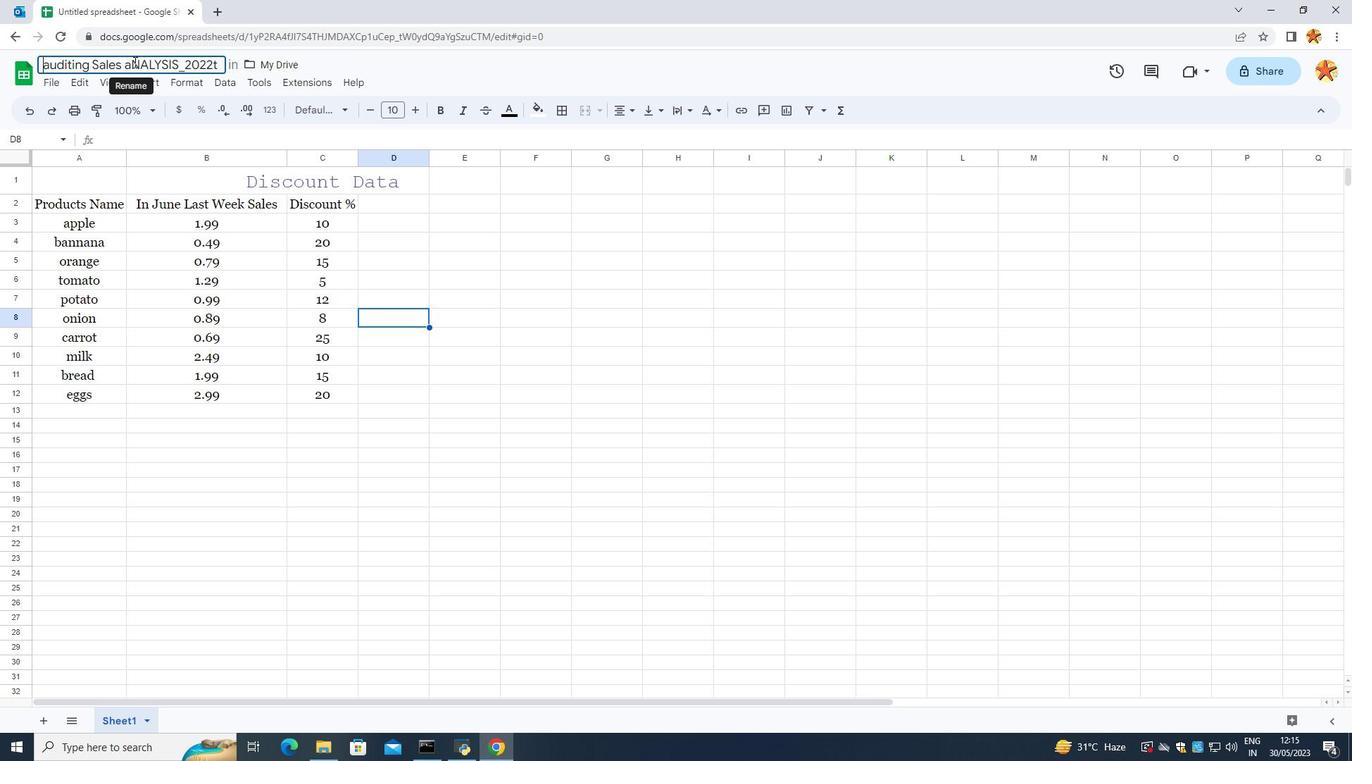 
Action: Mouse pressed left at (133, 62)
Screenshot: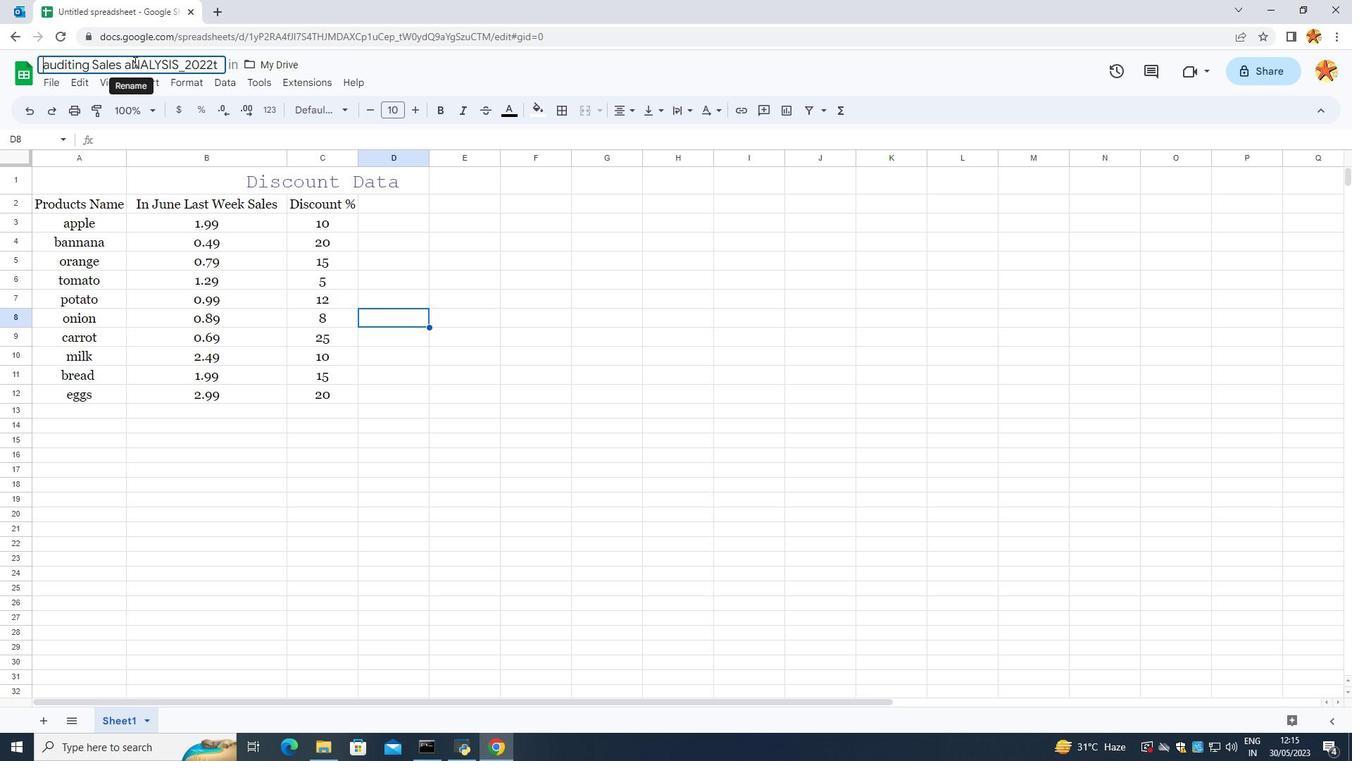 
Action: Mouse moved to (128, 64)
Screenshot: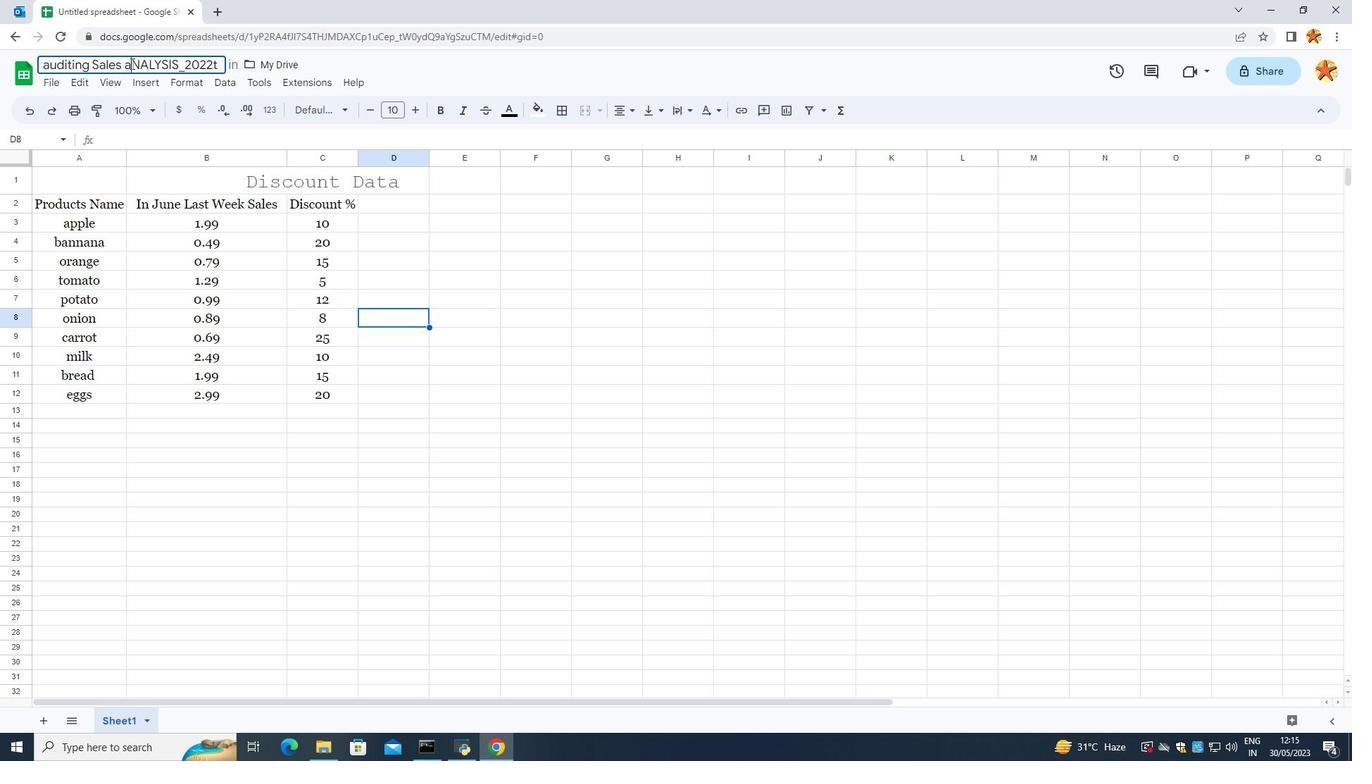 
Action: Key pressed <Key.backspace>
Screenshot: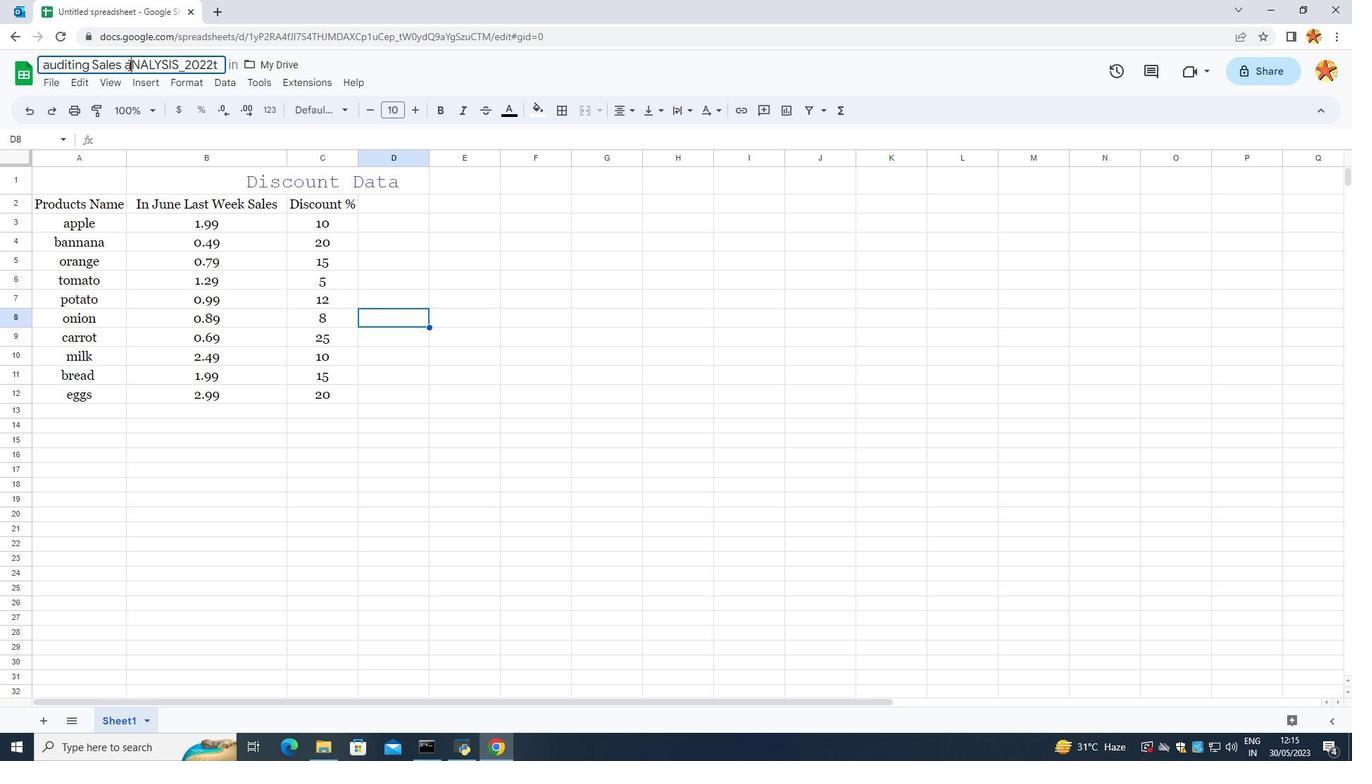 
Action: Mouse moved to (160, 57)
Screenshot: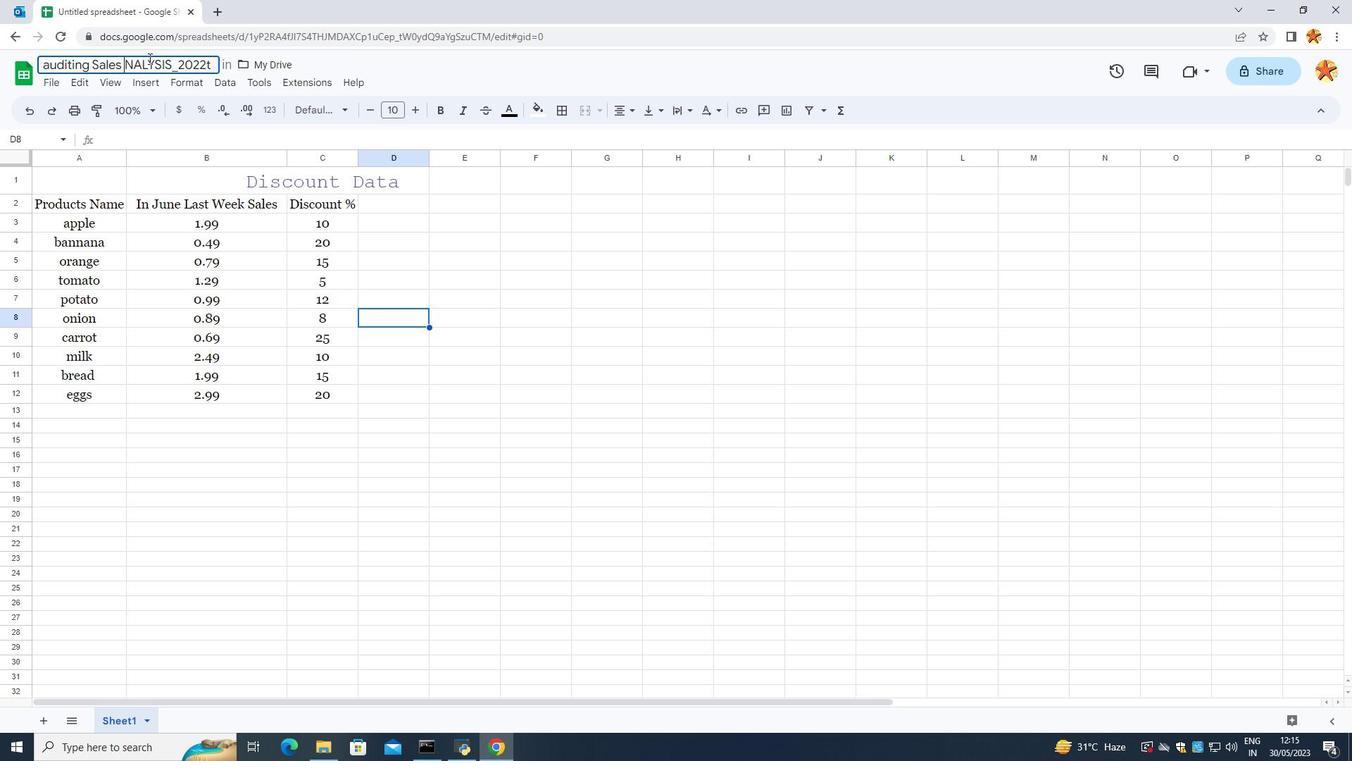 
Action: Key pressed <Key.caps_lock>a
Screenshot: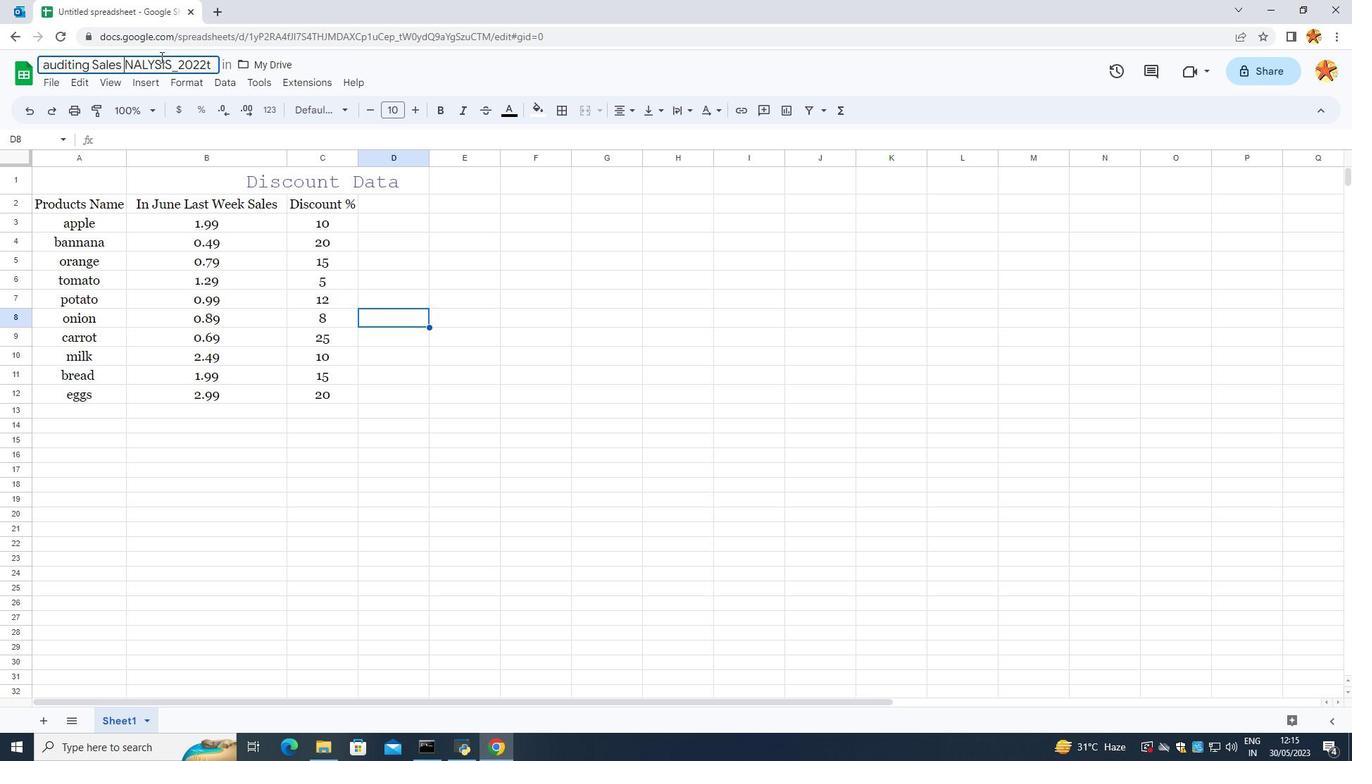 
Action: Mouse moved to (162, 57)
Screenshot: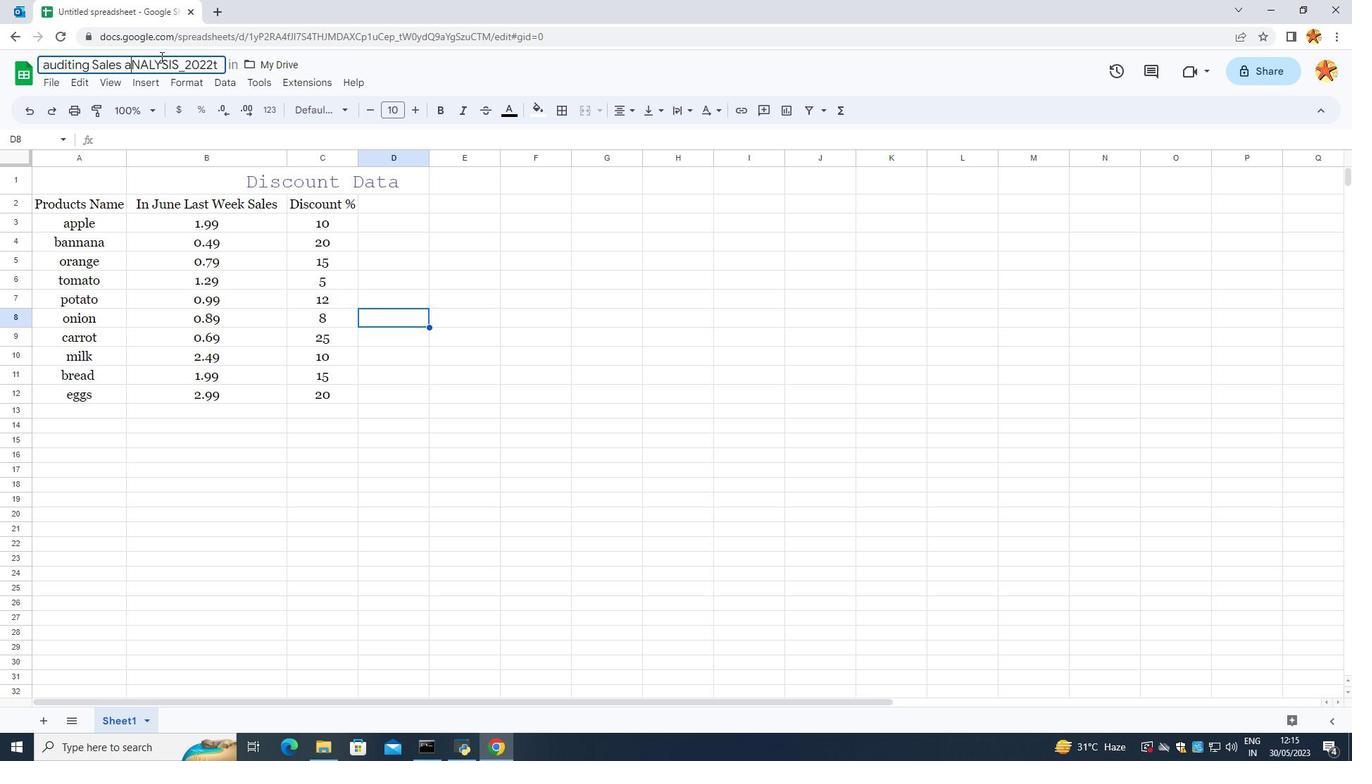 
Action: Key pressed <Key.caps_lock>
Screenshot: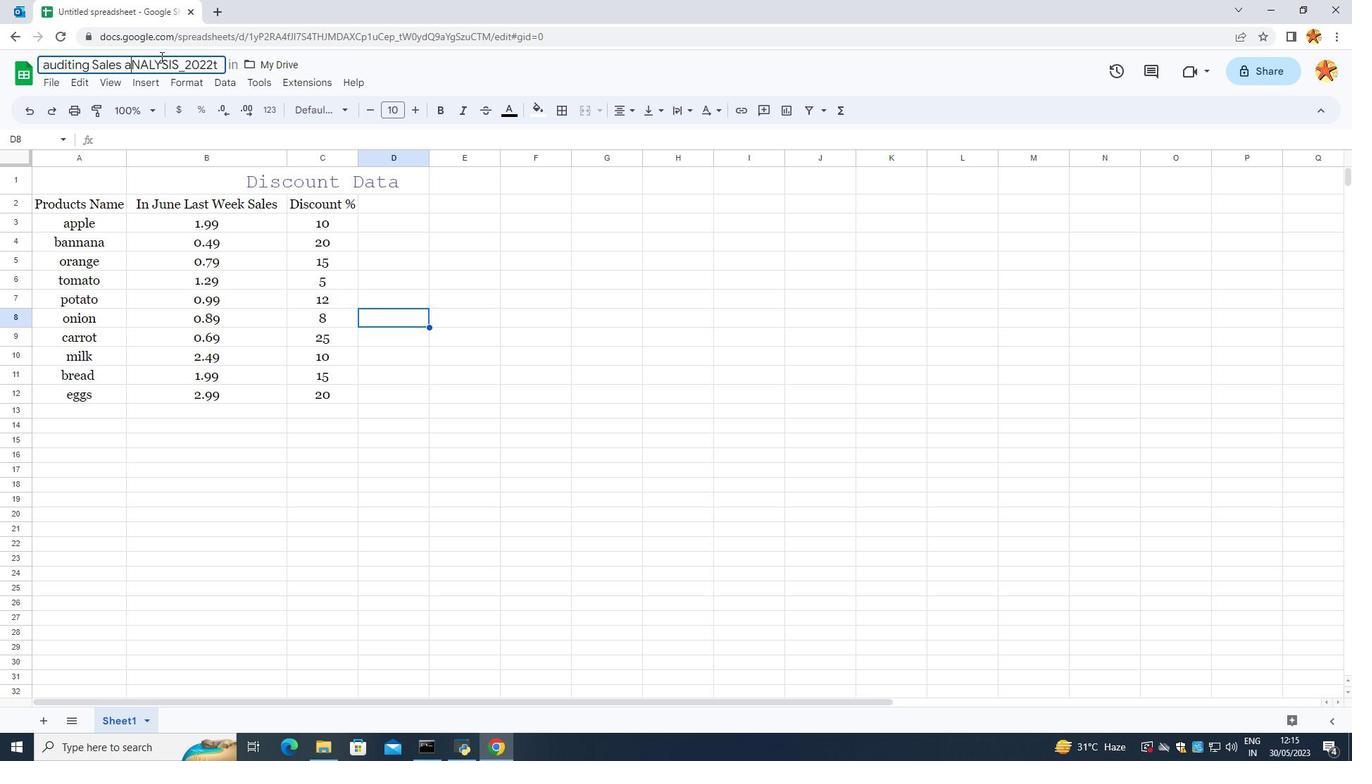 
Action: Mouse moved to (174, 63)
Screenshot: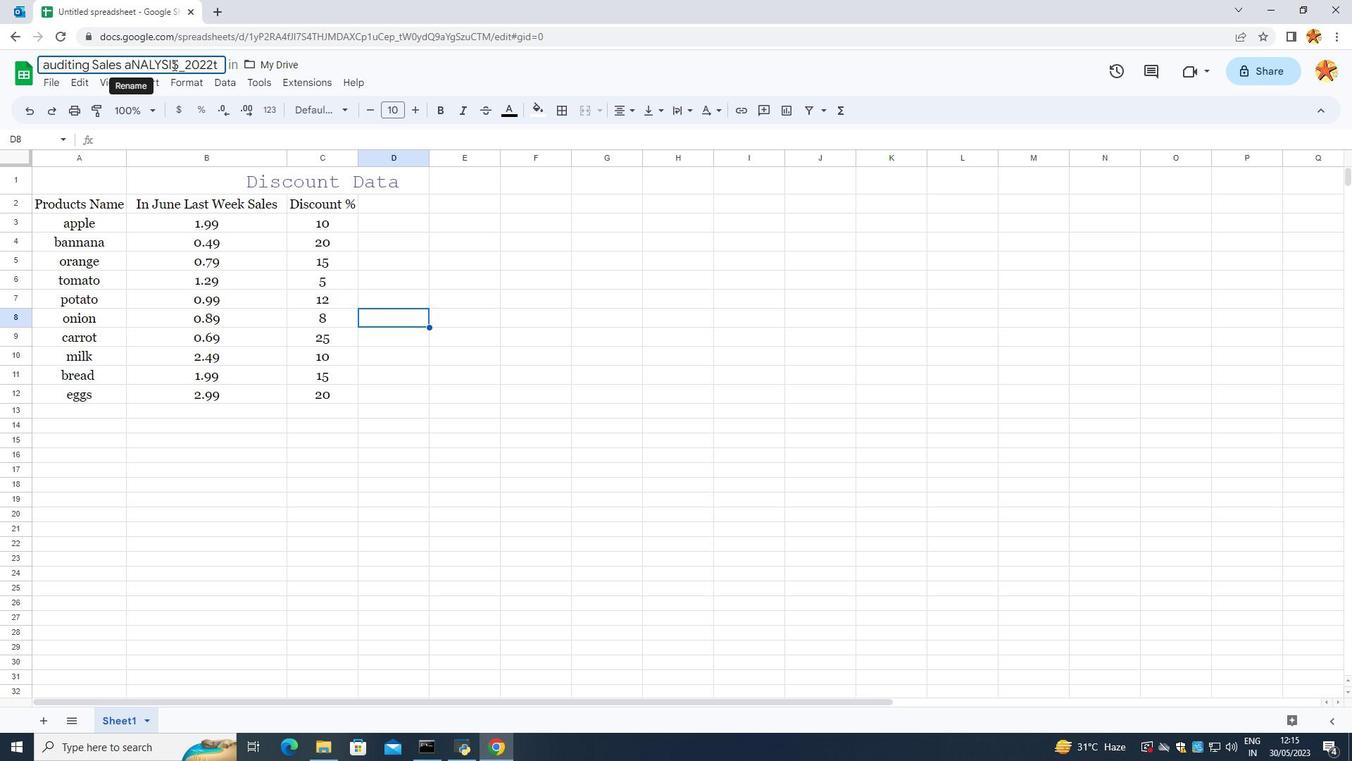 
Action: Mouse pressed left at (174, 63)
Screenshot: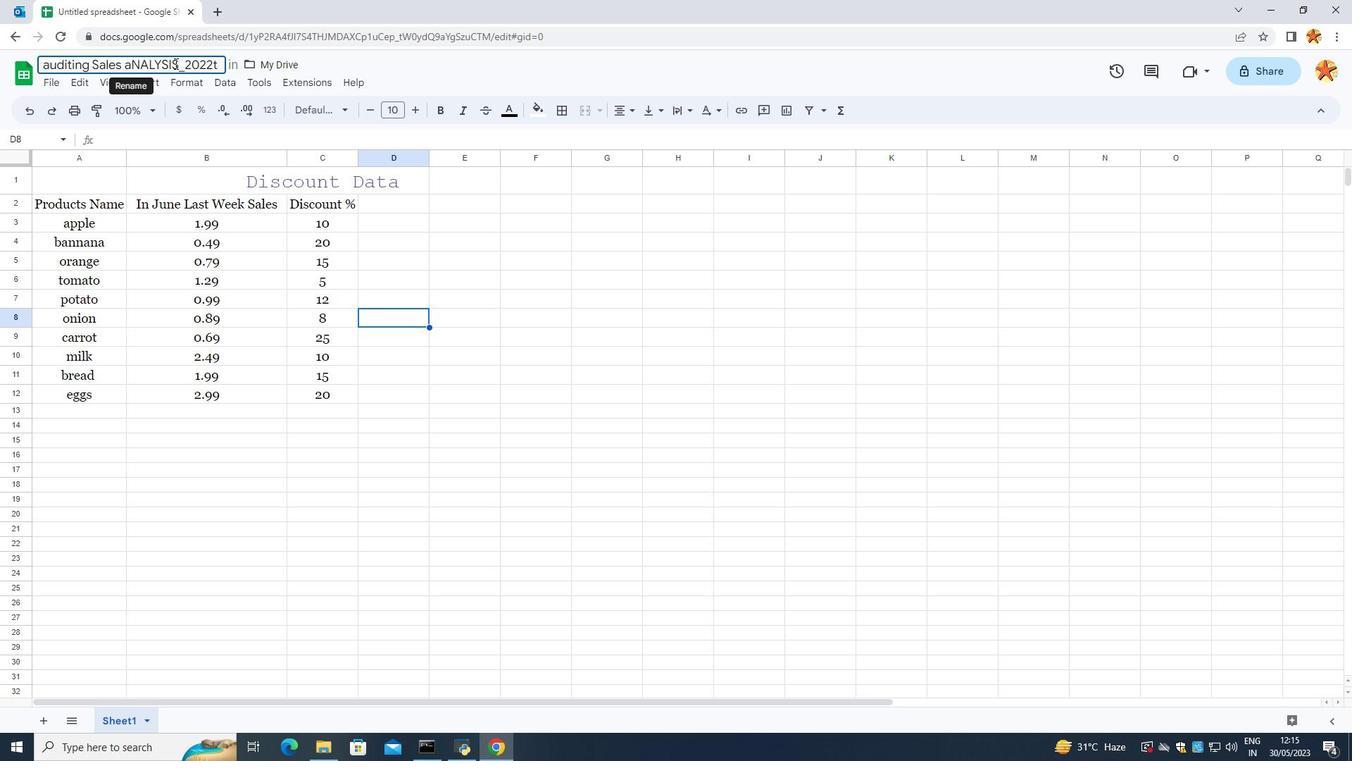 
Action: Mouse moved to (141, 64)
Screenshot: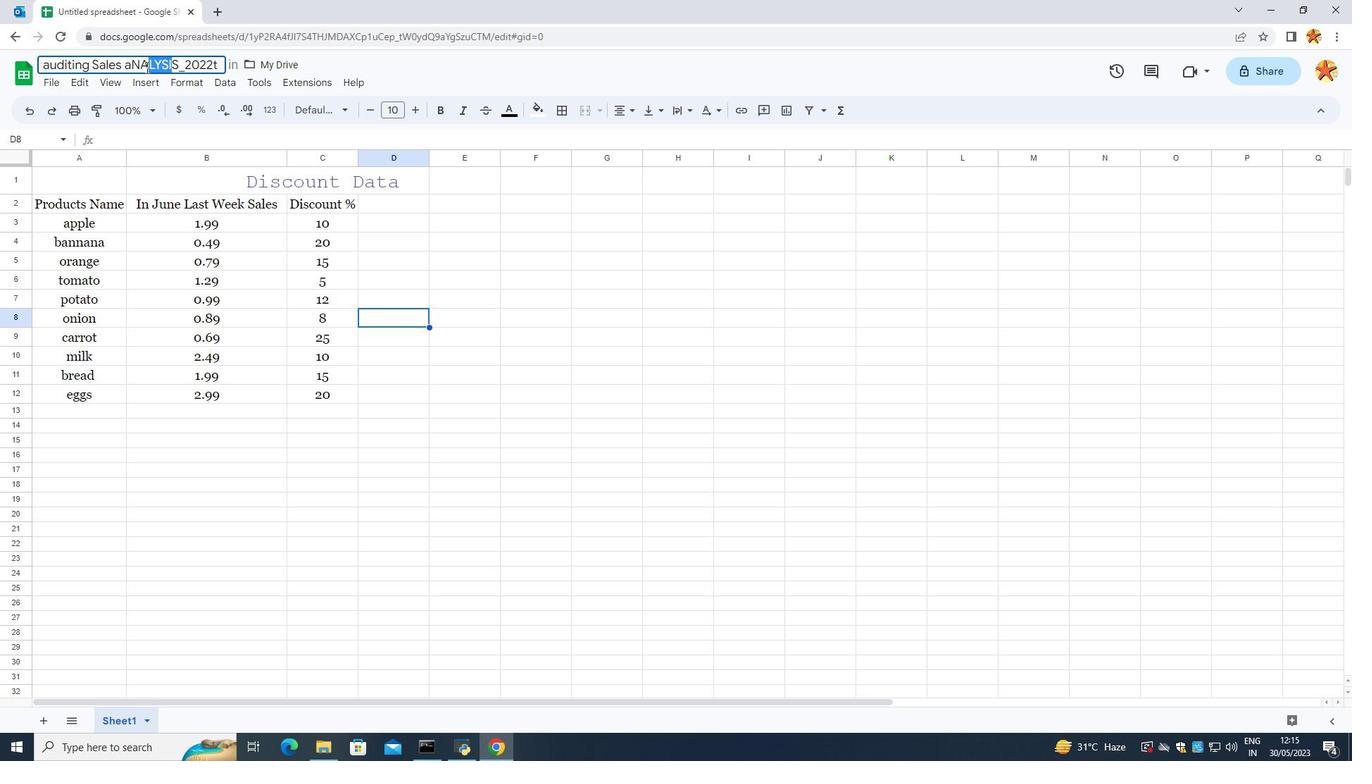 
Action: Key pressed <Key.backspace>
Screenshot: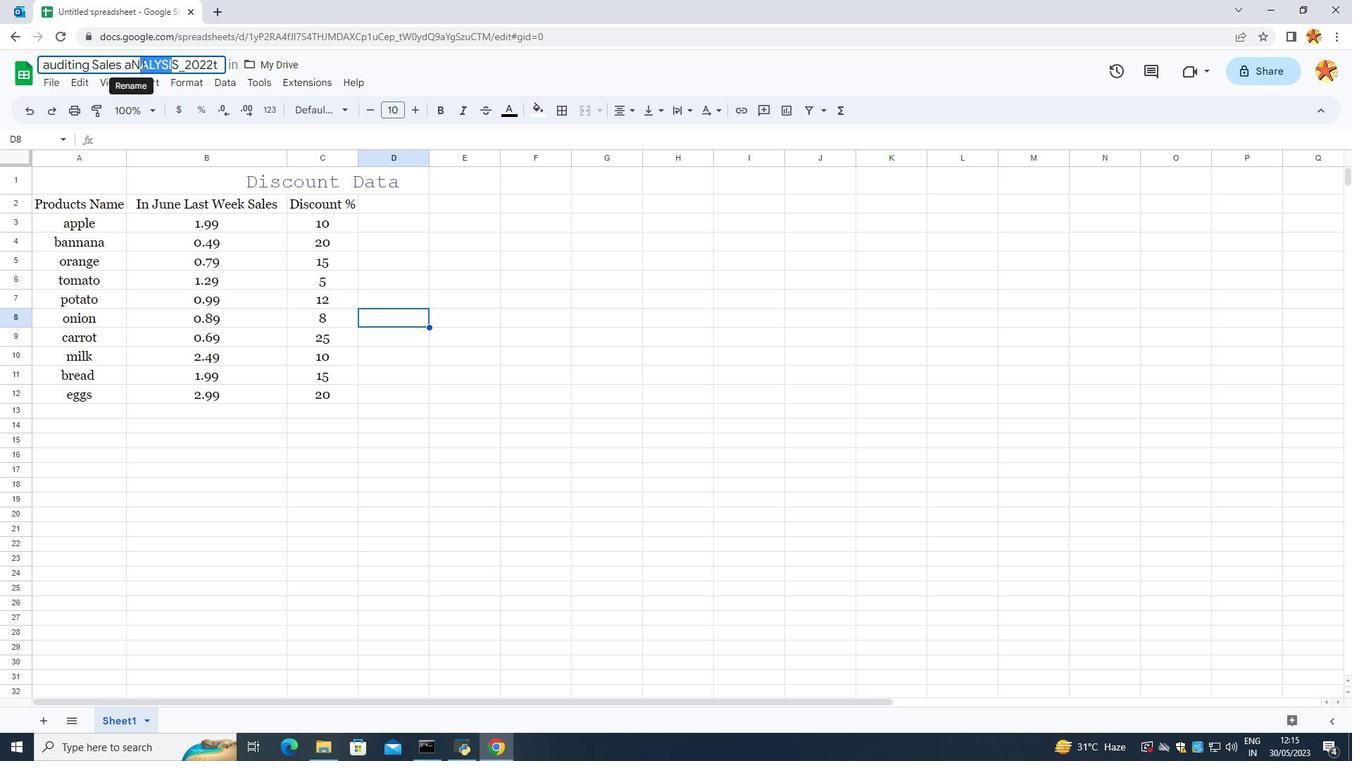 
Action: Mouse moved to (143, 60)
Screenshot: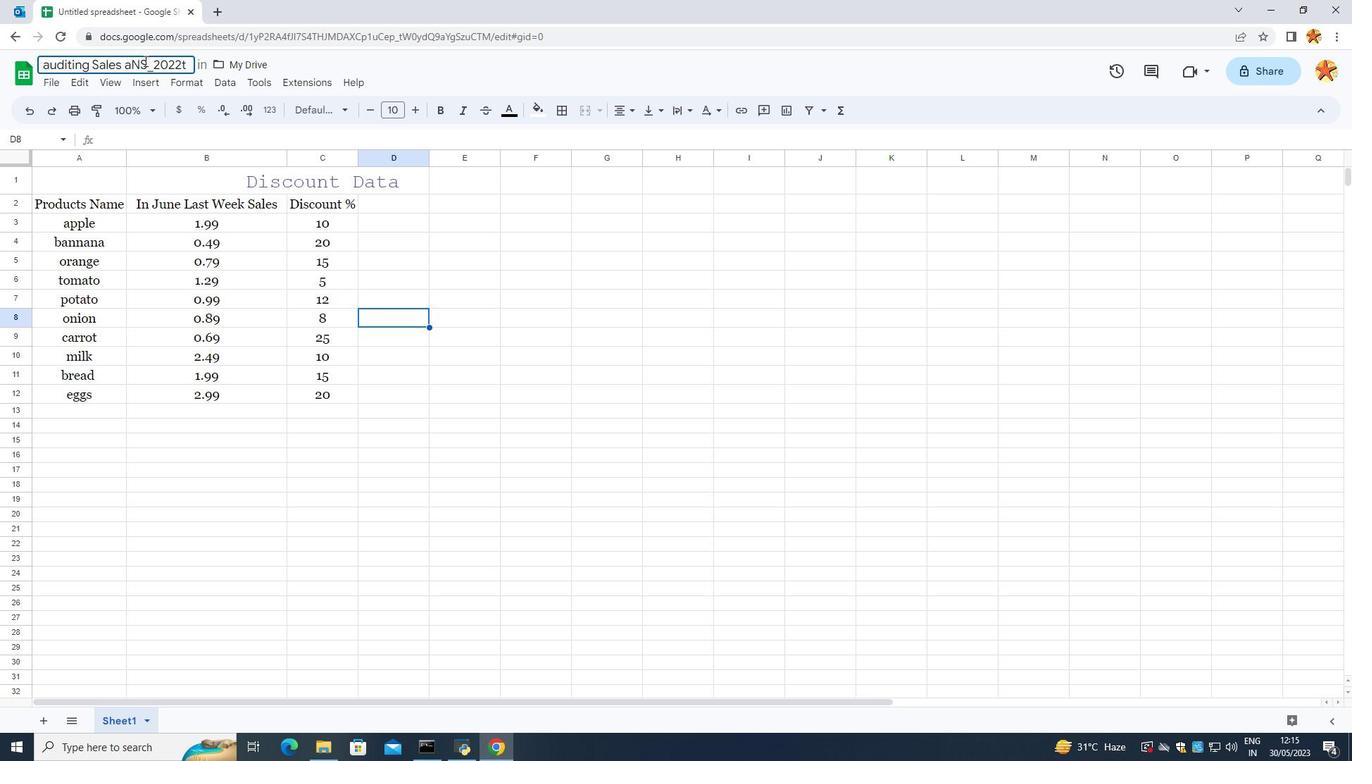 
Action: Mouse pressed left at (143, 60)
Screenshot: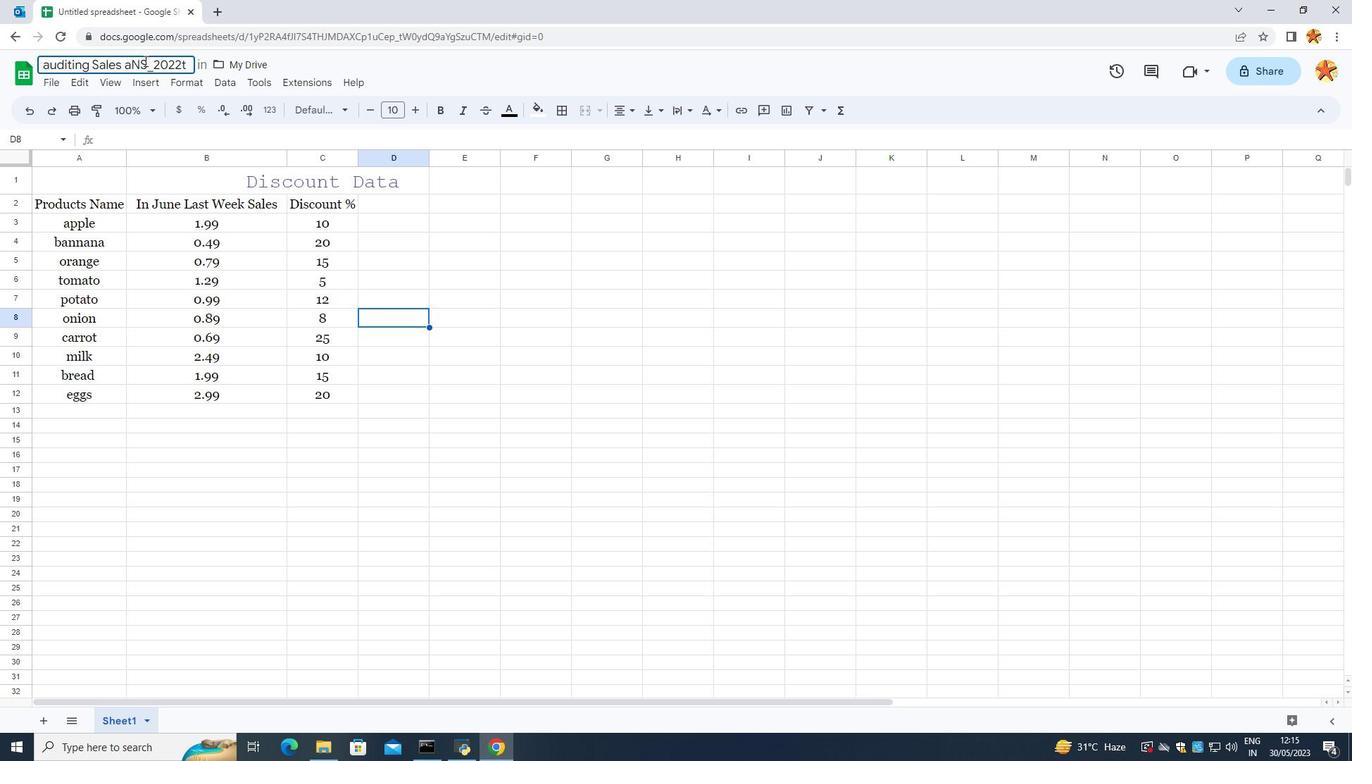
Action: Key pressed <Key.backspace>
Screenshot: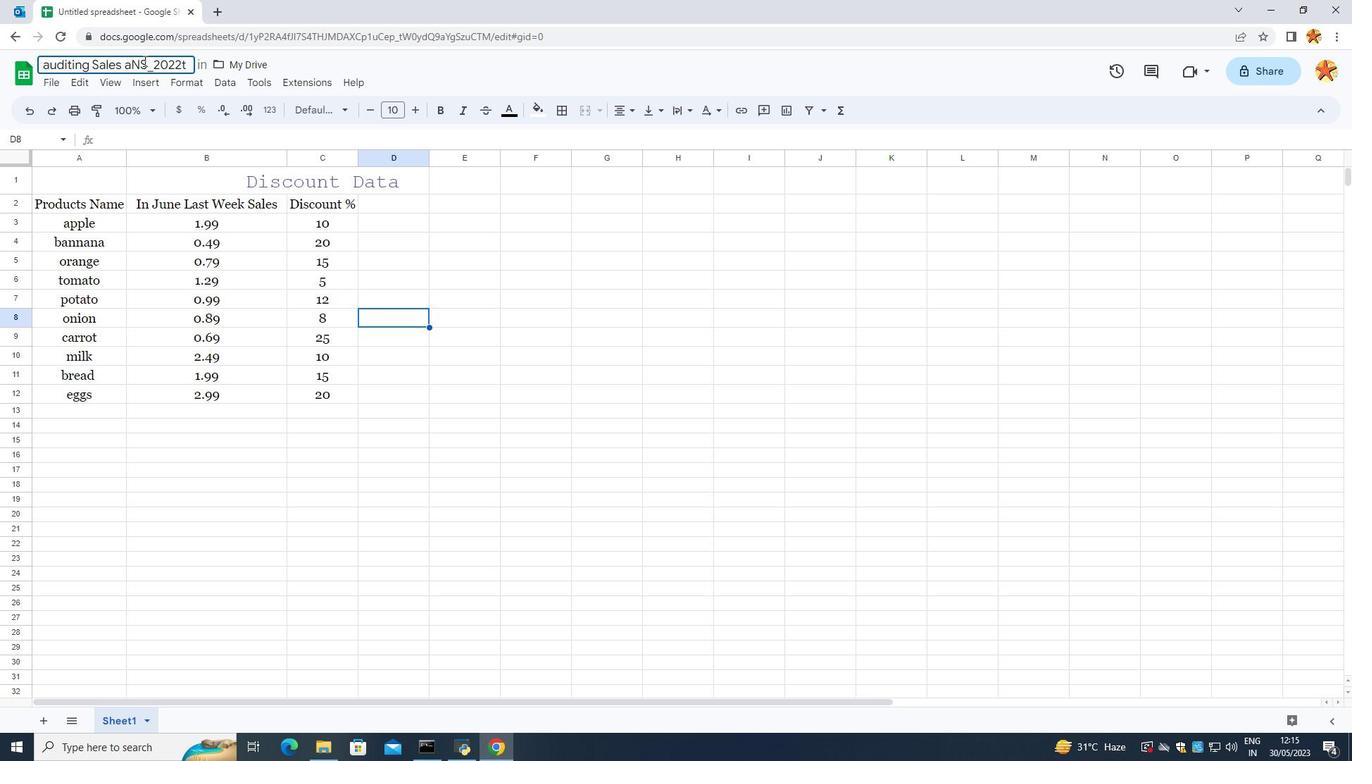 
Action: Mouse moved to (140, 62)
Screenshot: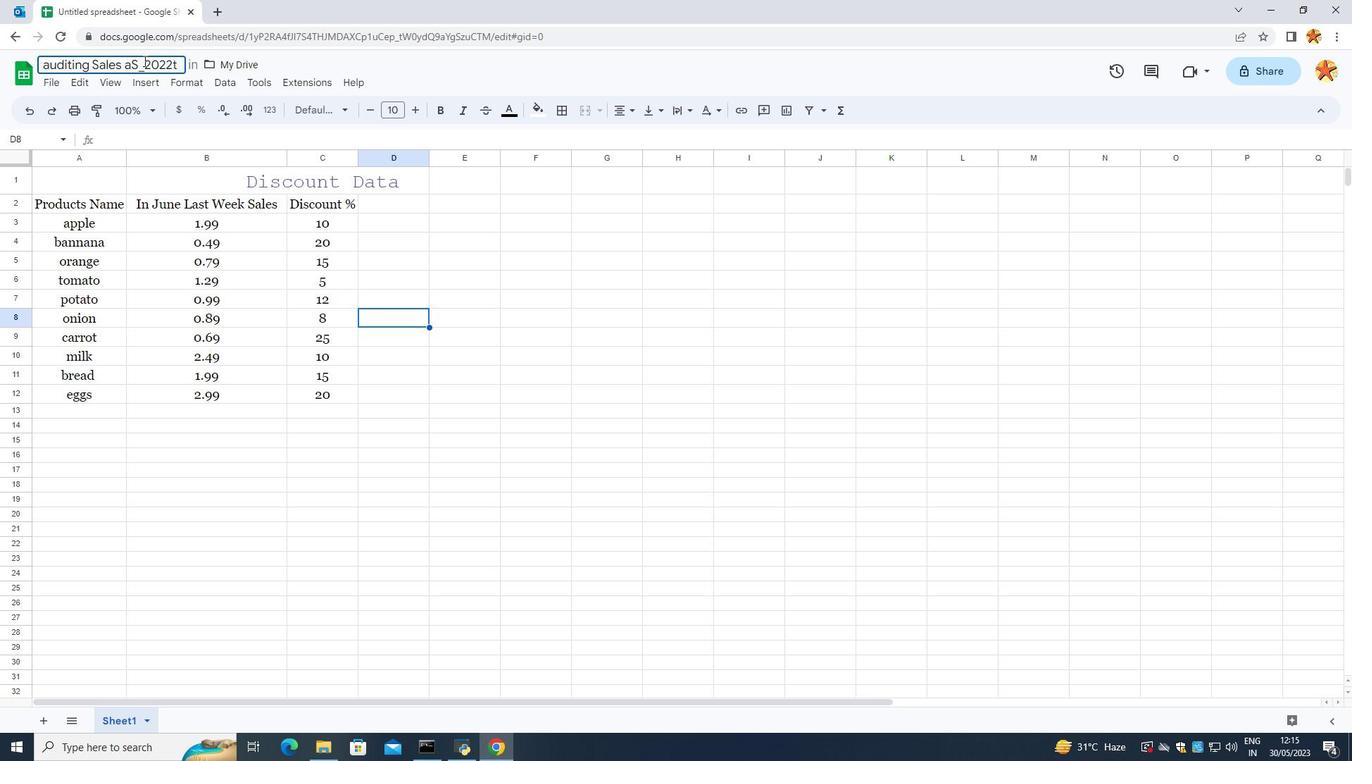 
Action: Mouse pressed left at (140, 62)
Screenshot: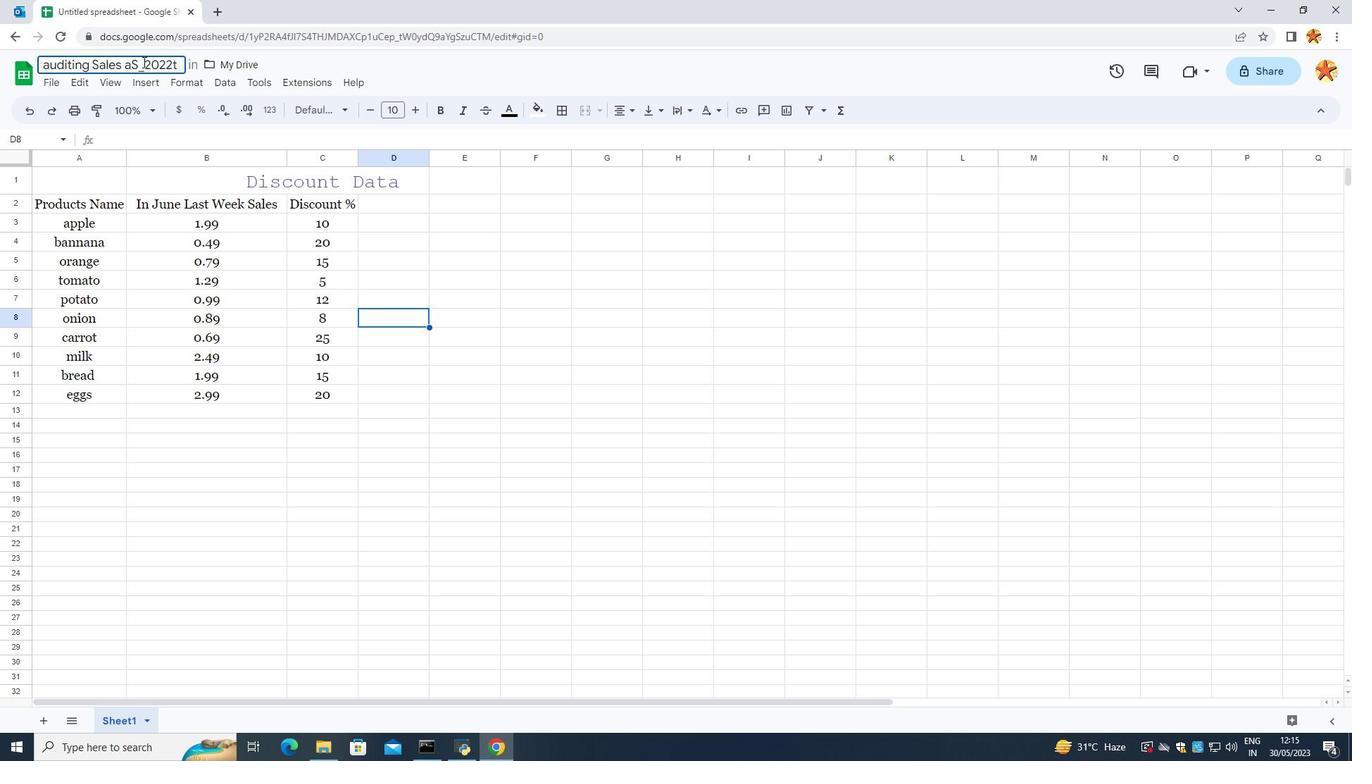 
Action: Key pressed <Key.backspace>NALYSIS
Screenshot: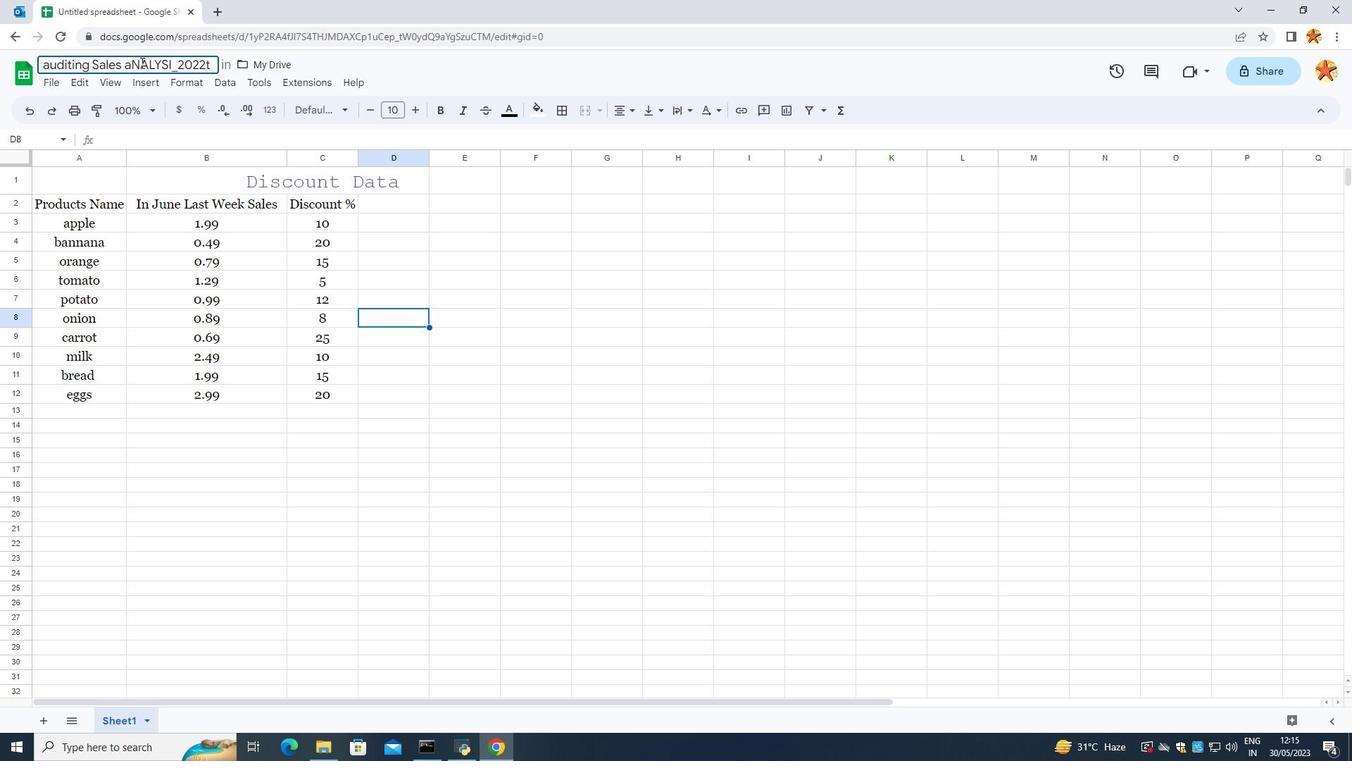 
Action: Mouse moved to (147, 59)
Screenshot: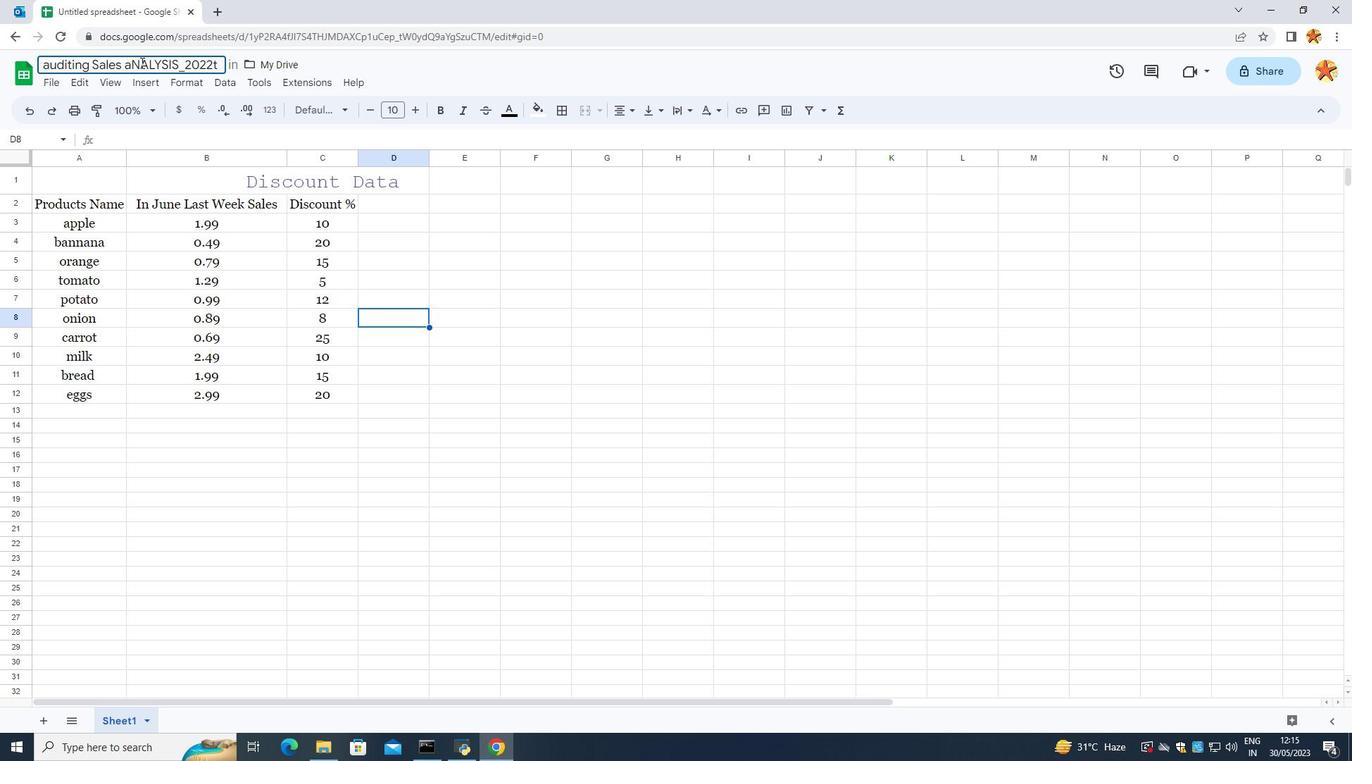 
Action: Key pressed <Key.backspace><Key.backspace><Key.backspace><Key.backspace><Key.backspace><Key.backspace><Key.backspace><Key.caps_lock>nal
Screenshot: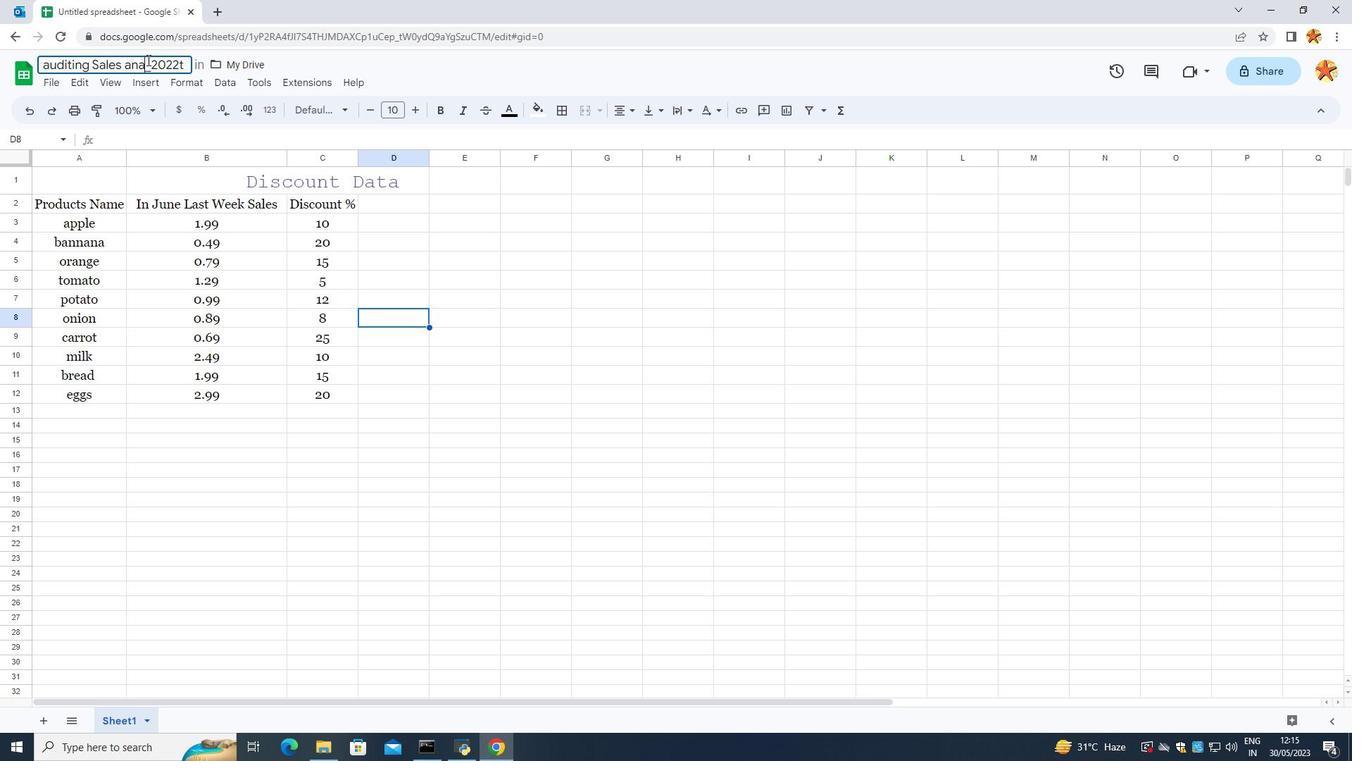 
Action: Mouse moved to (169, 57)
Screenshot: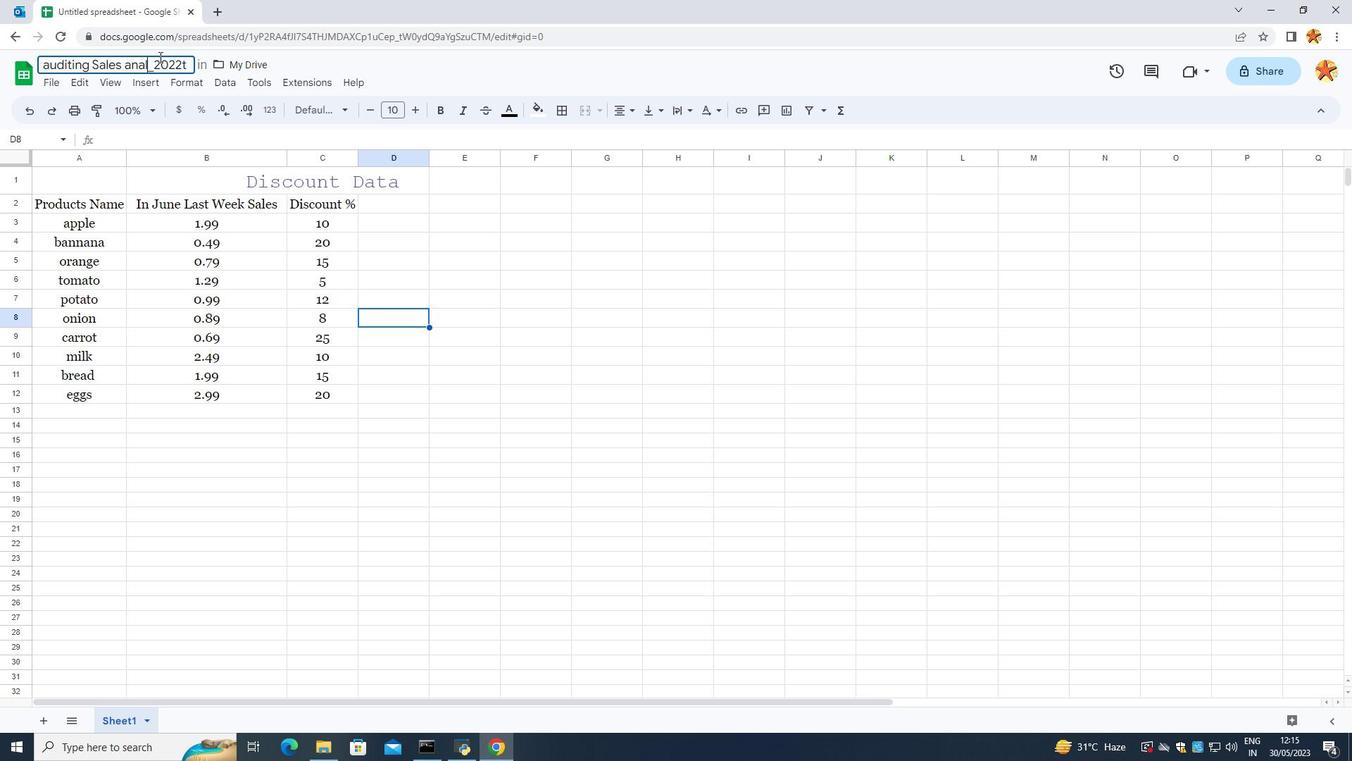 
Action: Key pressed ysis
Screenshot: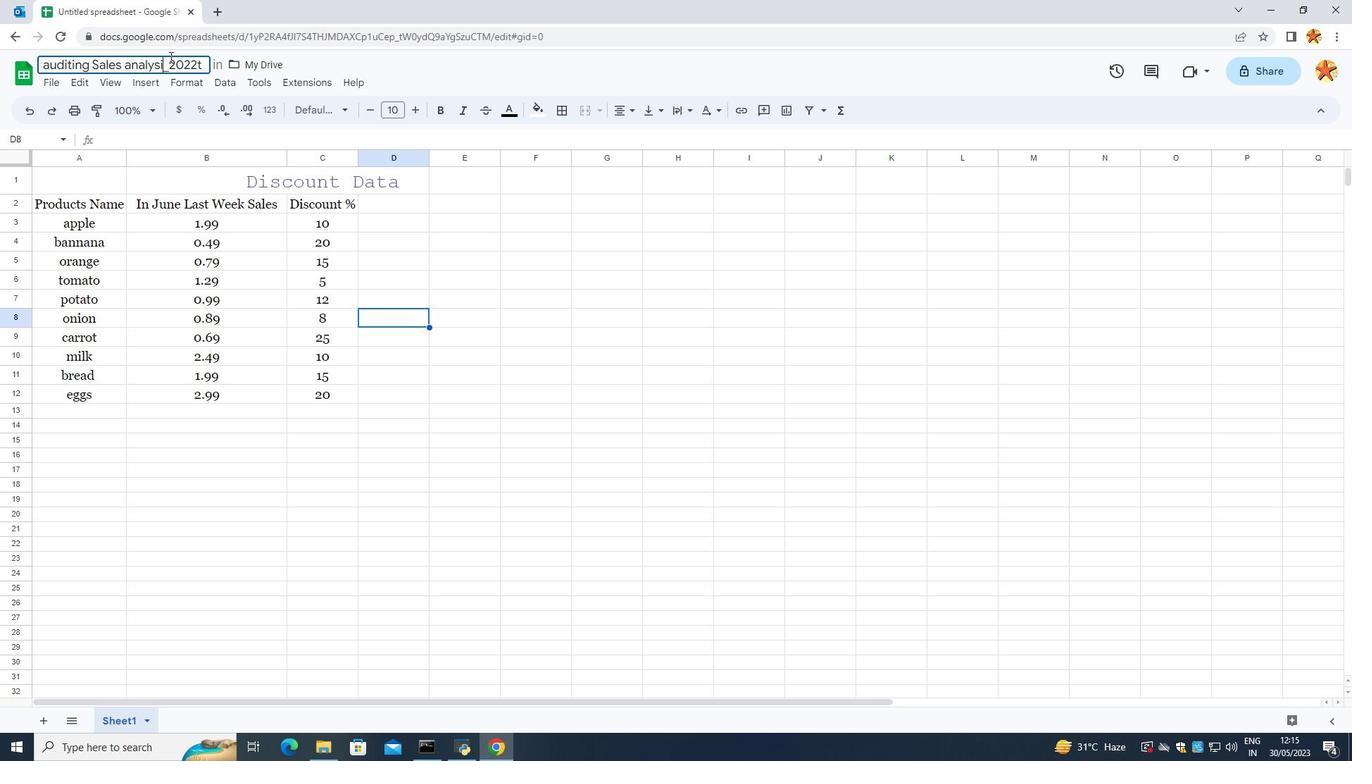 
Action: Mouse moved to (194, 176)
Screenshot: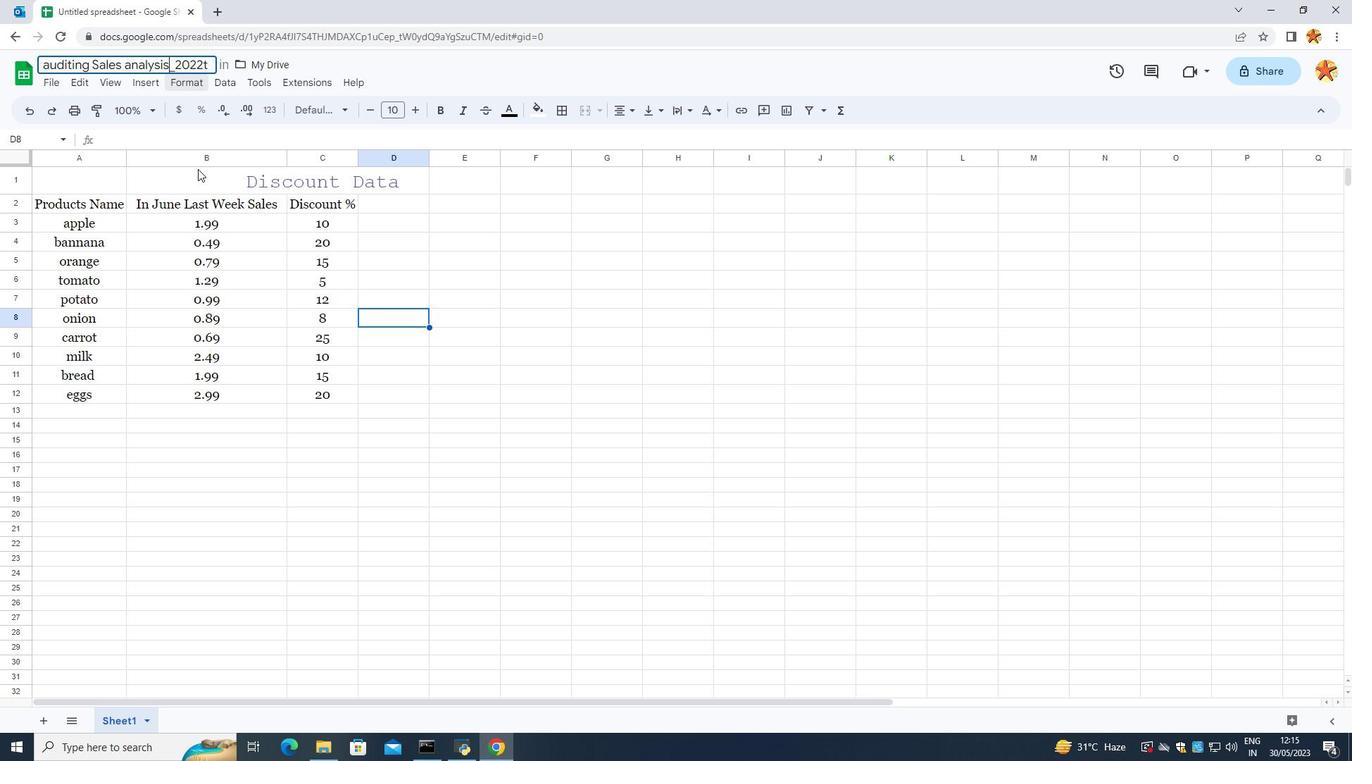 
Action: Mouse pressed left at (194, 176)
Screenshot: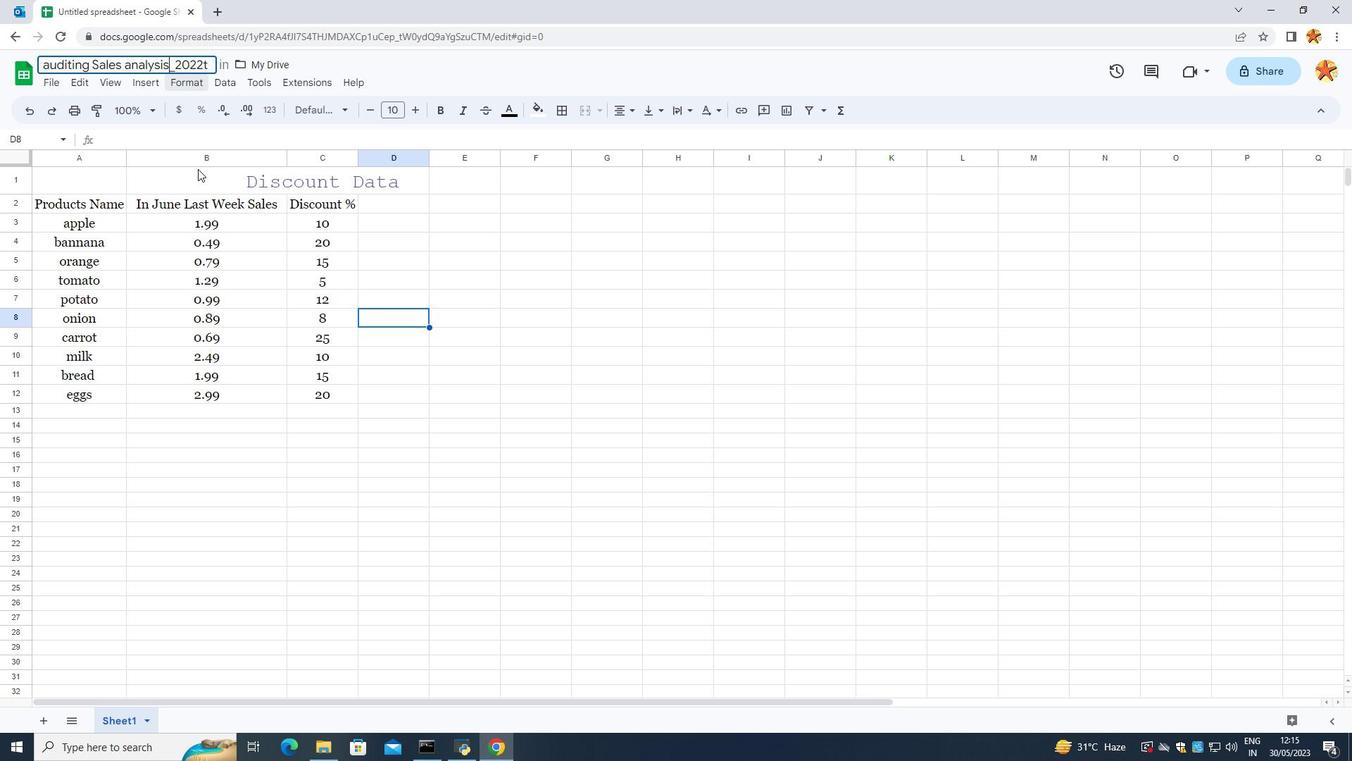 
Action: Mouse moved to (147, 257)
Screenshot: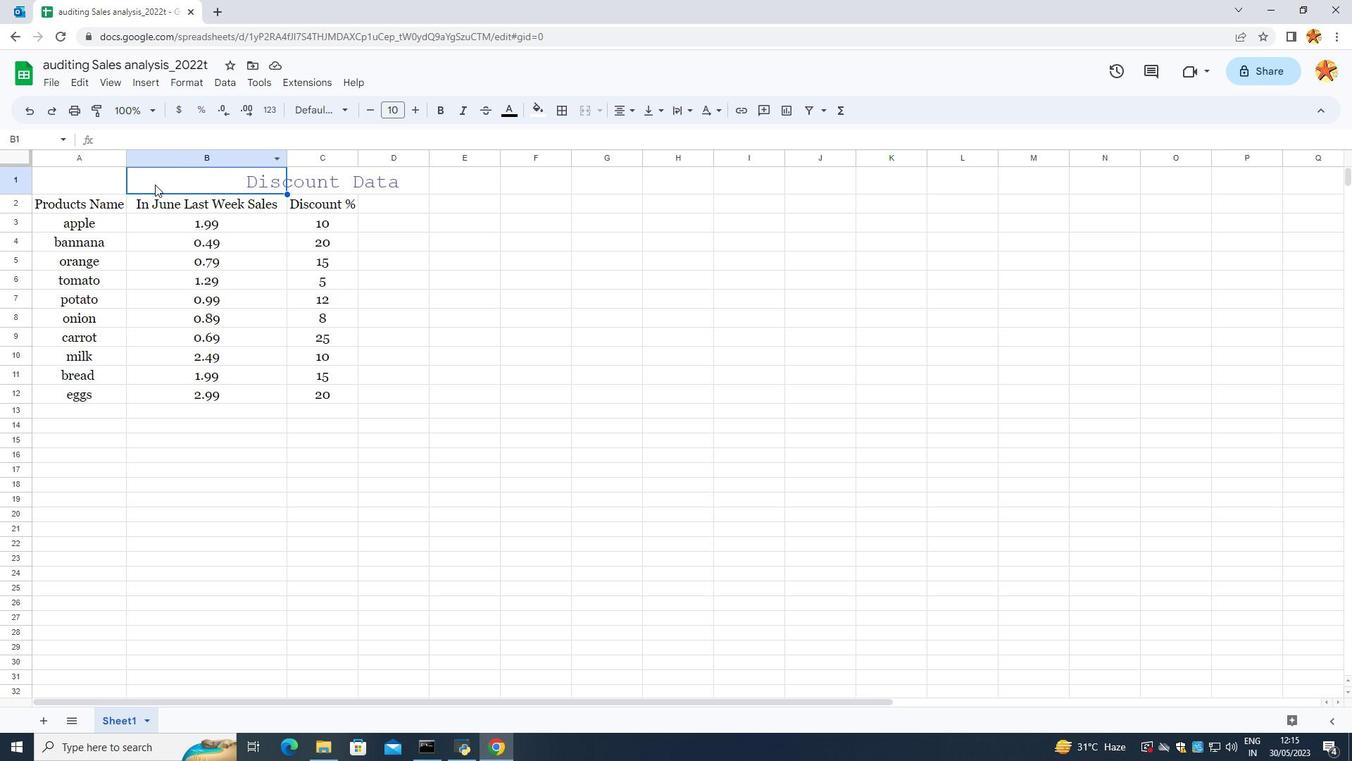 
Action: Mouse pressed left at (147, 257)
Screenshot: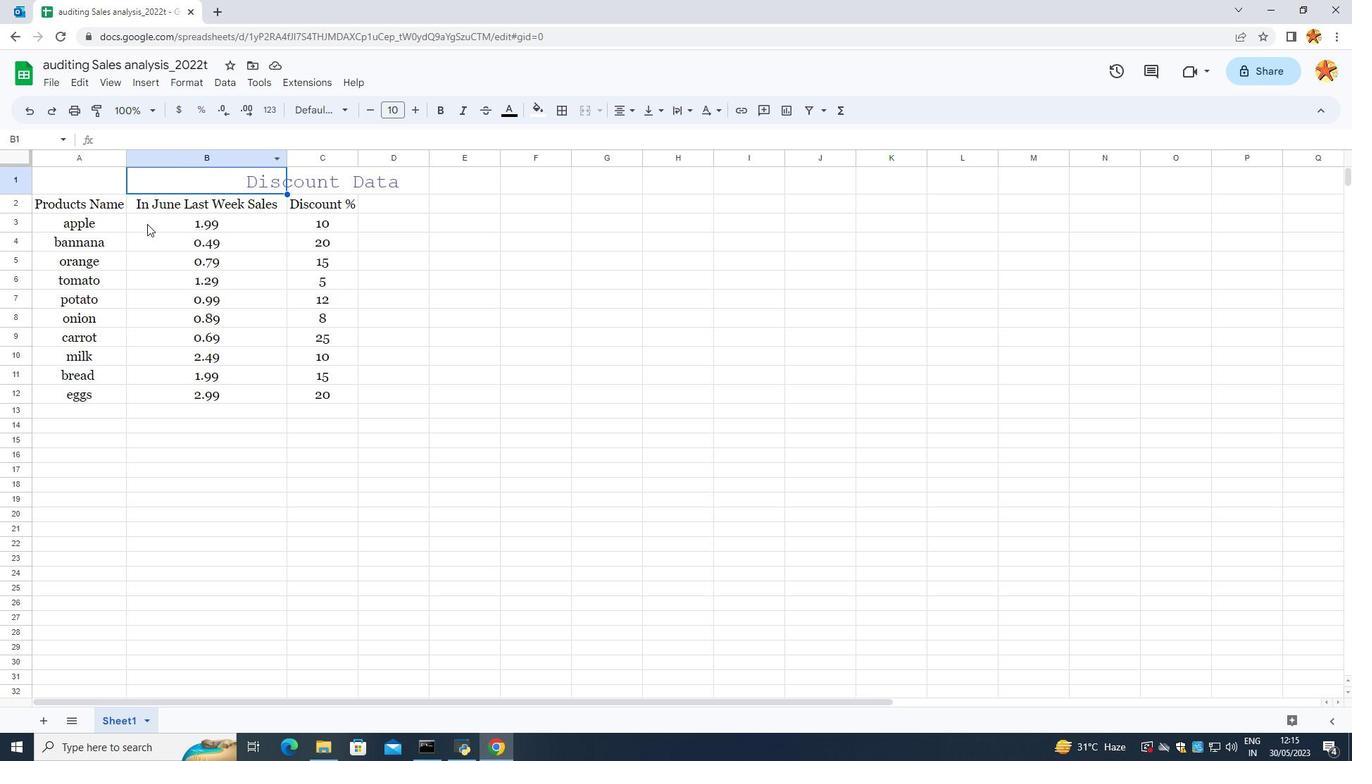 
Action: Mouse moved to (106, 65)
Screenshot: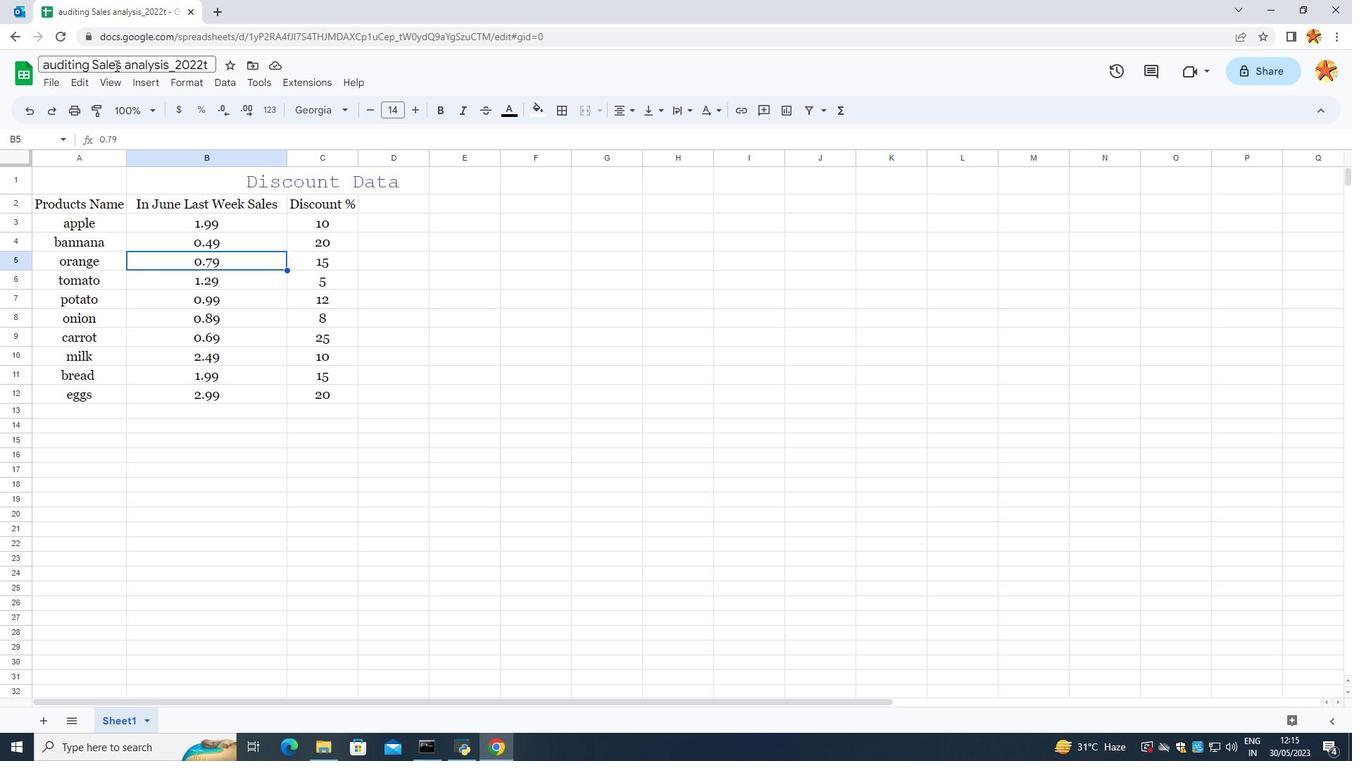 
Action: Mouse pressed left at (106, 65)
Screenshot: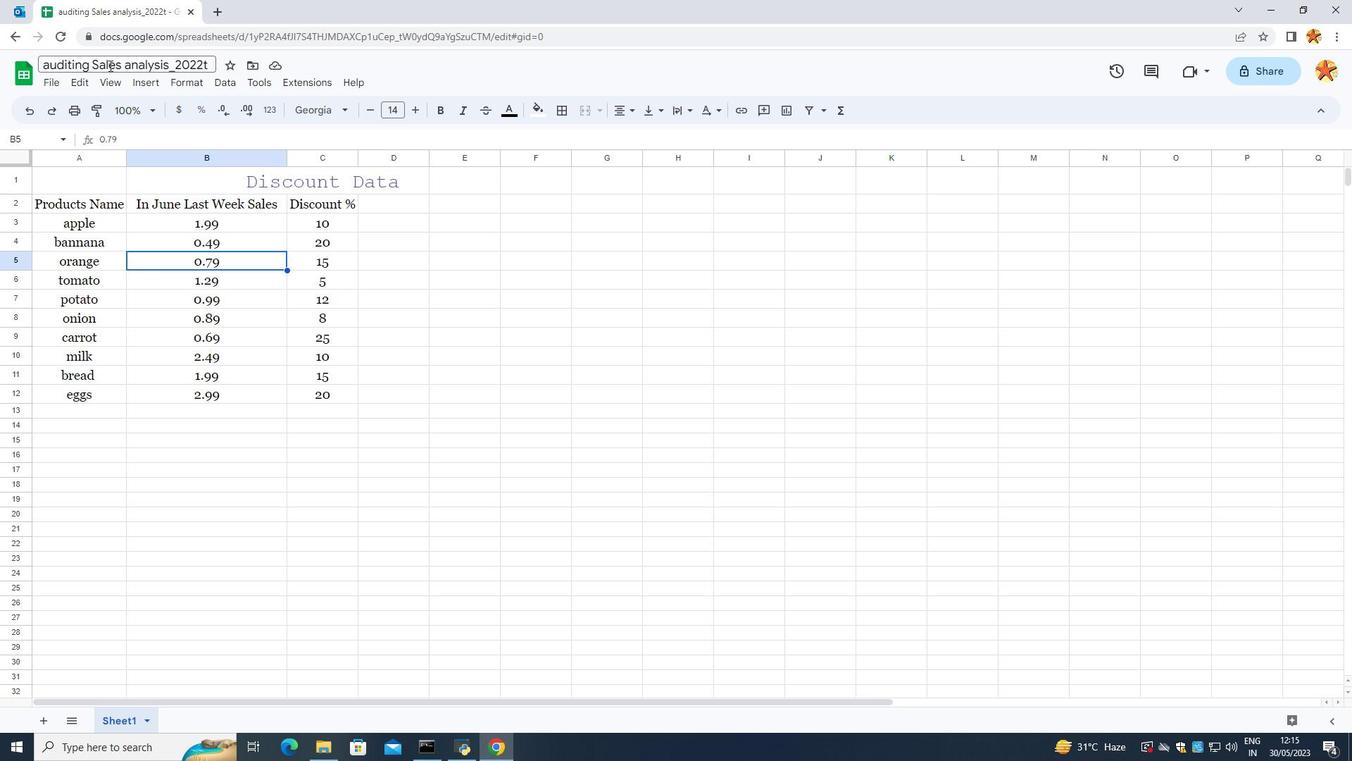 
Action: Mouse pressed left at (106, 65)
Screenshot: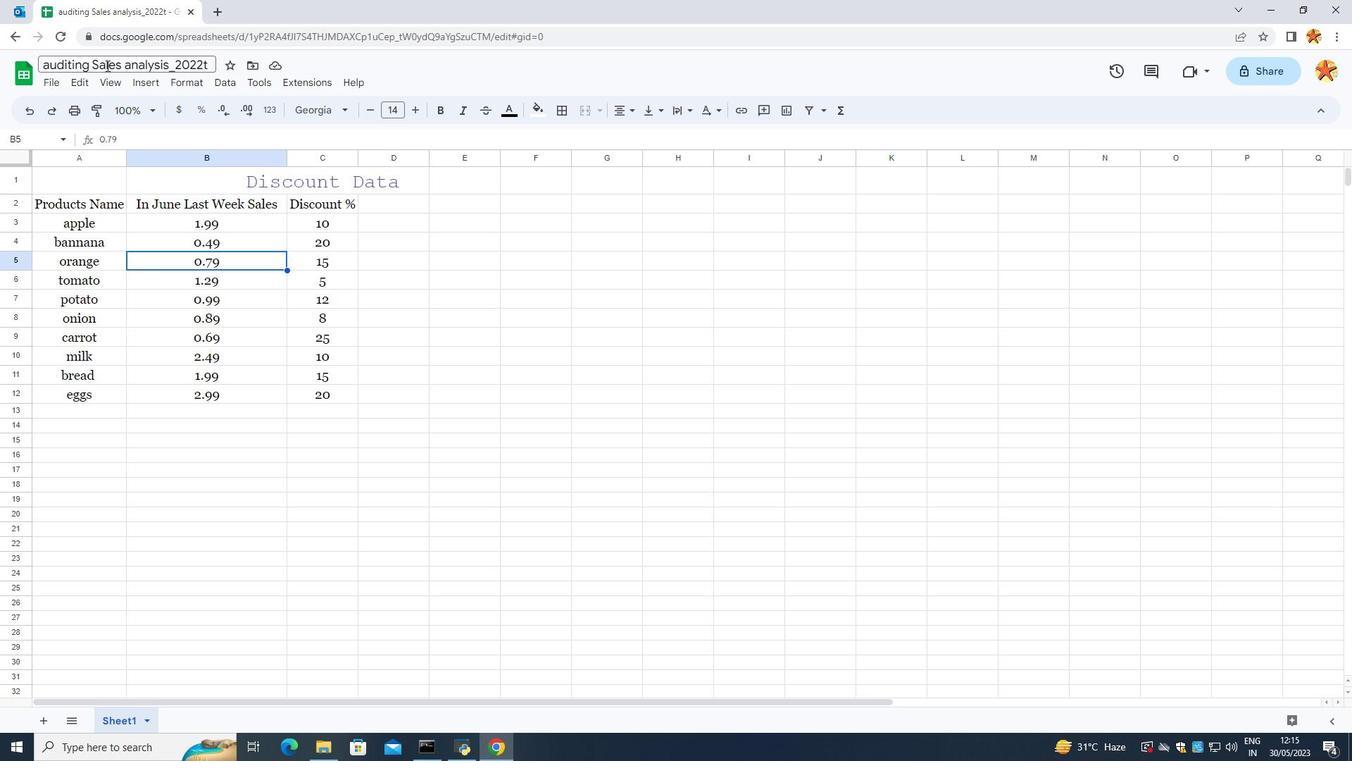 
Action: Mouse moved to (206, 60)
Screenshot: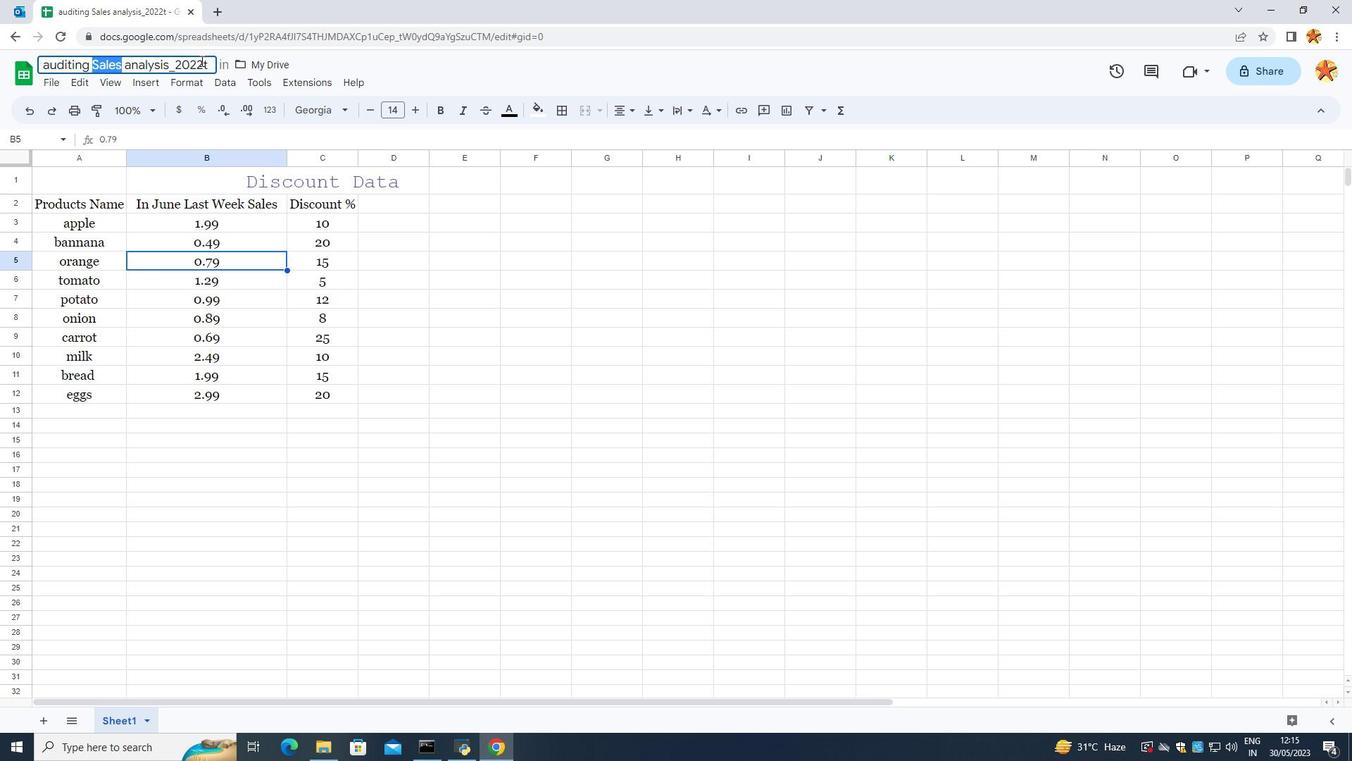 
Action: Mouse pressed left at (206, 60)
Screenshot: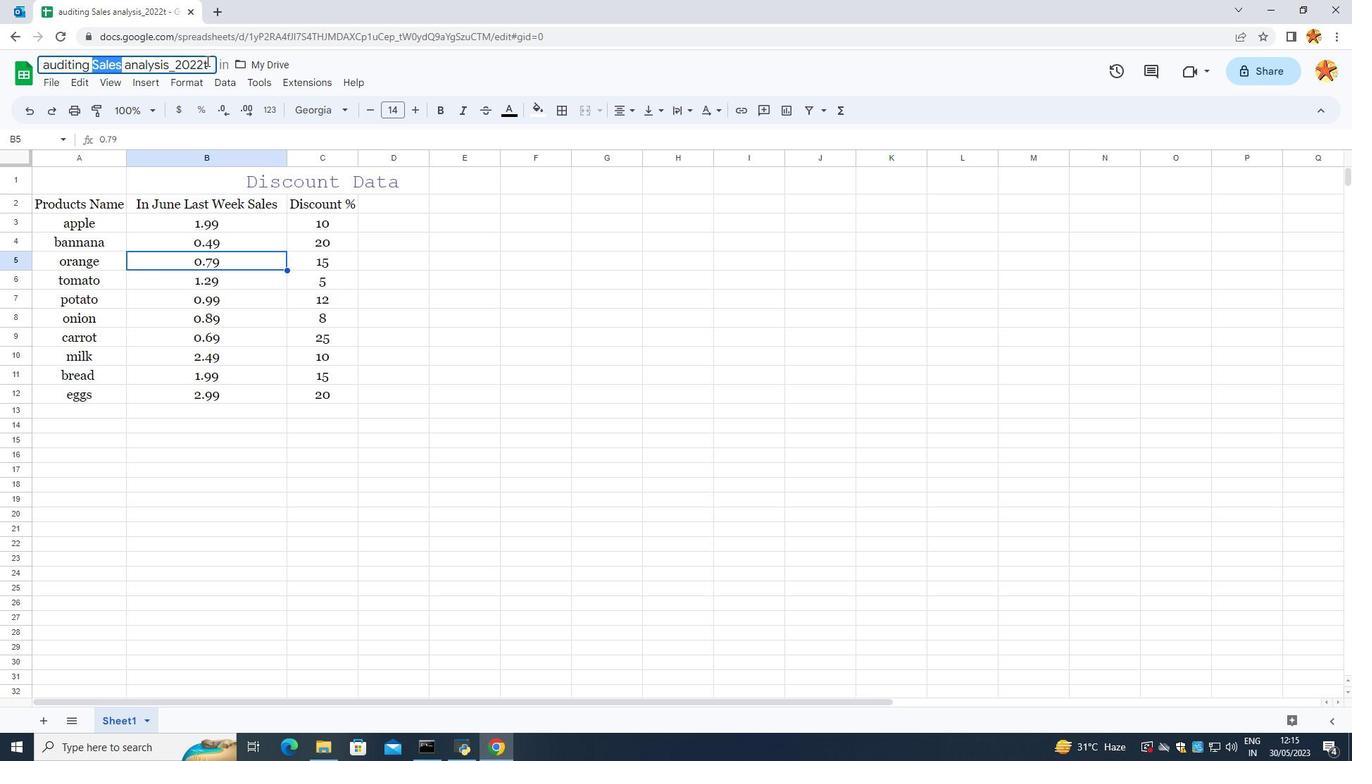 
Action: Mouse moved to (201, 74)
Screenshot: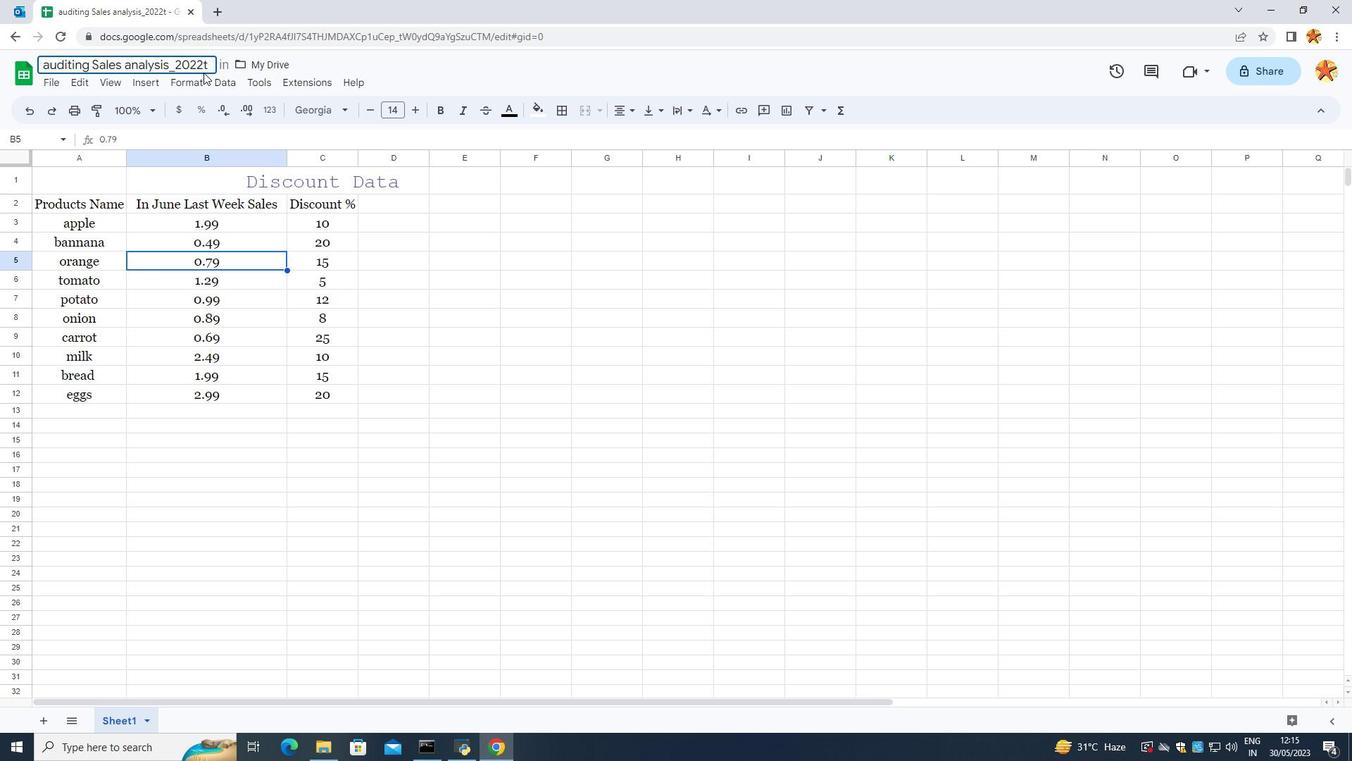 
Action: Key pressed <Key.backspace>
Screenshot: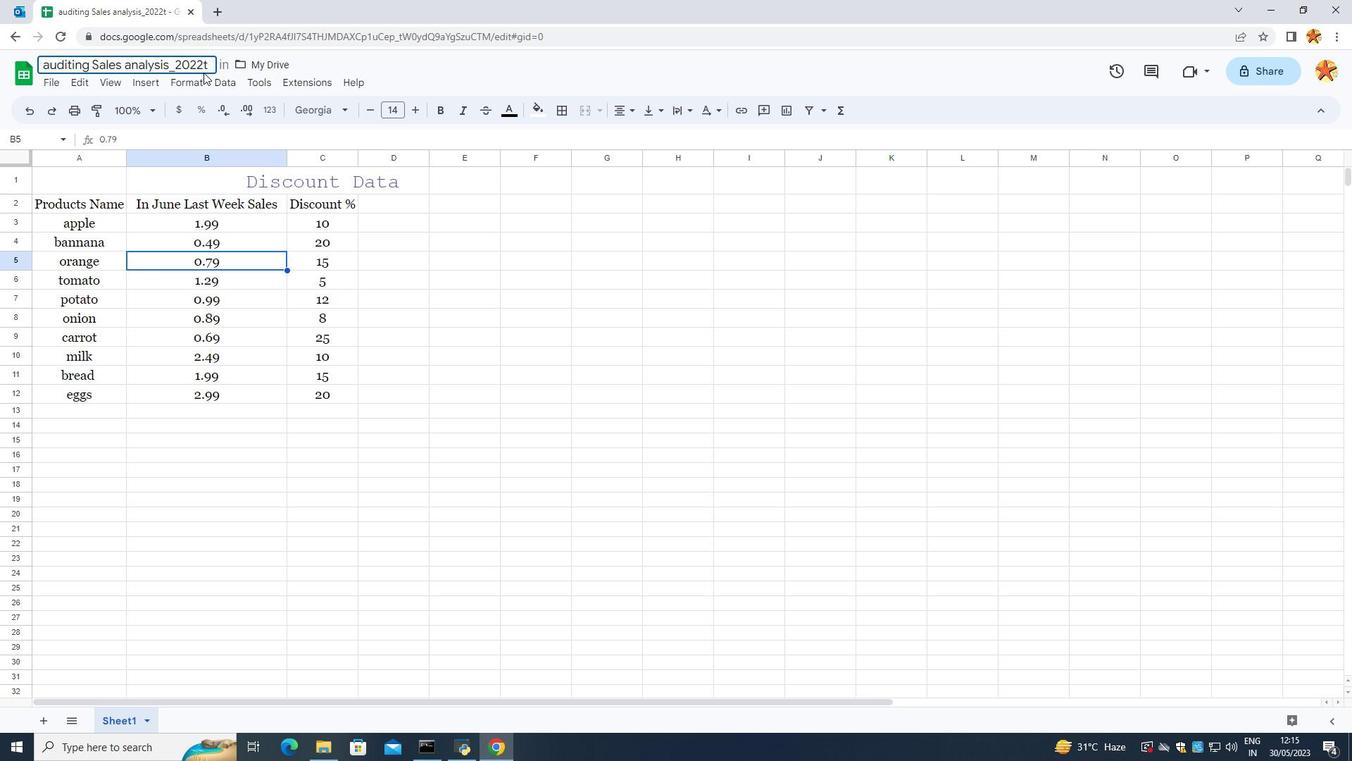 
Action: Mouse moved to (141, 334)
Screenshot: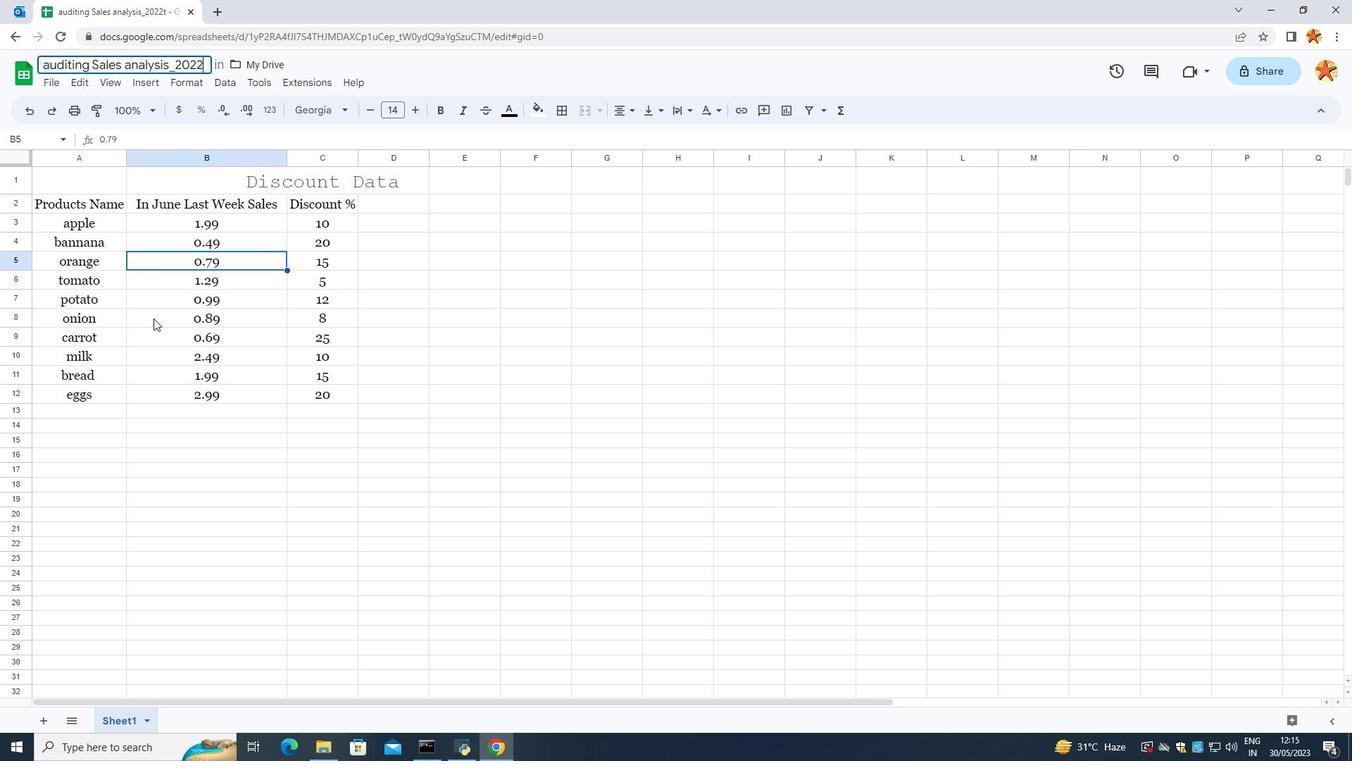 
Action: Mouse pressed left at (141, 334)
Screenshot: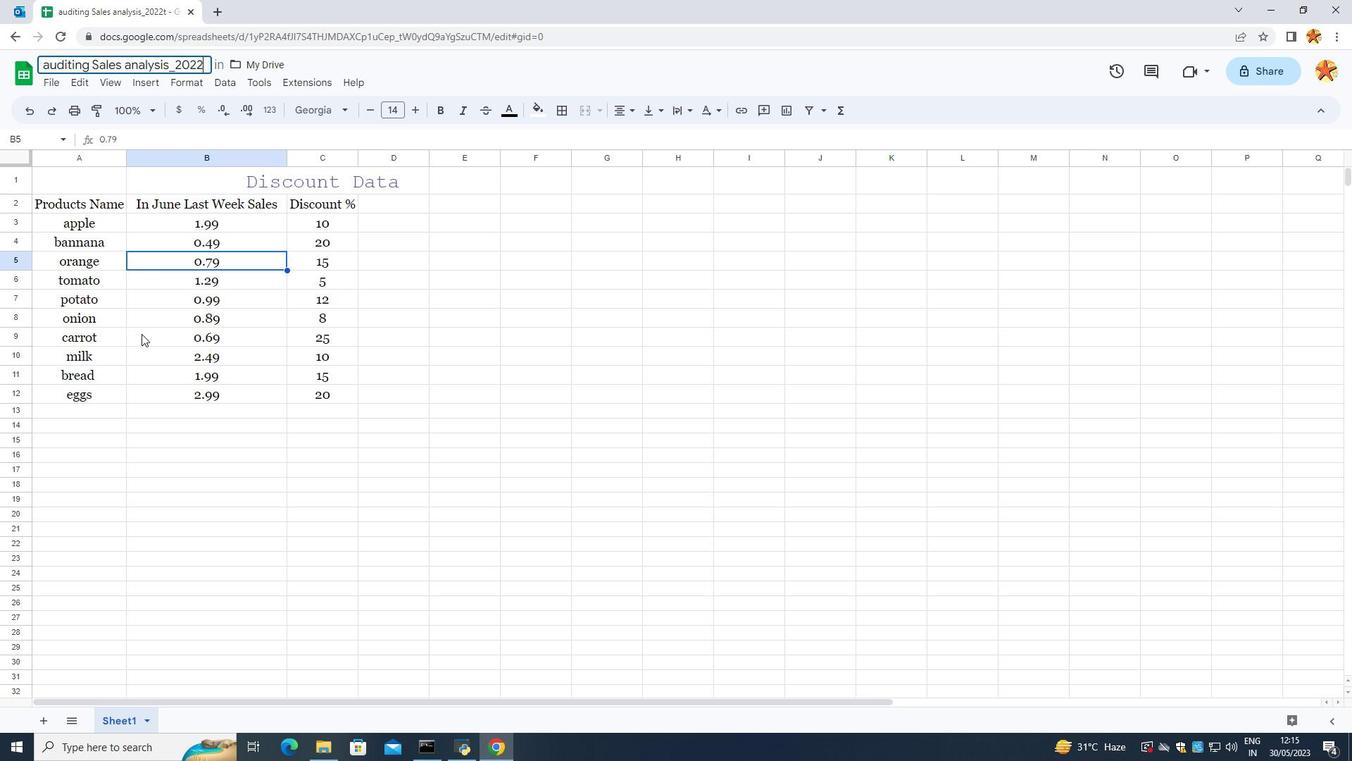 
Action: Mouse moved to (66, 255)
Screenshot: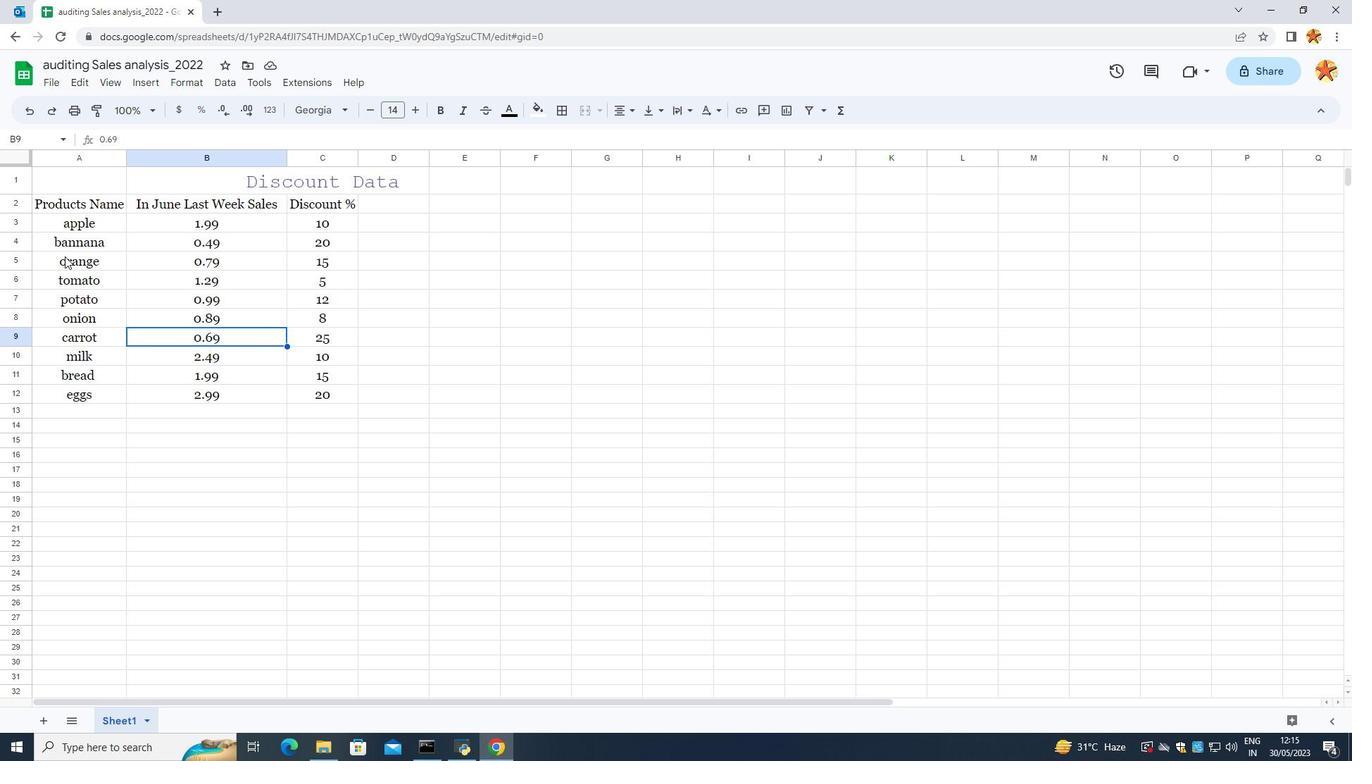 
